 Task: Use Redfin to find ranch-style houses in Scottsdale.
Action: Mouse moved to (279, 196)
Screenshot: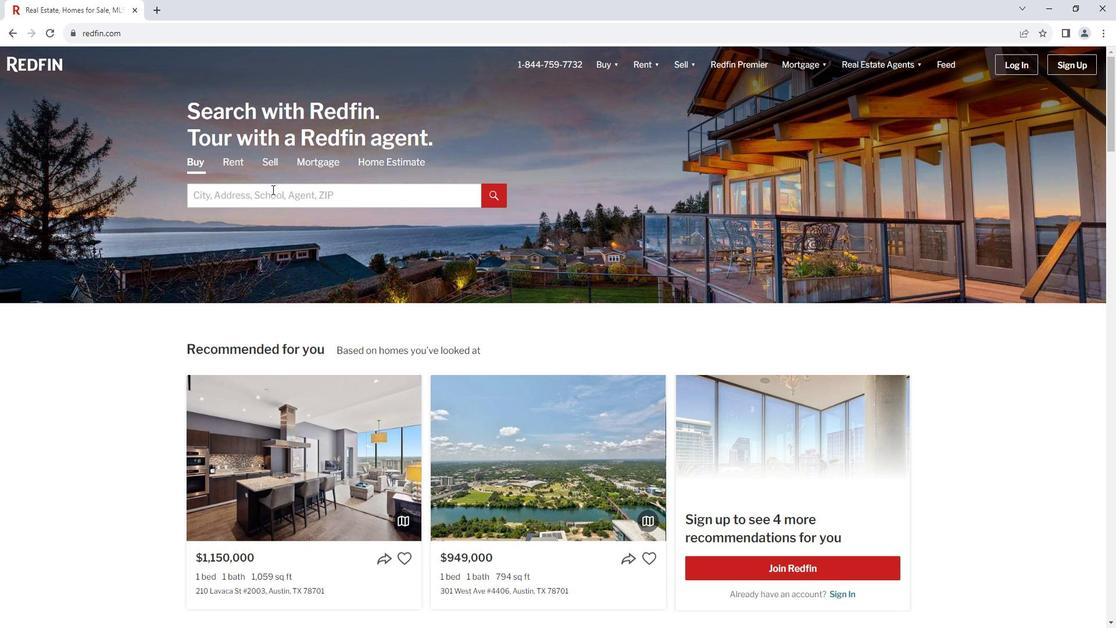 
Action: Mouse pressed left at (279, 196)
Screenshot: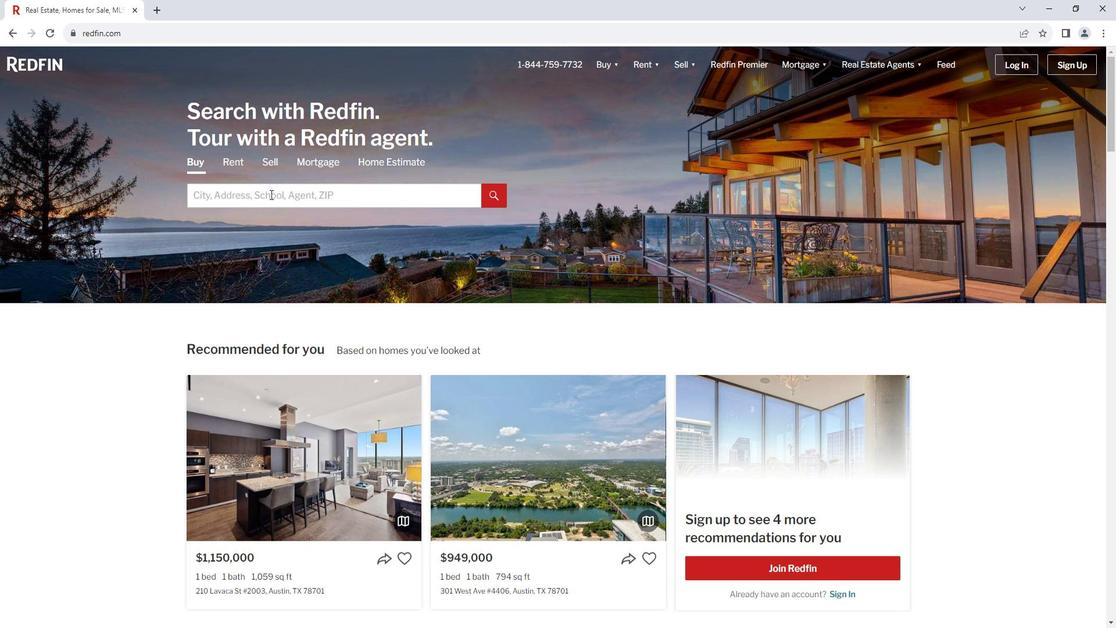 
Action: Key pressed <Key.shift>Scott
Screenshot: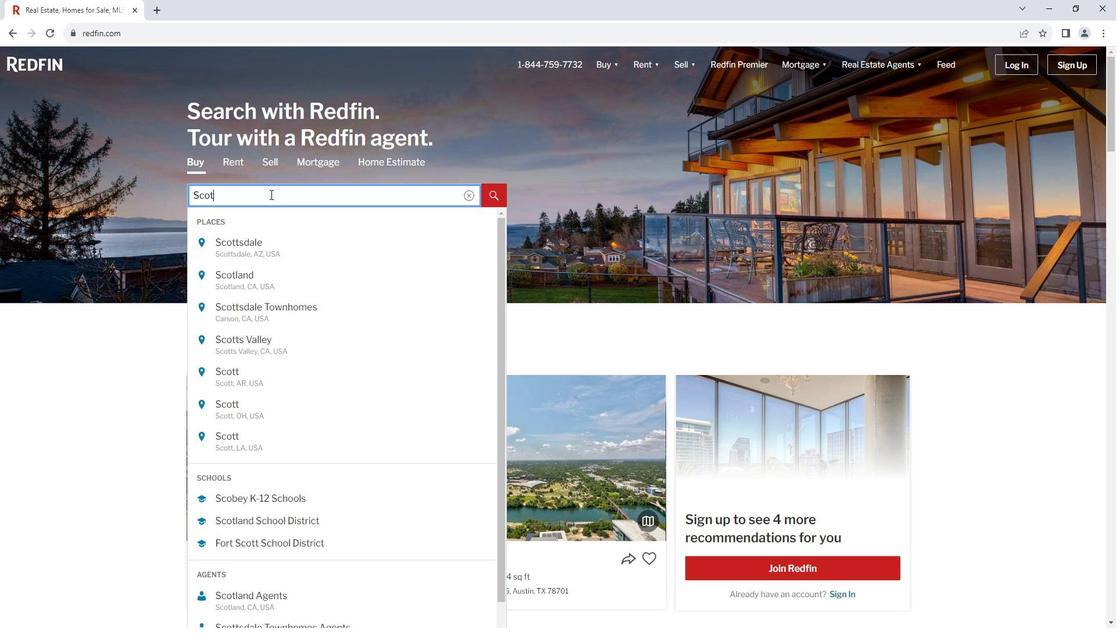 
Action: Mouse moved to (264, 255)
Screenshot: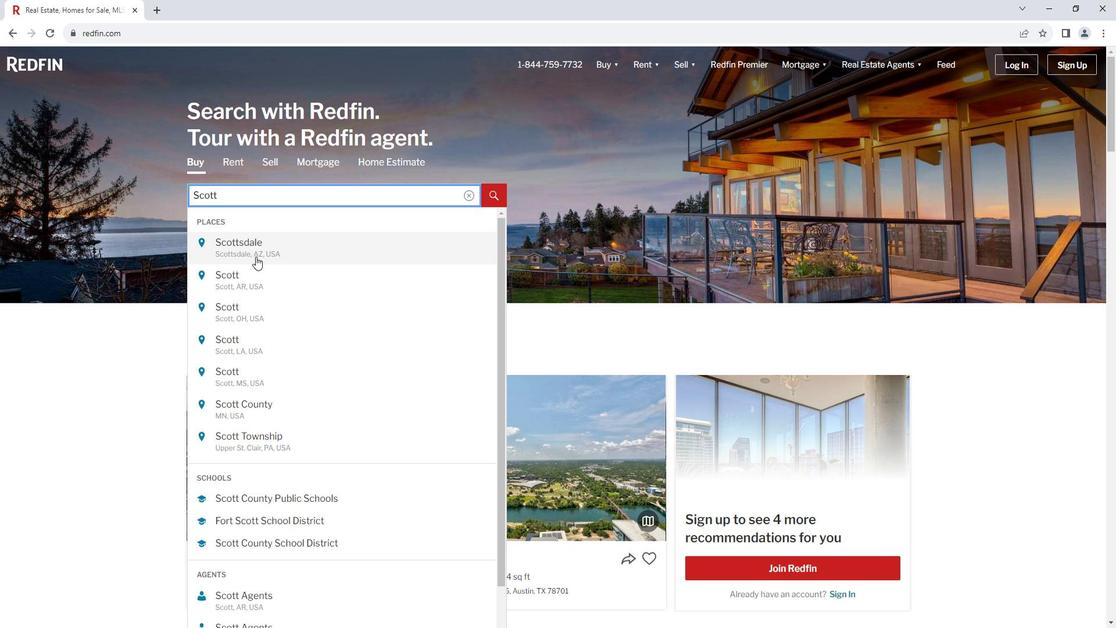 
Action: Mouse pressed left at (264, 255)
Screenshot: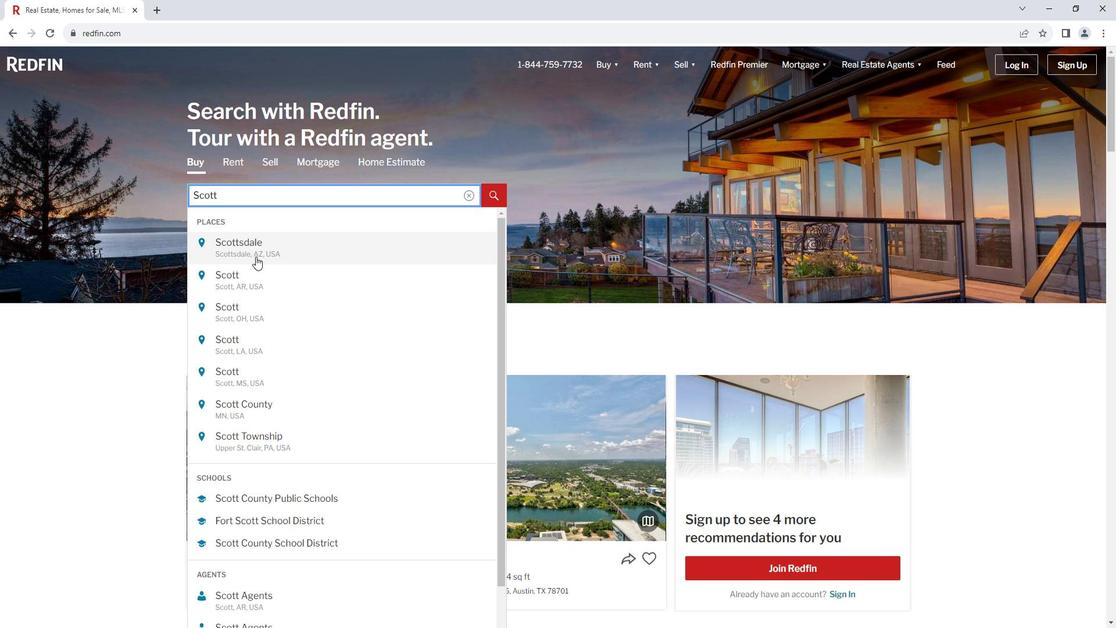 
Action: Mouse moved to (995, 146)
Screenshot: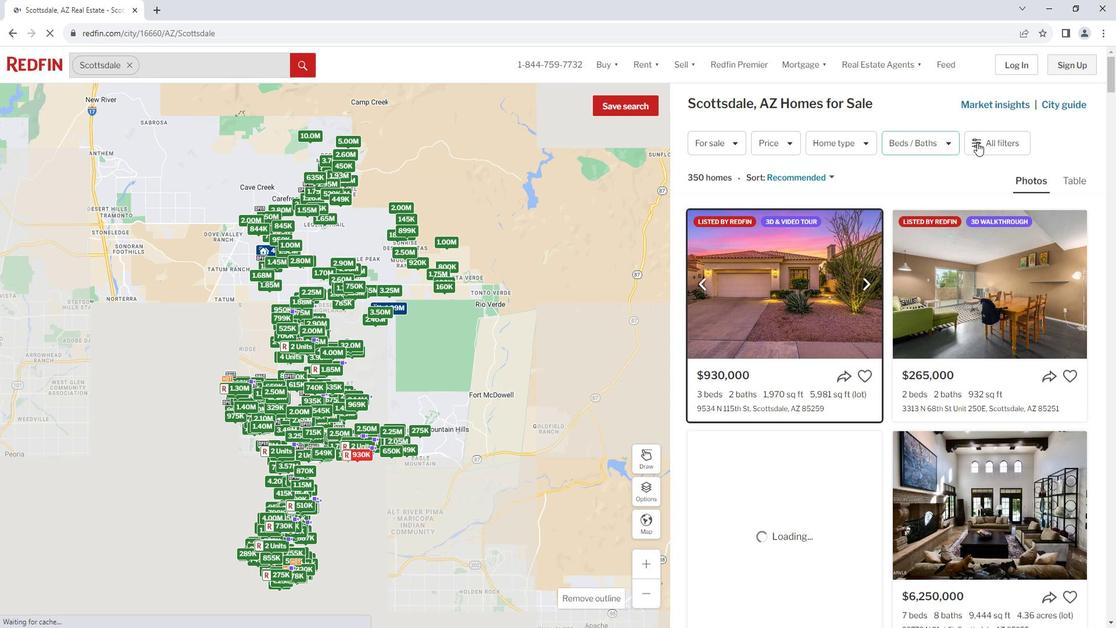 
Action: Mouse pressed left at (995, 146)
Screenshot: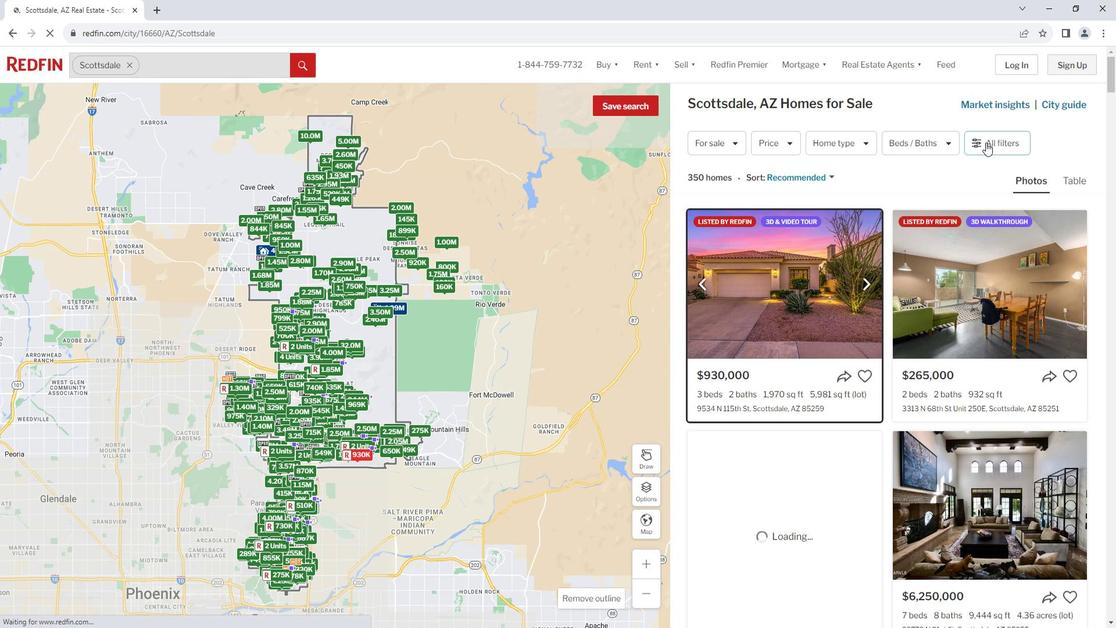 
Action: Mouse moved to (995, 144)
Screenshot: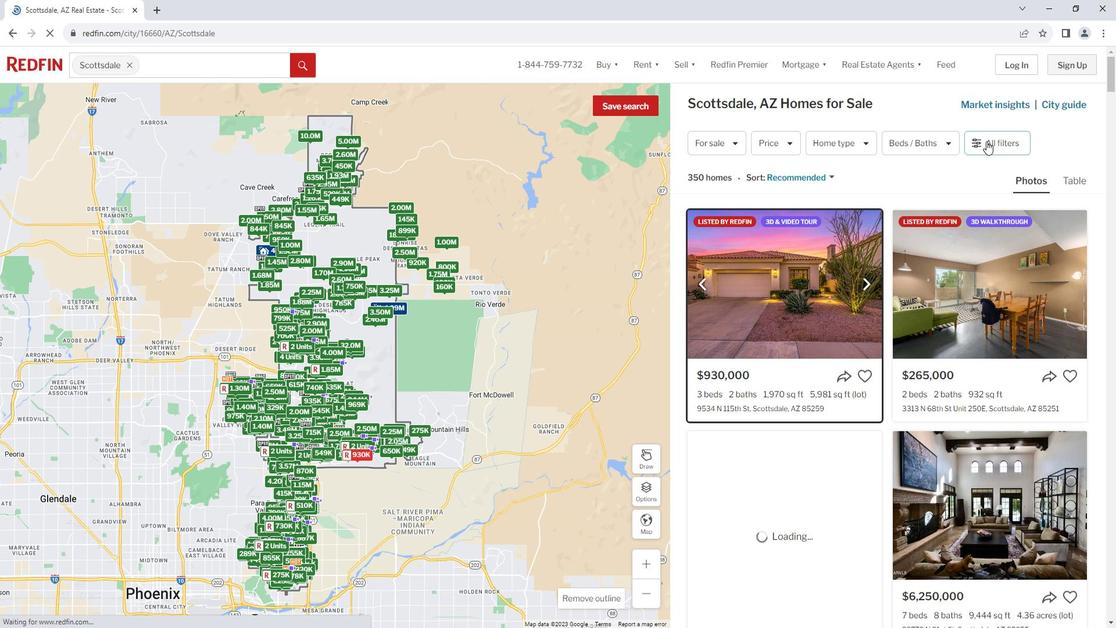 
Action: Mouse pressed left at (995, 144)
Screenshot: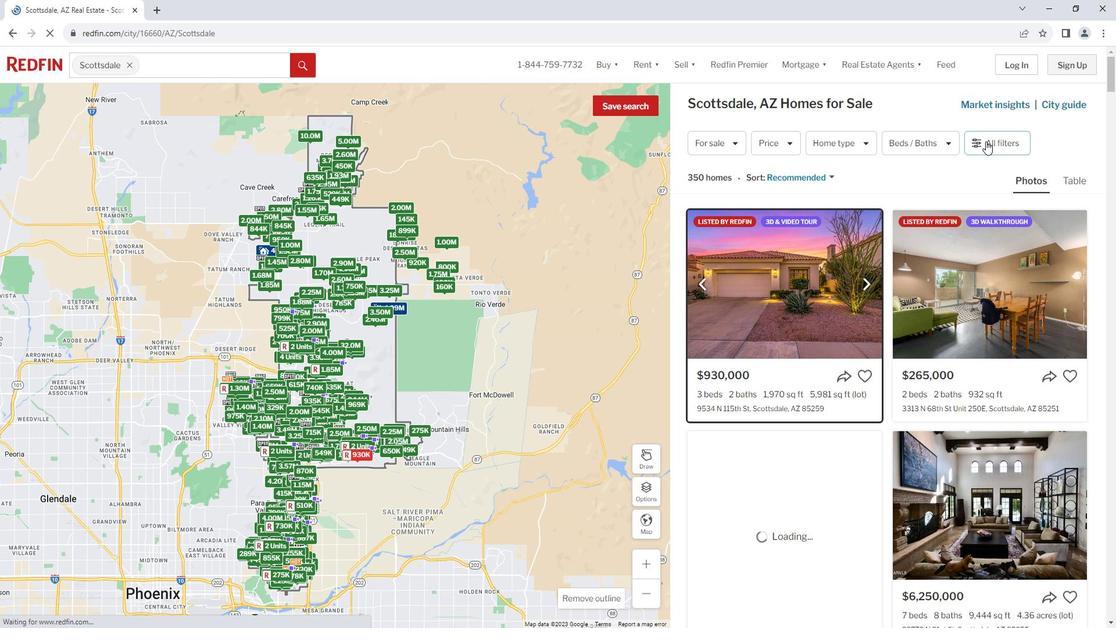 
Action: Mouse moved to (924, 198)
Screenshot: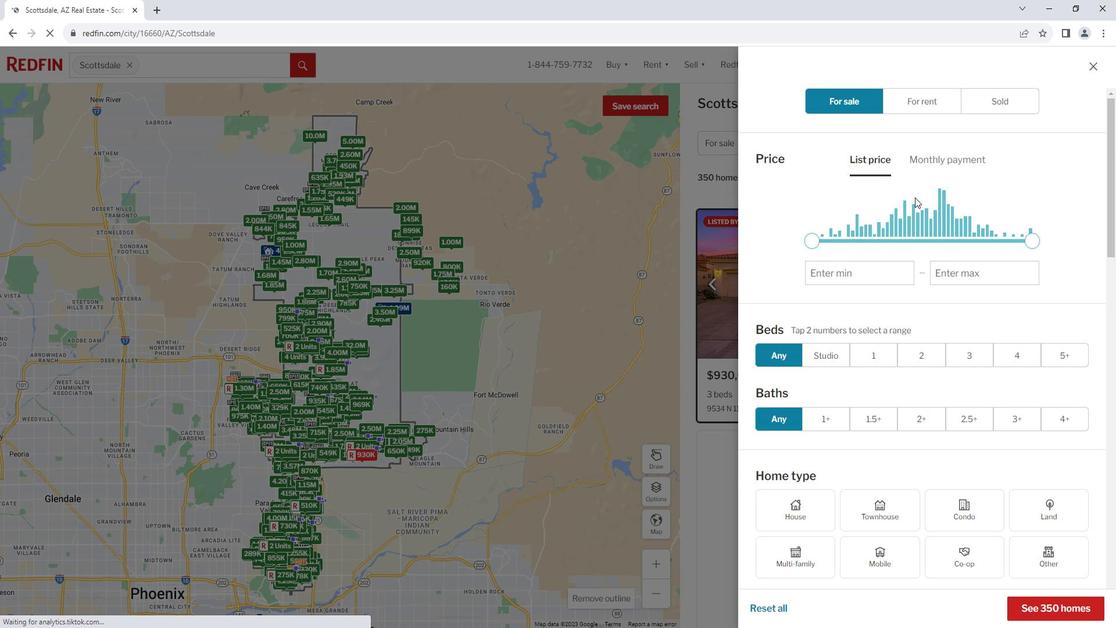 
Action: Mouse scrolled (924, 198) with delta (0, 0)
Screenshot: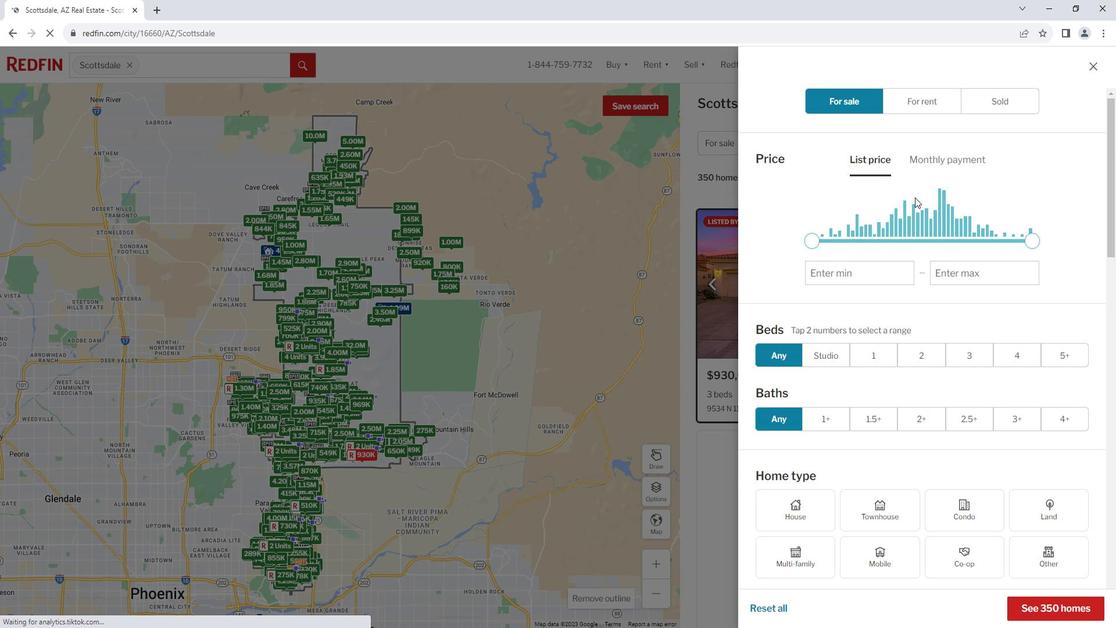 
Action: Mouse scrolled (924, 198) with delta (0, 0)
Screenshot: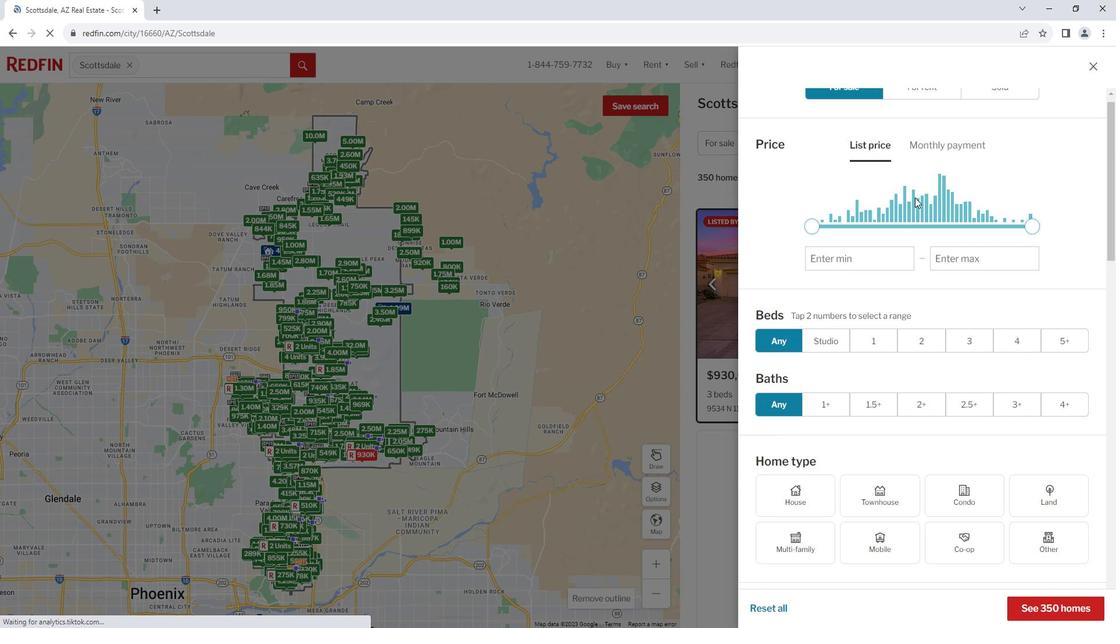 
Action: Mouse scrolled (924, 198) with delta (0, 0)
Screenshot: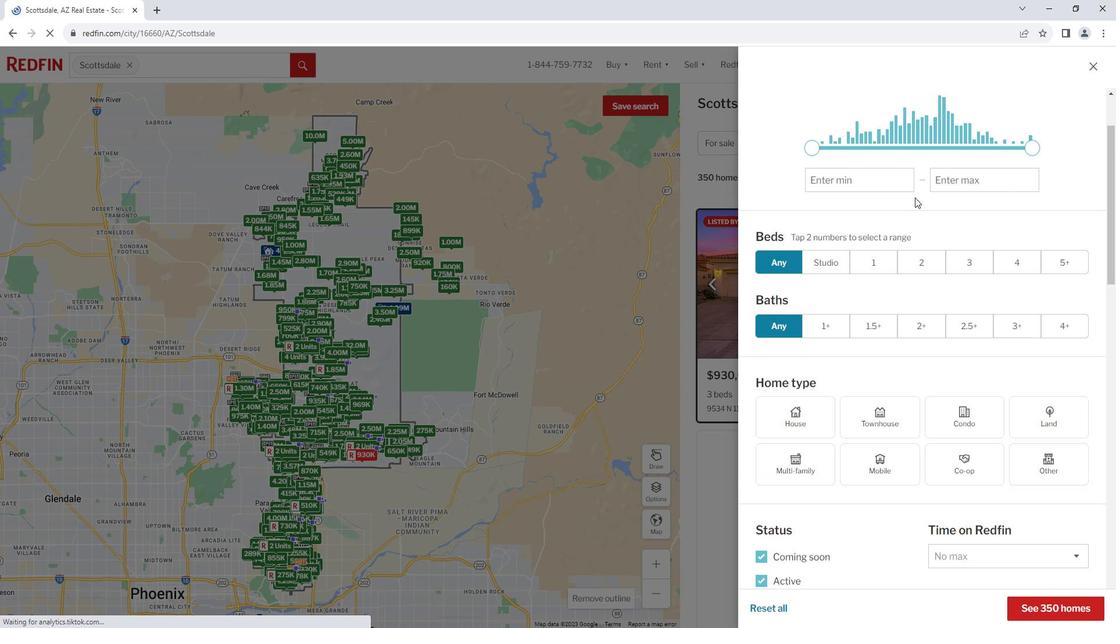 
Action: Mouse moved to (801, 329)
Screenshot: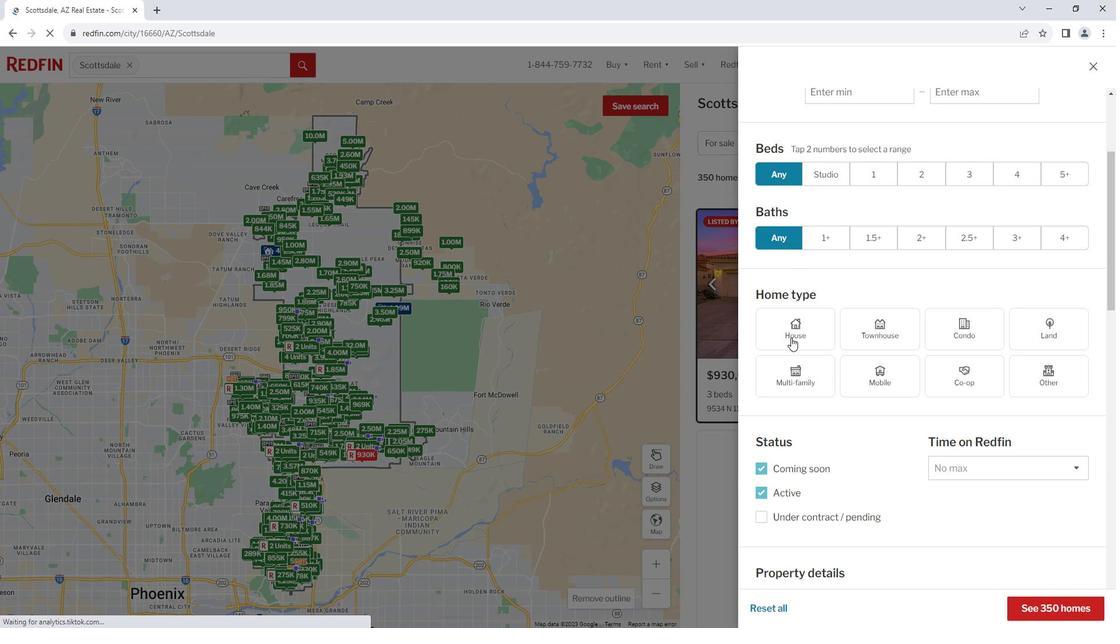 
Action: Mouse pressed left at (801, 329)
Screenshot: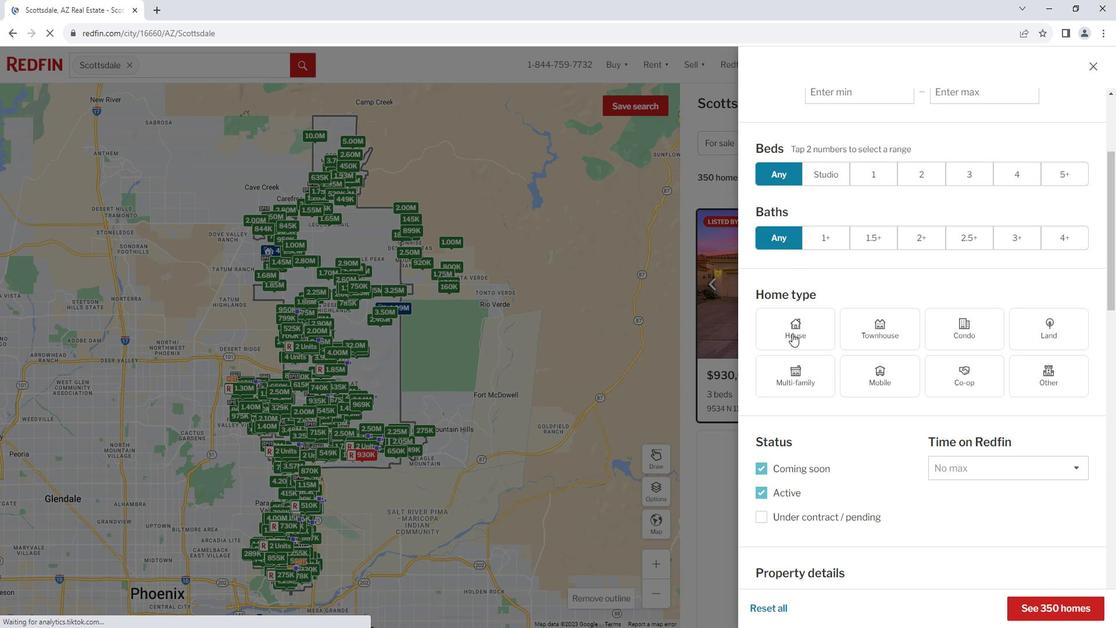 
Action: Mouse moved to (801, 328)
Screenshot: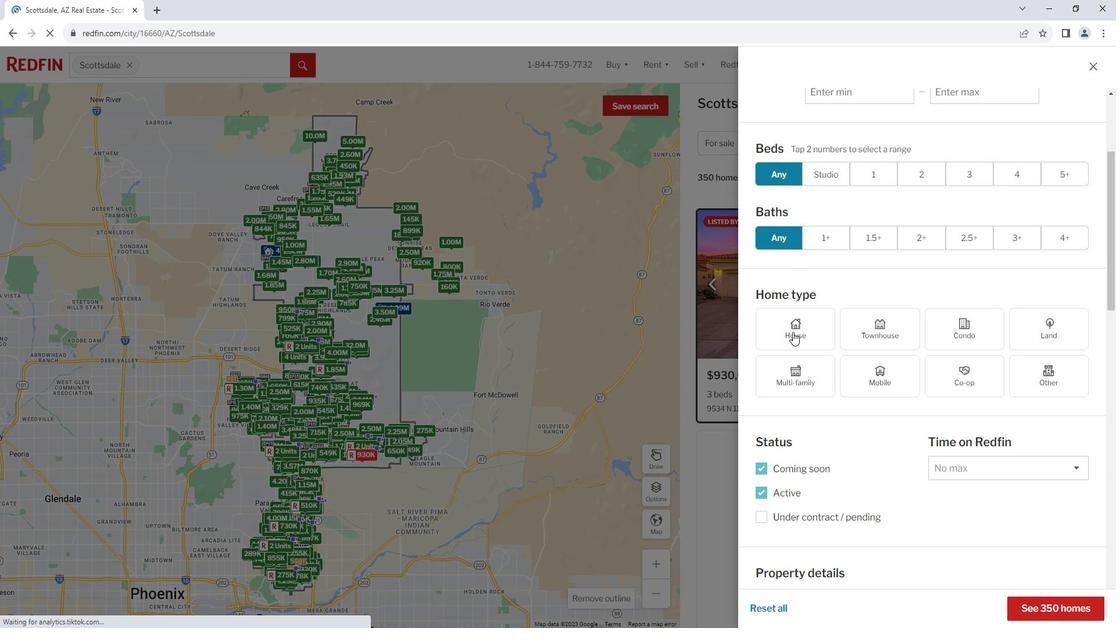 
Action: Mouse scrolled (801, 328) with delta (0, 0)
Screenshot: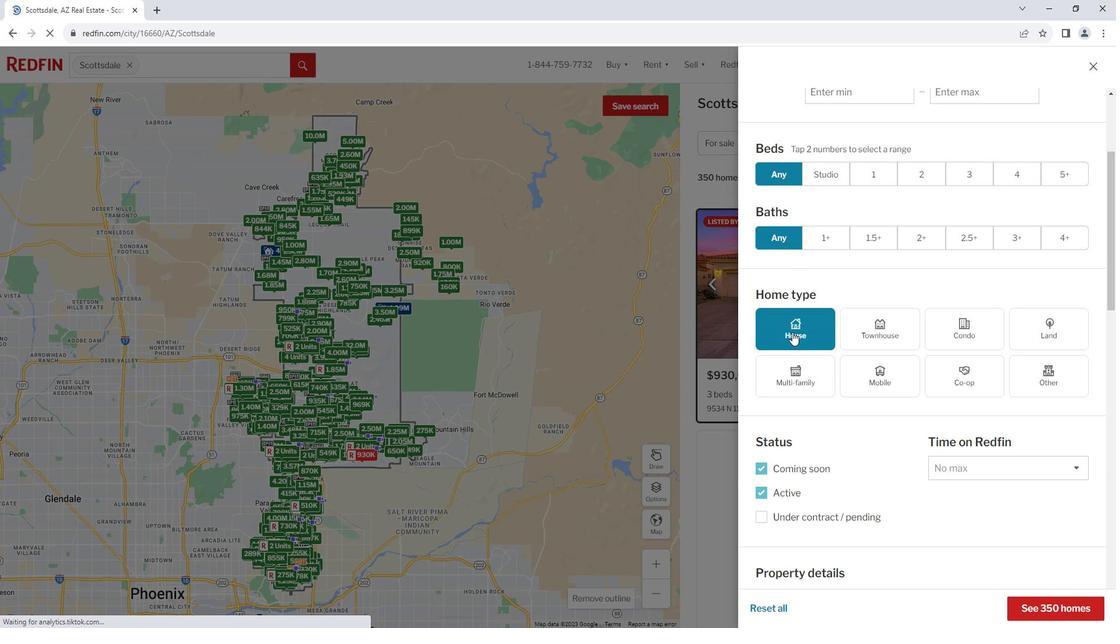 
Action: Mouse scrolled (801, 328) with delta (0, 0)
Screenshot: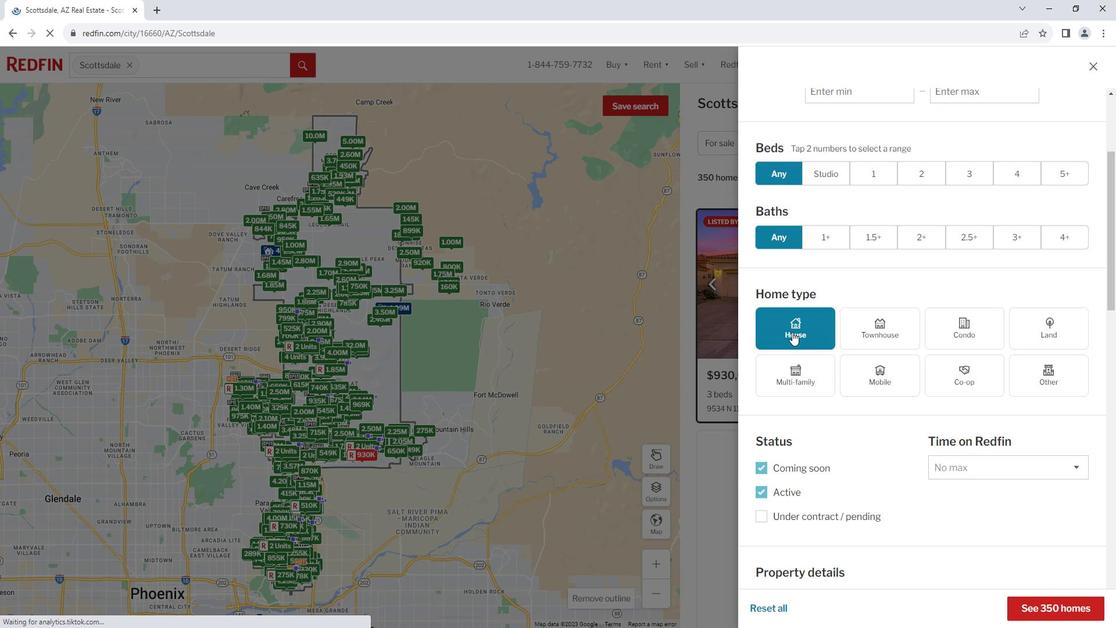 
Action: Mouse scrolled (801, 328) with delta (0, 0)
Screenshot: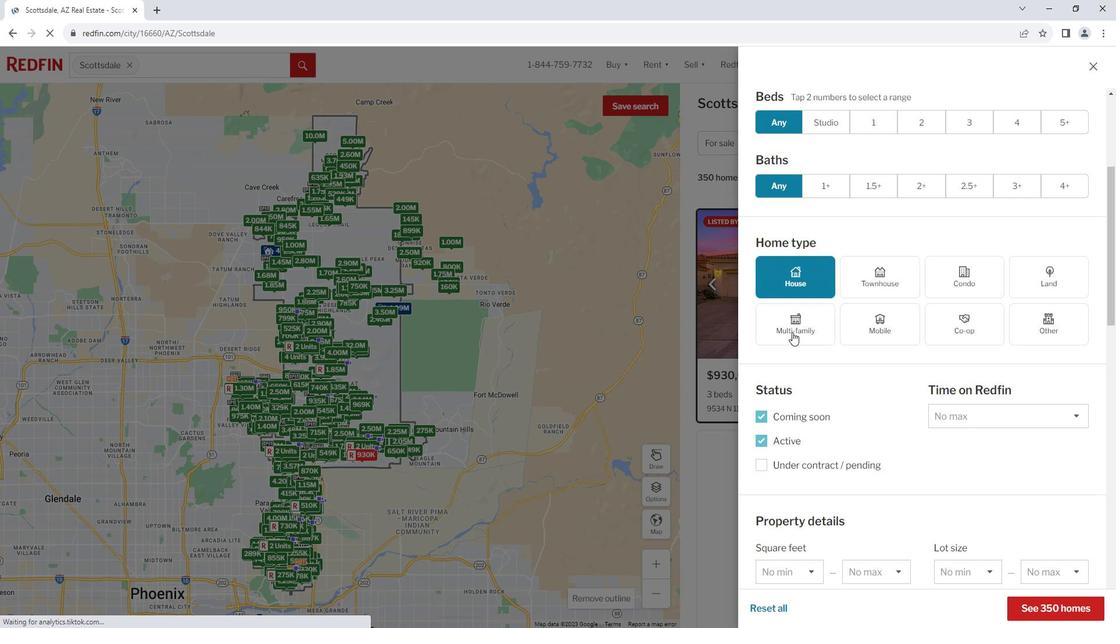 
Action: Mouse scrolled (801, 328) with delta (0, 0)
Screenshot: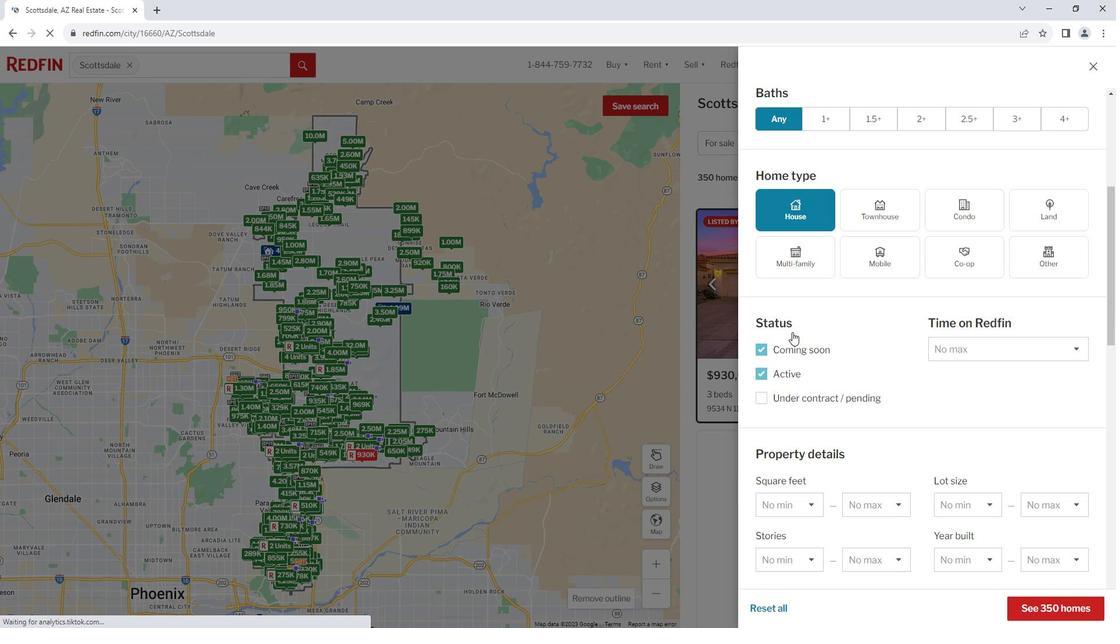 
Action: Mouse scrolled (801, 328) with delta (0, 0)
Screenshot: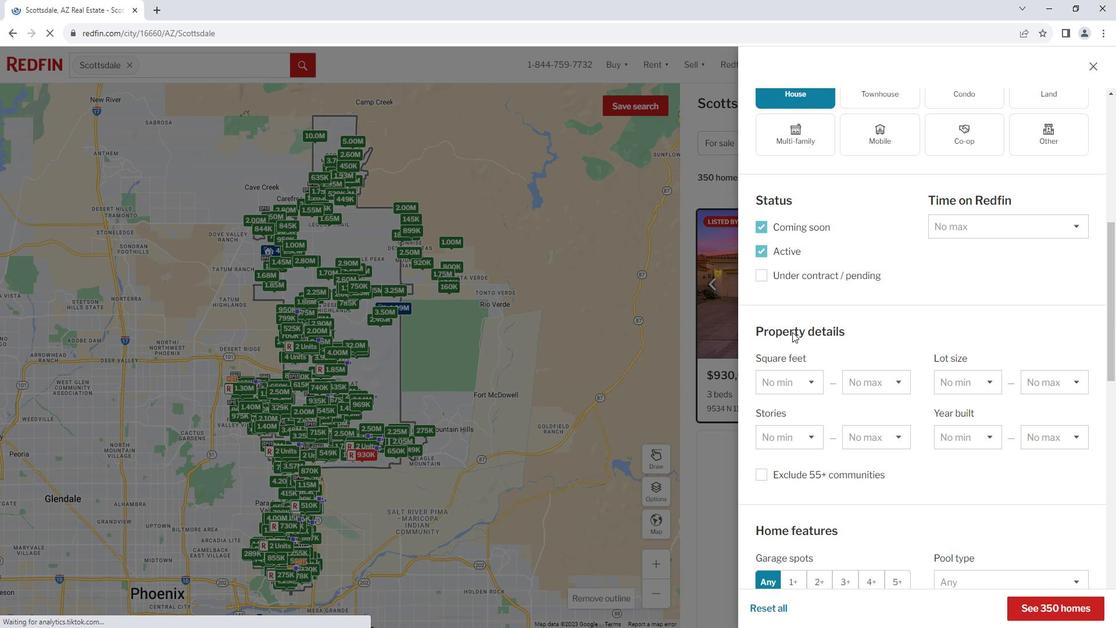 
Action: Mouse moved to (801, 328)
Screenshot: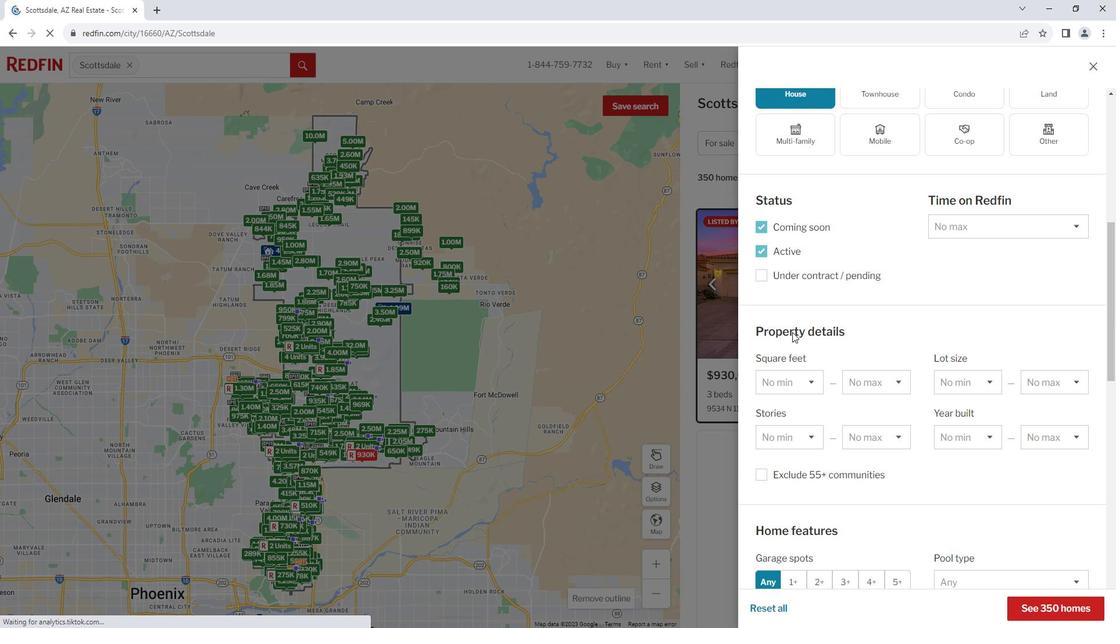 
Action: Mouse scrolled (801, 328) with delta (0, 0)
Screenshot: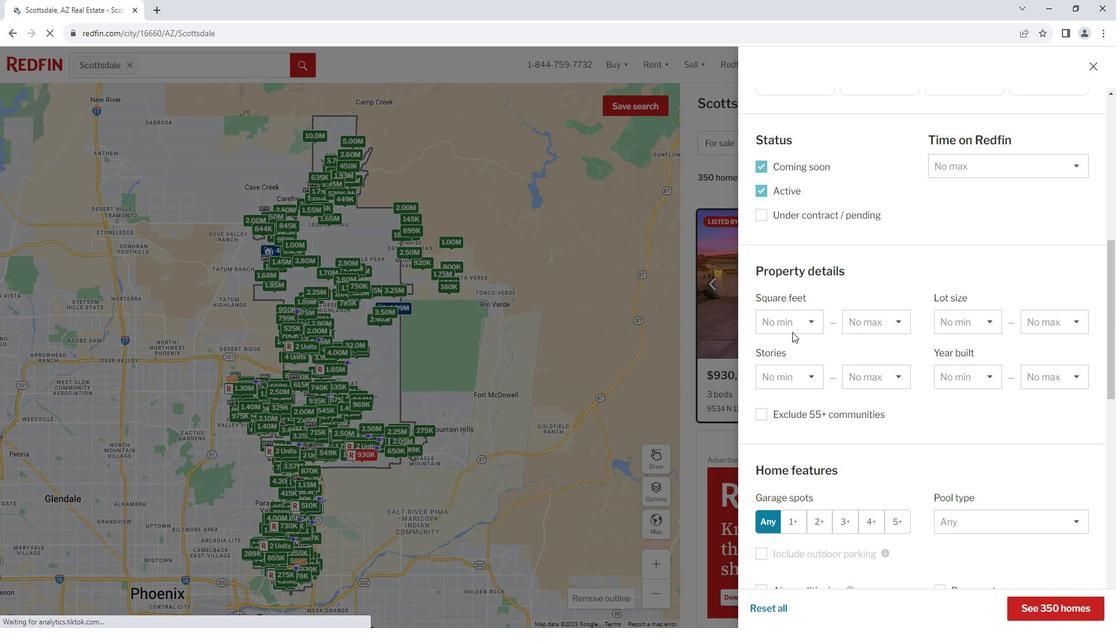
Action: Mouse scrolled (801, 328) with delta (0, 0)
Screenshot: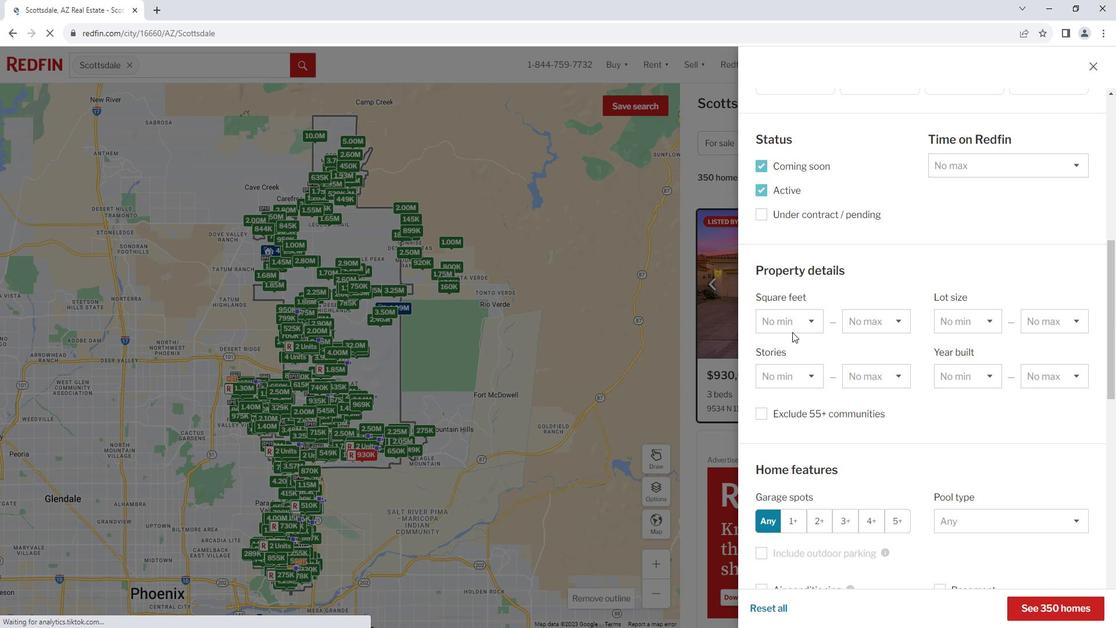 
Action: Mouse scrolled (801, 328) with delta (0, 0)
Screenshot: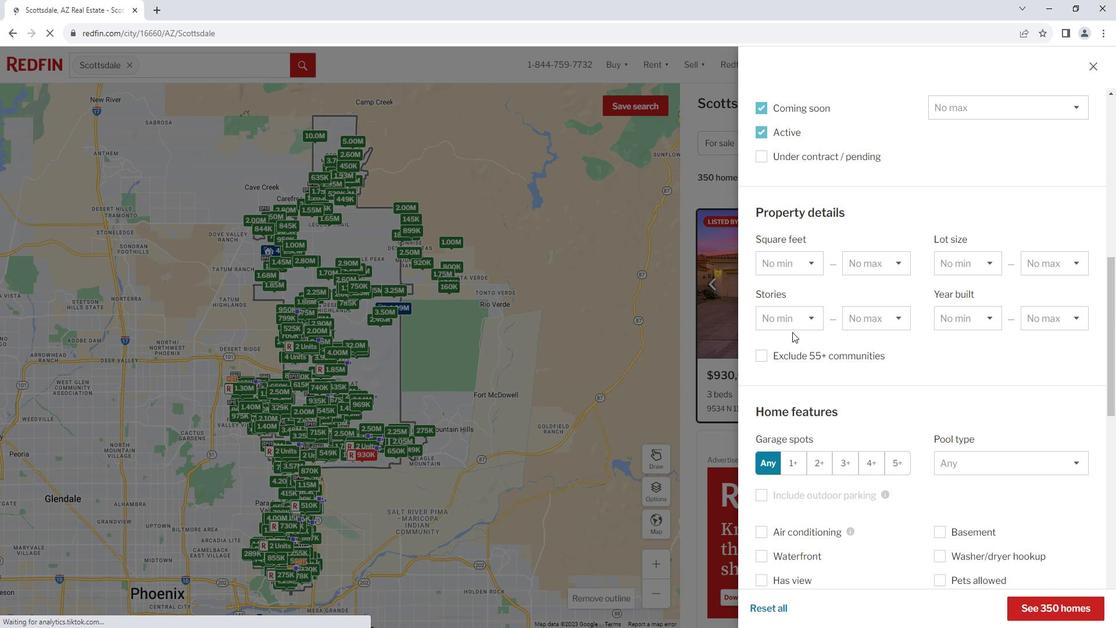 
Action: Mouse moved to (801, 328)
Screenshot: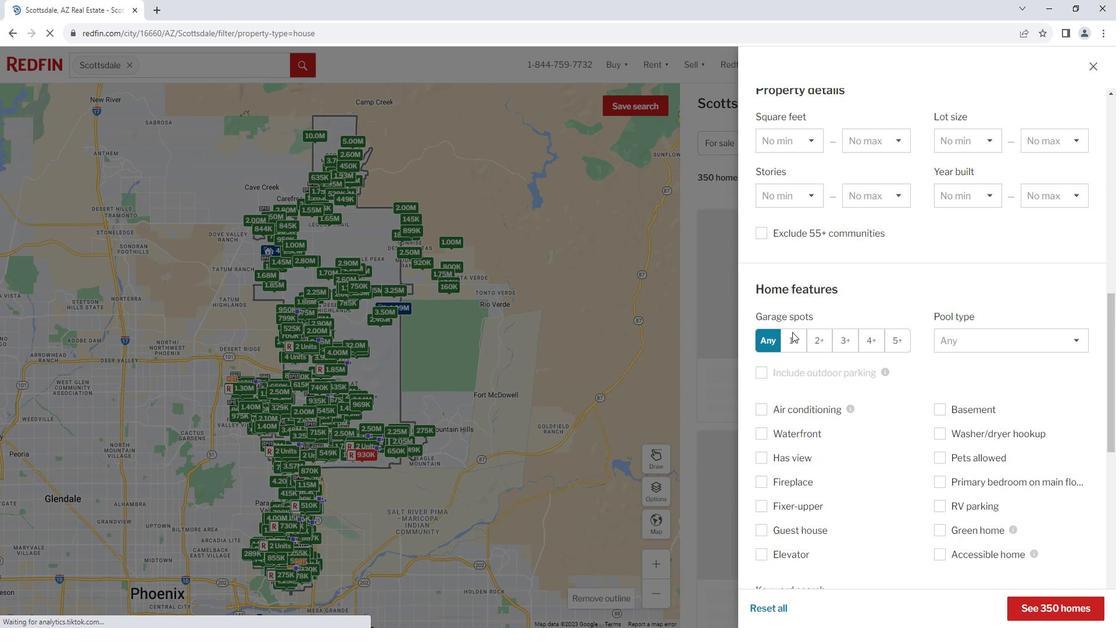 
Action: Mouse scrolled (801, 328) with delta (0, 0)
Screenshot: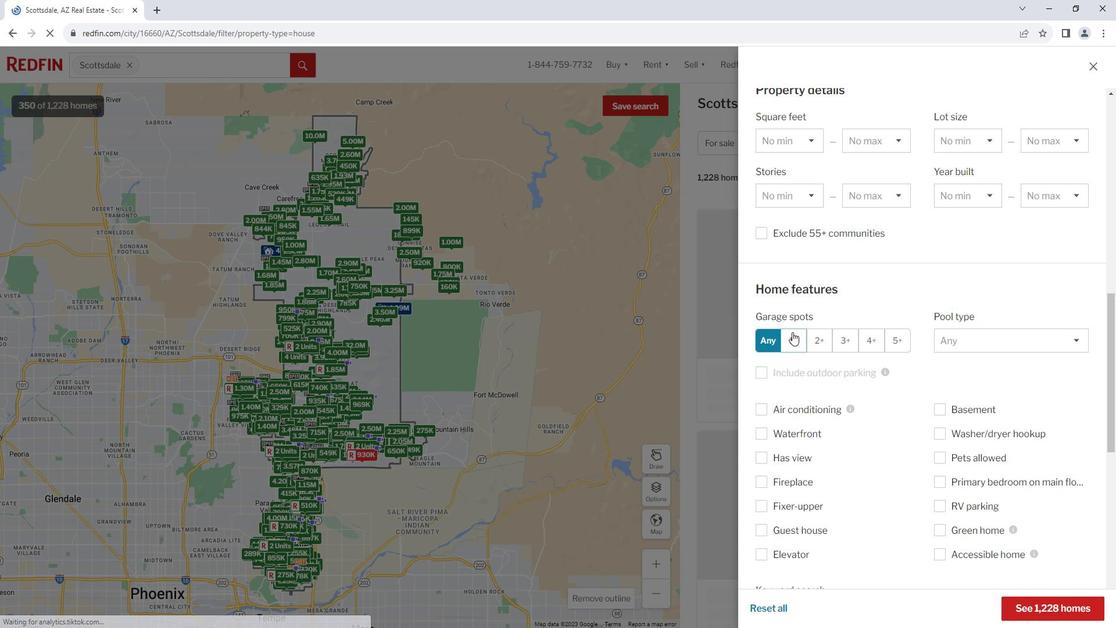
Action: Mouse scrolled (801, 328) with delta (0, 0)
Screenshot: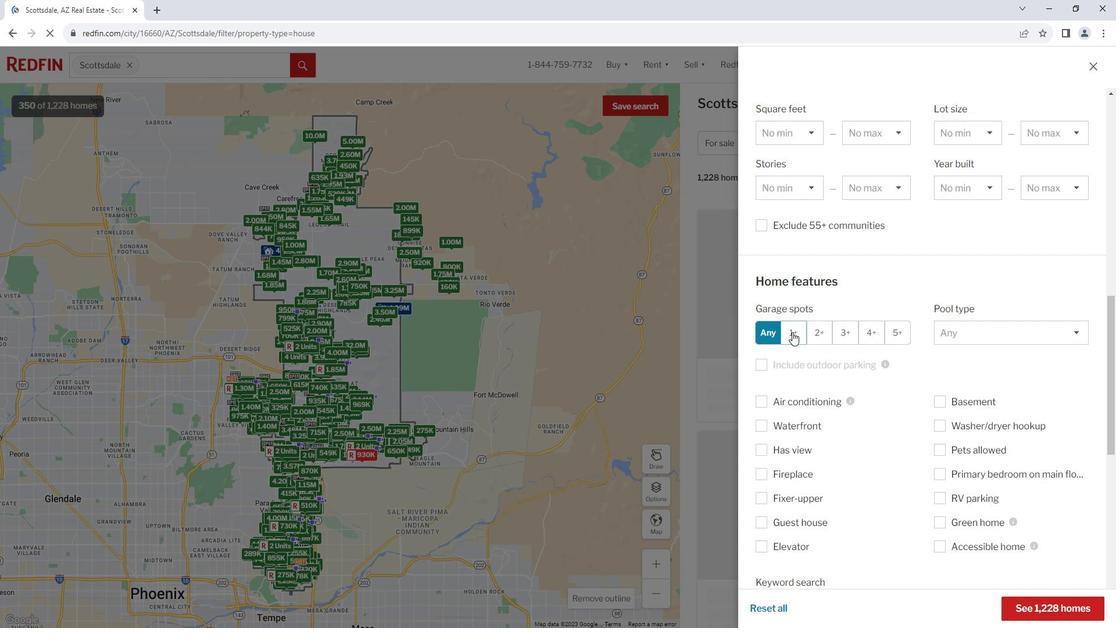
Action: Mouse moved to (802, 328)
Screenshot: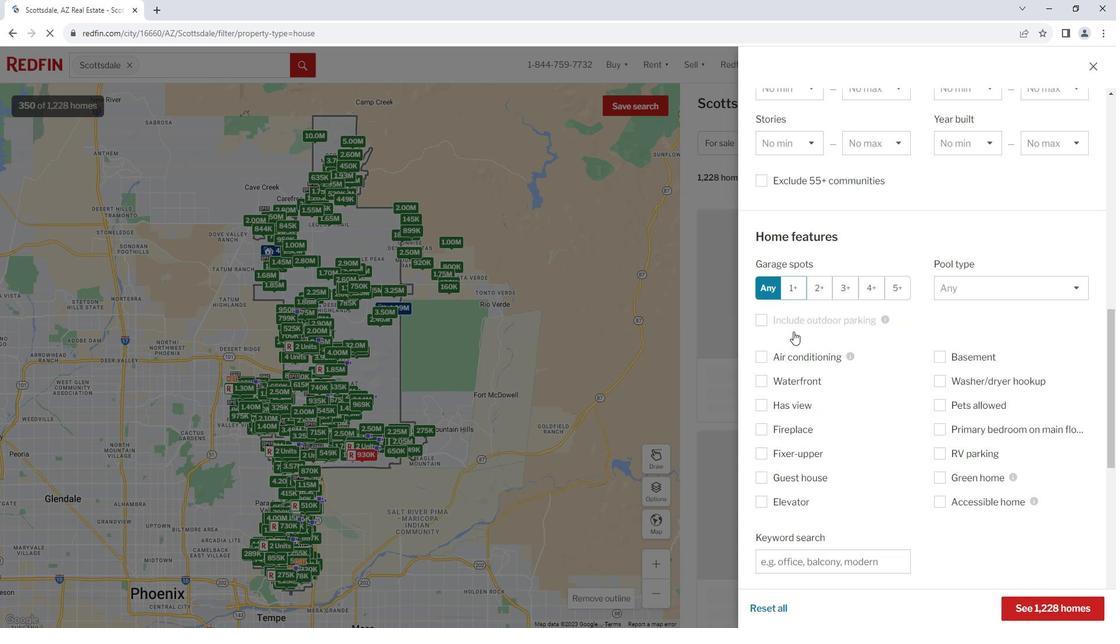 
Action: Mouse scrolled (802, 327) with delta (0, 0)
Screenshot: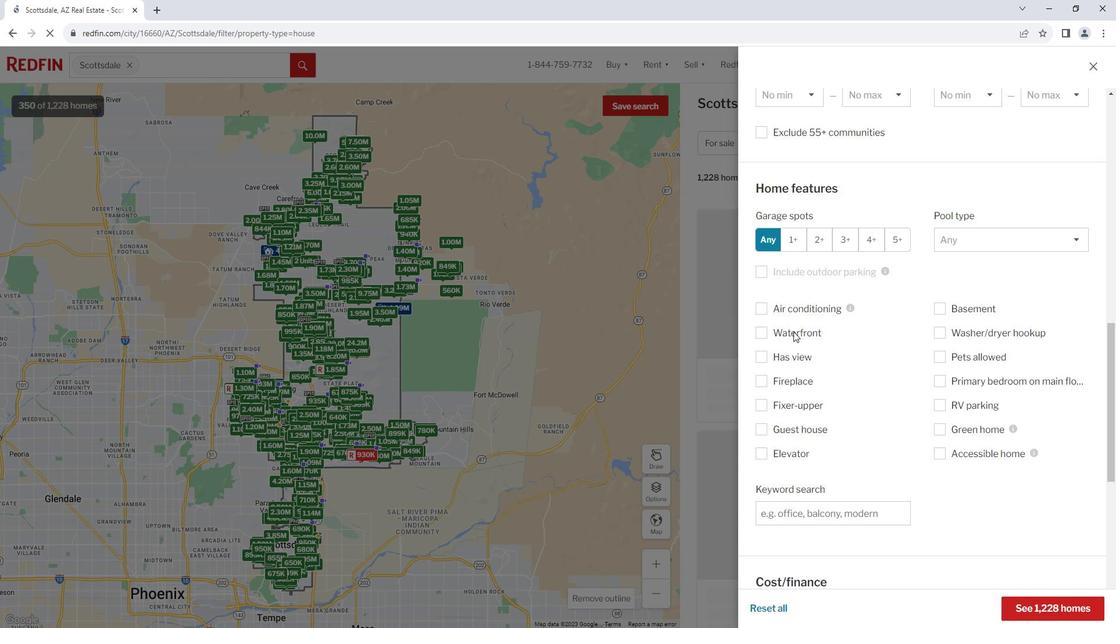 
Action: Mouse moved to (803, 327)
Screenshot: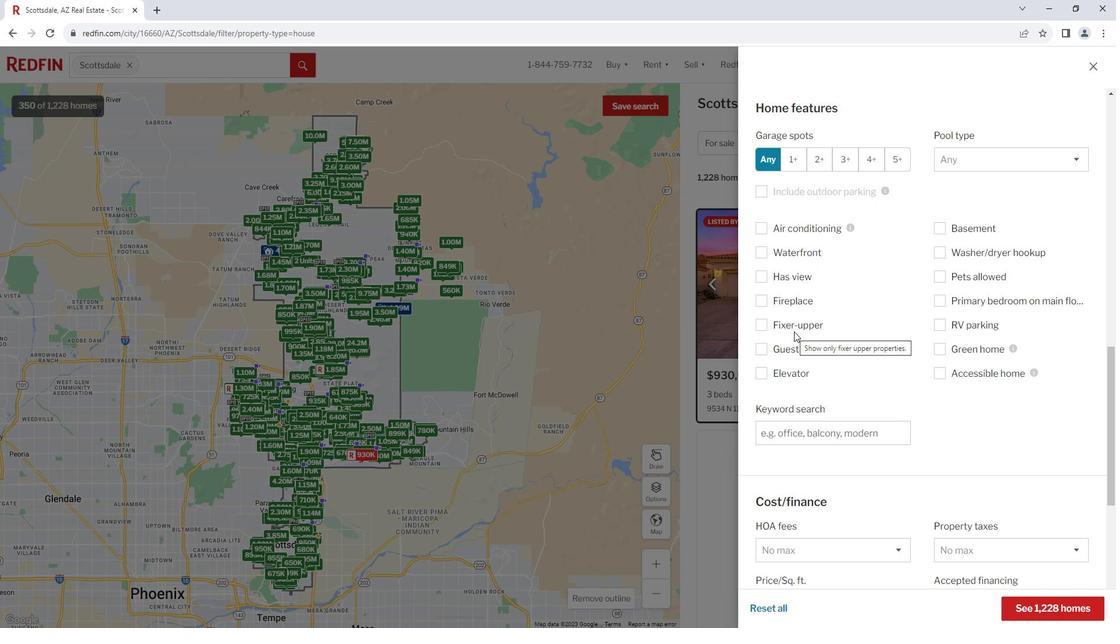 
Action: Mouse scrolled (803, 326) with delta (0, 0)
Screenshot: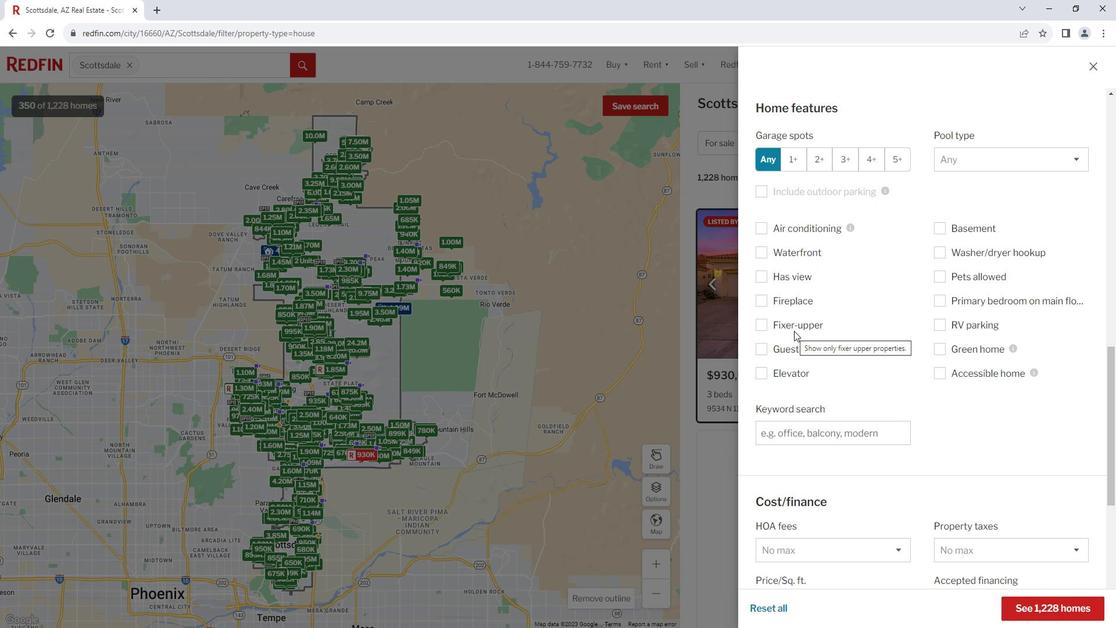 
Action: Mouse moved to (805, 326)
Screenshot: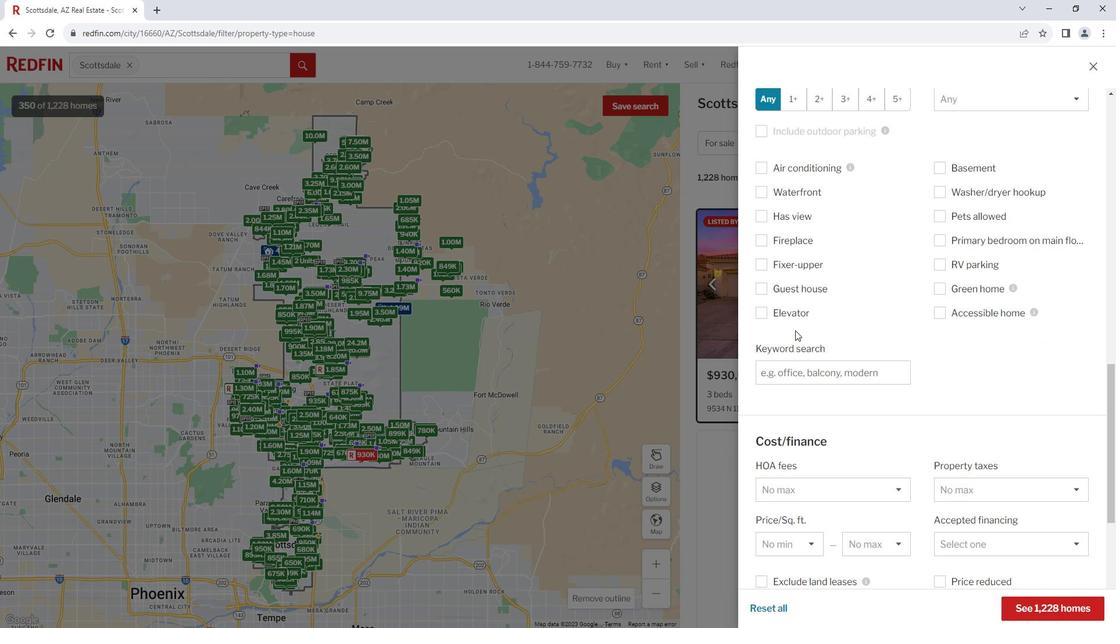 
Action: Mouse scrolled (805, 326) with delta (0, 0)
Screenshot: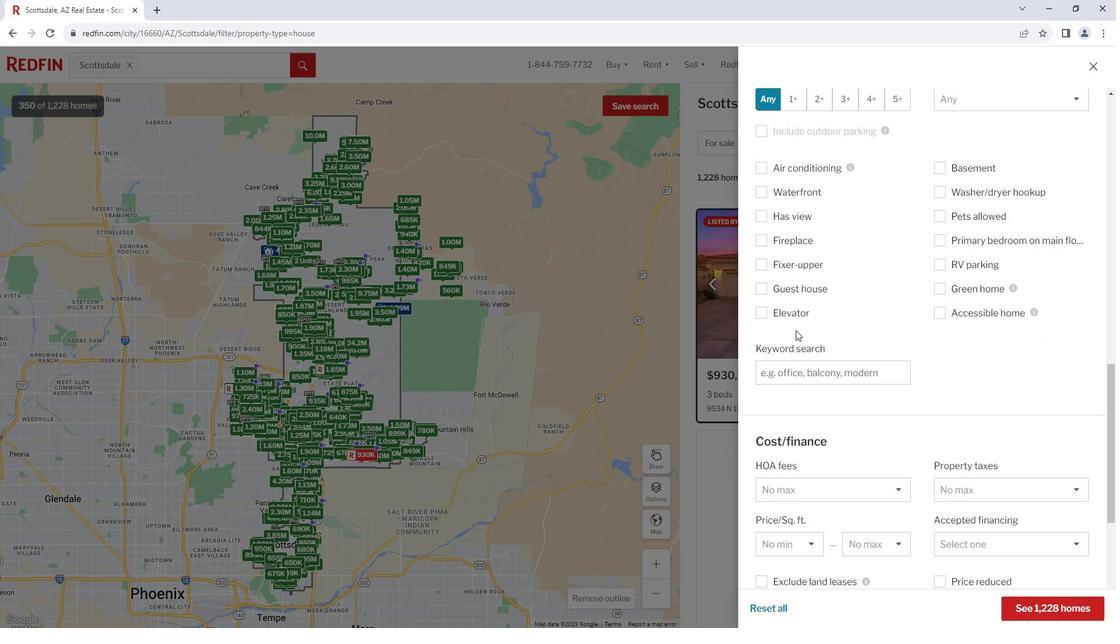 
Action: Mouse moved to (806, 330)
Screenshot: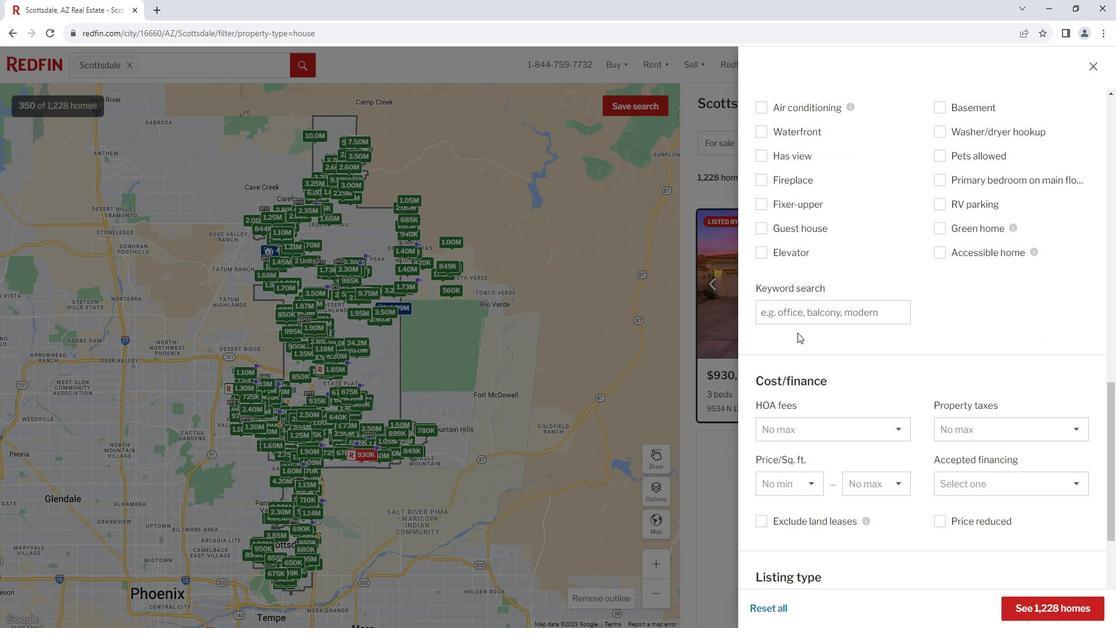
Action: Mouse scrolled (806, 329) with delta (0, 0)
Screenshot: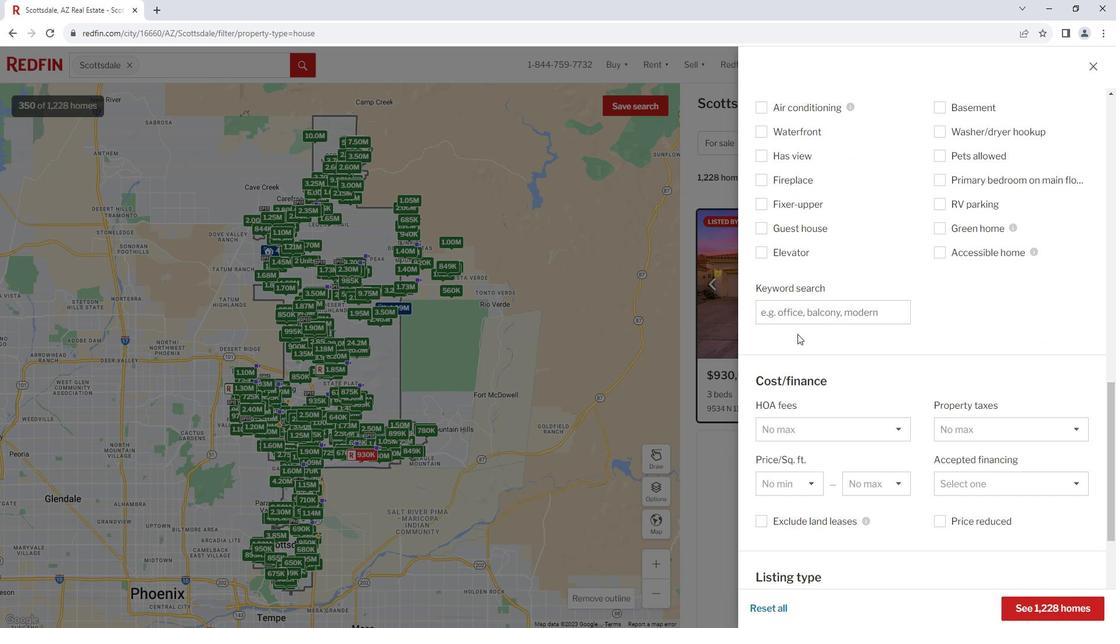 
Action: Mouse moved to (785, 255)
Screenshot: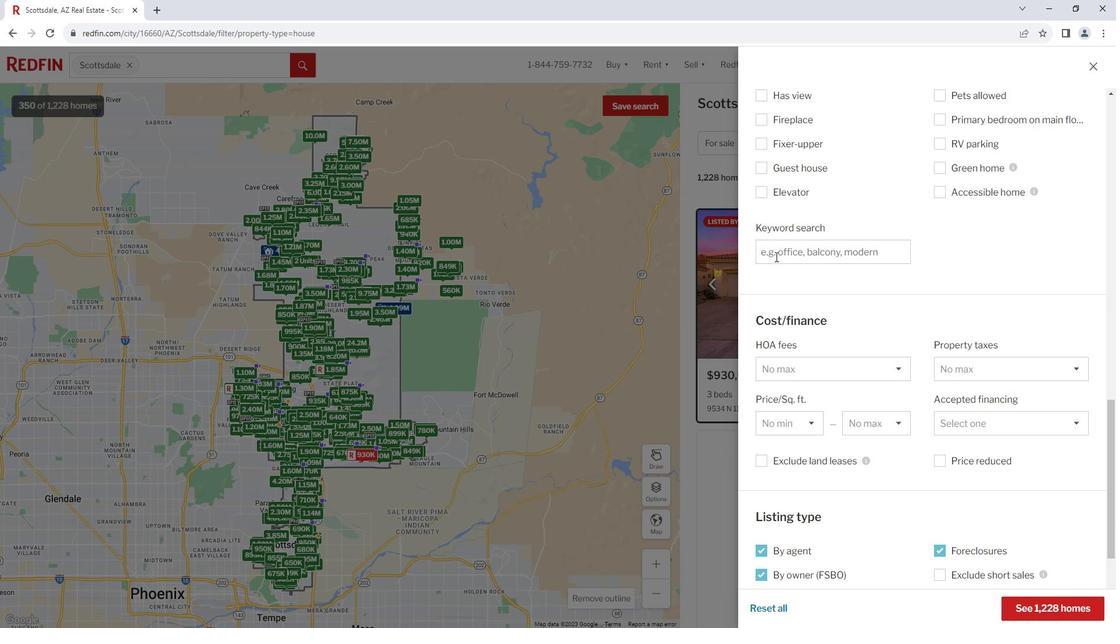 
Action: Mouse pressed left at (785, 255)
Screenshot: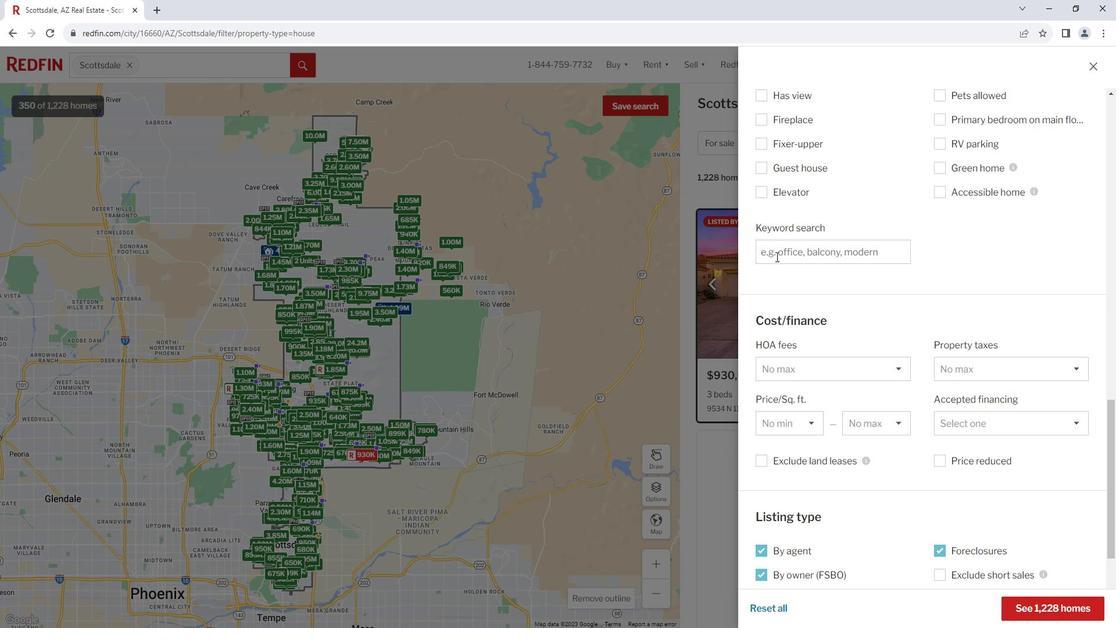 
Action: Key pressed <Key.shift>Ranch-<Key.shift>Style
Screenshot: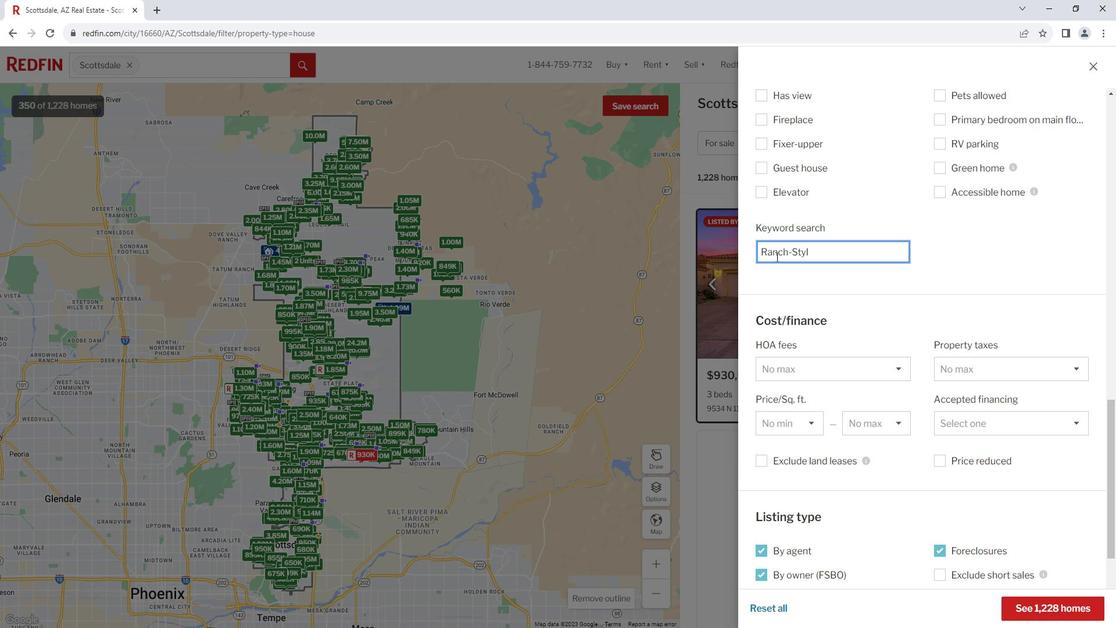 
Action: Mouse moved to (858, 337)
Screenshot: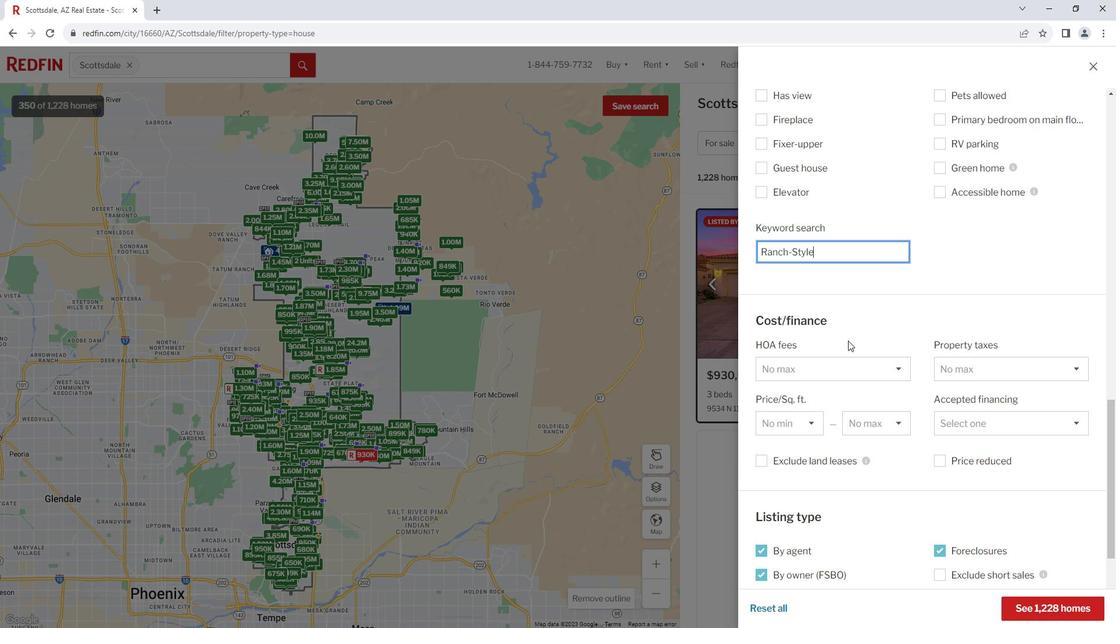 
Action: Mouse scrolled (858, 336) with delta (0, 0)
Screenshot: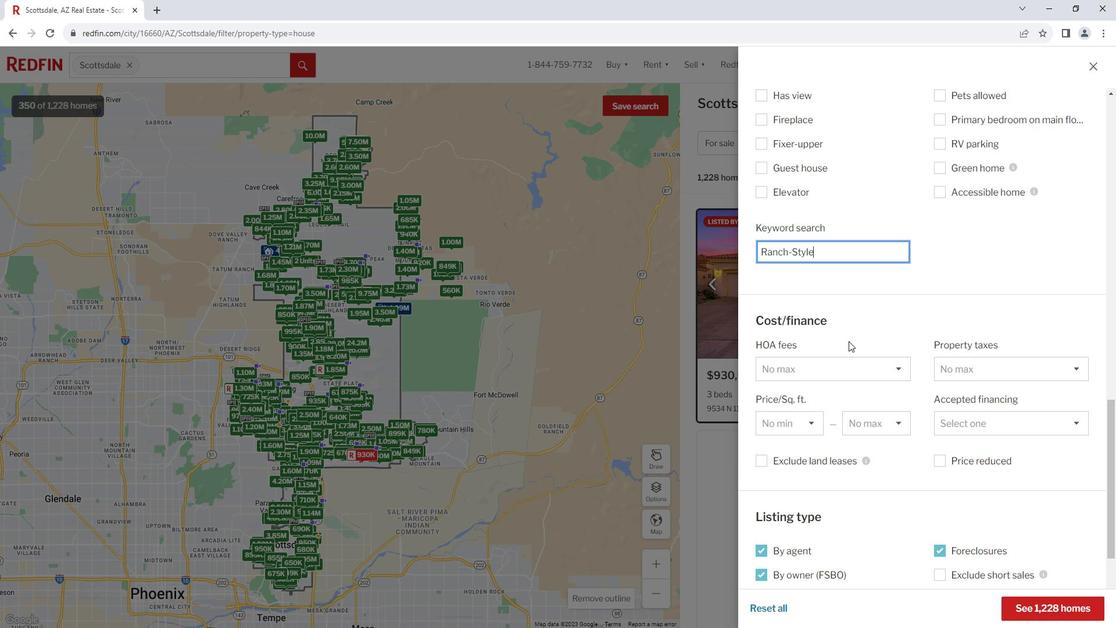 
Action: Mouse scrolled (858, 336) with delta (0, 0)
Screenshot: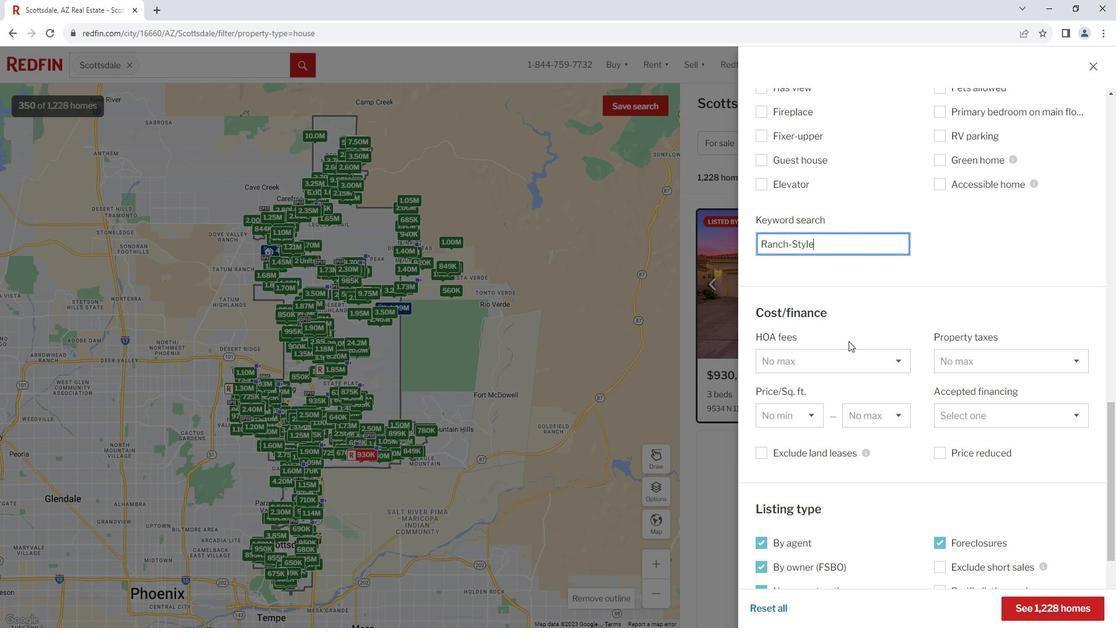 
Action: Mouse scrolled (858, 336) with delta (0, 0)
Screenshot: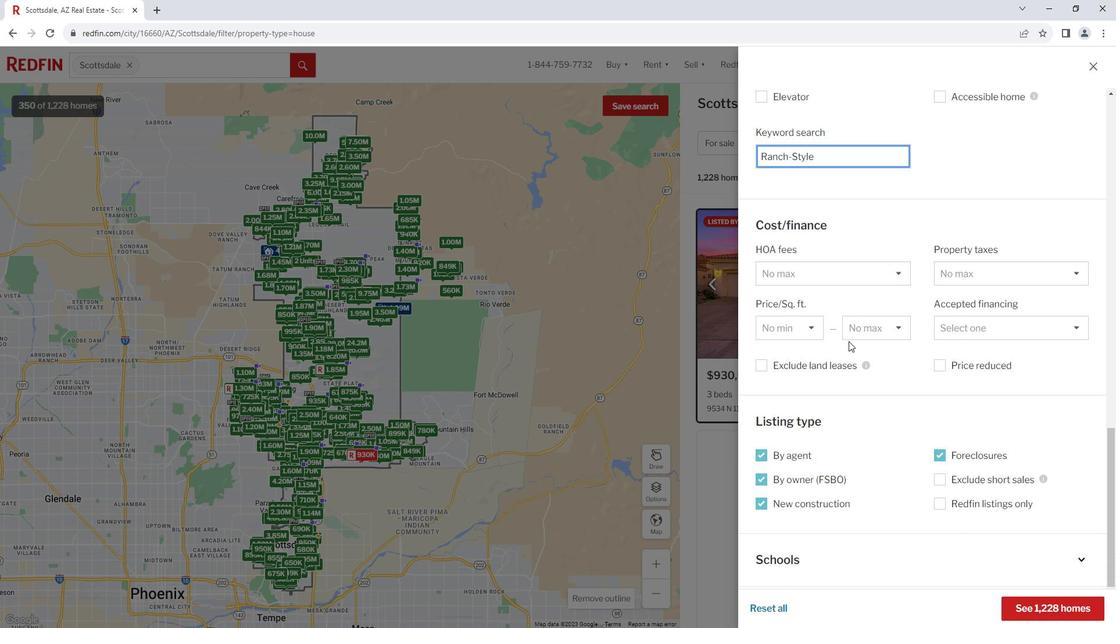 
Action: Mouse scrolled (858, 336) with delta (0, 0)
Screenshot: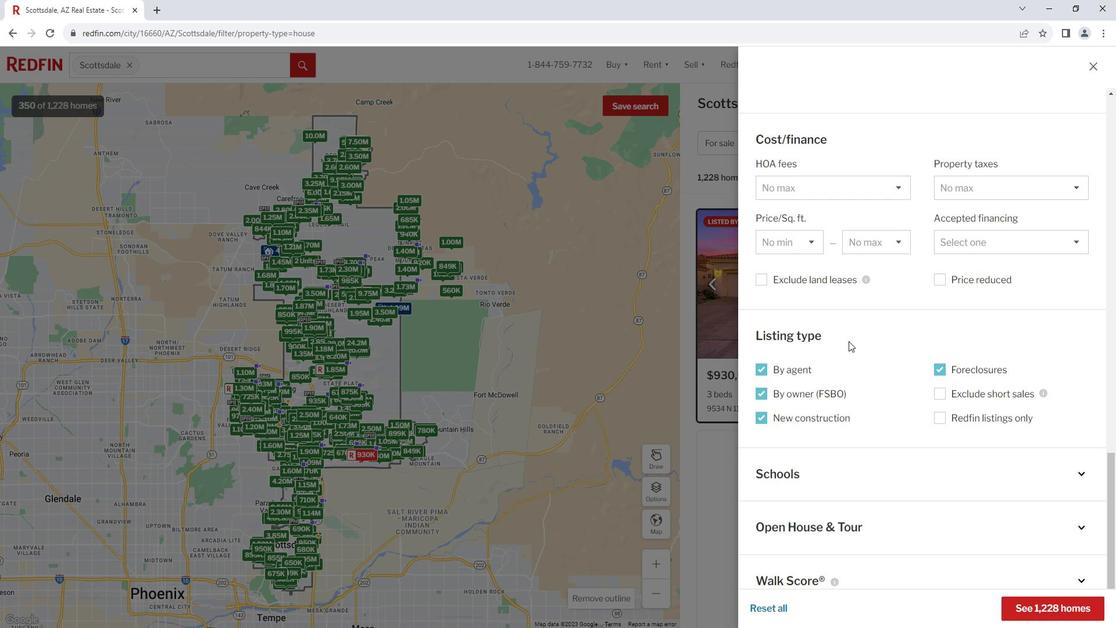 
Action: Mouse scrolled (858, 336) with delta (0, 0)
Screenshot: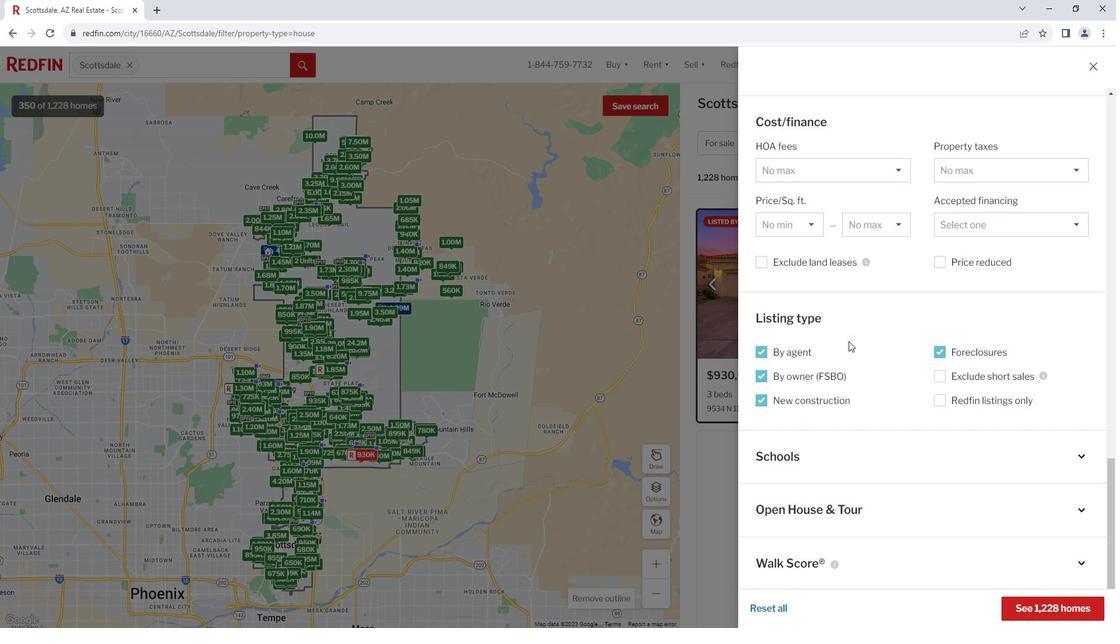 
Action: Mouse scrolled (858, 336) with delta (0, 0)
Screenshot: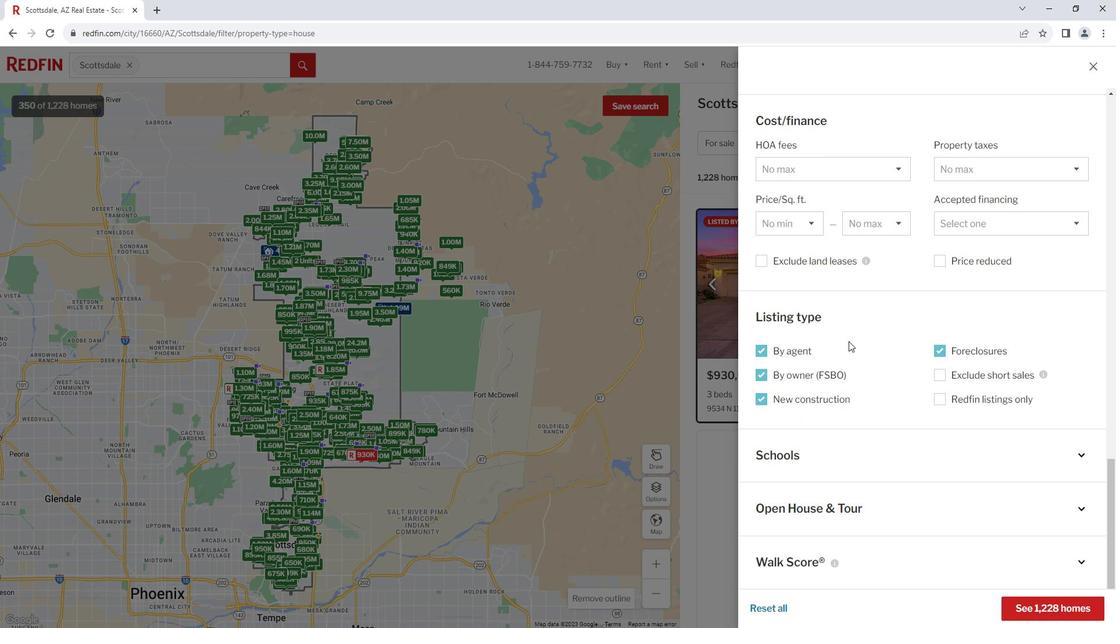 
Action: Mouse scrolled (858, 336) with delta (0, 0)
Screenshot: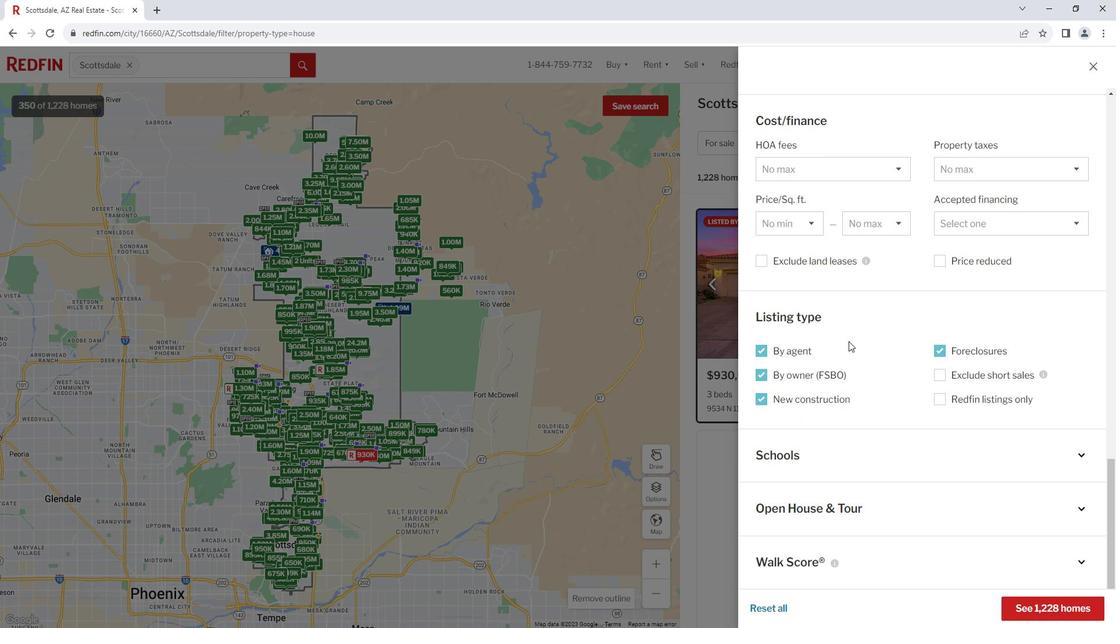 
Action: Mouse moved to (1058, 591)
Screenshot: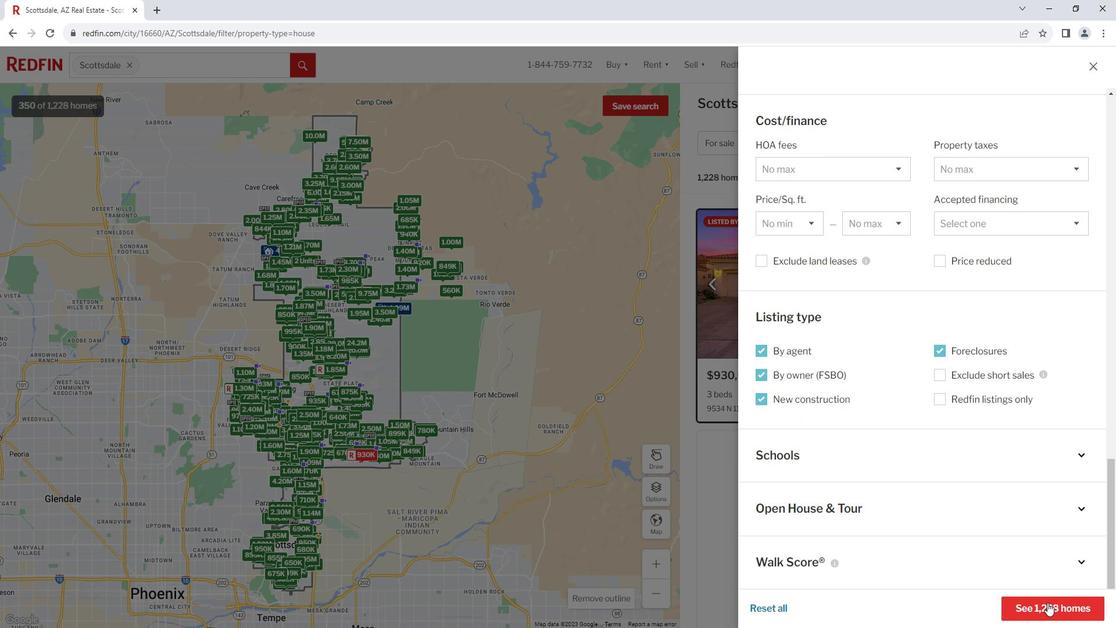 
Action: Mouse pressed left at (1058, 591)
Screenshot: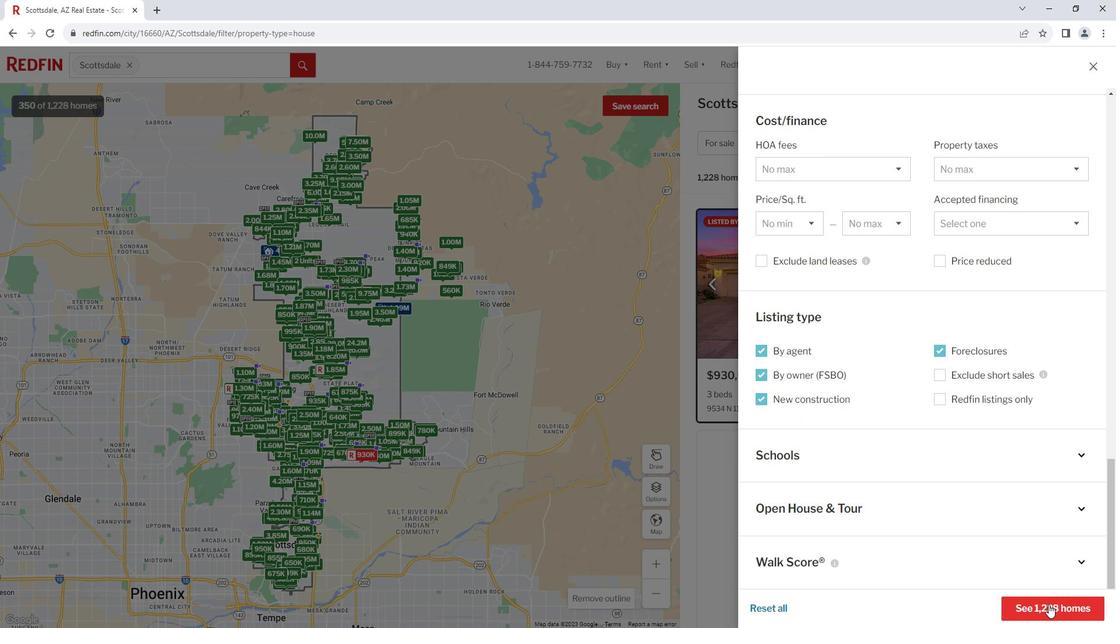 
Action: Mouse moved to (986, 492)
Screenshot: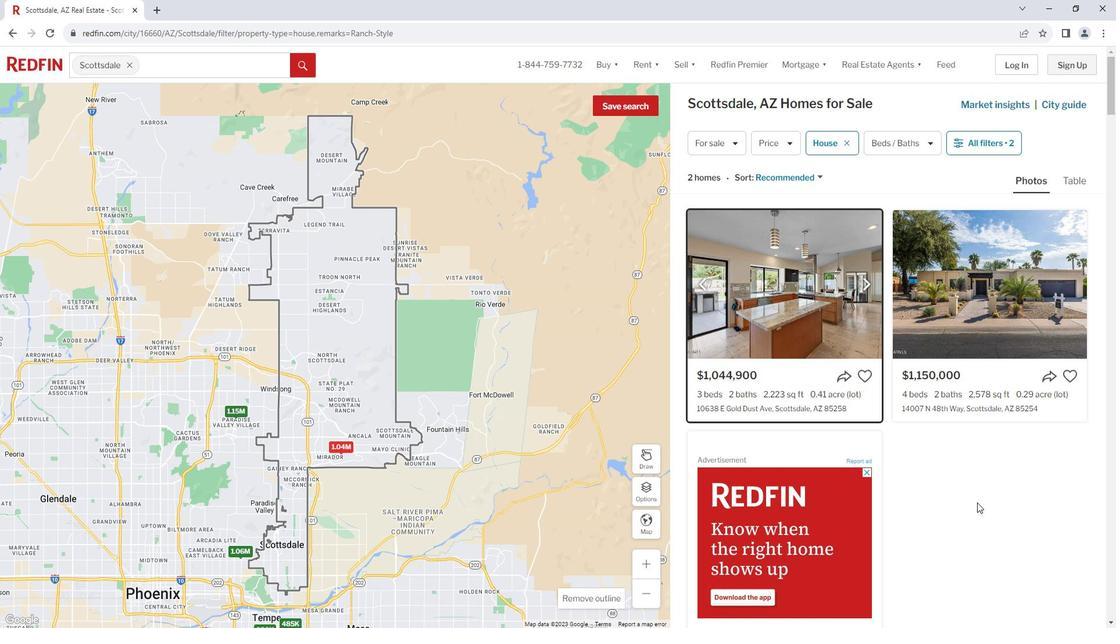 
Action: Mouse scrolled (986, 492) with delta (0, 0)
Screenshot: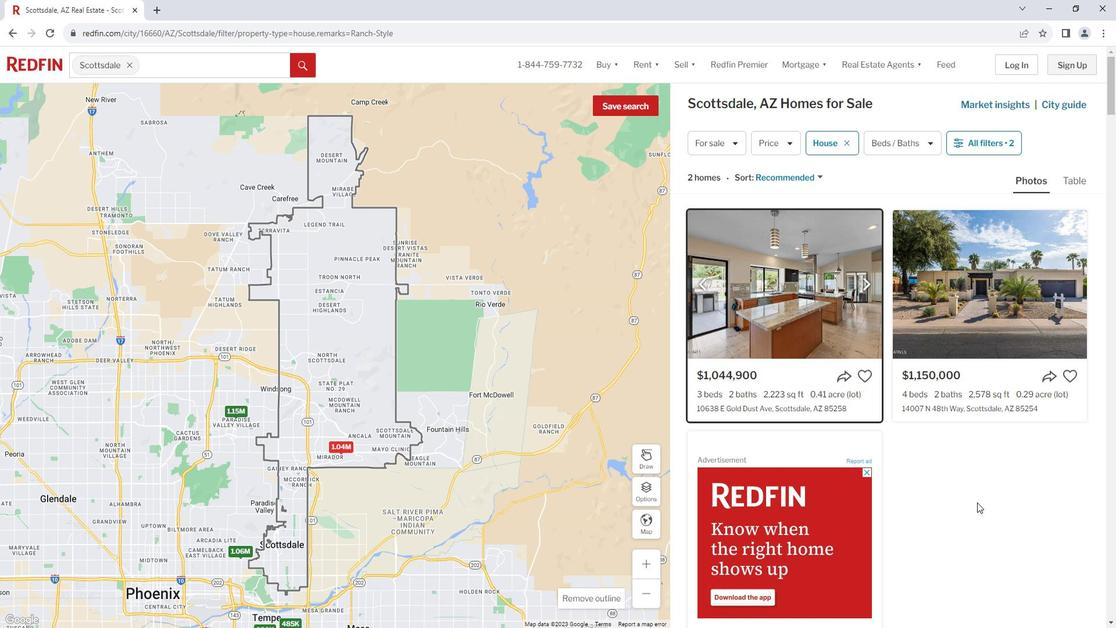 
Action: Mouse moved to (983, 492)
Screenshot: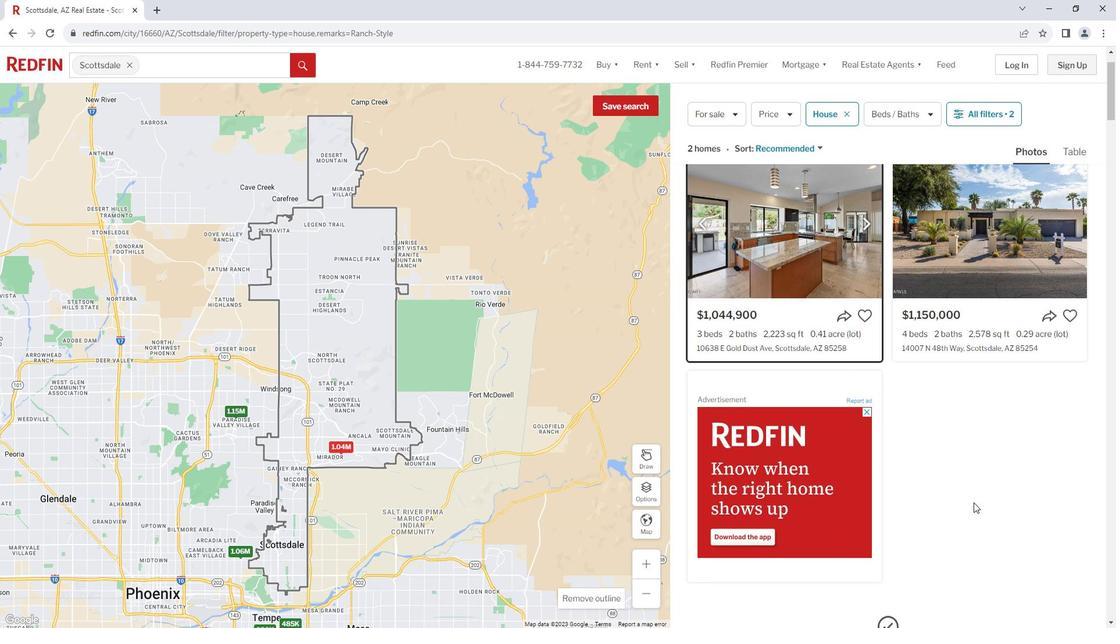 
Action: Mouse scrolled (983, 492) with delta (0, 0)
Screenshot: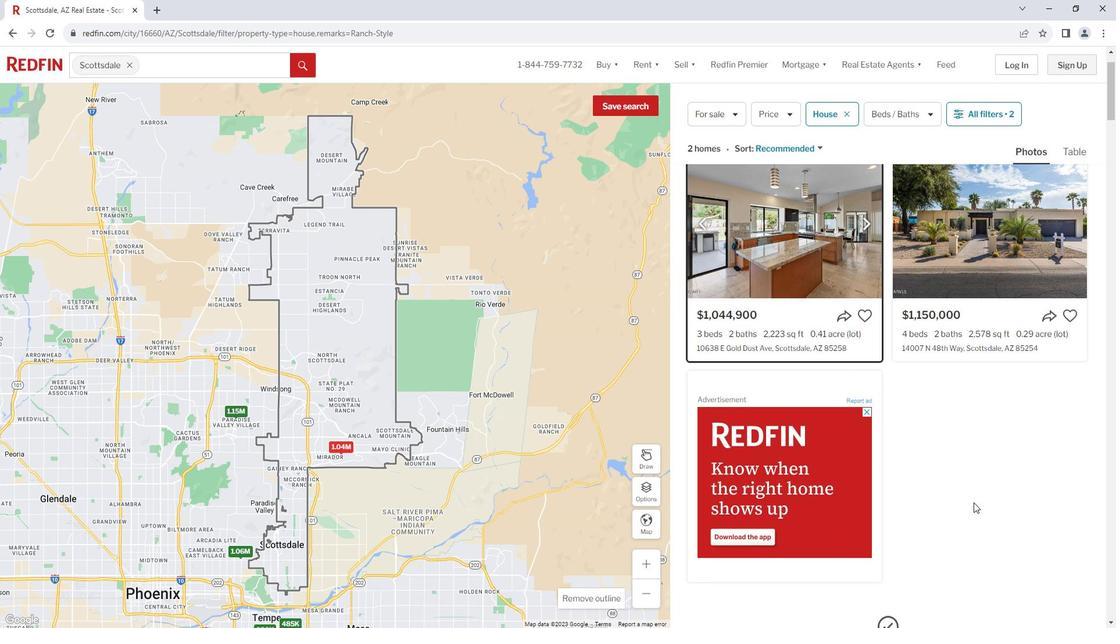 
Action: Mouse scrolled (983, 492) with delta (0, 0)
Screenshot: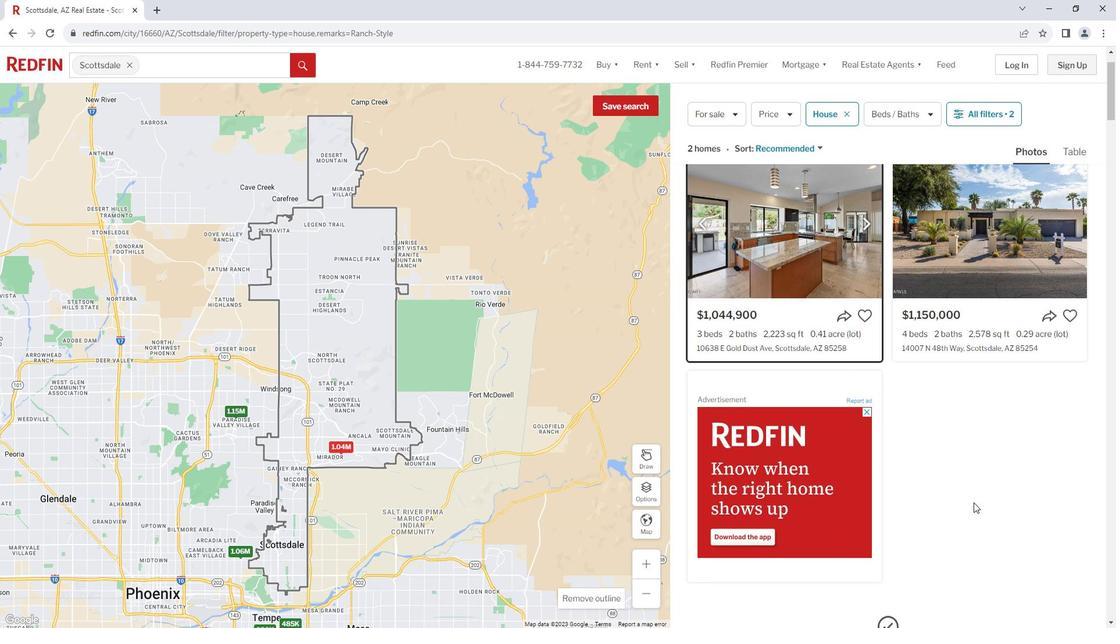 
Action: Mouse scrolled (983, 492) with delta (0, 0)
Screenshot: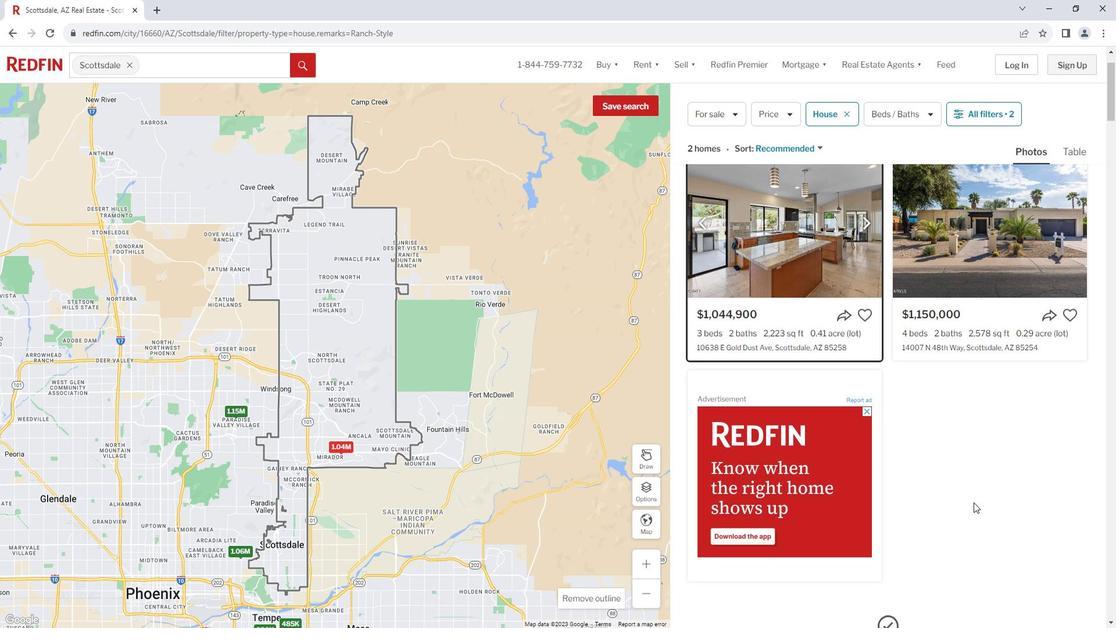 
Action: Mouse scrolled (983, 493) with delta (0, 0)
Screenshot: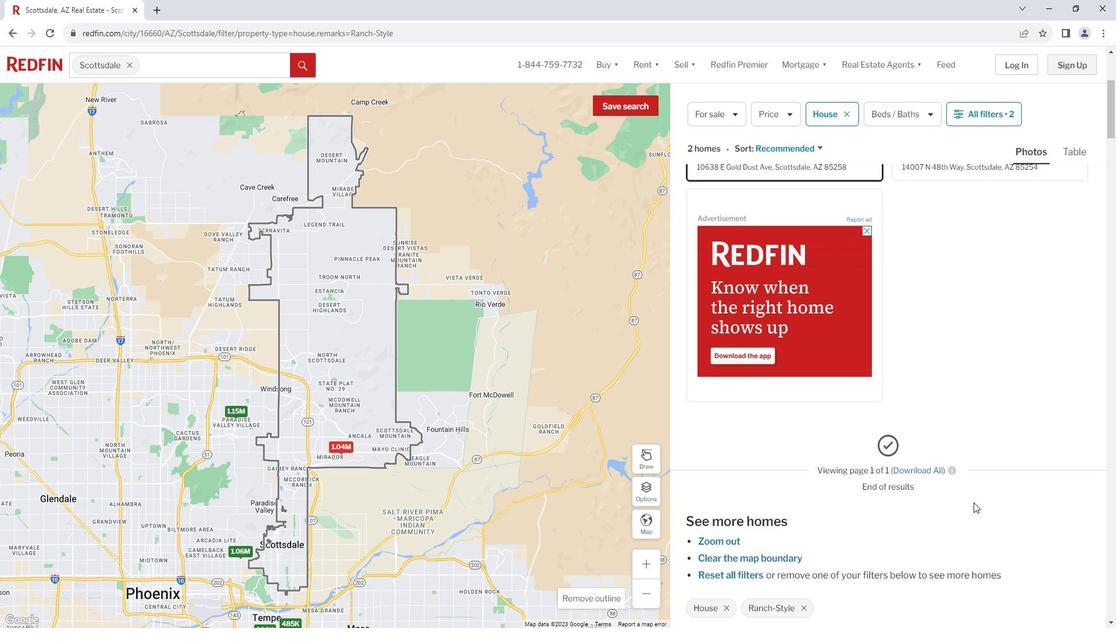 
Action: Mouse scrolled (983, 493) with delta (0, 0)
Screenshot: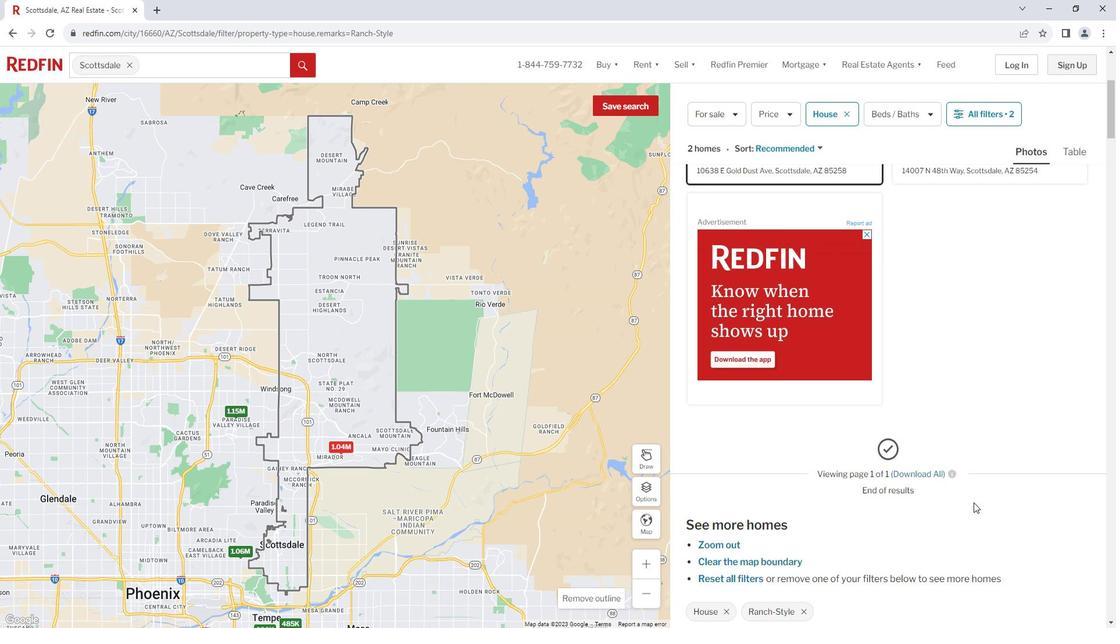 
Action: Mouse scrolled (983, 493) with delta (0, 0)
Screenshot: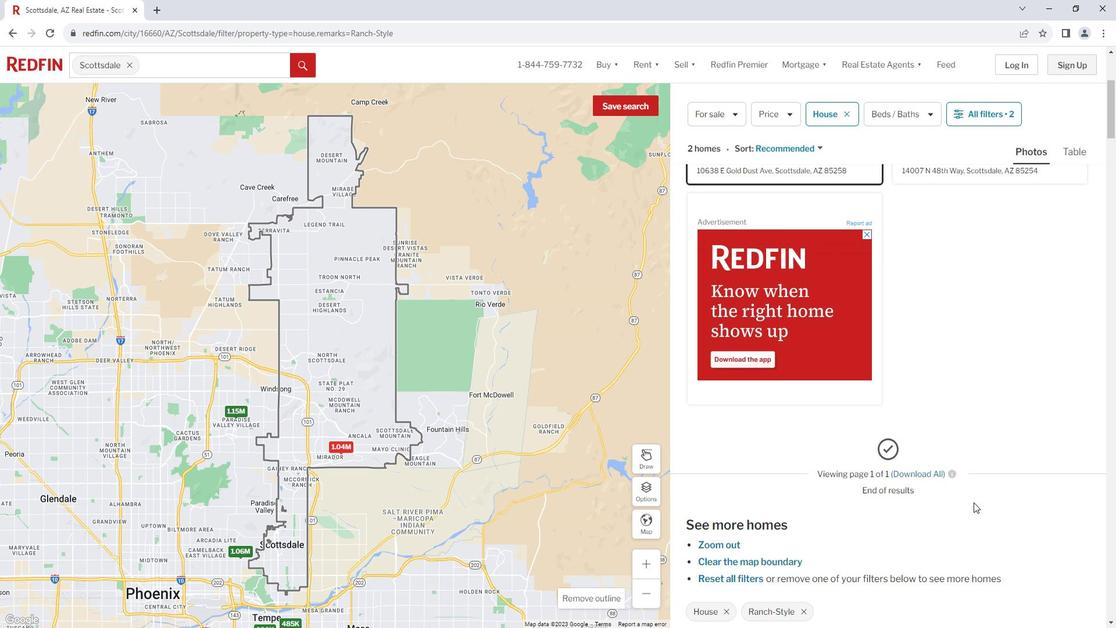 
Action: Mouse moved to (801, 282)
Screenshot: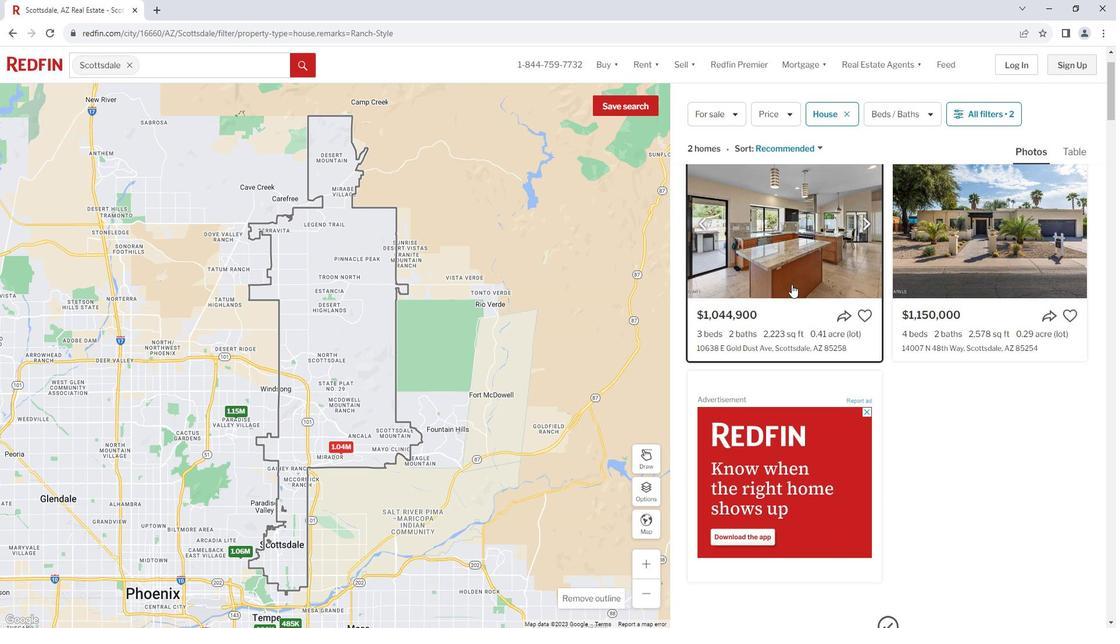 
Action: Mouse pressed left at (801, 282)
Screenshot: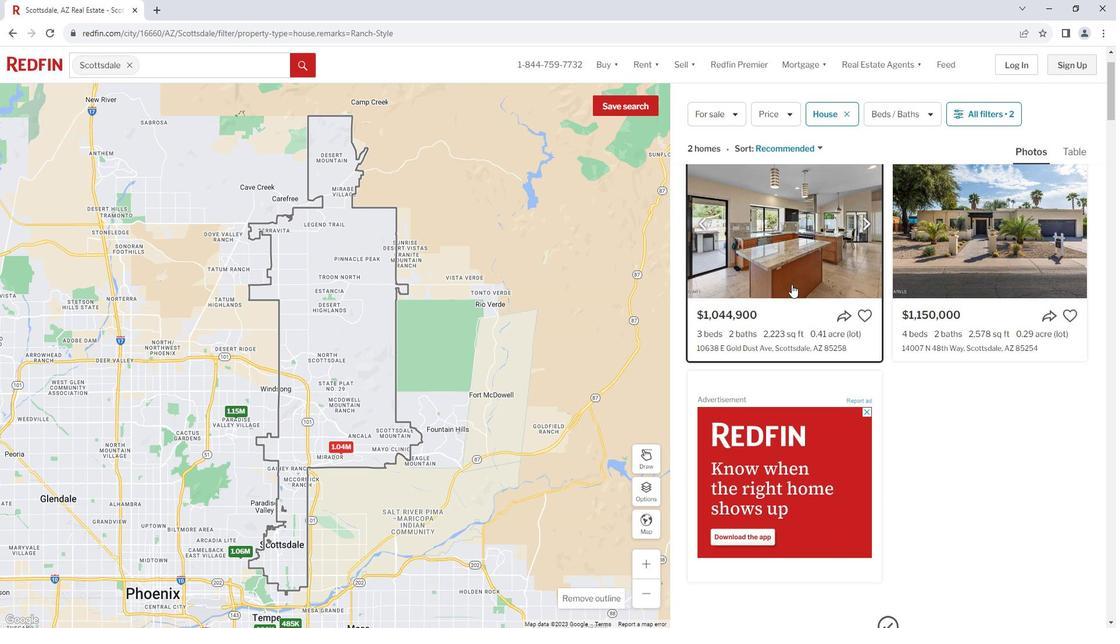 
Action: Mouse moved to (816, 378)
Screenshot: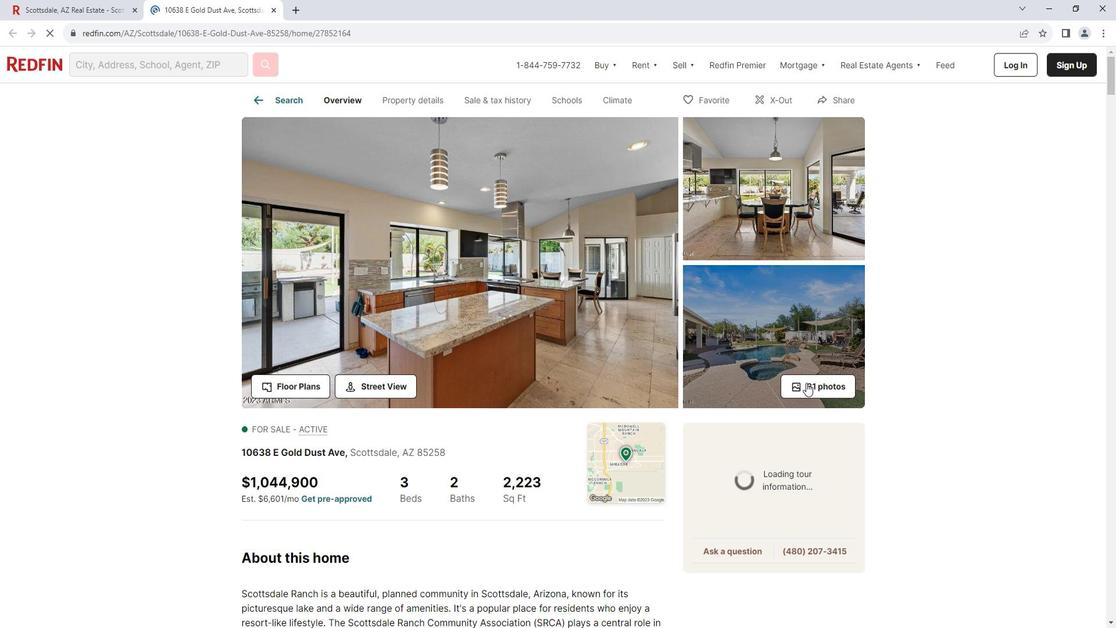 
Action: Mouse pressed left at (816, 378)
Screenshot: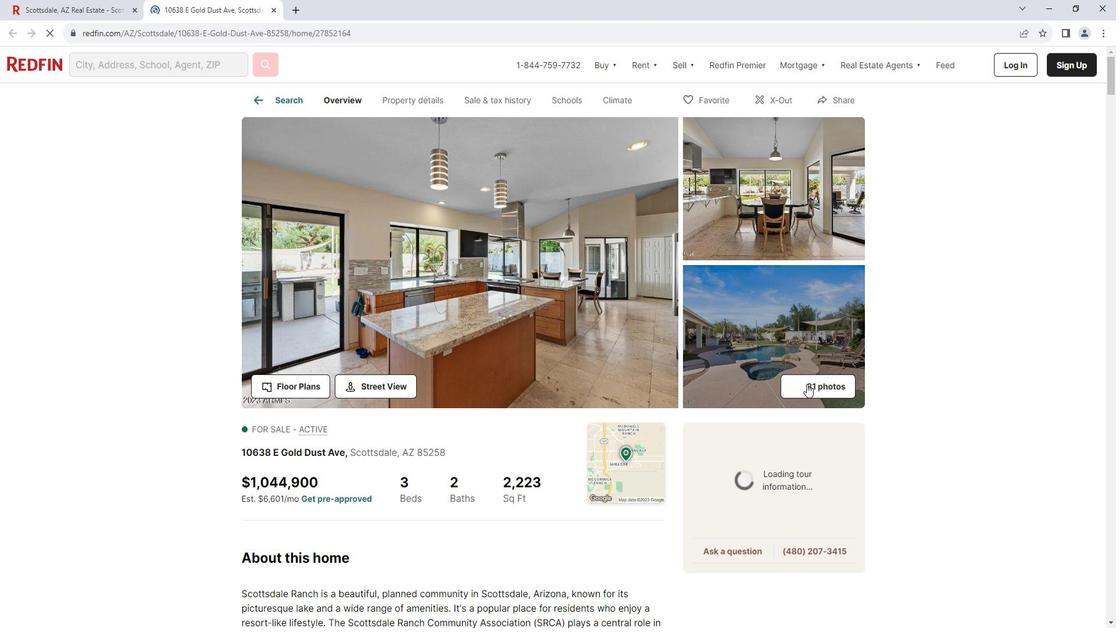 
Action: Mouse moved to (1051, 329)
Screenshot: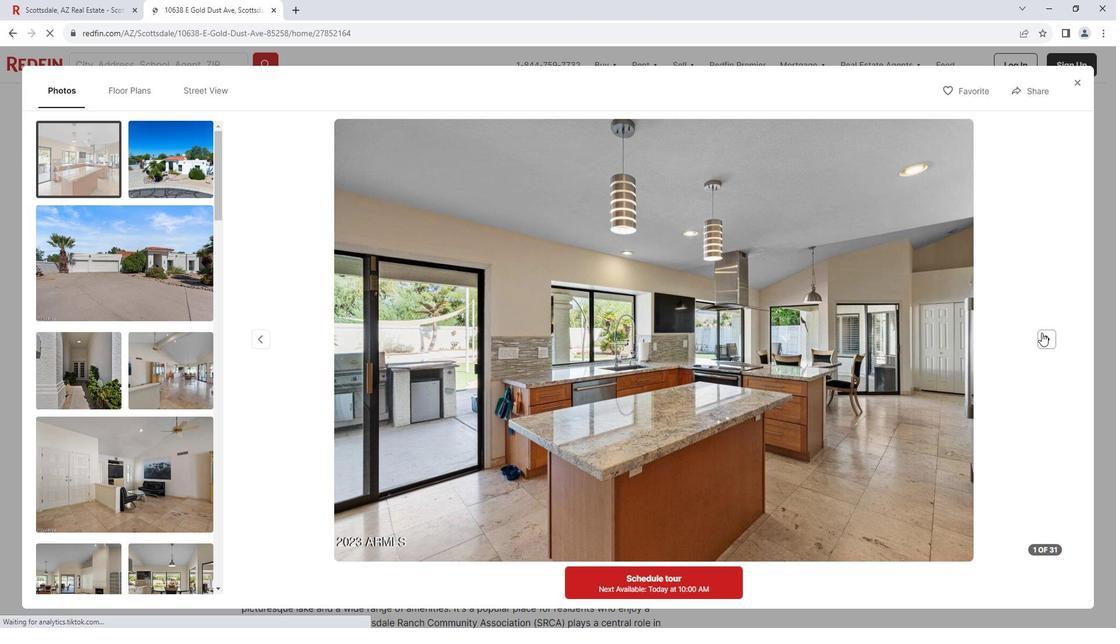 
Action: Mouse pressed left at (1051, 329)
Screenshot: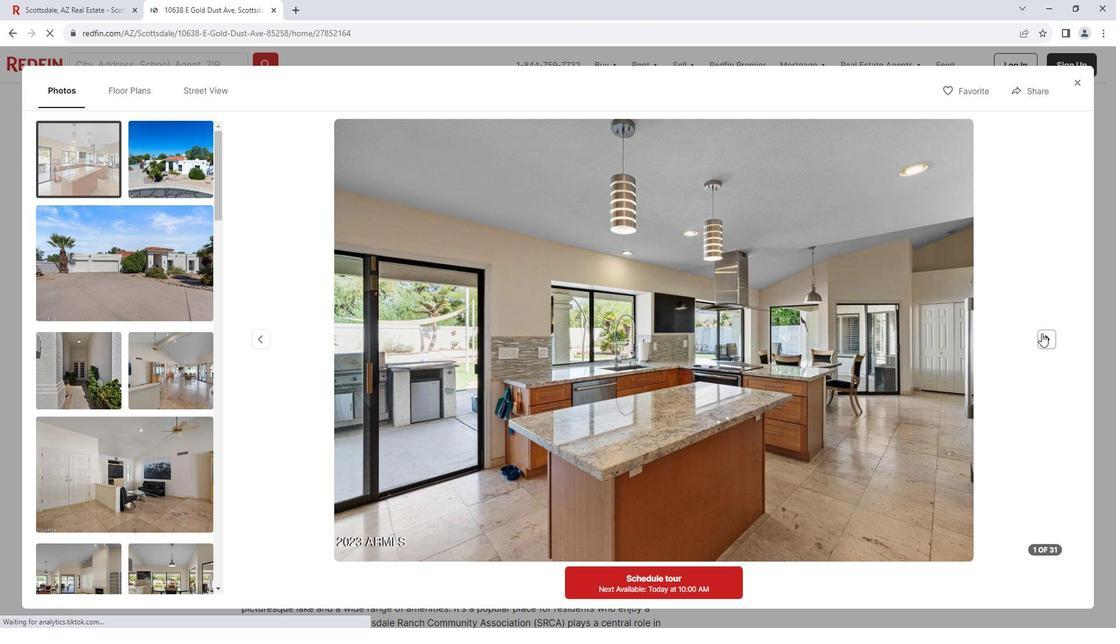 
Action: Mouse moved to (1051, 332)
Screenshot: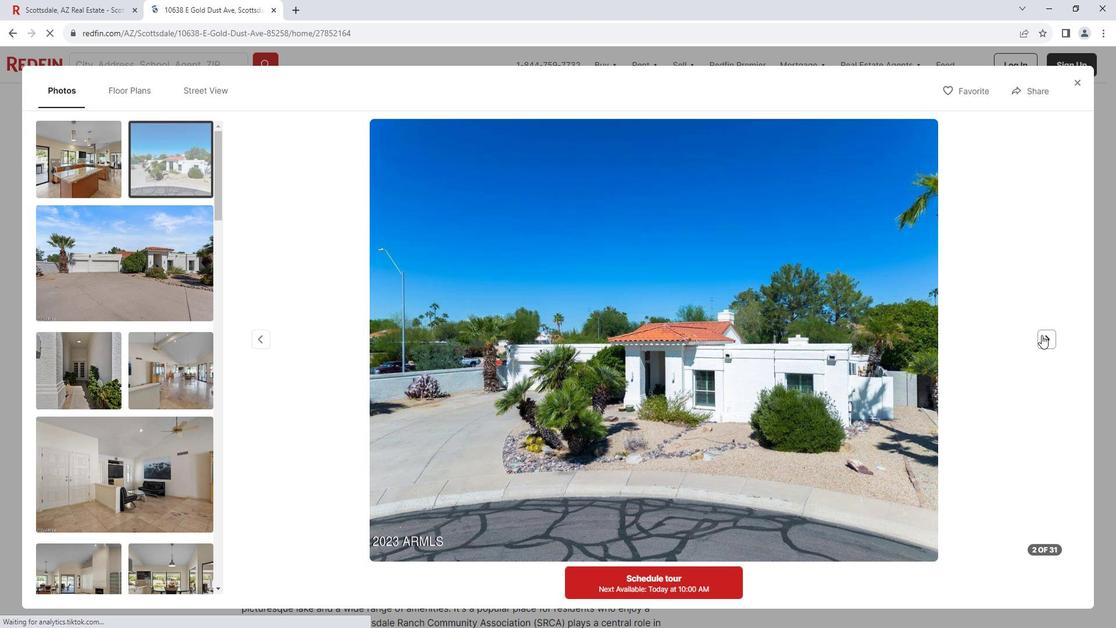 
Action: Mouse pressed left at (1051, 332)
Screenshot: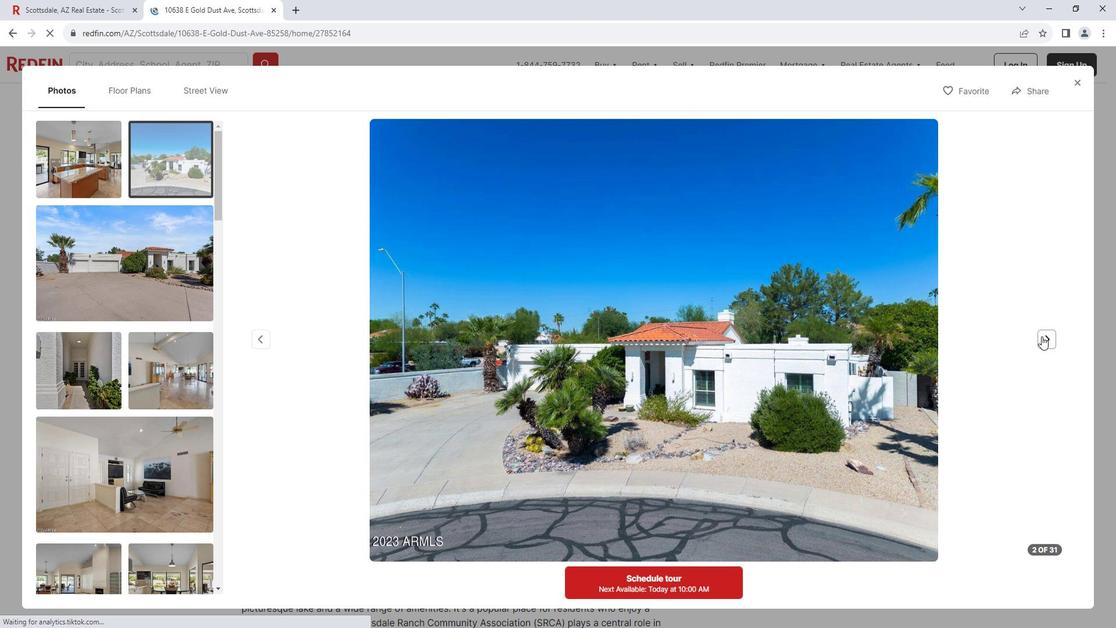 
Action: Mouse pressed left at (1051, 332)
Screenshot: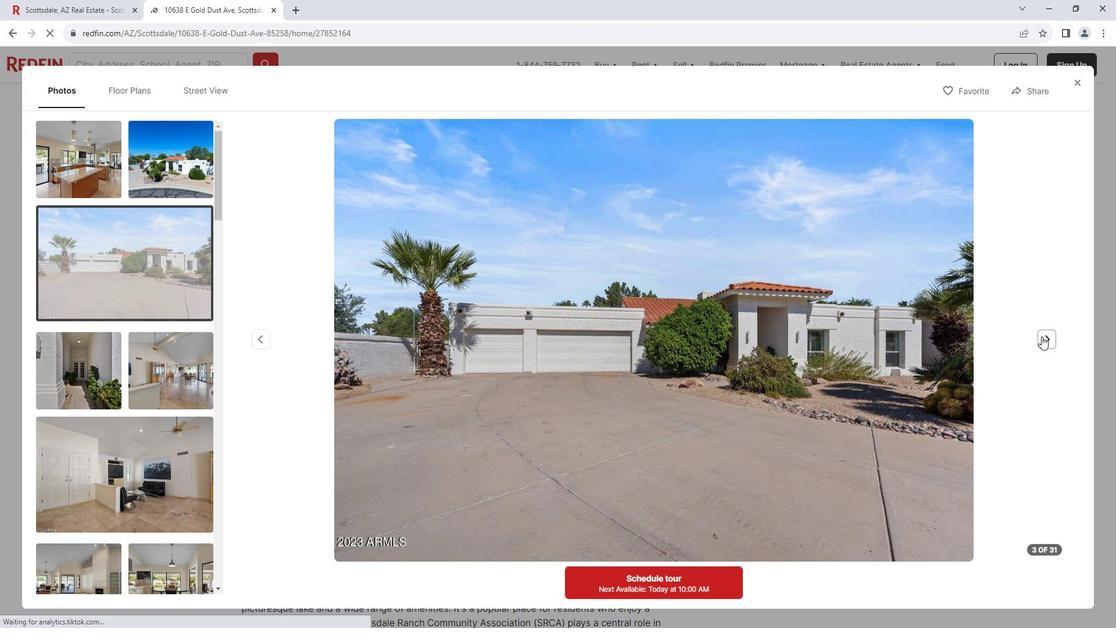 
Action: Mouse moved to (1051, 333)
Screenshot: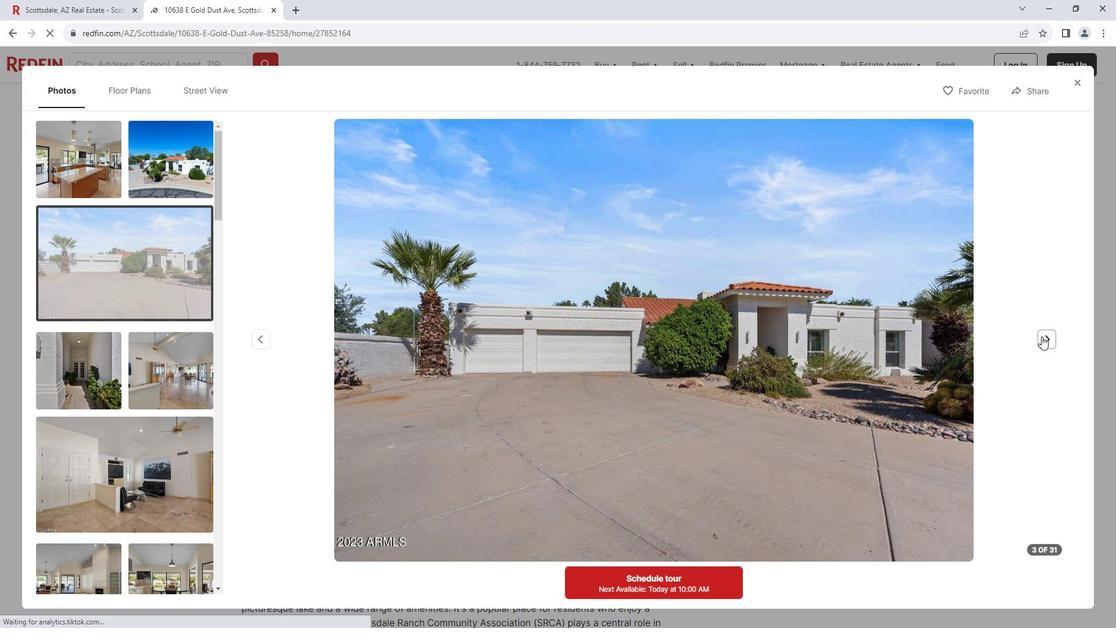 
Action: Mouse pressed left at (1051, 333)
Screenshot: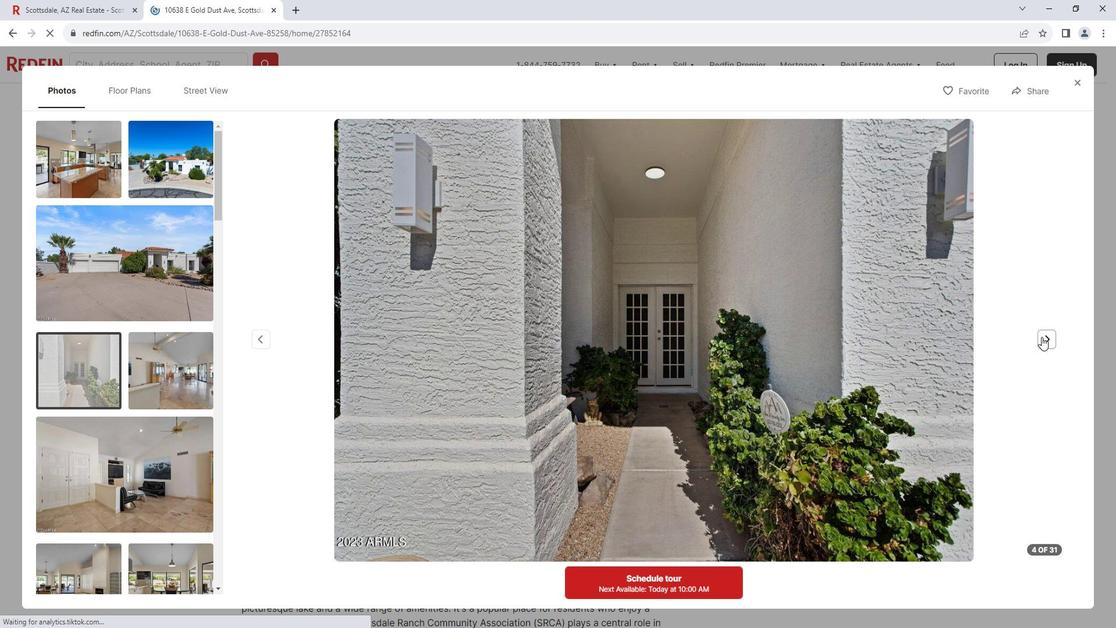 
Action: Mouse pressed left at (1051, 333)
Screenshot: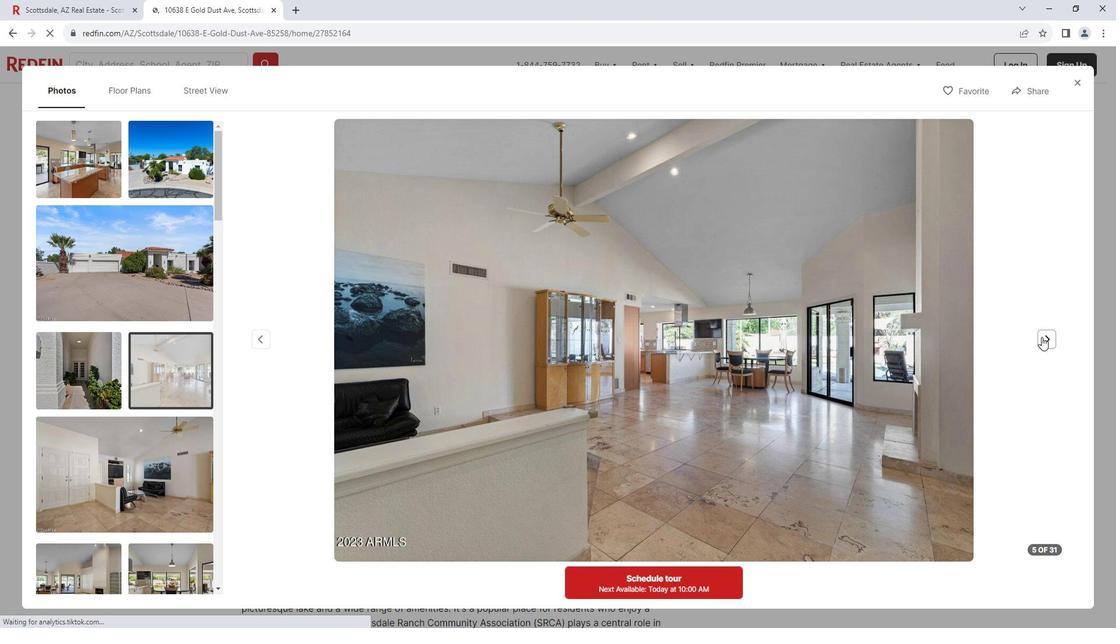 
Action: Mouse pressed left at (1051, 333)
Screenshot: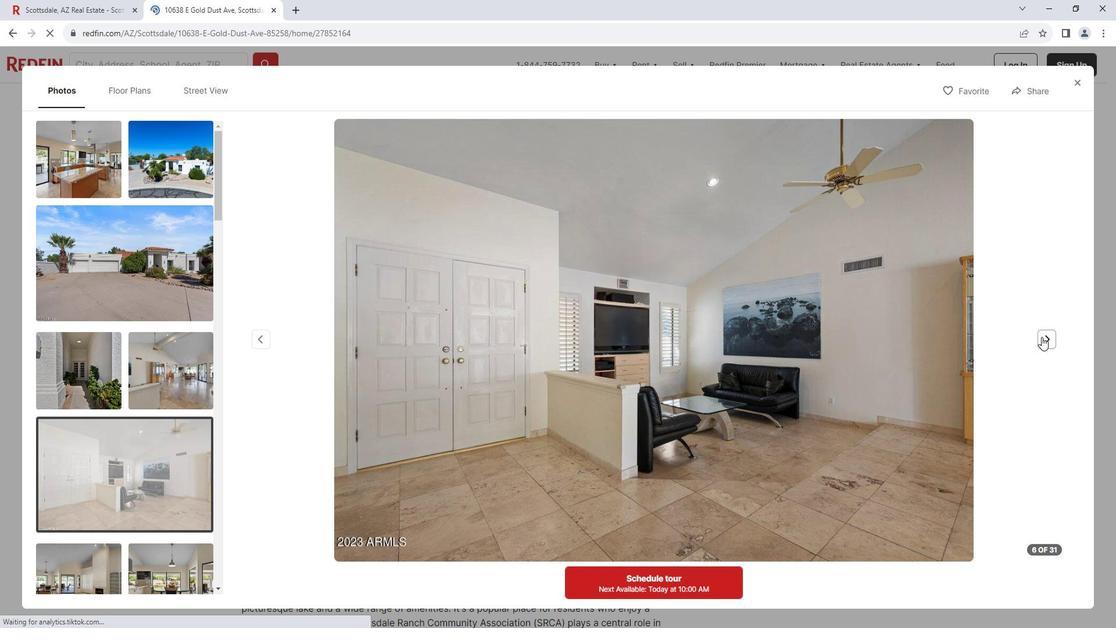 
Action: Mouse moved to (1088, 86)
Screenshot: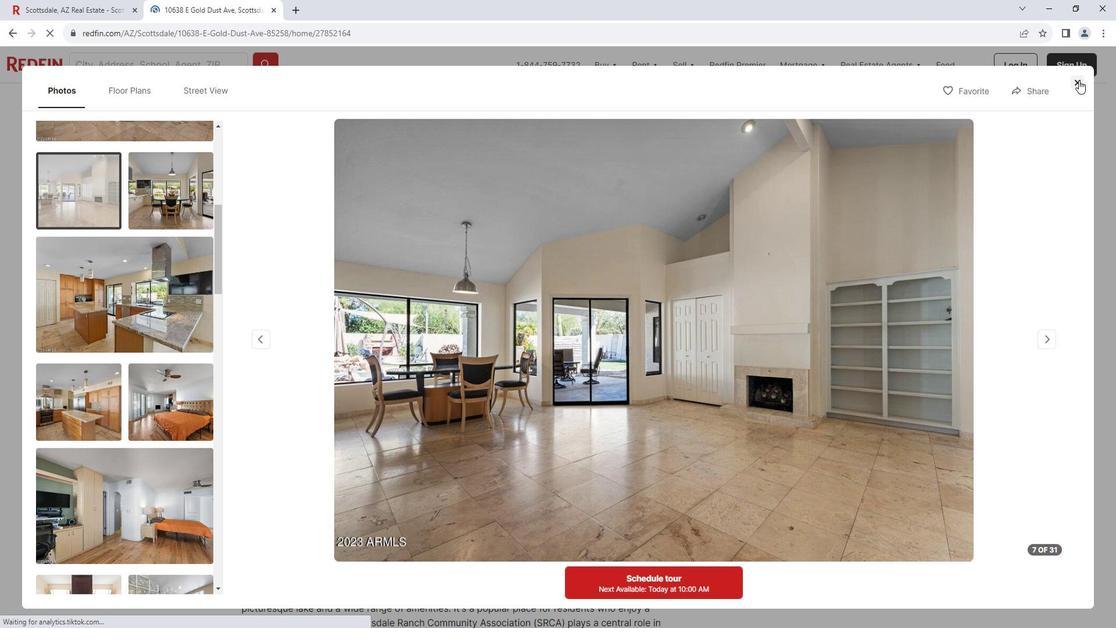 
Action: Mouse pressed left at (1088, 86)
Screenshot: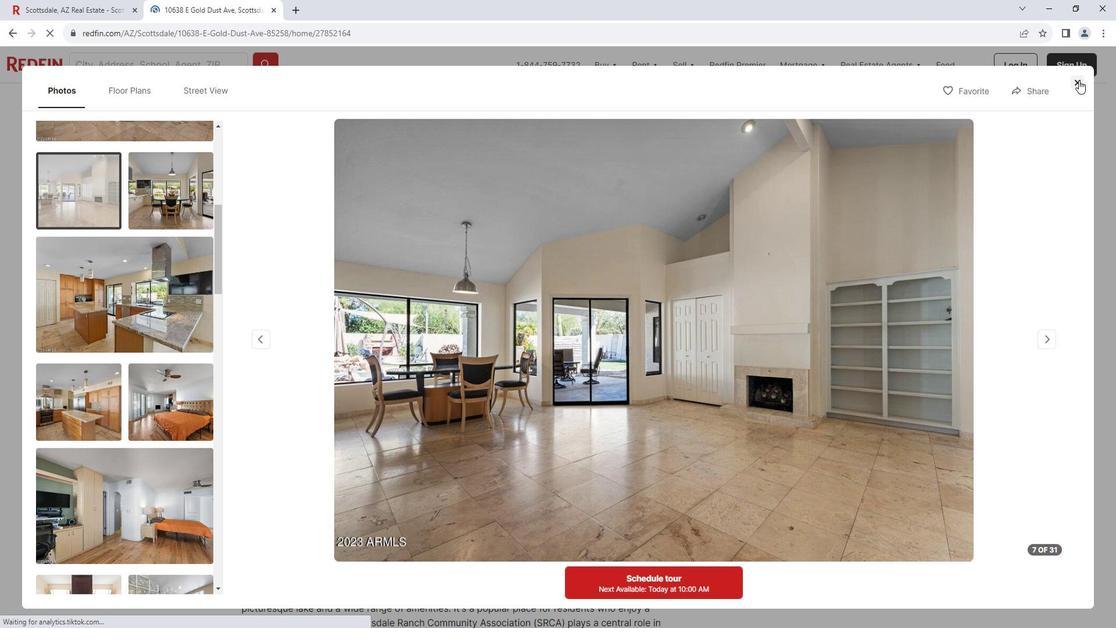 
Action: Mouse moved to (713, 311)
Screenshot: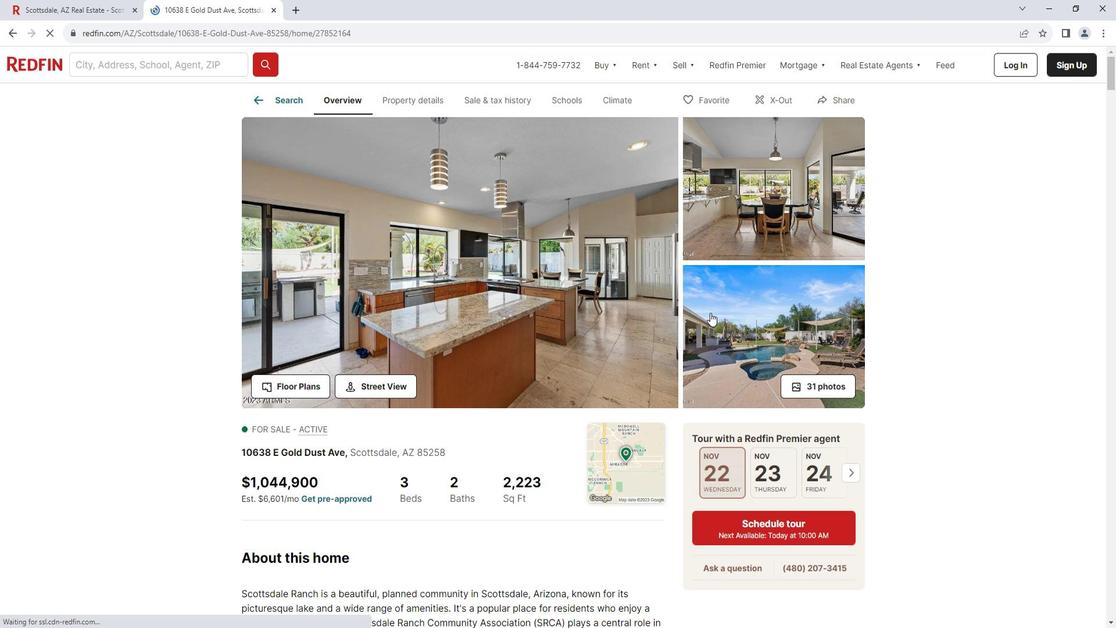 
Action: Mouse scrolled (713, 311) with delta (0, 0)
Screenshot: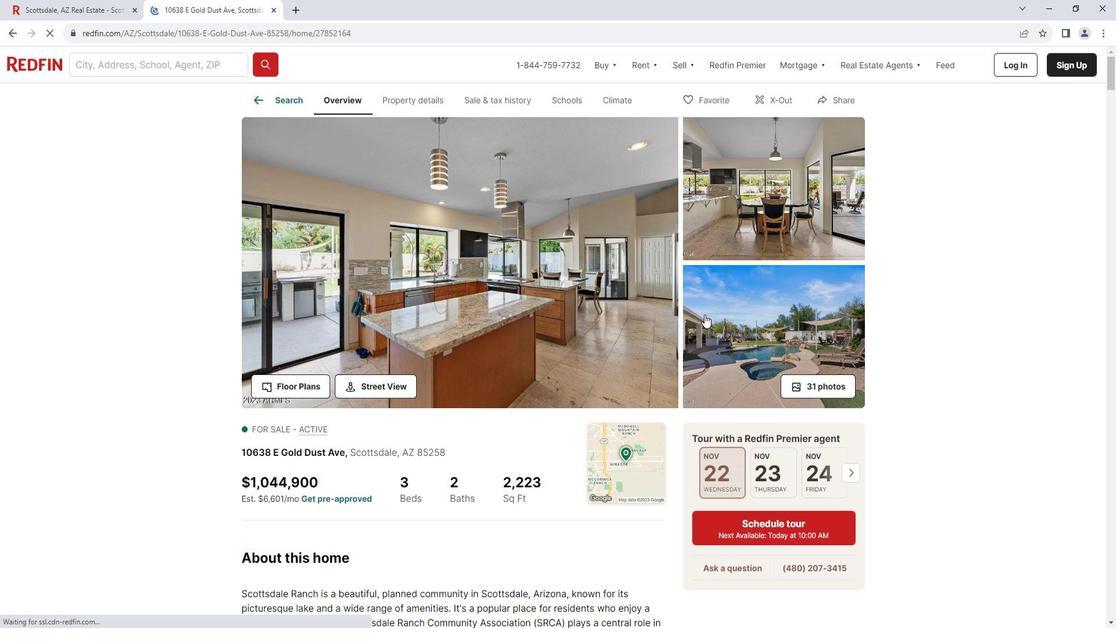 
Action: Mouse scrolled (713, 311) with delta (0, 0)
Screenshot: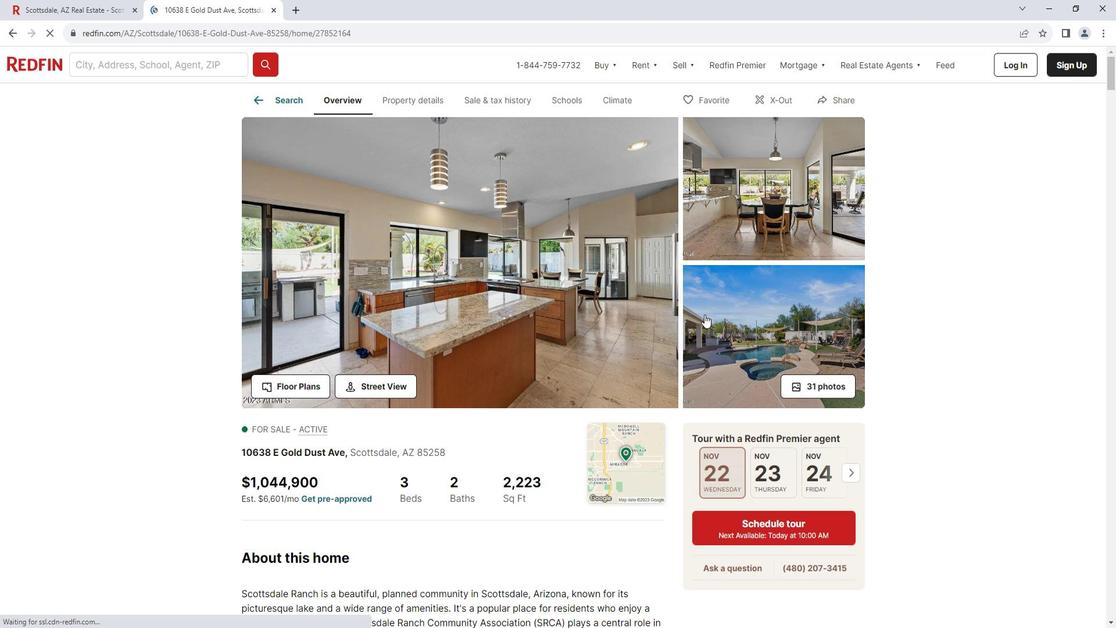 
Action: Mouse scrolled (713, 311) with delta (0, 0)
Screenshot: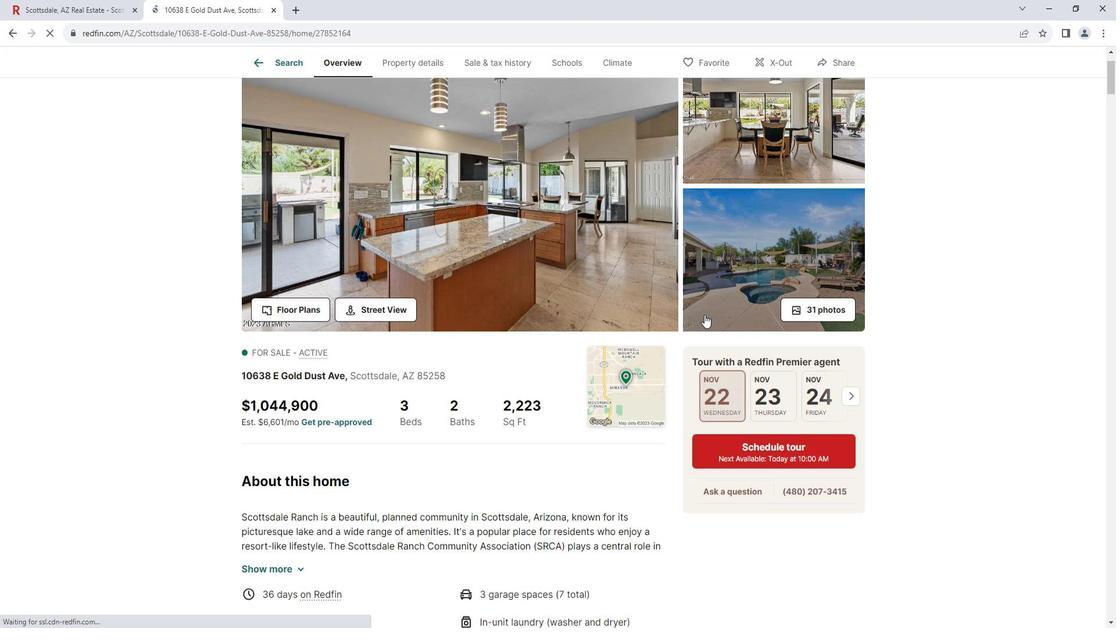 
Action: Mouse moved to (722, 307)
Screenshot: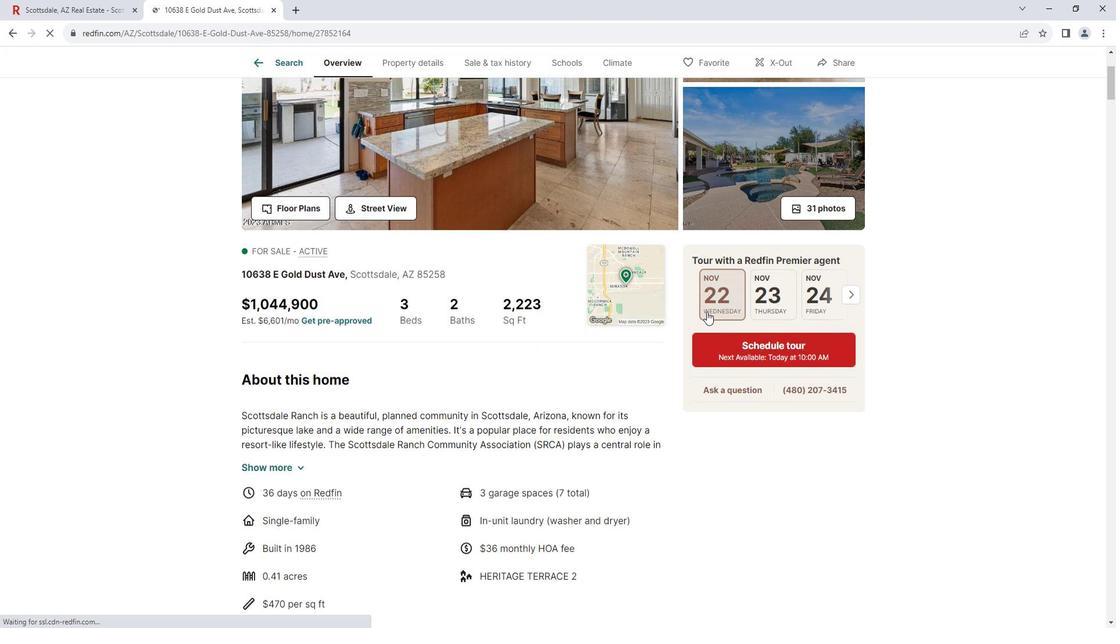 
Action: Mouse scrolled (722, 306) with delta (0, 0)
Screenshot: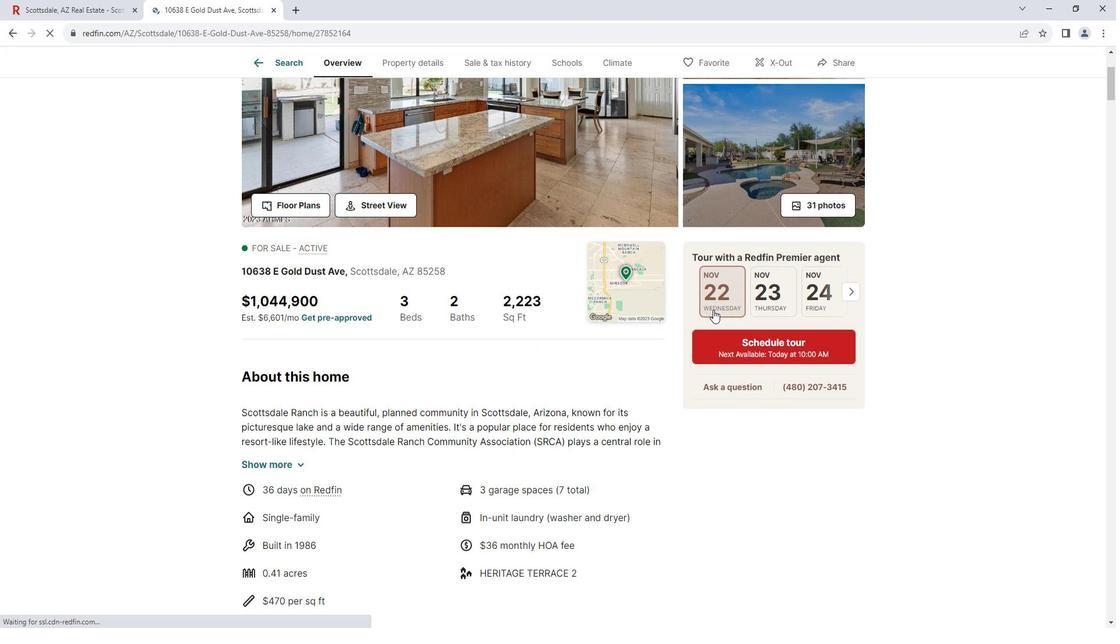 
Action: Mouse scrolled (722, 306) with delta (0, 0)
Screenshot: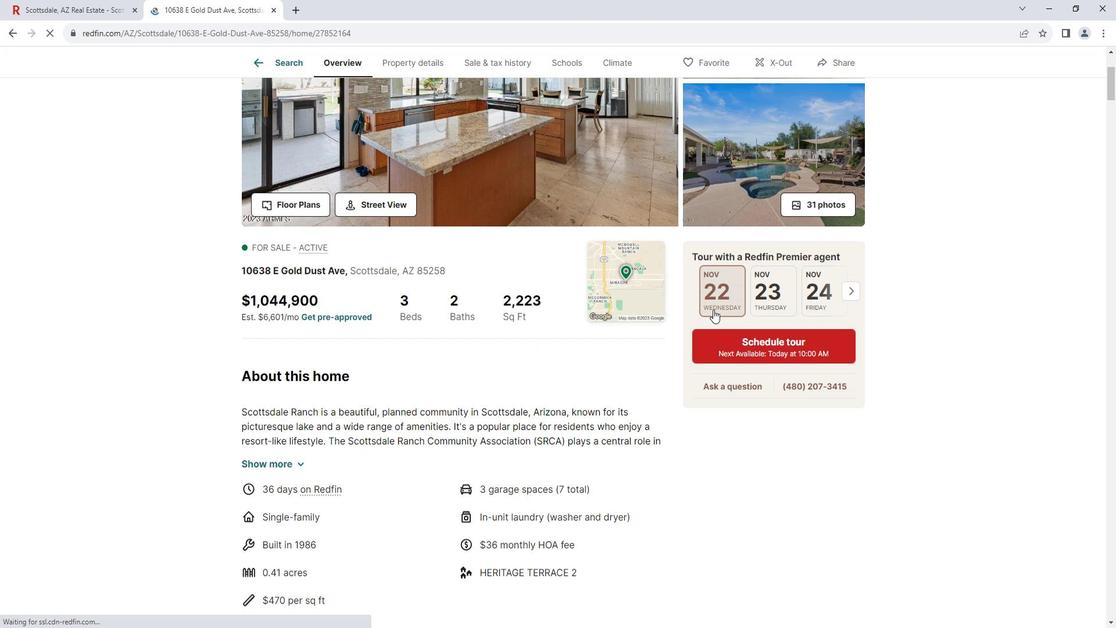 
Action: Mouse moved to (285, 335)
Screenshot: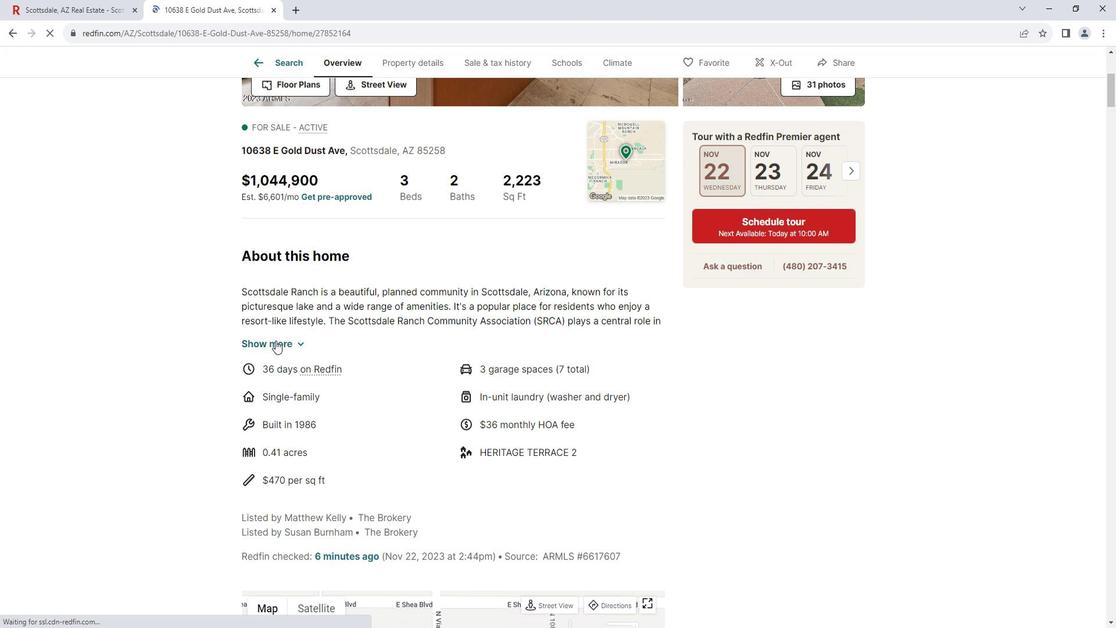 
Action: Mouse pressed left at (285, 335)
Screenshot: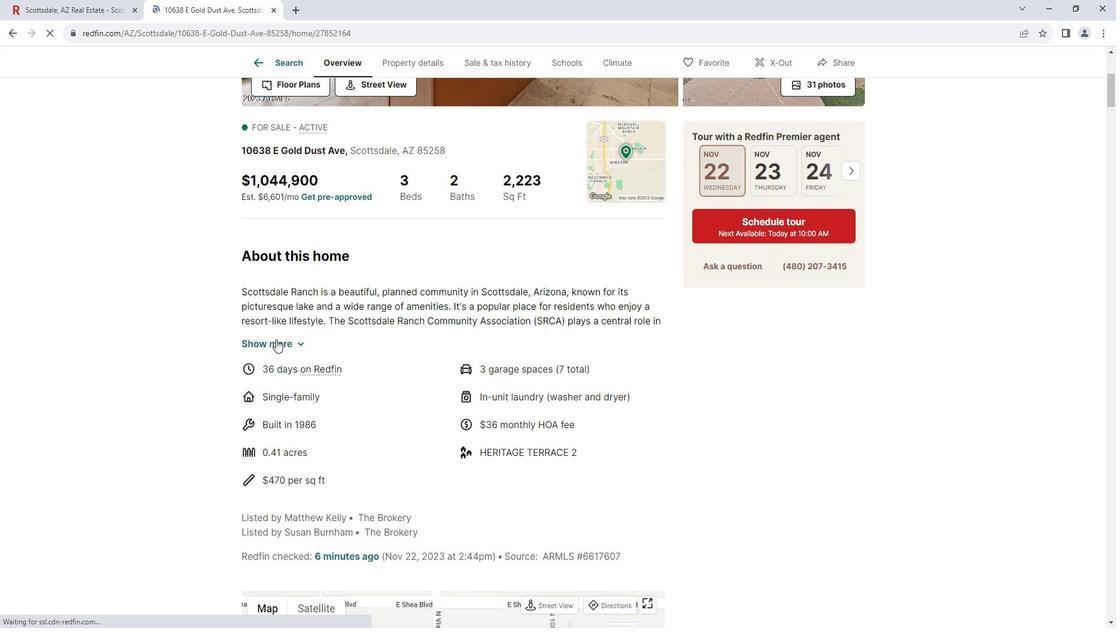 
Action: Mouse moved to (285, 335)
Screenshot: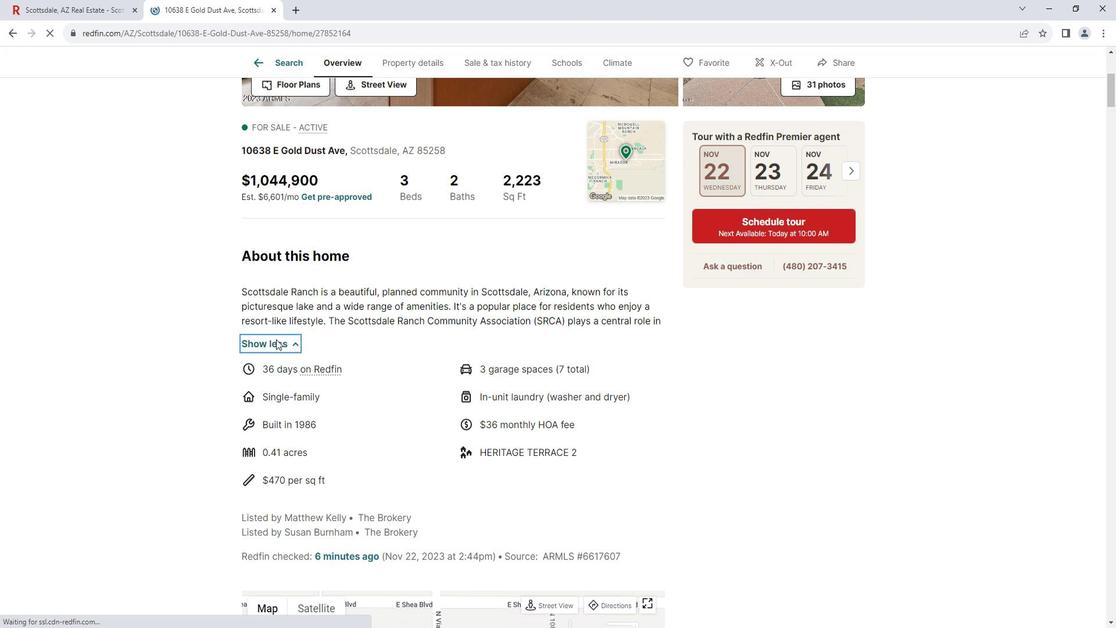 
Action: Mouse scrolled (285, 334) with delta (0, 0)
Screenshot: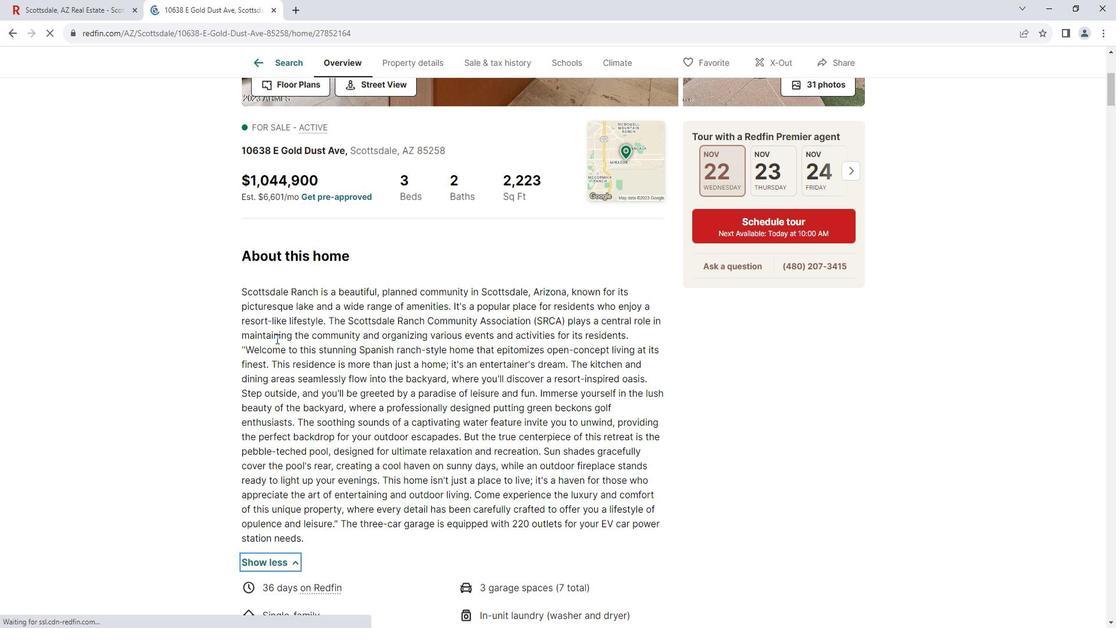 
Action: Mouse moved to (287, 333)
Screenshot: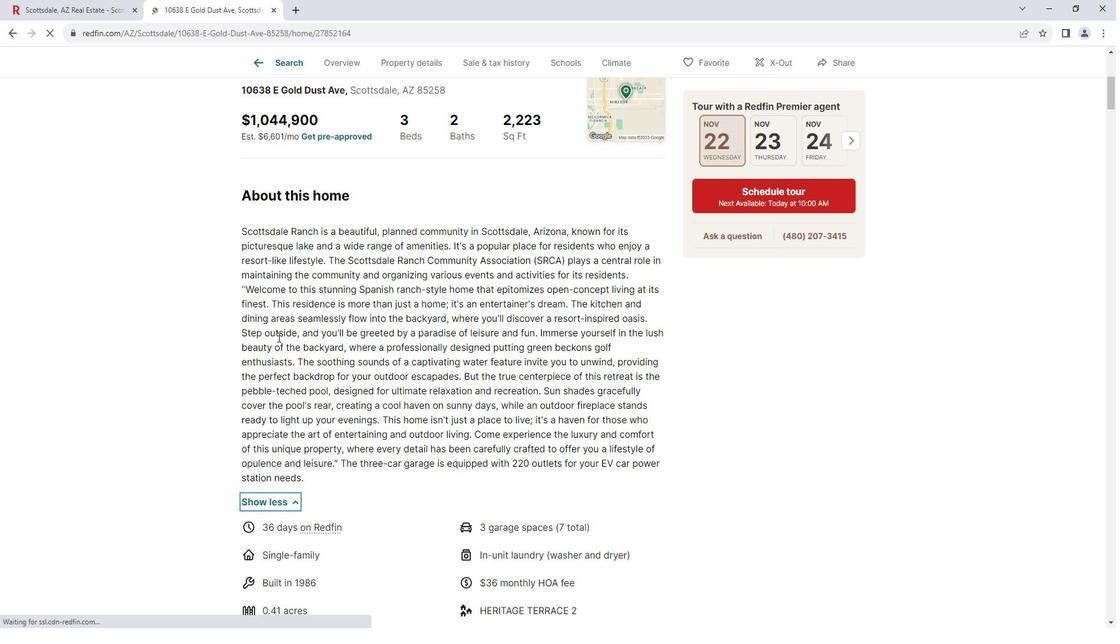 
Action: Mouse scrolled (287, 332) with delta (0, 0)
Screenshot: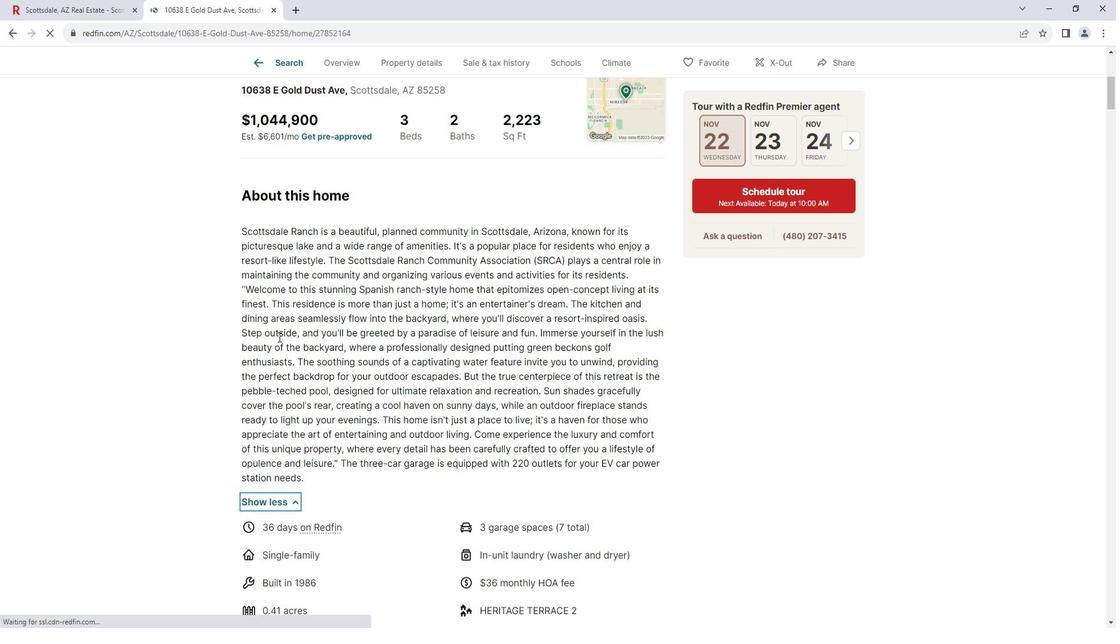 
Action: Mouse moved to (289, 331)
Screenshot: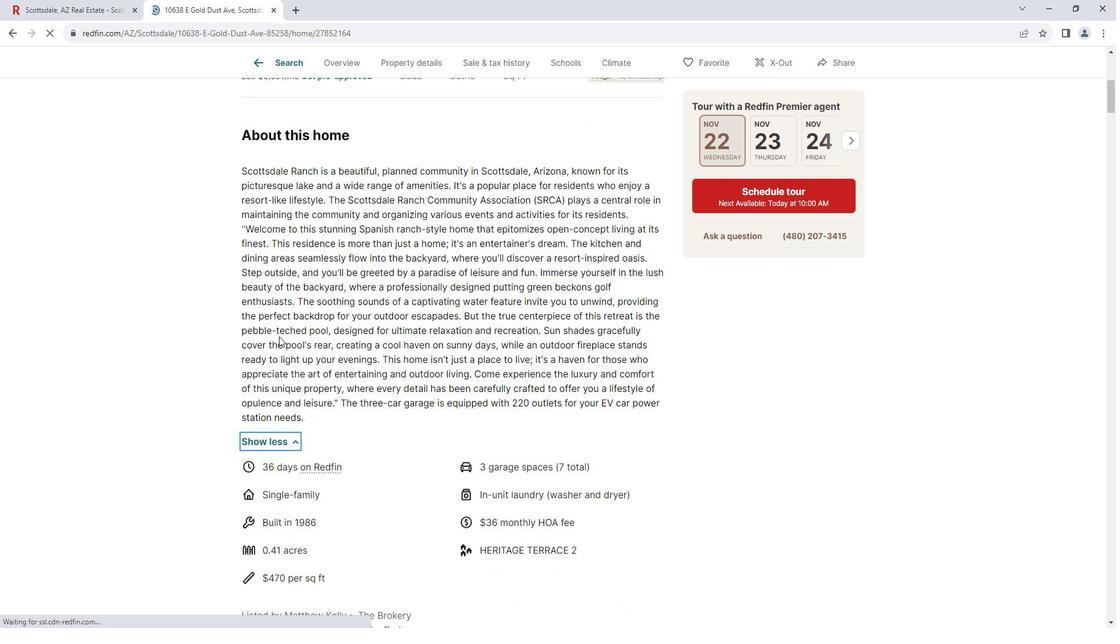 
Action: Mouse scrolled (289, 331) with delta (0, 0)
Screenshot: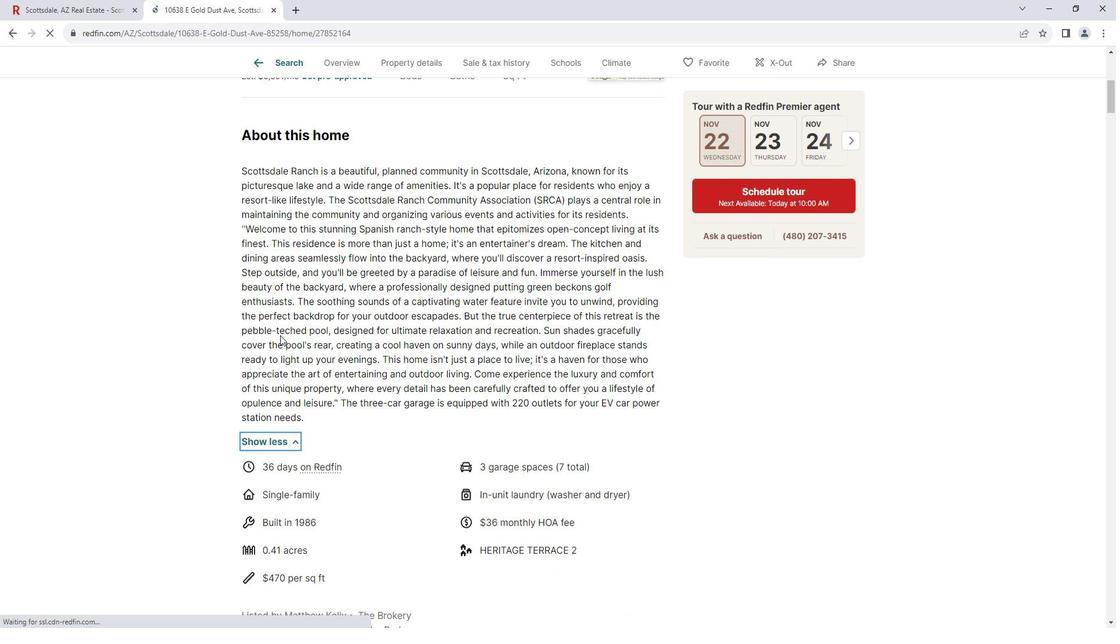 
Action: Mouse scrolled (289, 331) with delta (0, 0)
Screenshot: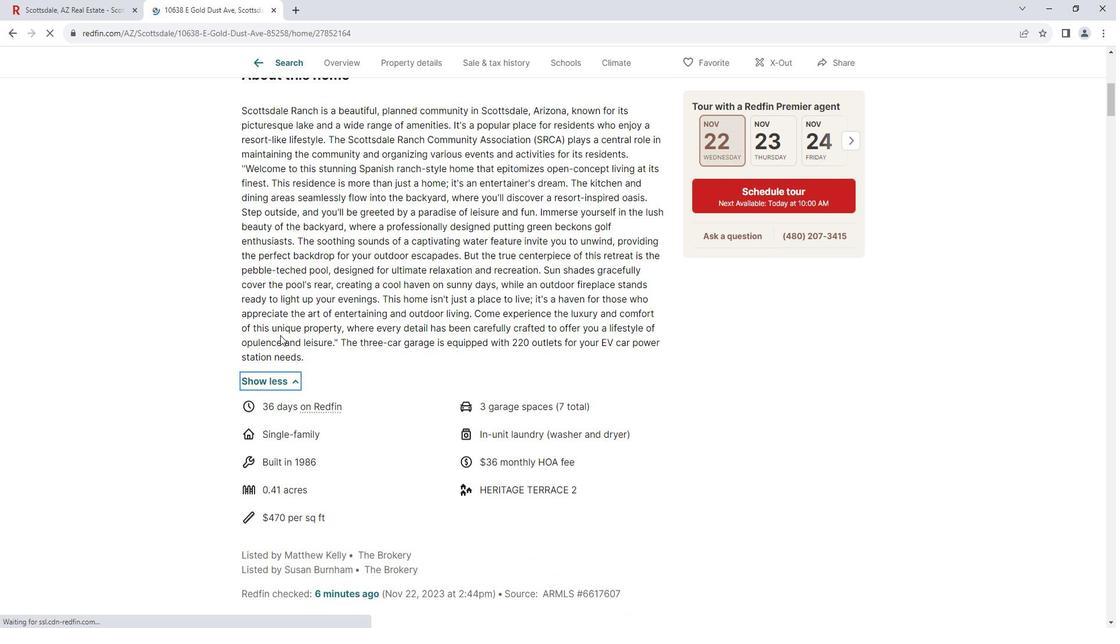 
Action: Mouse moved to (289, 331)
Screenshot: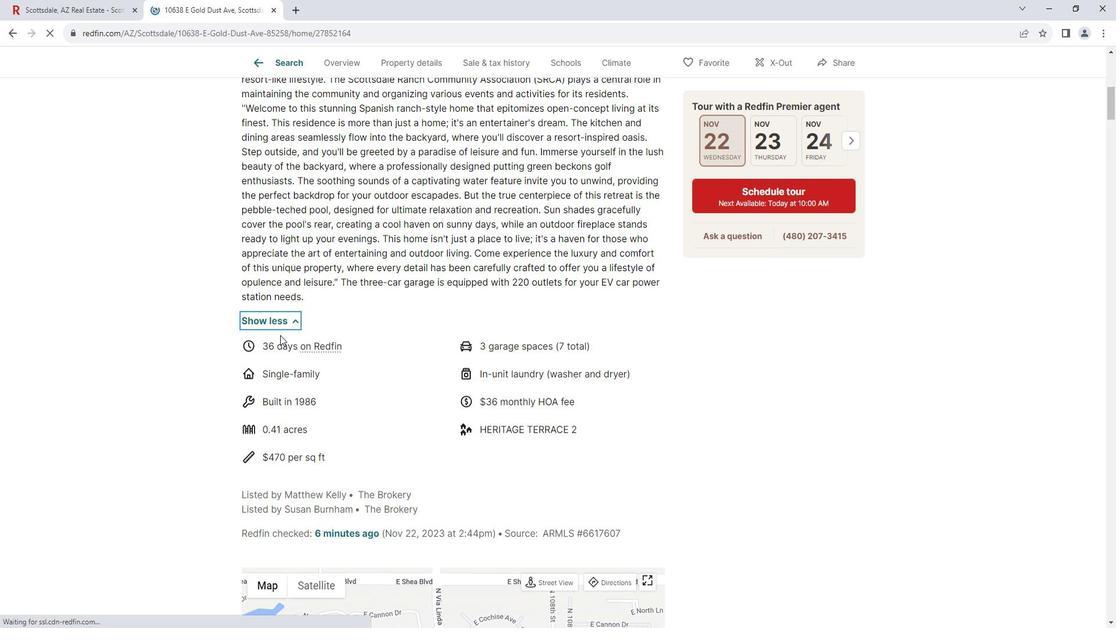 
Action: Mouse scrolled (289, 331) with delta (0, 0)
Screenshot: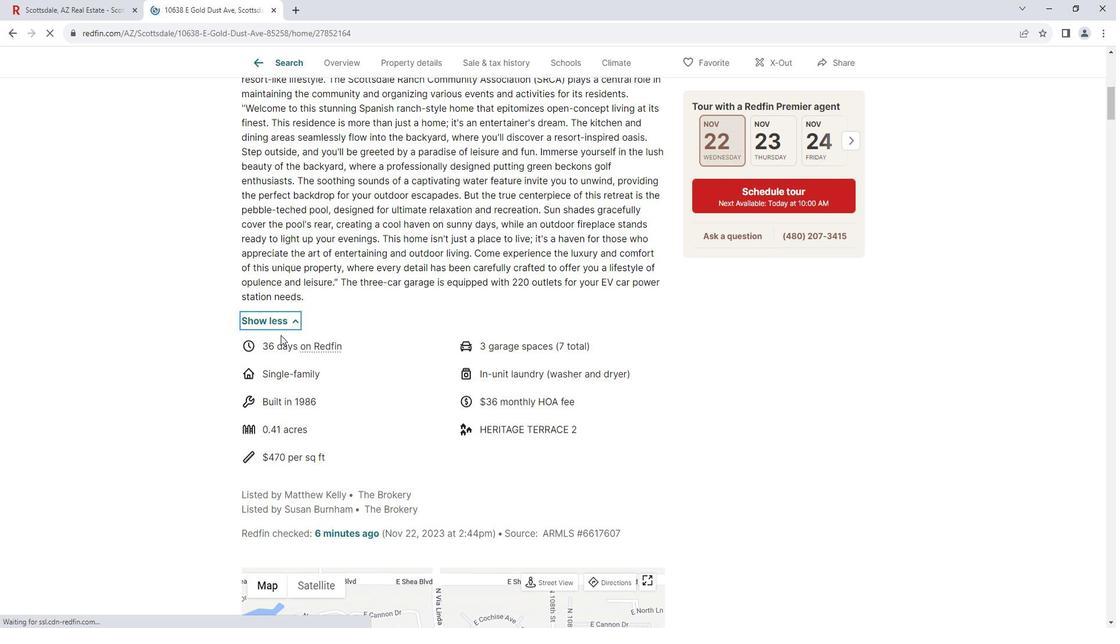 
Action: Mouse scrolled (289, 331) with delta (0, 0)
Screenshot: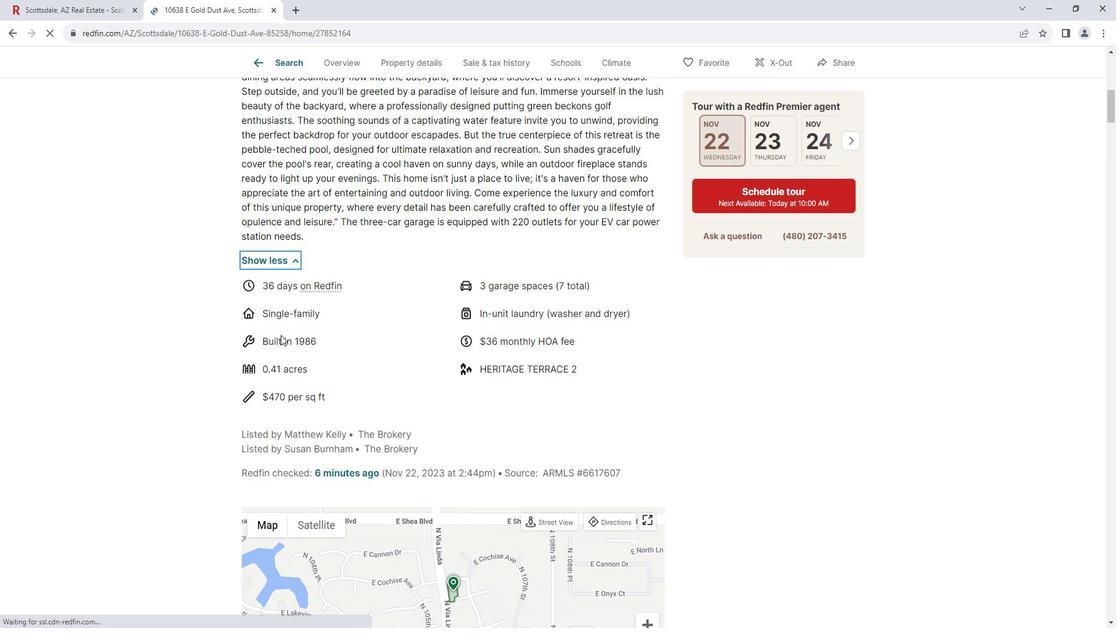 
Action: Mouse moved to (292, 329)
Screenshot: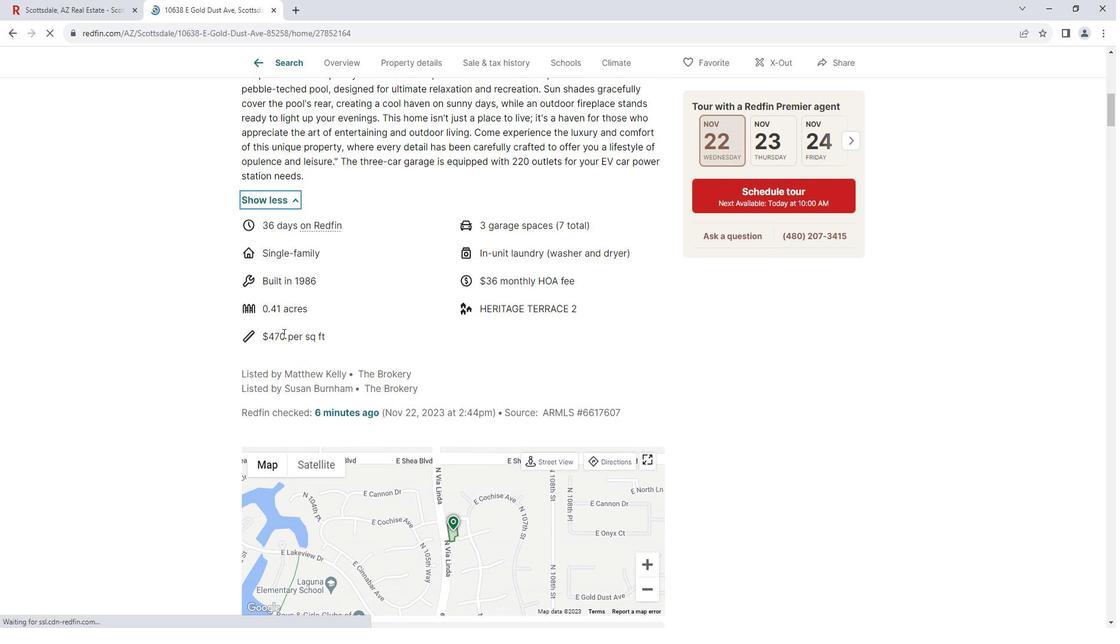 
Action: Mouse scrolled (292, 328) with delta (0, 0)
Screenshot: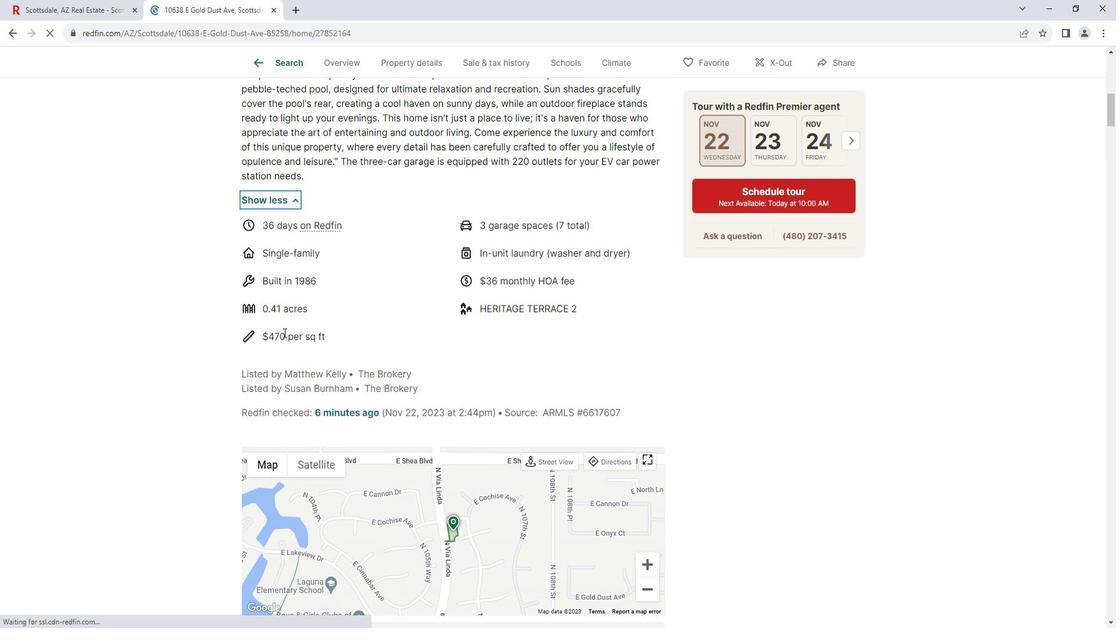 
Action: Mouse scrolled (292, 328) with delta (0, 0)
Screenshot: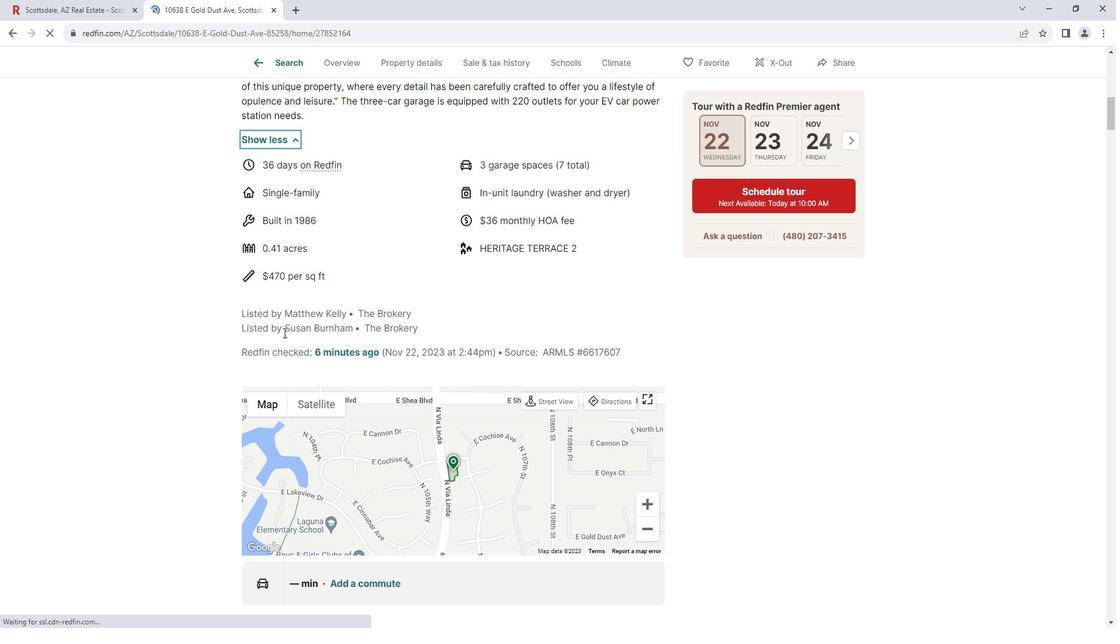 
Action: Mouse scrolled (292, 328) with delta (0, 0)
Screenshot: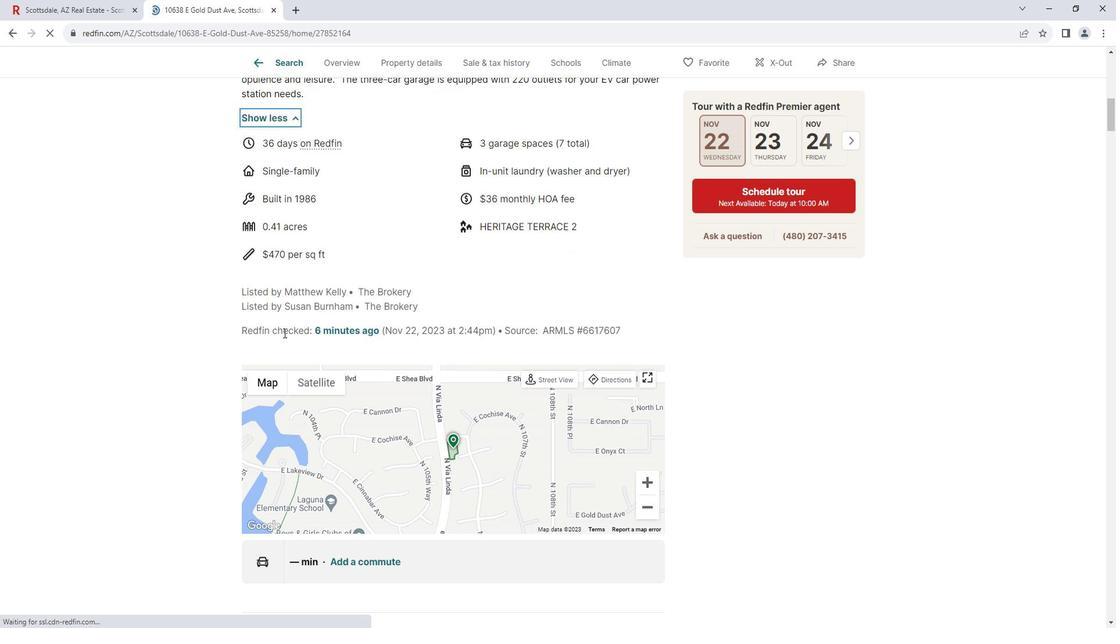 
Action: Mouse moved to (292, 329)
Screenshot: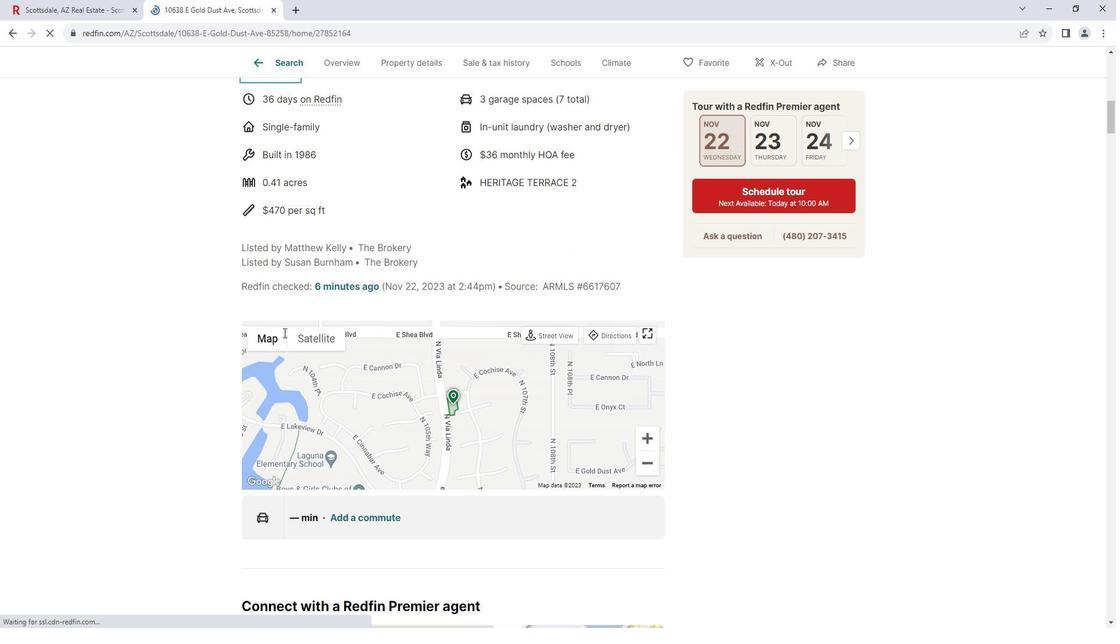 
Action: Mouse scrolled (292, 328) with delta (0, 0)
Screenshot: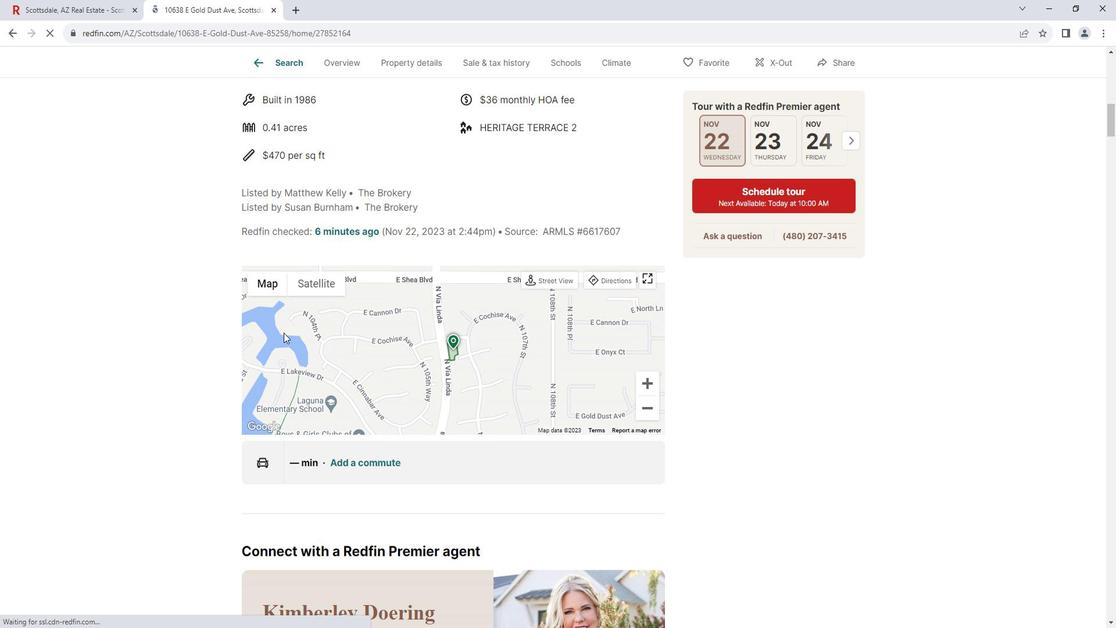 
Action: Mouse scrolled (292, 328) with delta (0, 0)
Screenshot: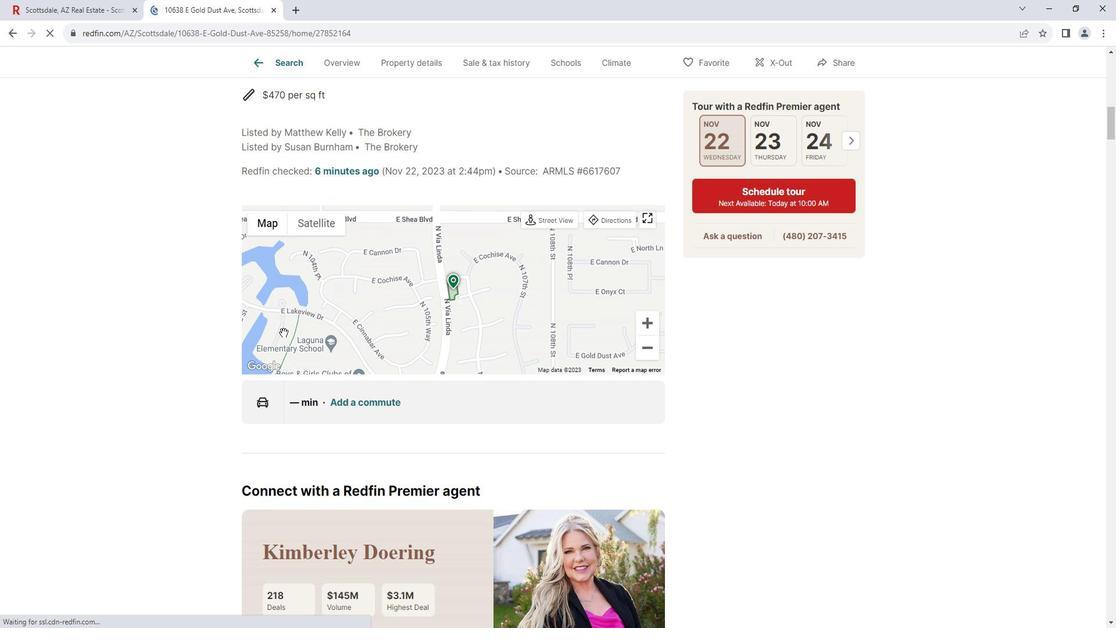 
Action: Mouse scrolled (292, 328) with delta (0, 0)
Screenshot: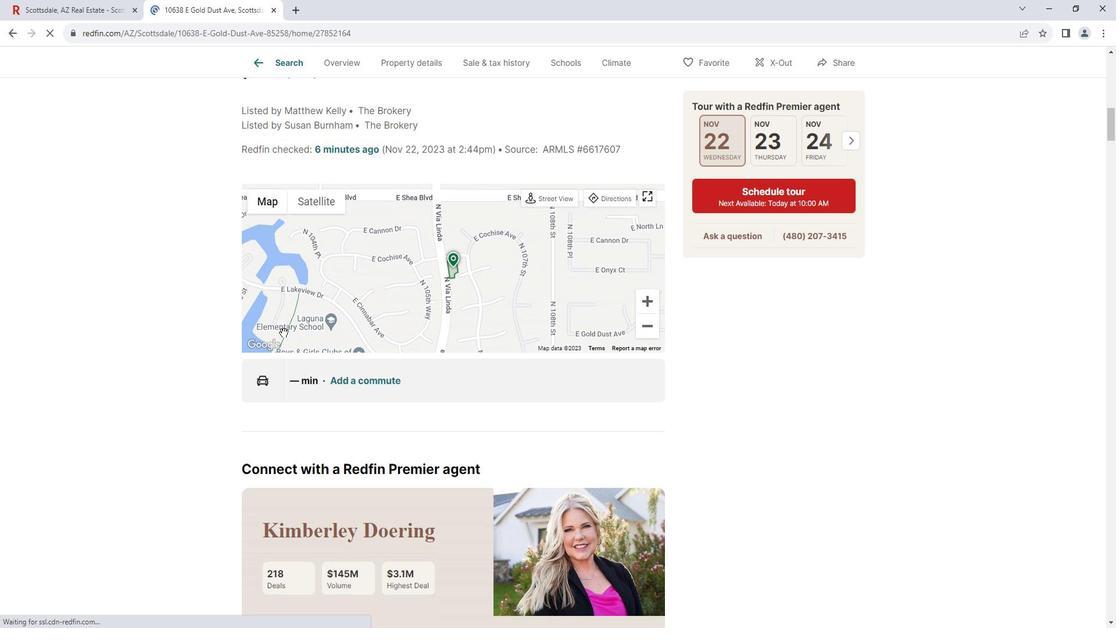 
Action: Mouse scrolled (292, 328) with delta (0, 0)
Screenshot: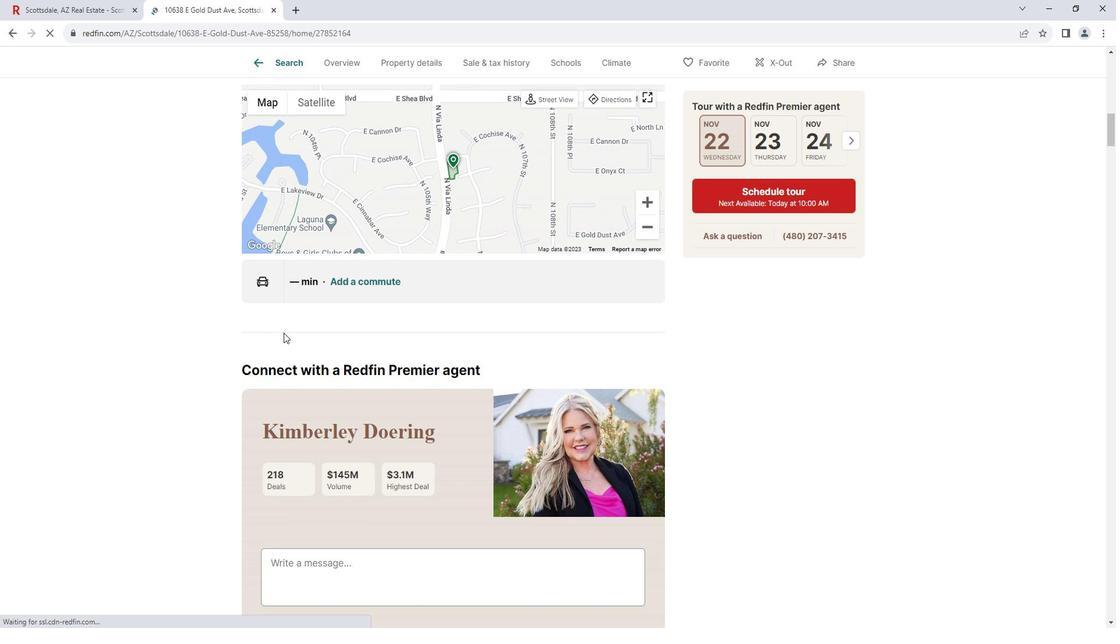 
Action: Mouse moved to (292, 331)
Screenshot: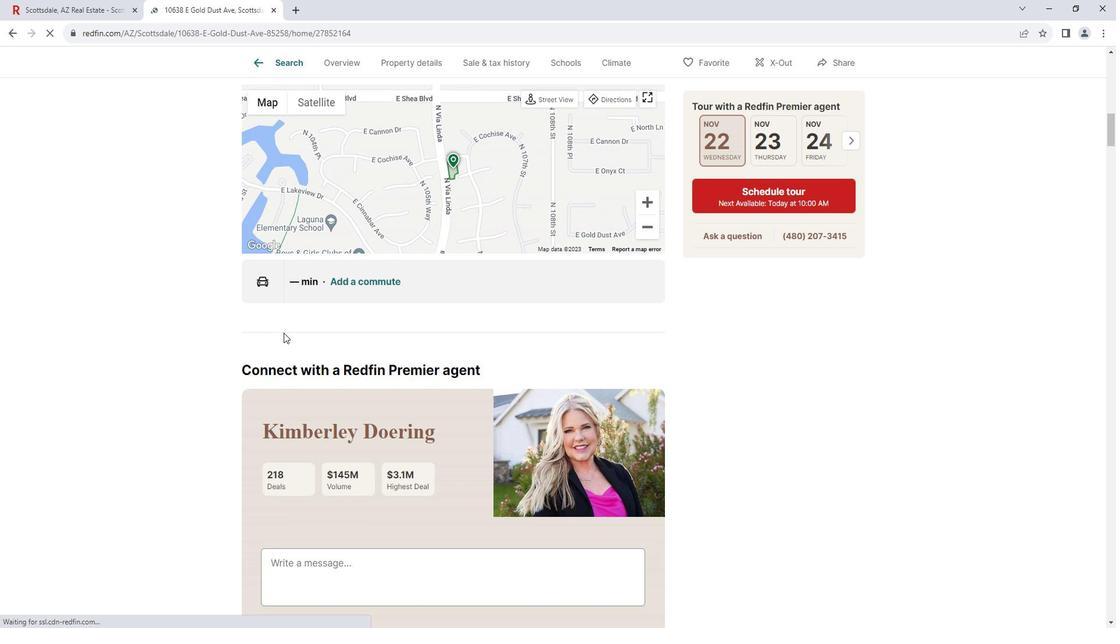 
Action: Mouse scrolled (292, 330) with delta (0, 0)
Screenshot: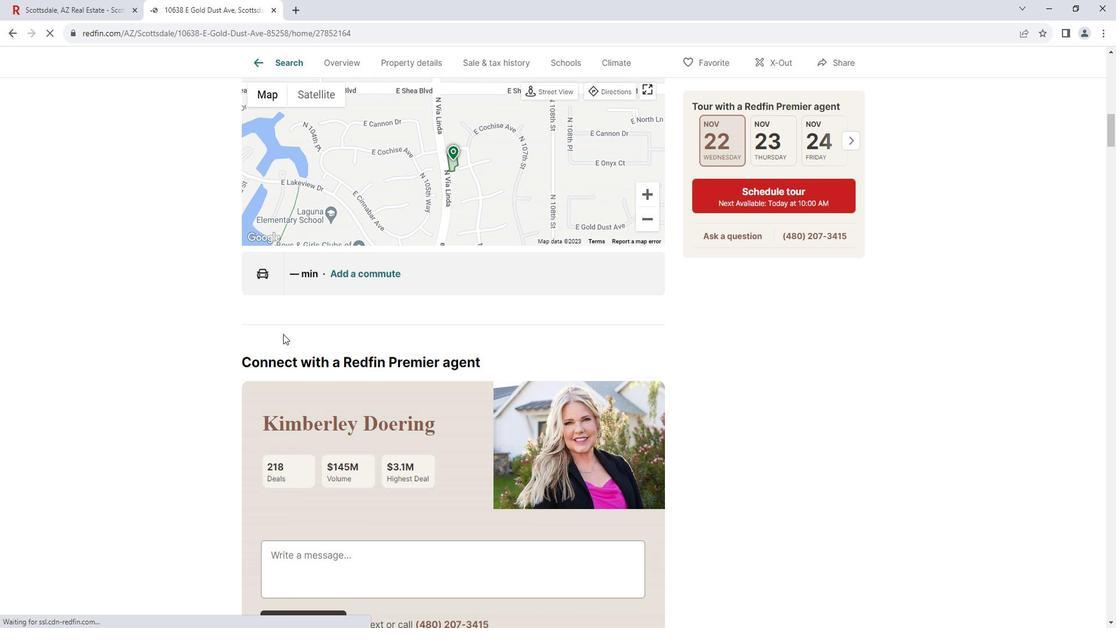 
Action: Mouse moved to (292, 331)
Screenshot: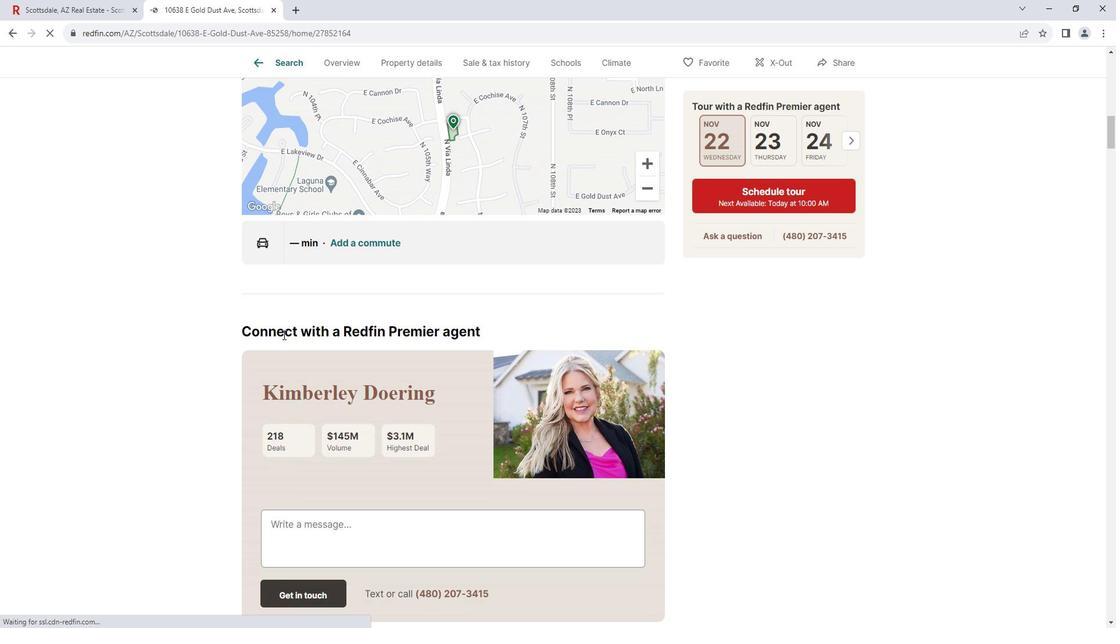 
Action: Mouse scrolled (292, 330) with delta (0, 0)
Screenshot: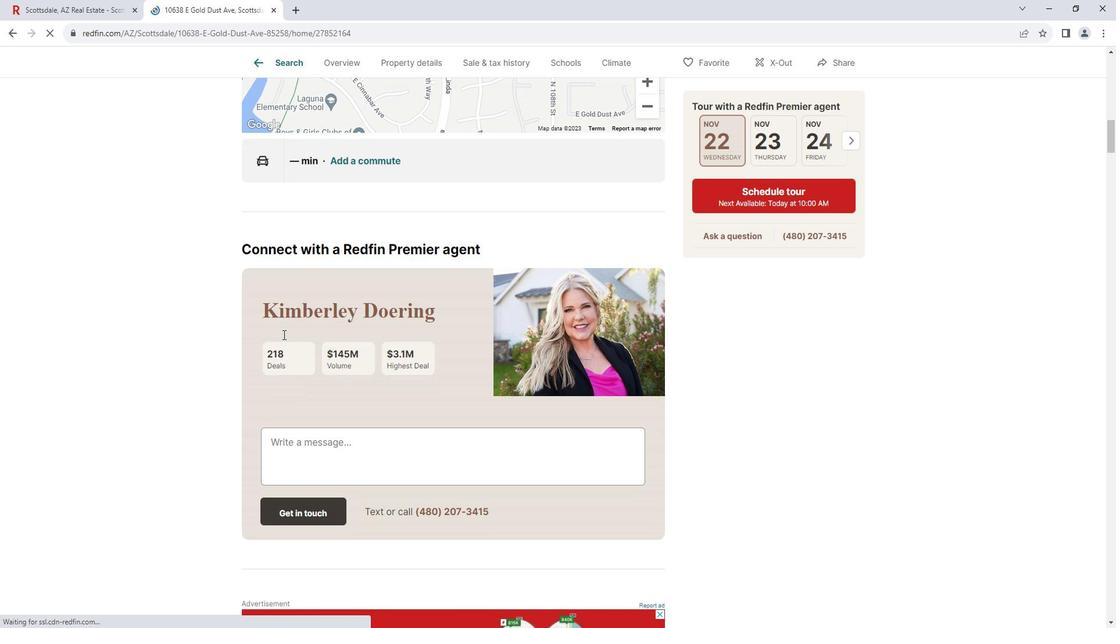 
Action: Mouse scrolled (292, 330) with delta (0, 0)
Screenshot: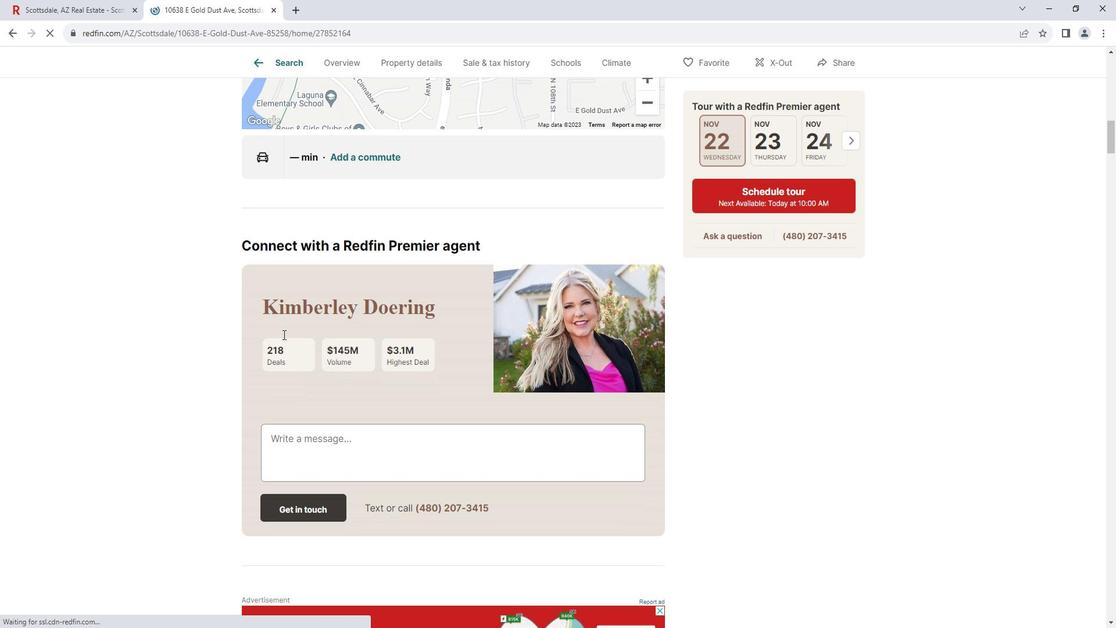 
Action: Mouse scrolled (292, 330) with delta (0, 0)
Screenshot: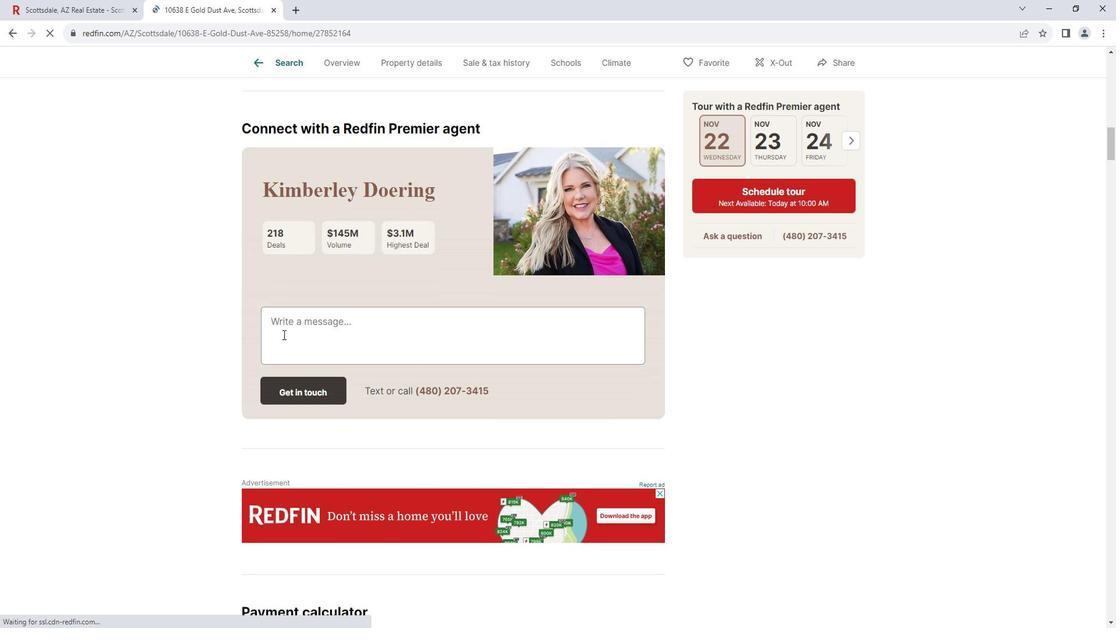 
Action: Mouse scrolled (292, 330) with delta (0, 0)
Screenshot: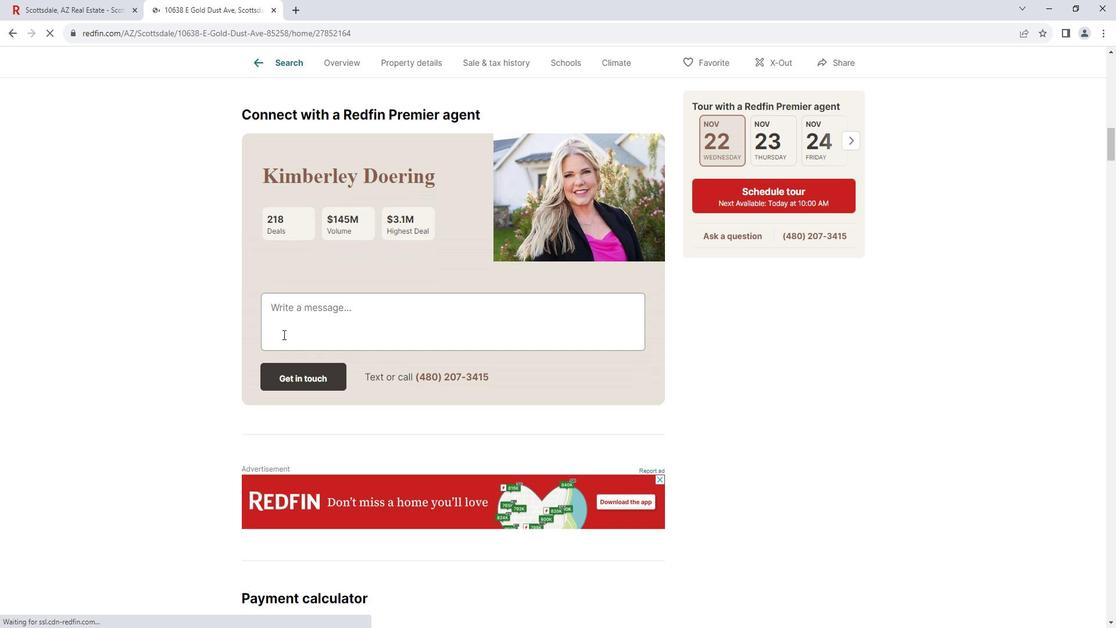 
Action: Mouse scrolled (292, 330) with delta (0, 0)
Screenshot: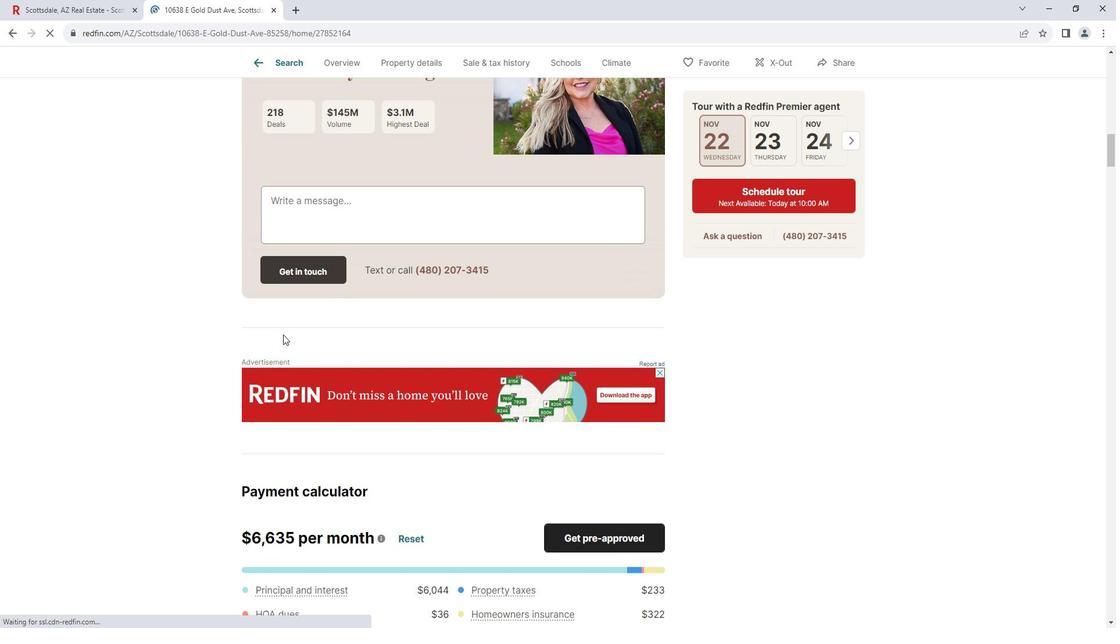 
Action: Mouse scrolled (292, 330) with delta (0, 0)
Screenshot: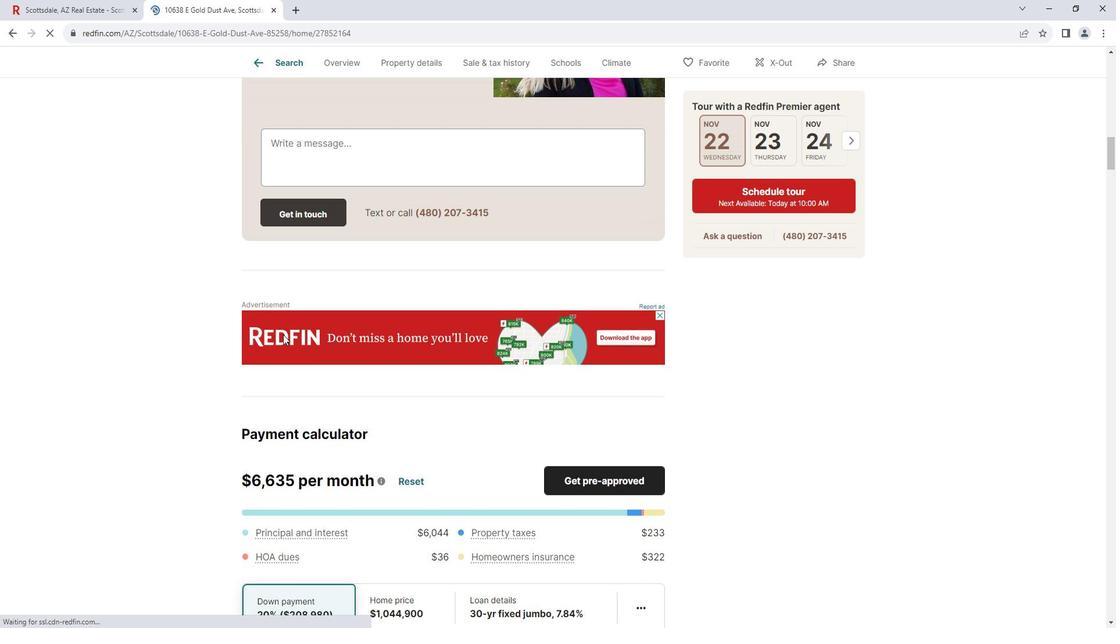 
Action: Mouse scrolled (292, 330) with delta (0, 0)
Screenshot: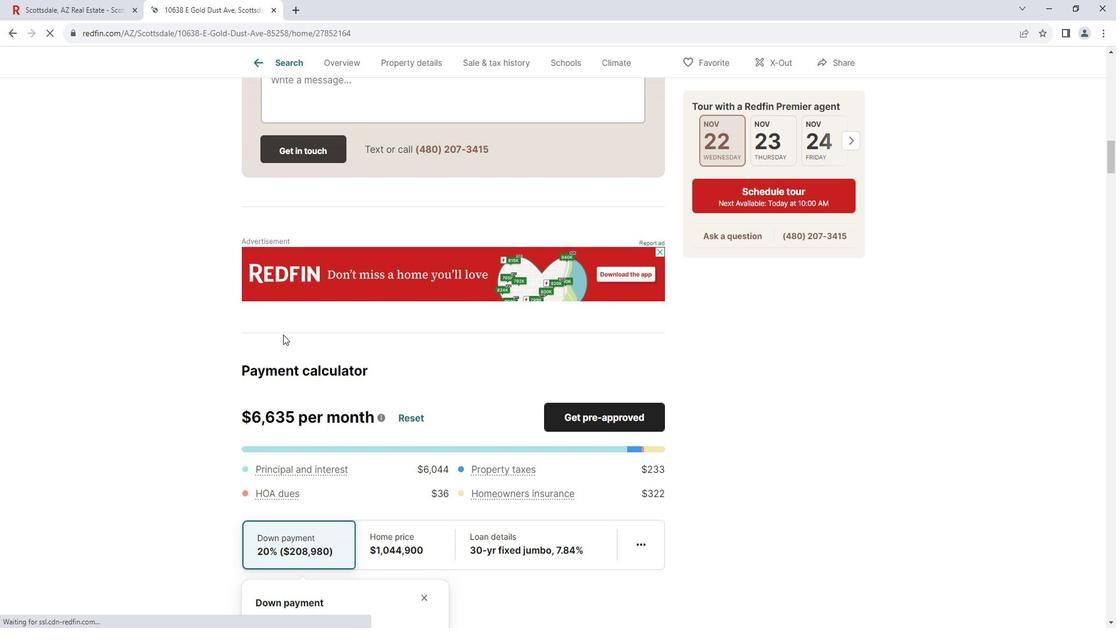 
Action: Mouse scrolled (292, 330) with delta (0, 0)
Screenshot: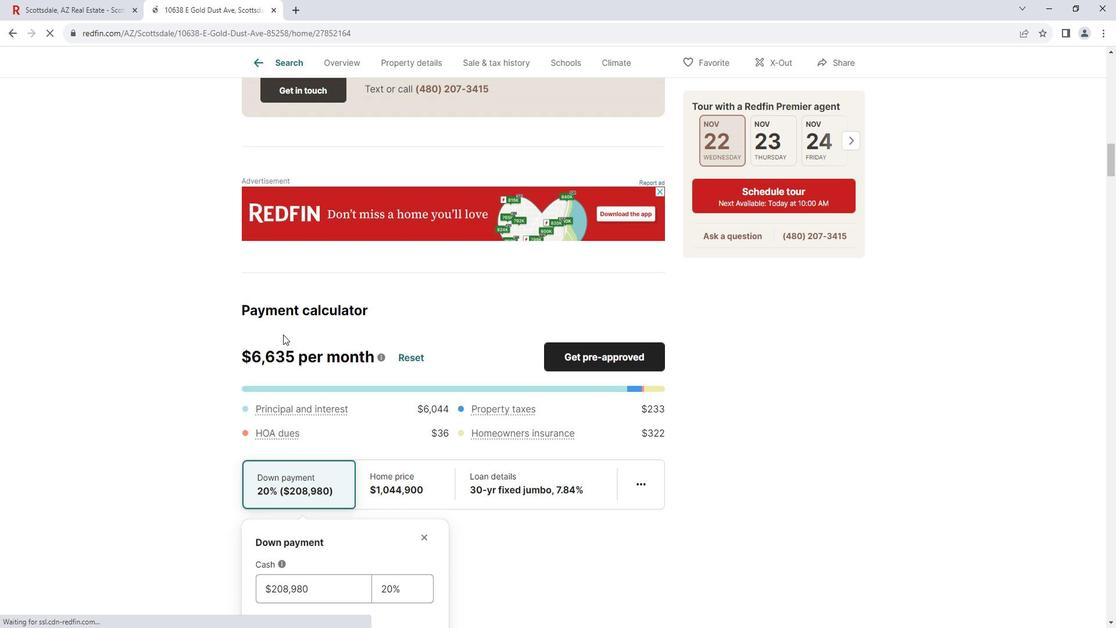 
Action: Mouse scrolled (292, 330) with delta (0, 0)
Screenshot: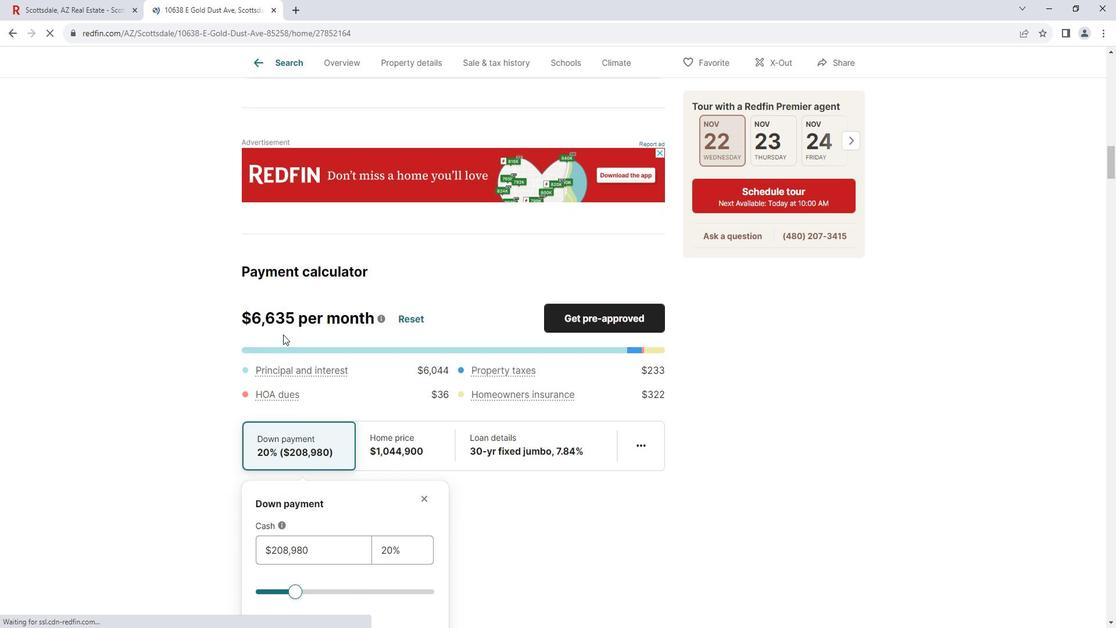 
Action: Mouse scrolled (292, 330) with delta (0, 0)
Screenshot: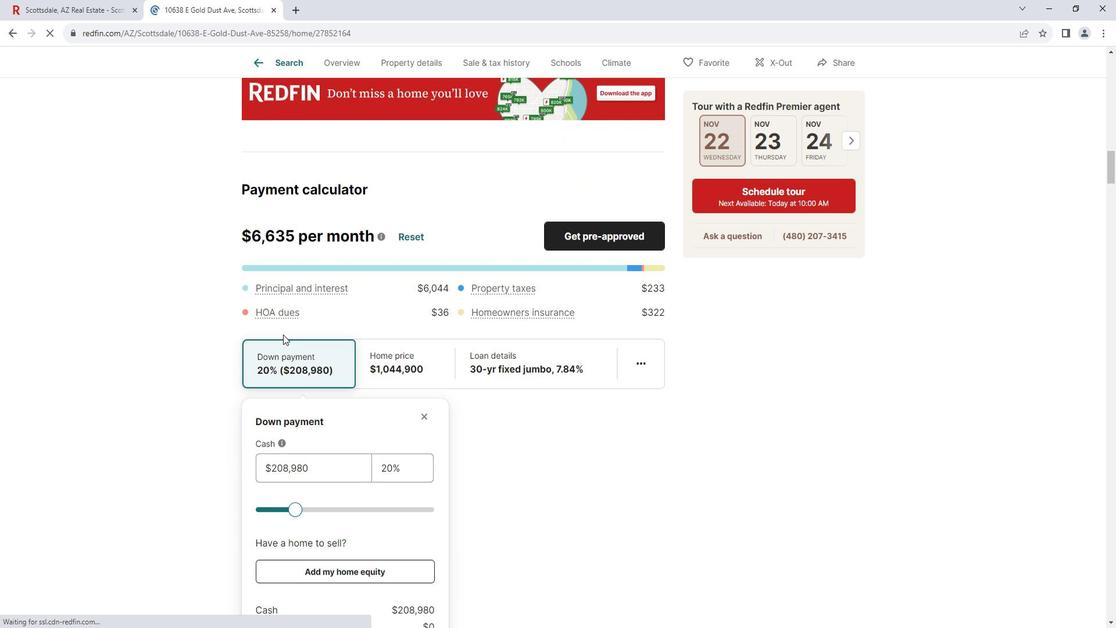 
Action: Mouse scrolled (292, 330) with delta (0, 0)
Screenshot: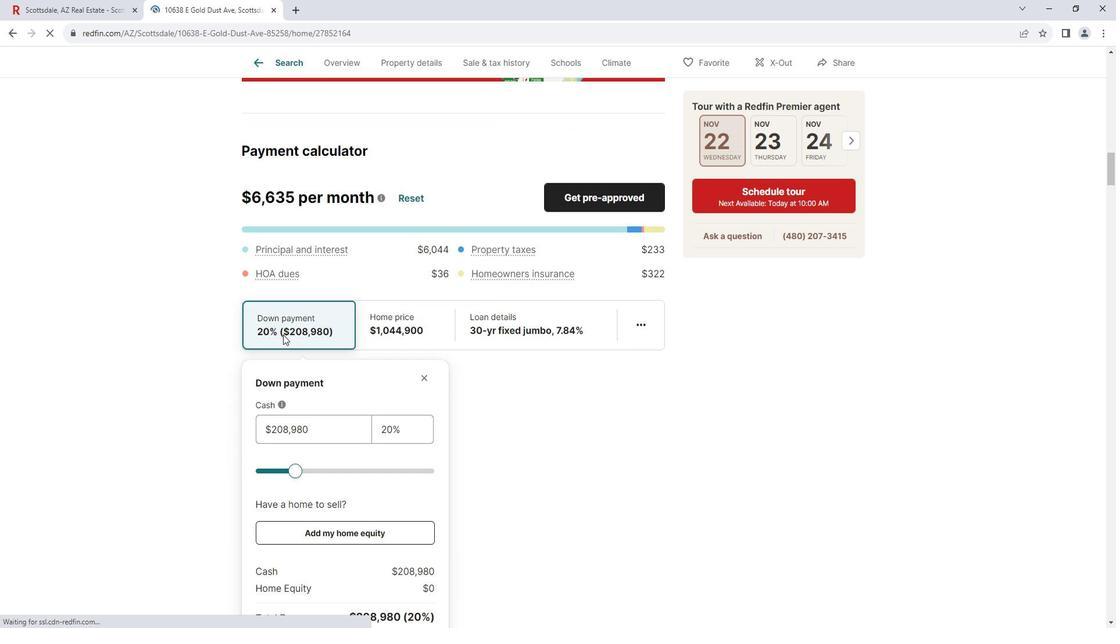 
Action: Mouse scrolled (292, 330) with delta (0, 0)
Screenshot: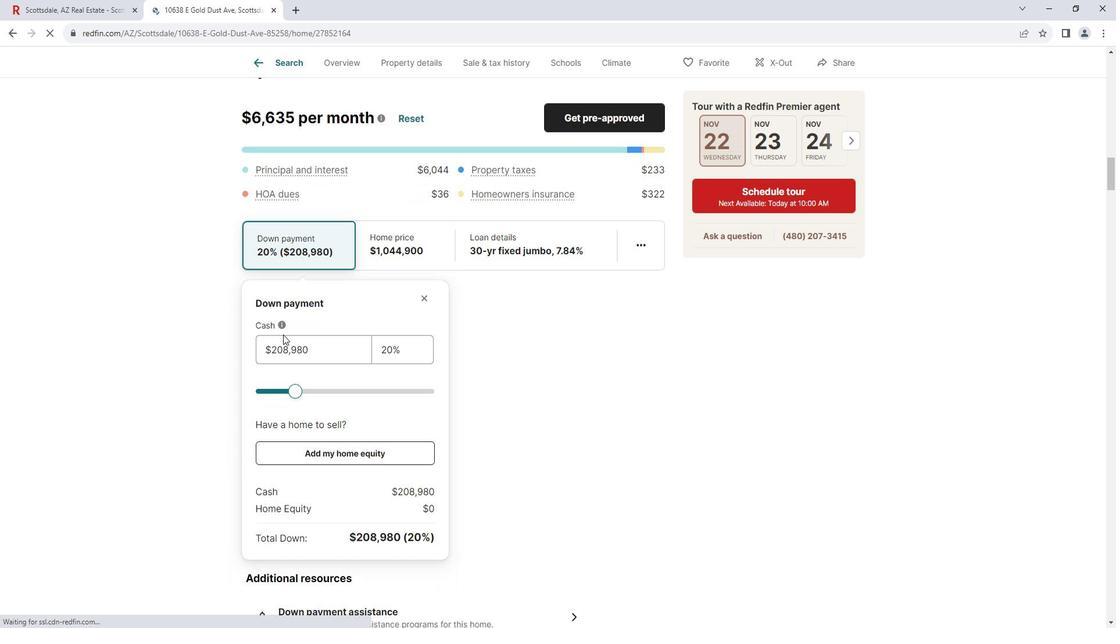 
Action: Mouse moved to (404, 193)
Screenshot: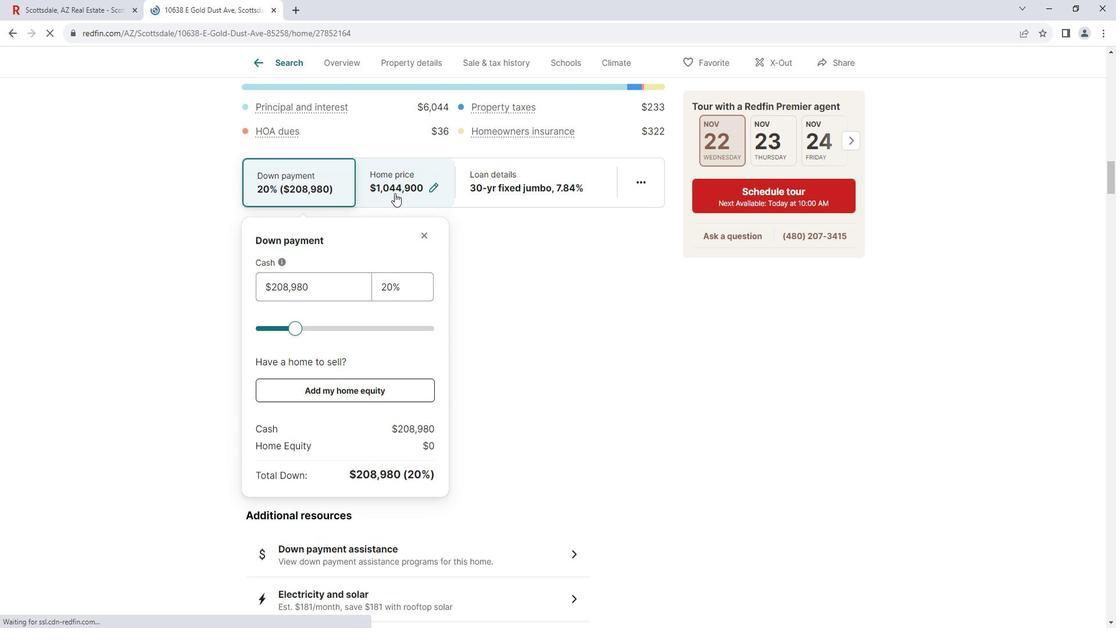 
Action: Mouse pressed left at (404, 193)
Screenshot: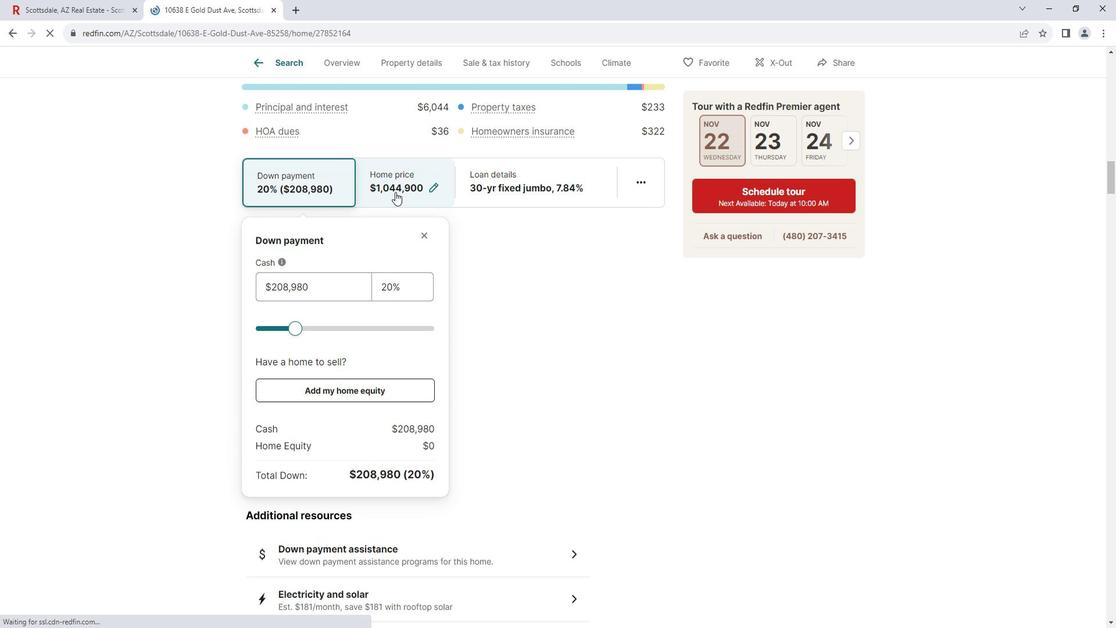
Action: Mouse moved to (516, 192)
Screenshot: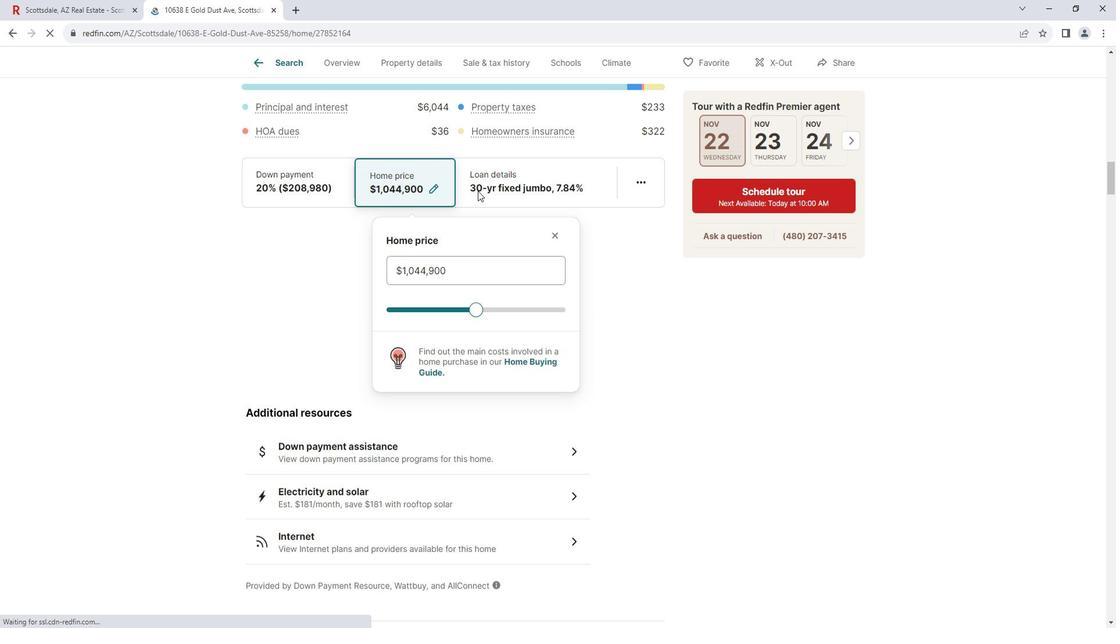 
Action: Mouse pressed left at (516, 192)
Screenshot: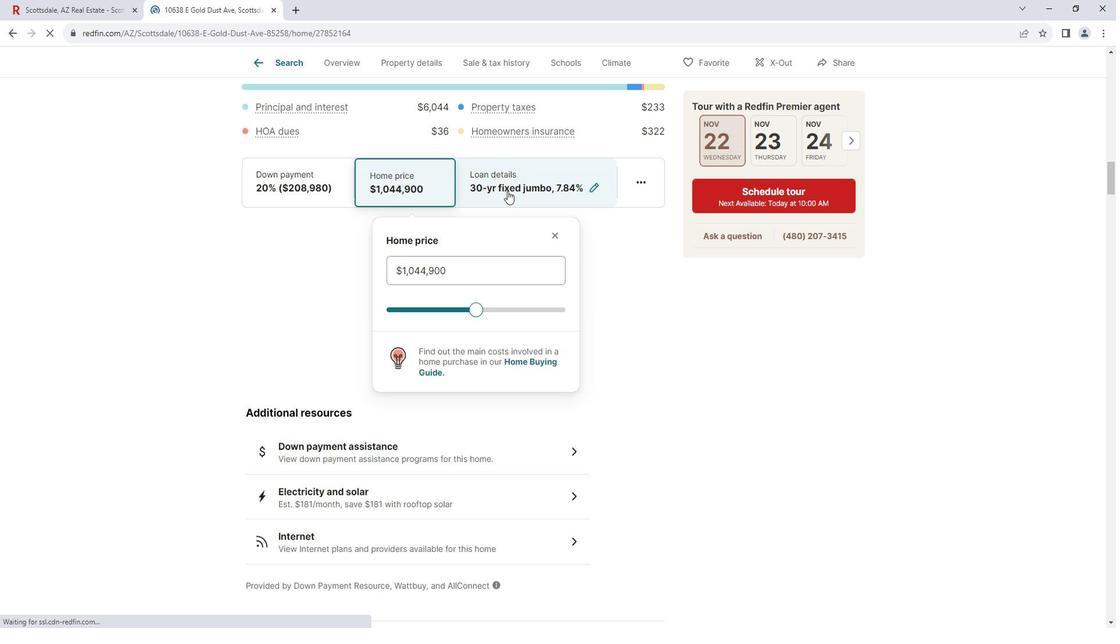 
Action: Mouse moved to (645, 182)
Screenshot: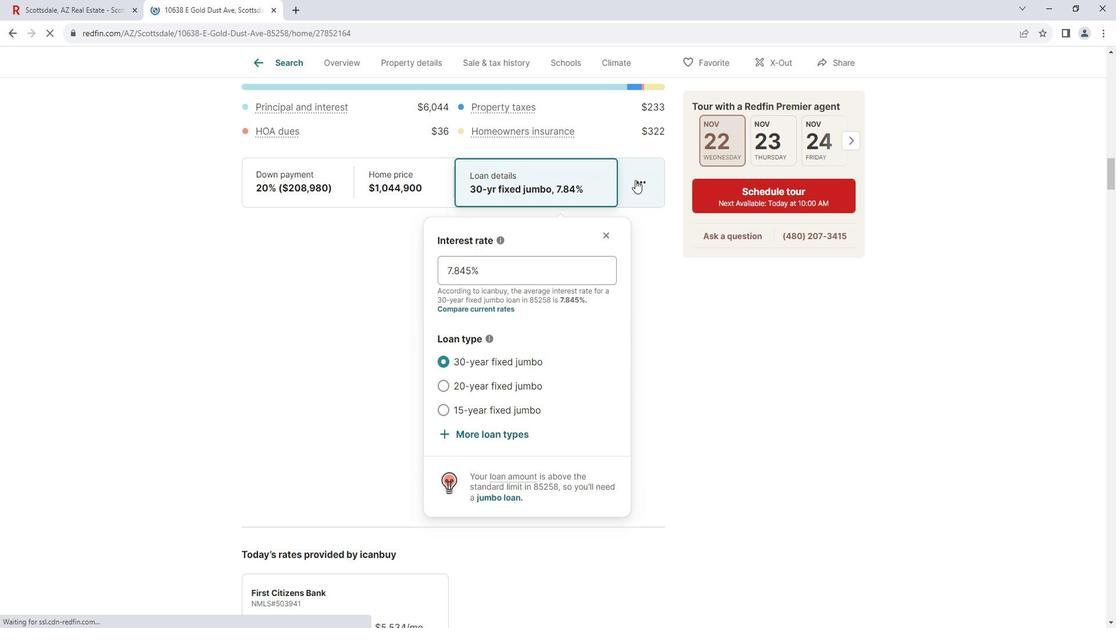 
Action: Mouse pressed left at (645, 182)
Screenshot: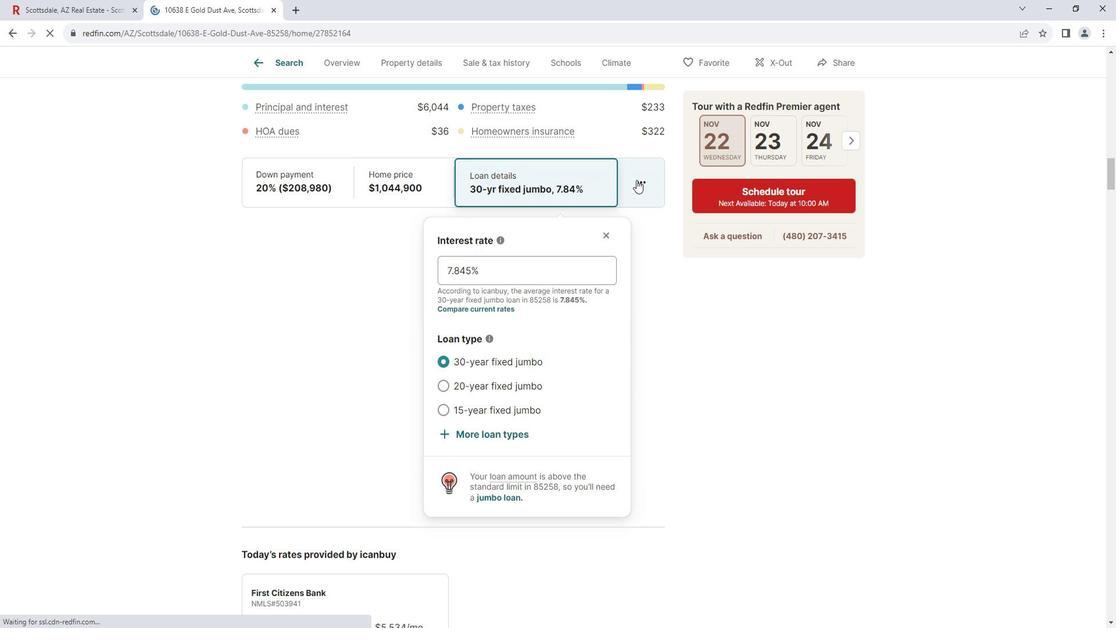 
Action: Mouse moved to (577, 276)
Screenshot: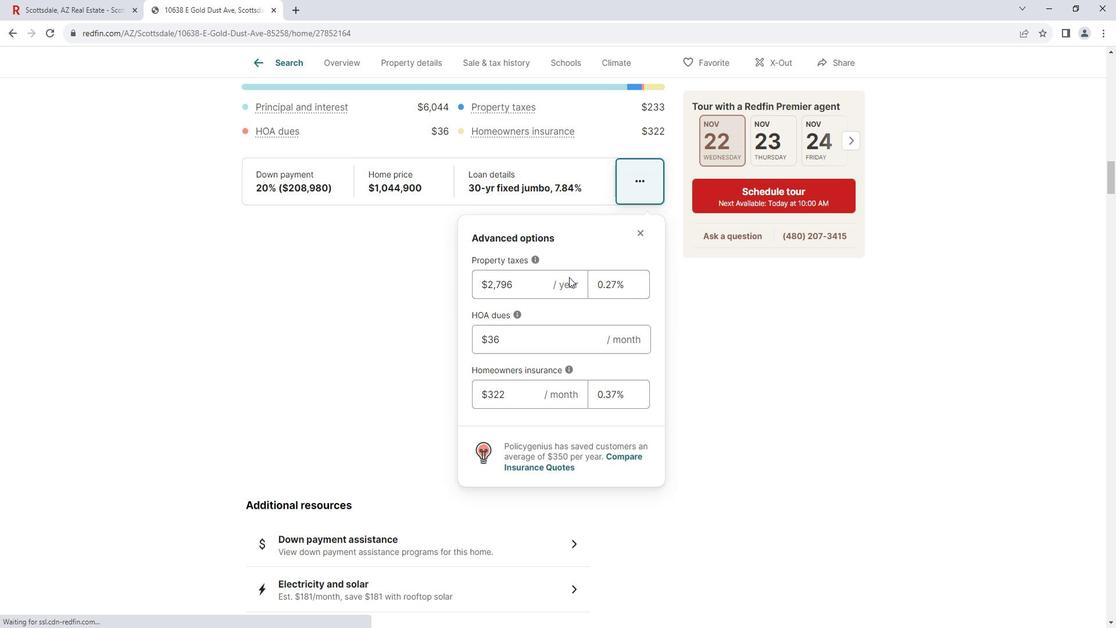 
Action: Mouse scrolled (577, 275) with delta (0, 0)
Screenshot: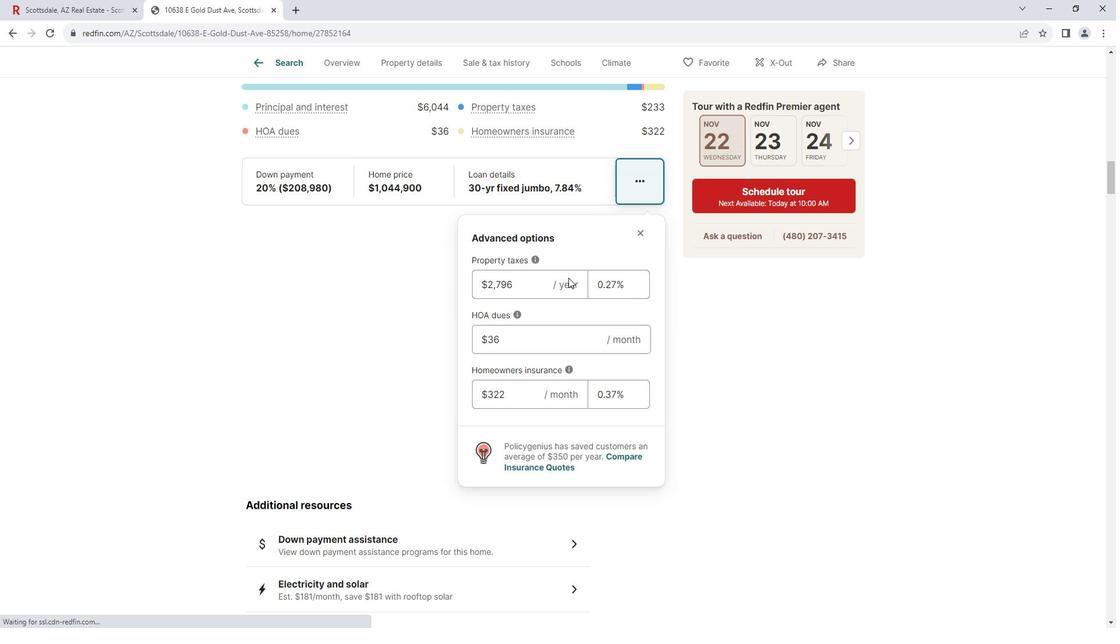 
Action: Mouse moved to (577, 276)
Screenshot: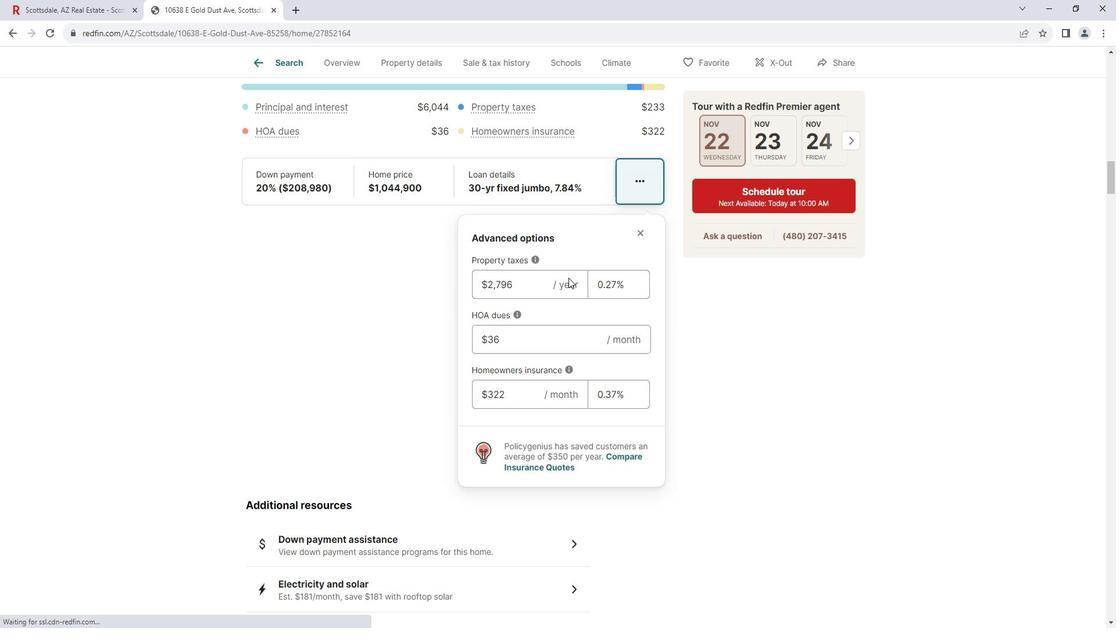 
Action: Mouse scrolled (577, 275) with delta (0, 0)
Screenshot: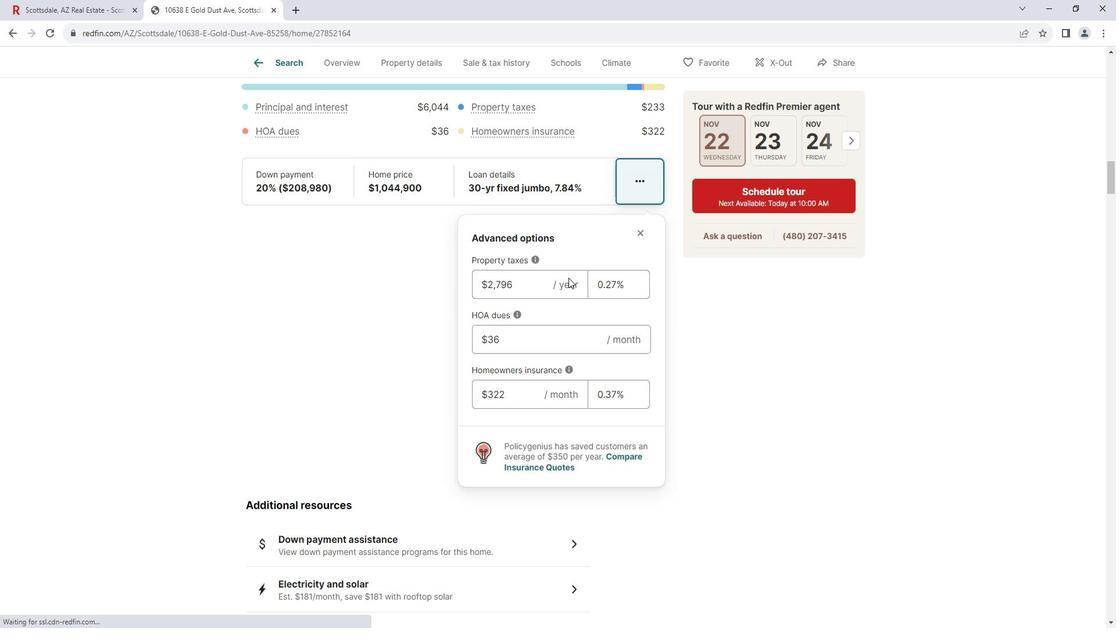 
Action: Mouse scrolled (577, 275) with delta (0, 0)
Screenshot: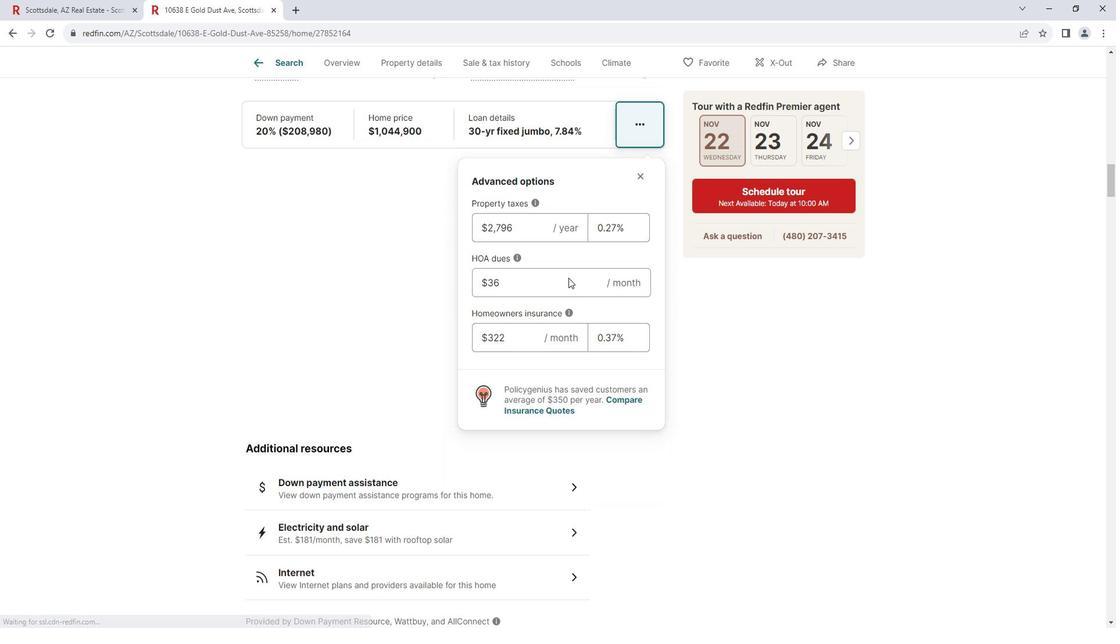 
Action: Mouse moved to (577, 276)
Screenshot: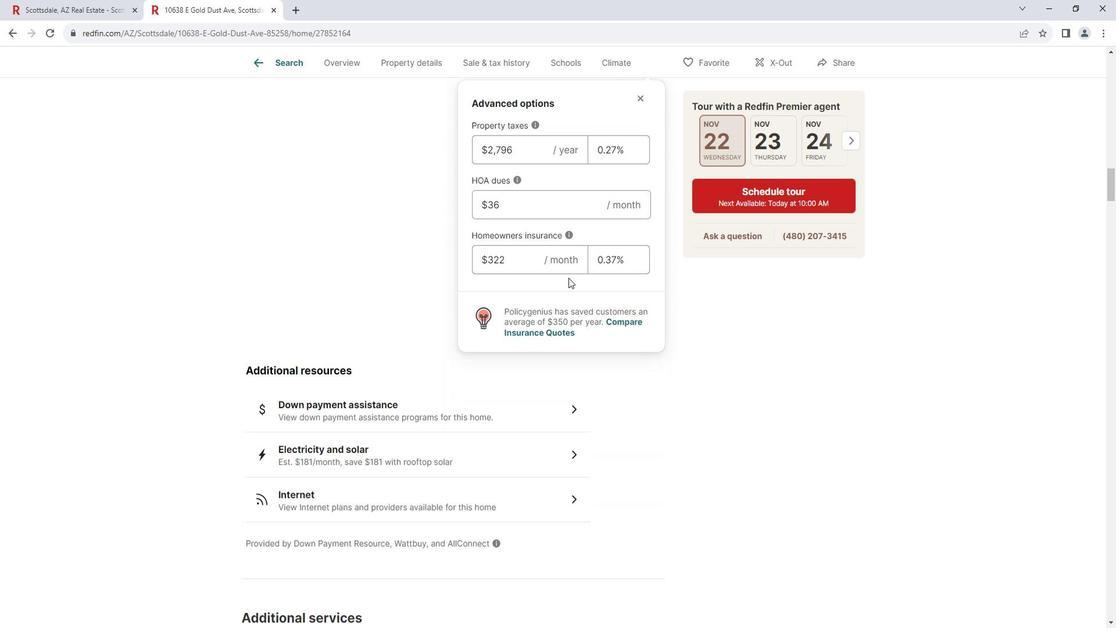 
Action: Mouse scrolled (577, 276) with delta (0, 0)
Screenshot: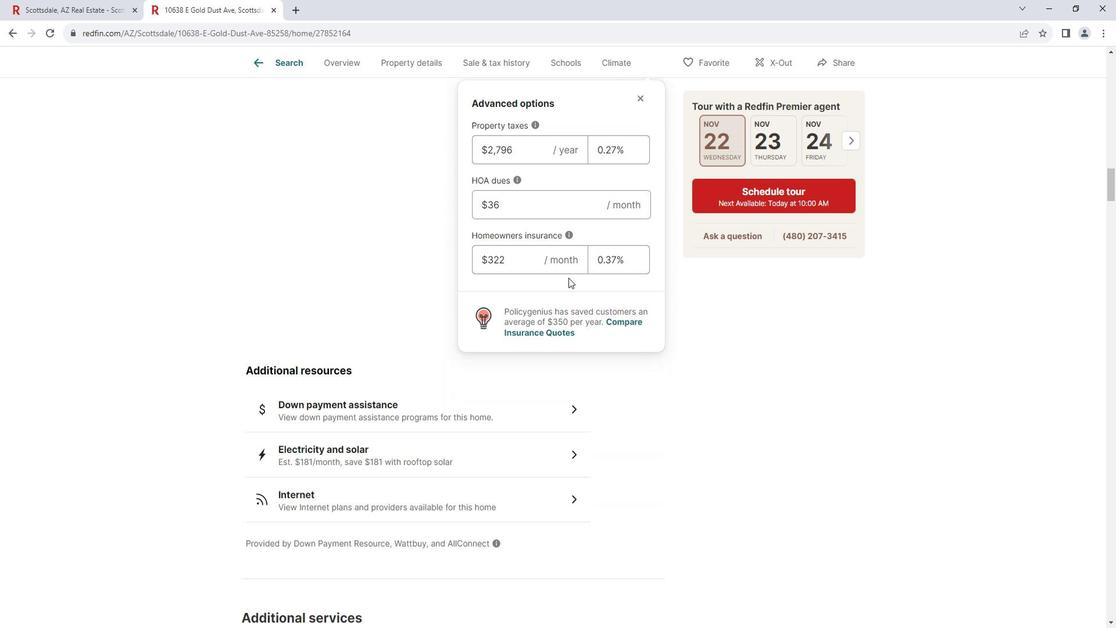 
Action: Mouse moved to (399, 300)
Screenshot: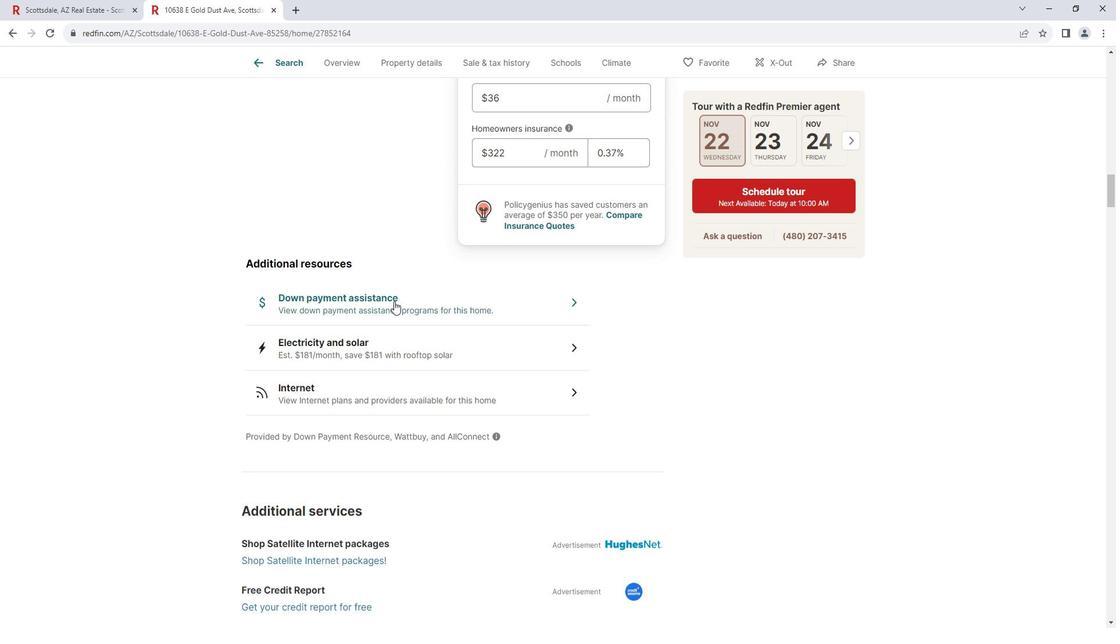 
Action: Mouse pressed left at (399, 300)
Screenshot: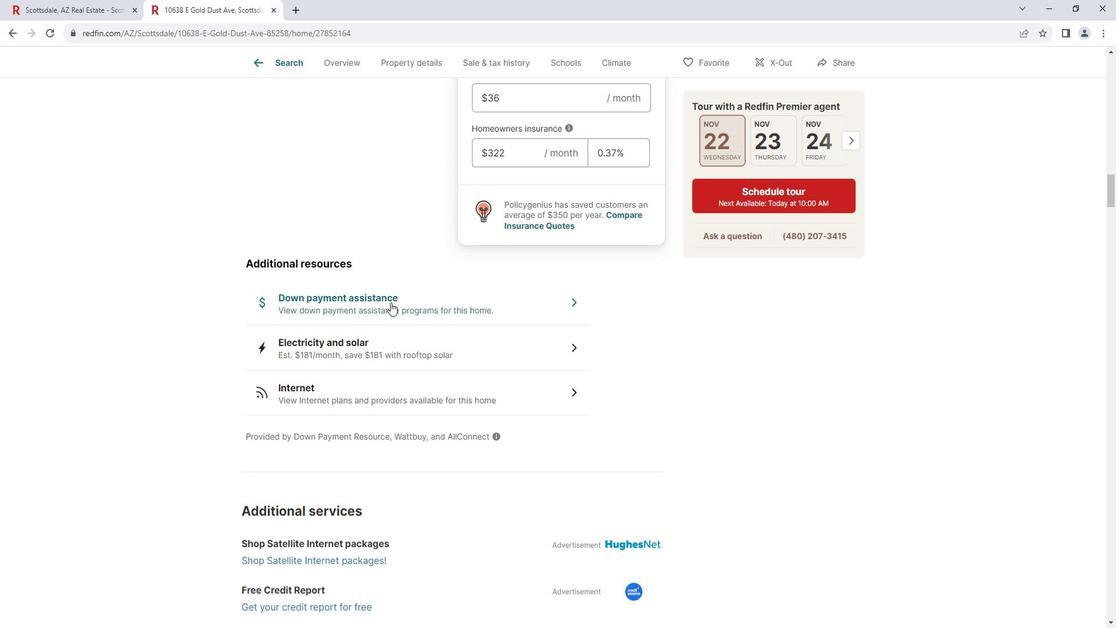 
Action: Mouse moved to (771, 239)
Screenshot: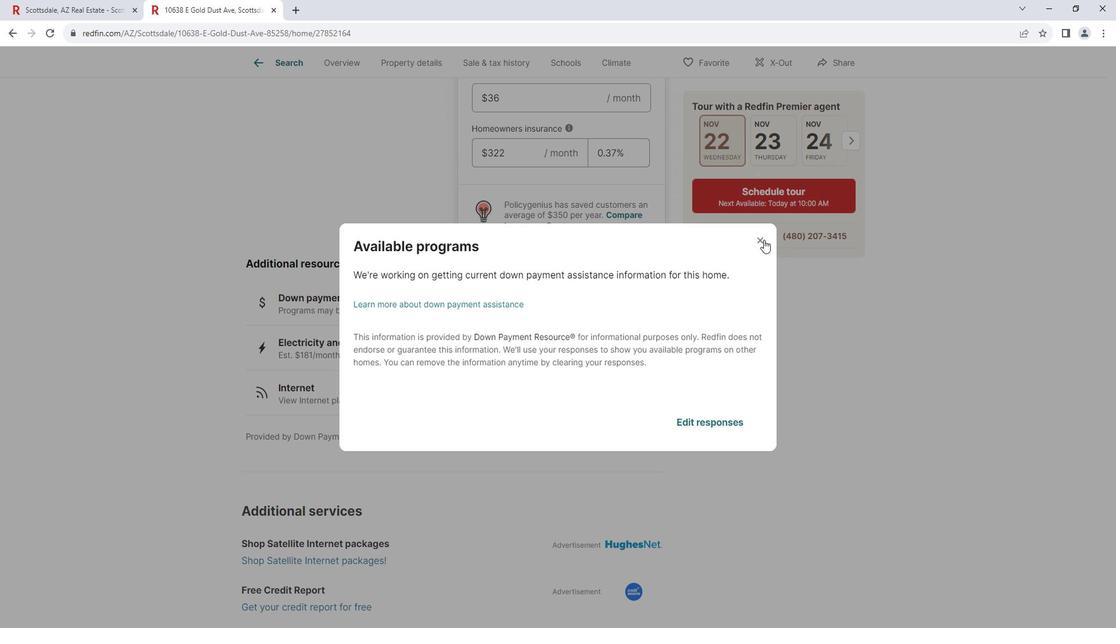 
Action: Mouse pressed left at (771, 239)
Screenshot: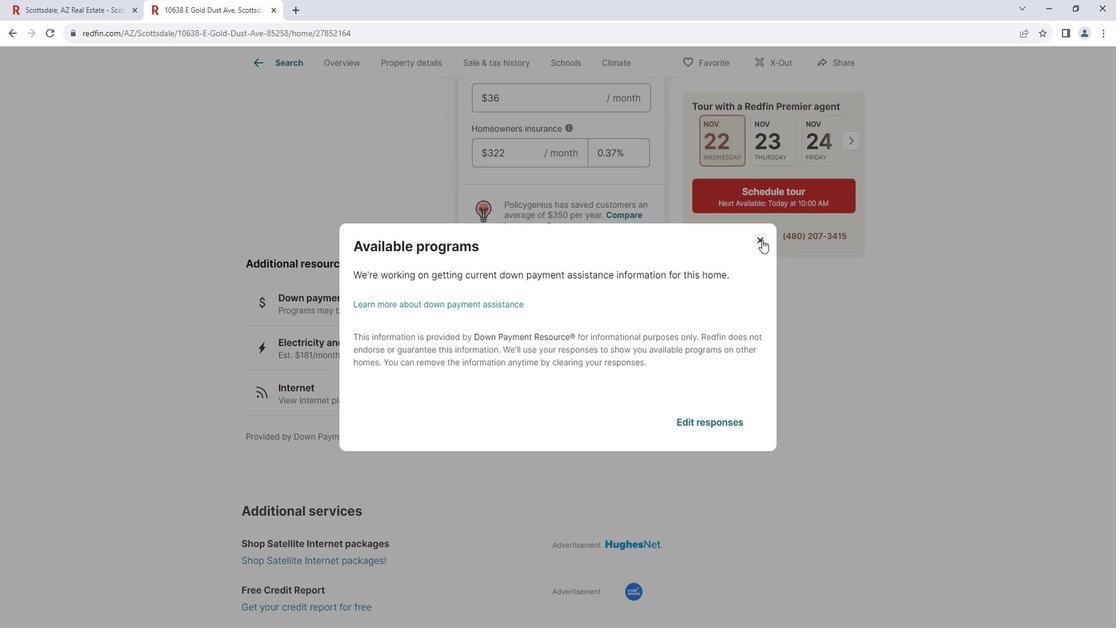 
Action: Mouse moved to (404, 347)
Screenshot: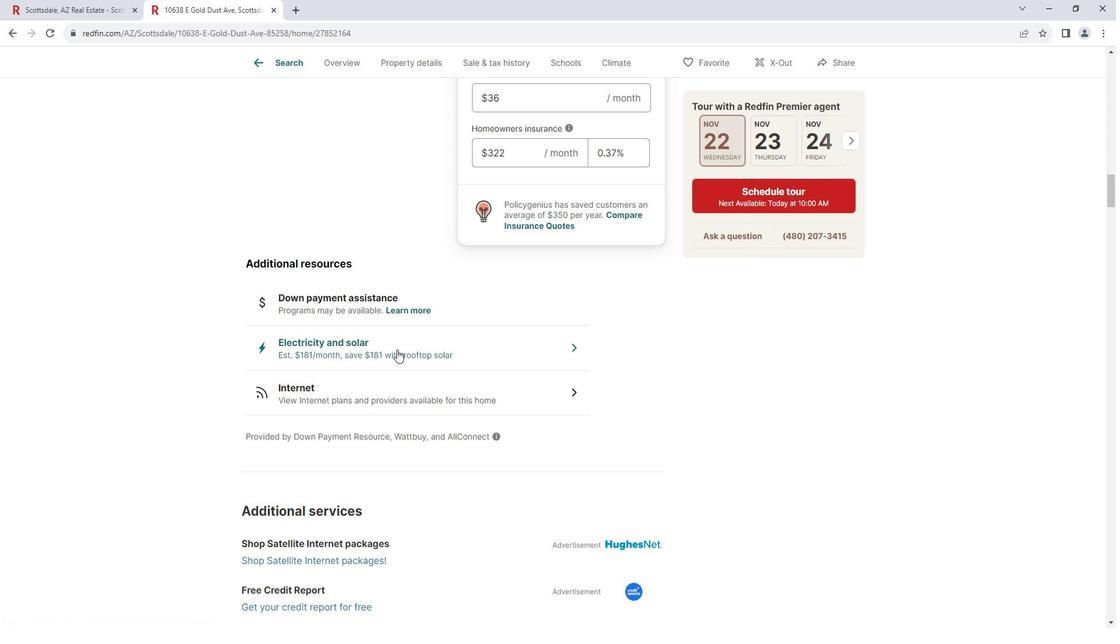 
Action: Mouse pressed left at (404, 347)
Screenshot: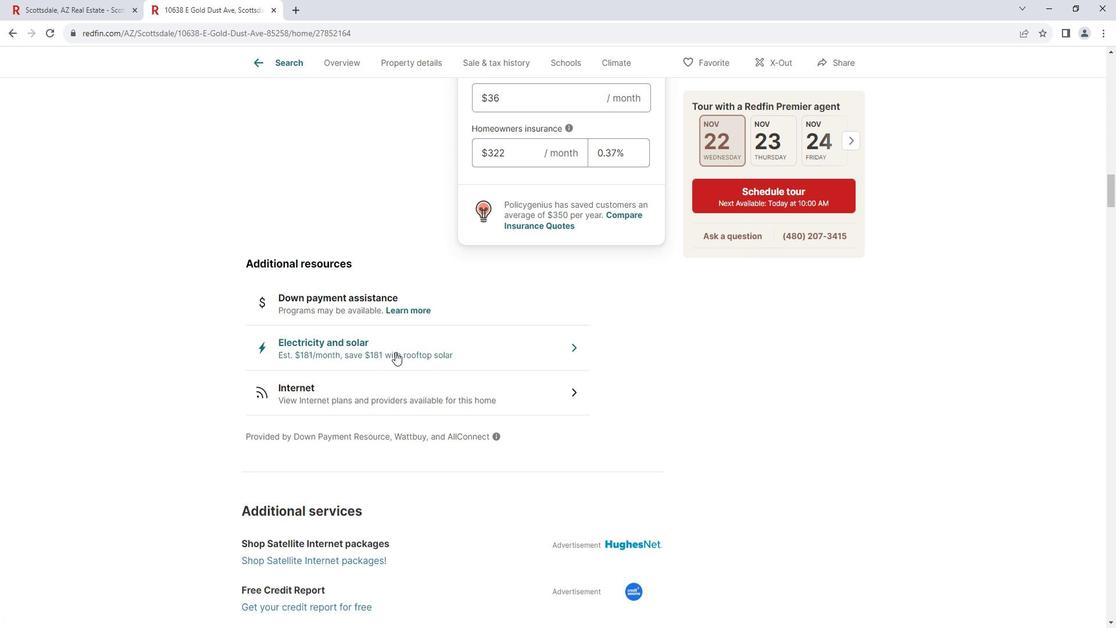 
Action: Mouse moved to (483, 331)
Screenshot: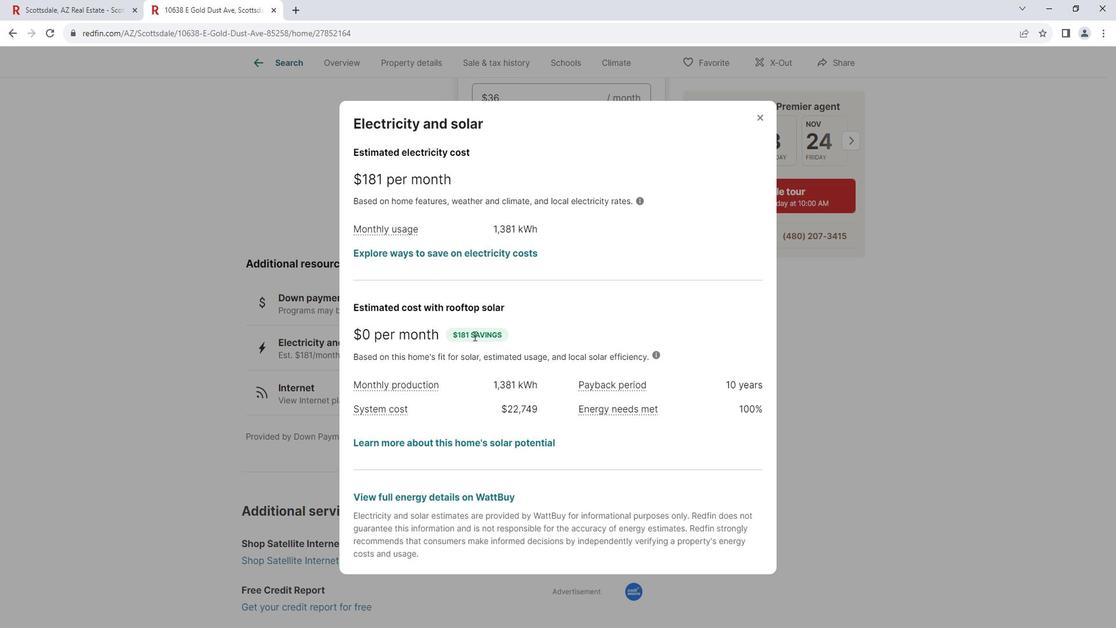 
Action: Mouse scrolled (483, 331) with delta (0, 0)
Screenshot: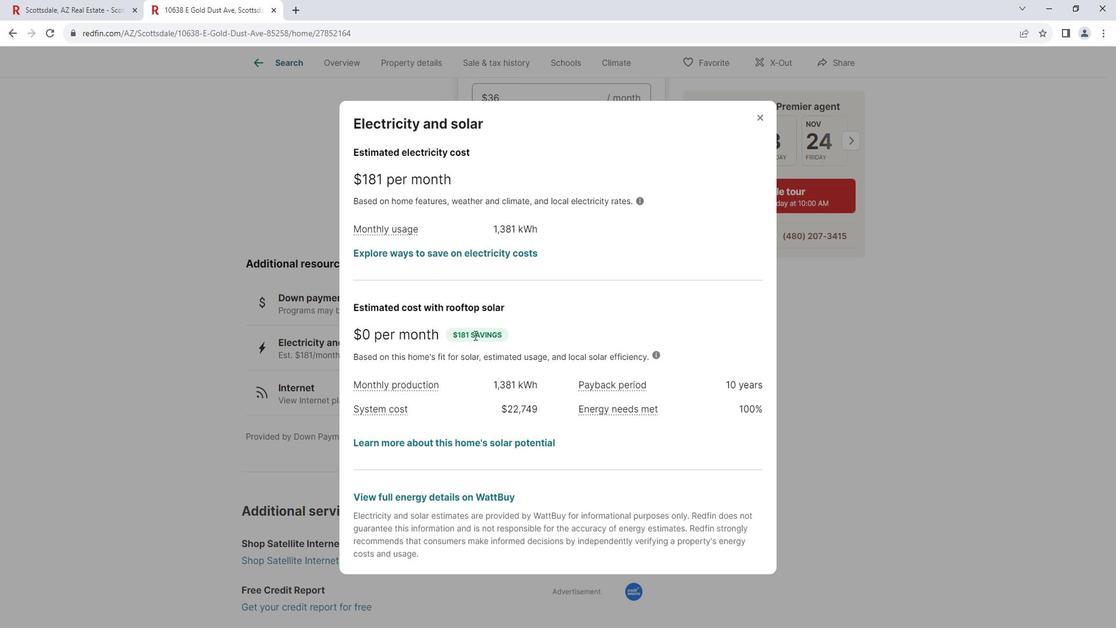 
Action: Mouse scrolled (483, 331) with delta (0, 0)
Screenshot: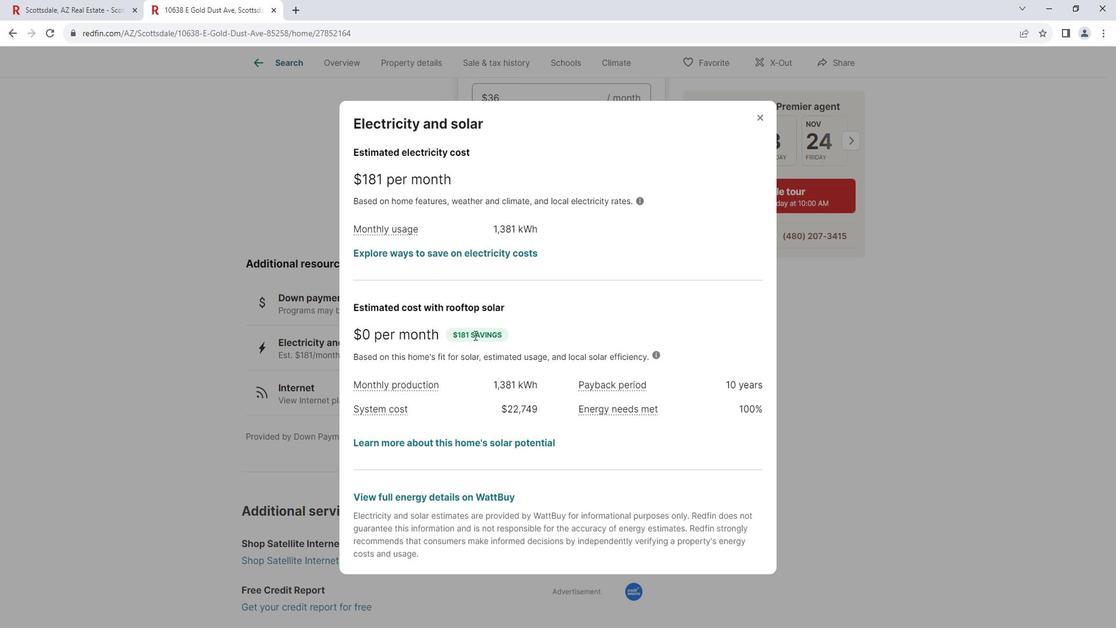 
Action: Mouse scrolled (483, 331) with delta (0, 0)
Screenshot: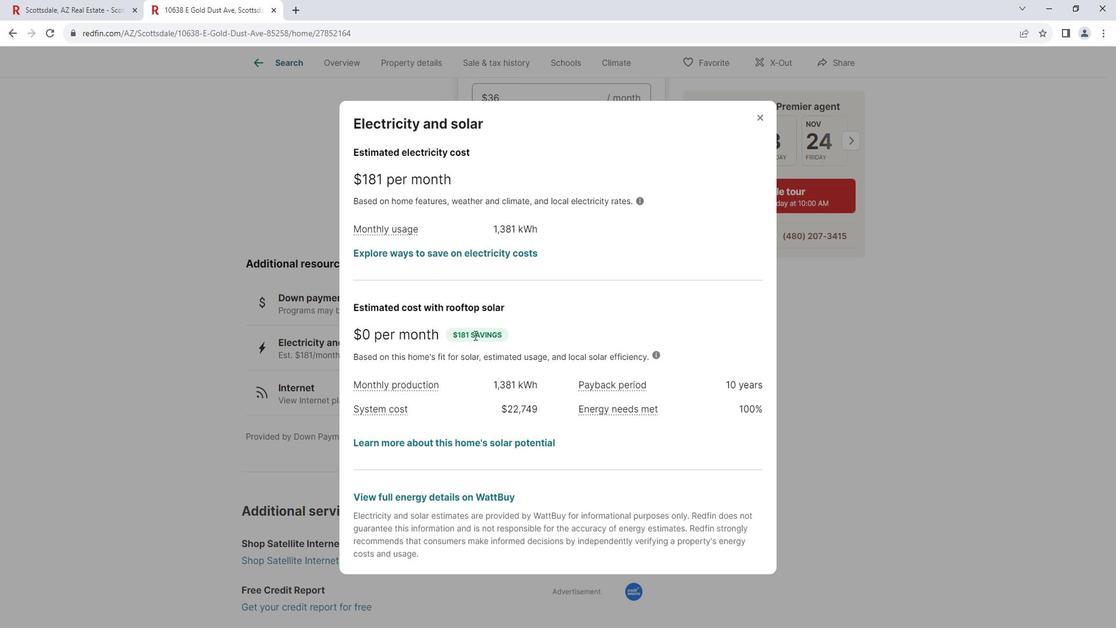 
Action: Mouse moved to (769, 121)
Screenshot: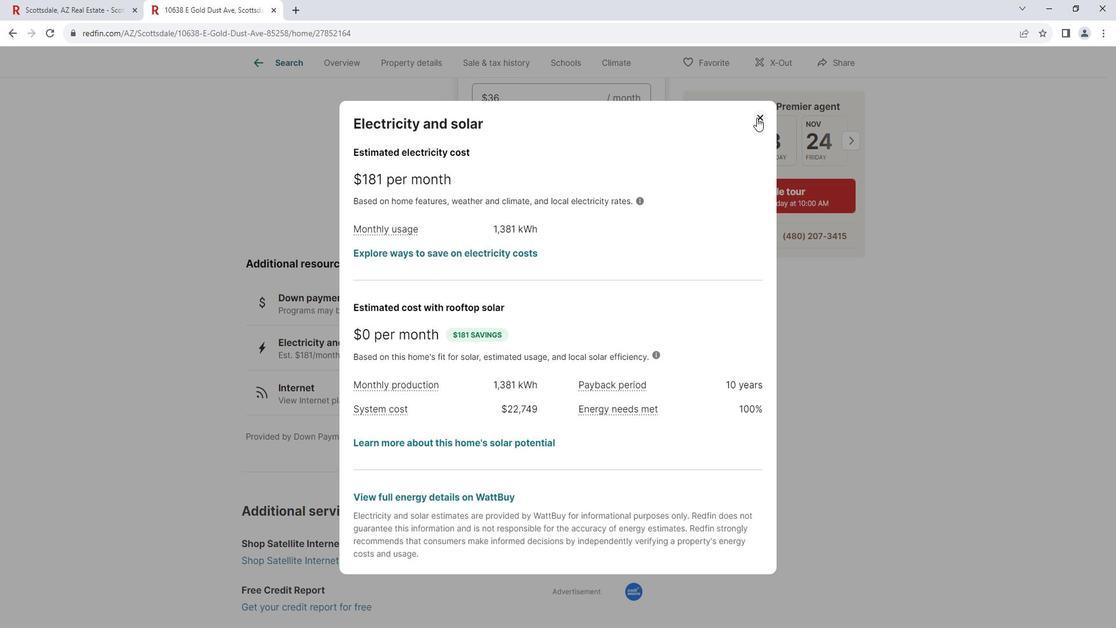 
Action: Mouse pressed left at (769, 121)
Screenshot: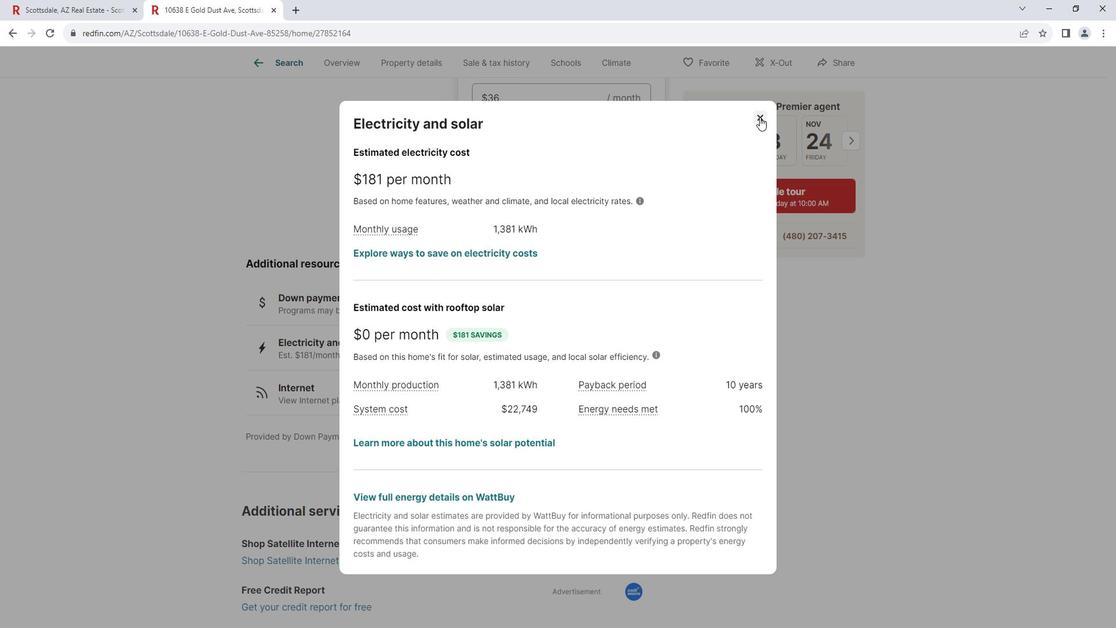 
Action: Mouse moved to (568, 324)
Screenshot: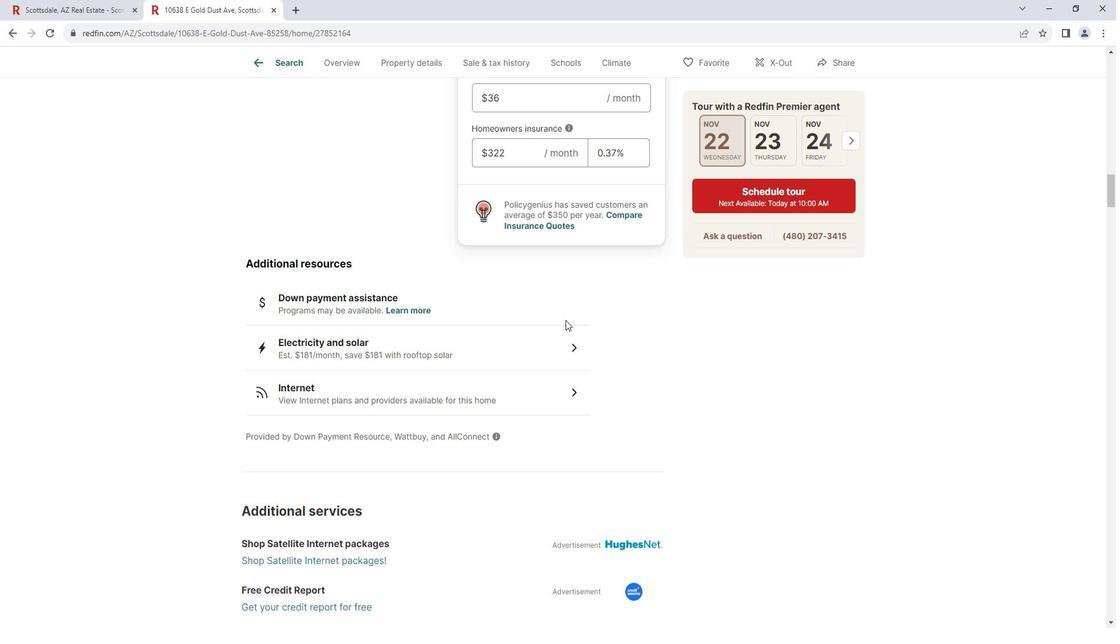 
Action: Mouse scrolled (568, 323) with delta (0, 0)
Screenshot: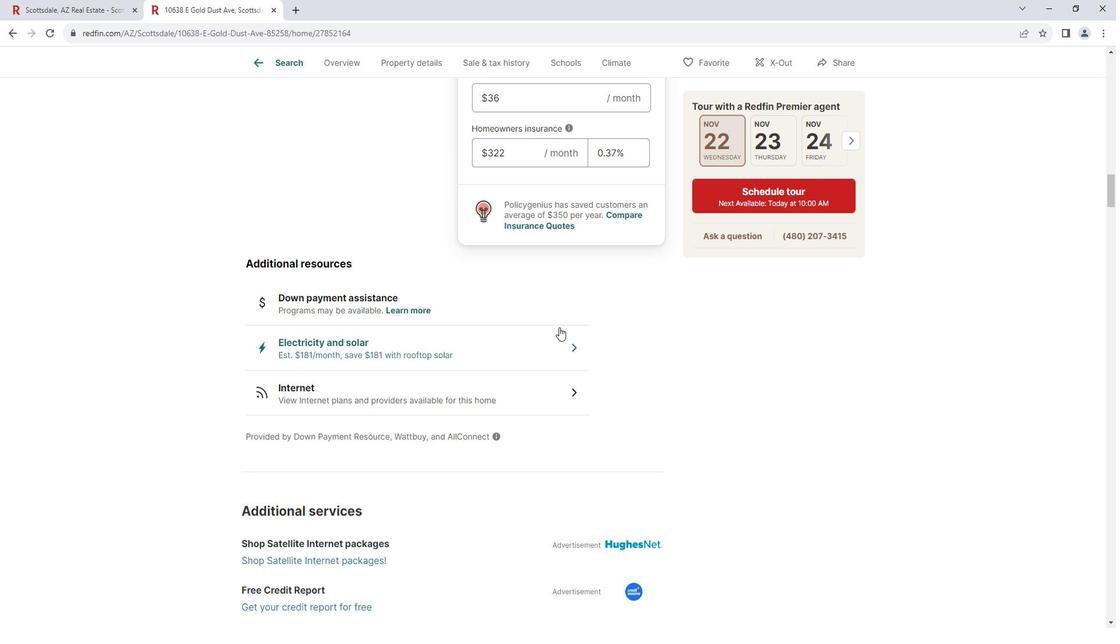
Action: Mouse scrolled (568, 323) with delta (0, 0)
Screenshot: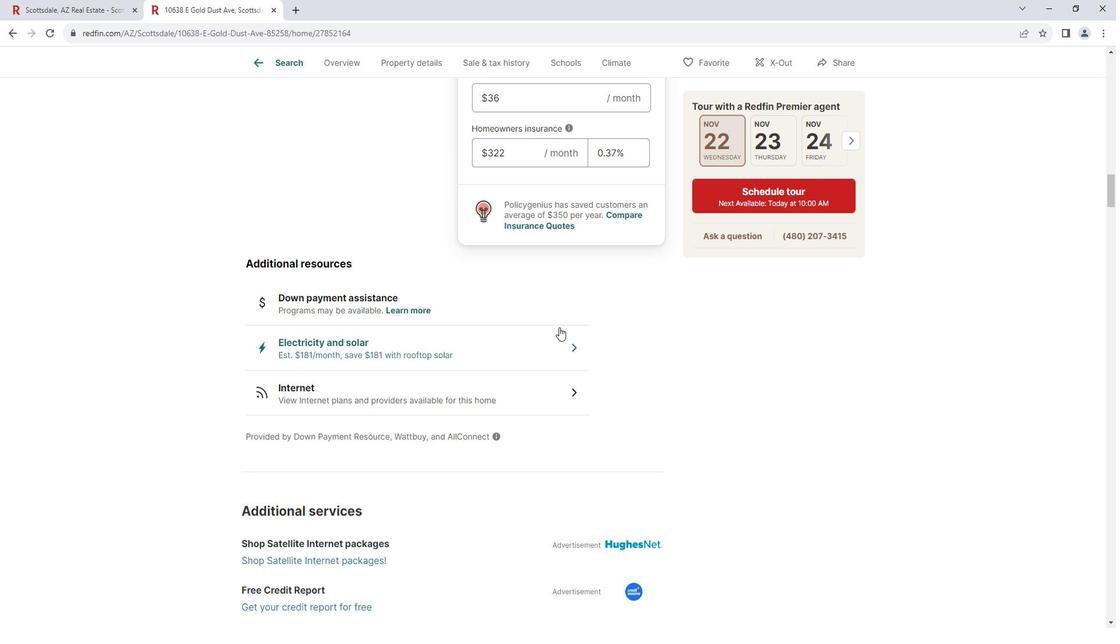 
Action: Mouse scrolled (568, 323) with delta (0, 0)
Screenshot: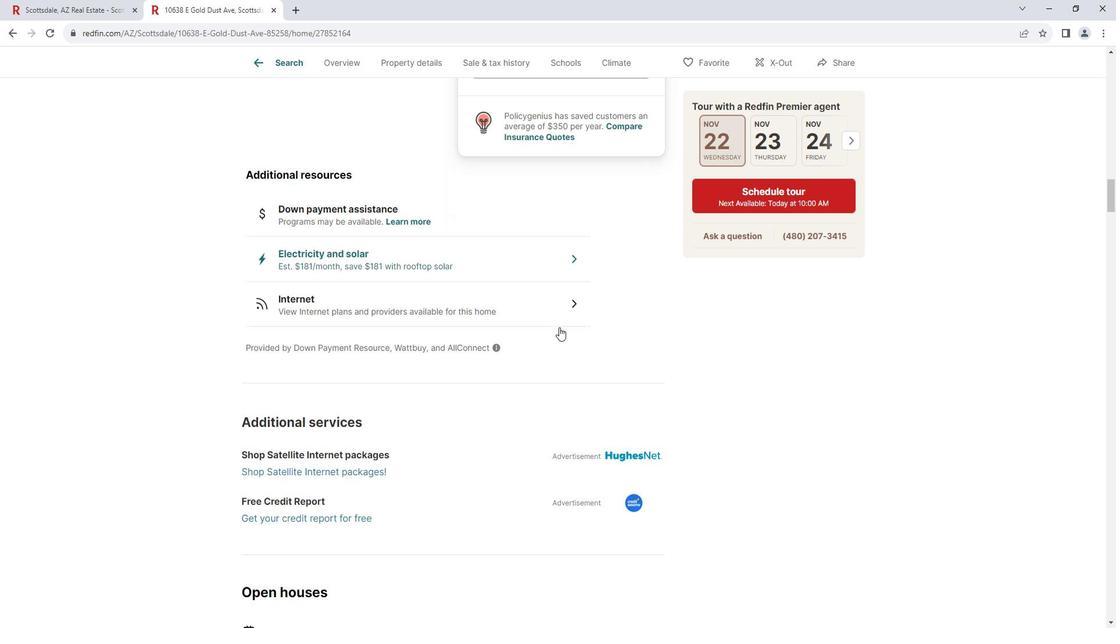 
Action: Mouse moved to (567, 325)
Screenshot: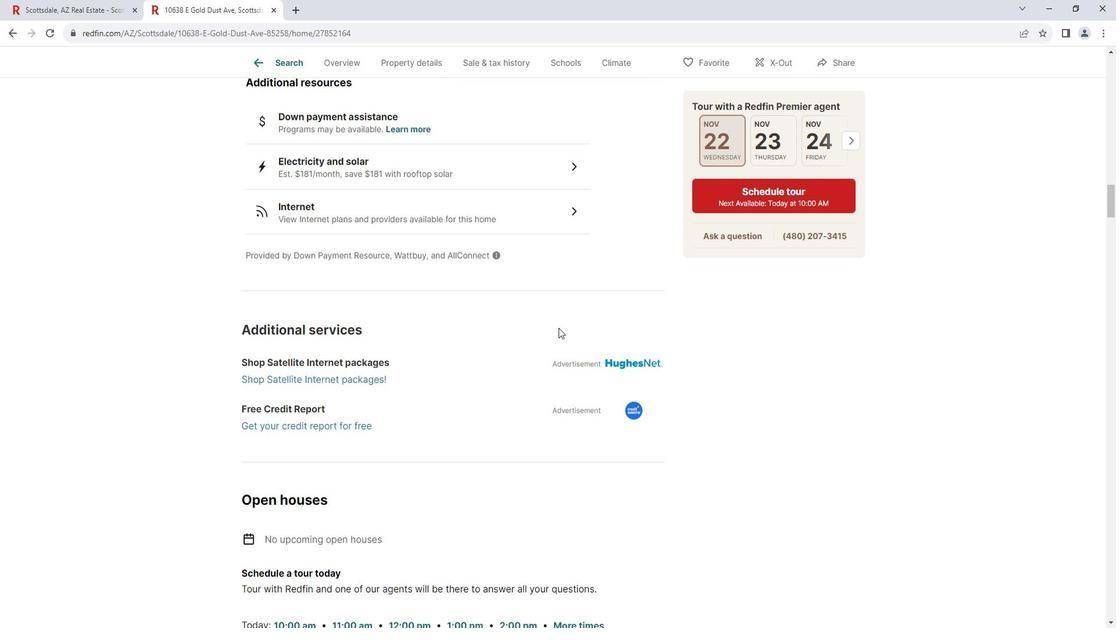 
Action: Mouse scrolled (567, 324) with delta (0, 0)
Screenshot: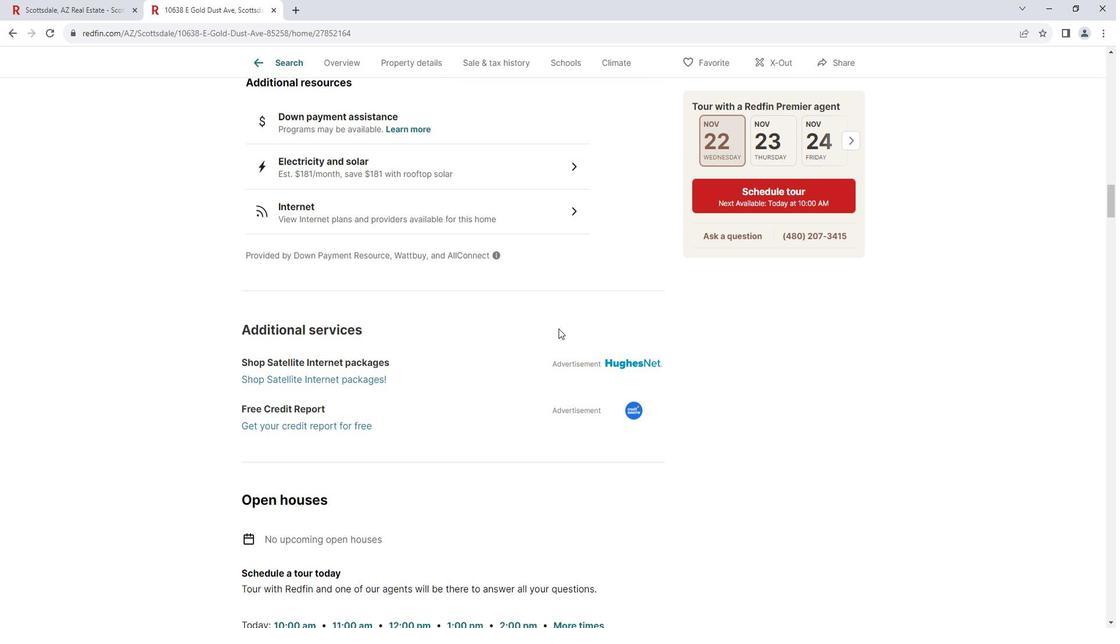 
Action: Mouse moved to (567, 325)
Screenshot: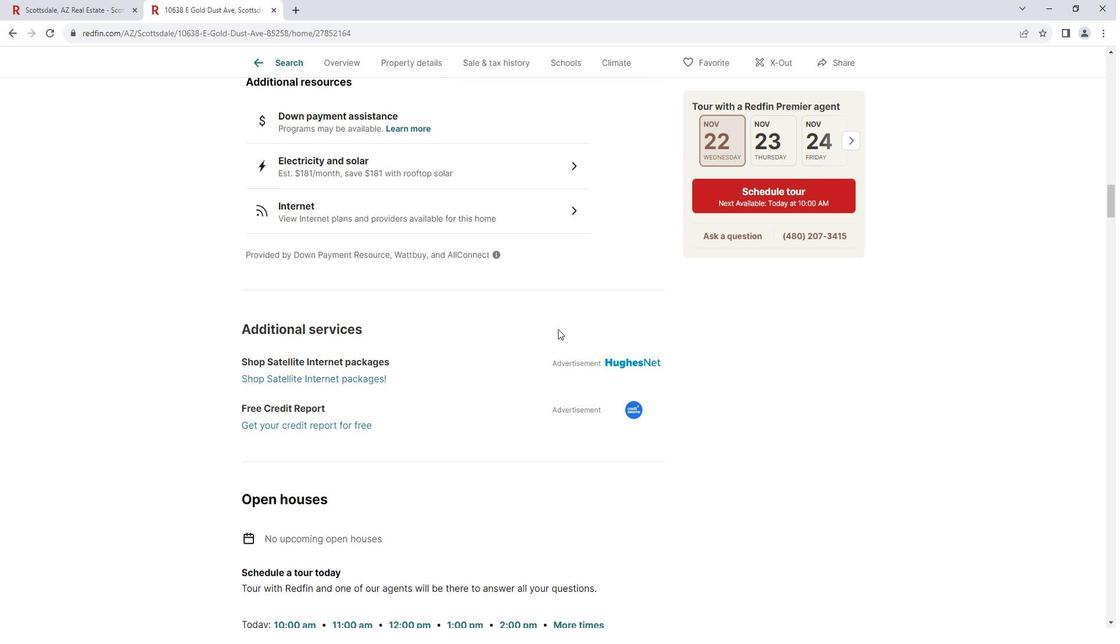 
Action: Mouse scrolled (567, 325) with delta (0, 0)
Screenshot: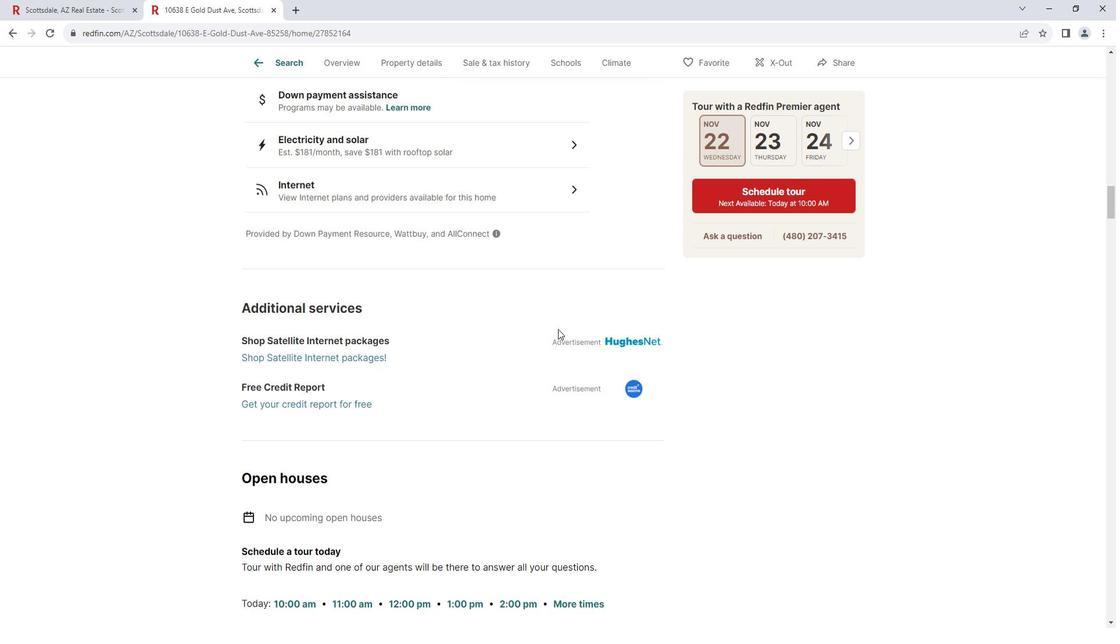 
Action: Mouse moved to (566, 326)
Screenshot: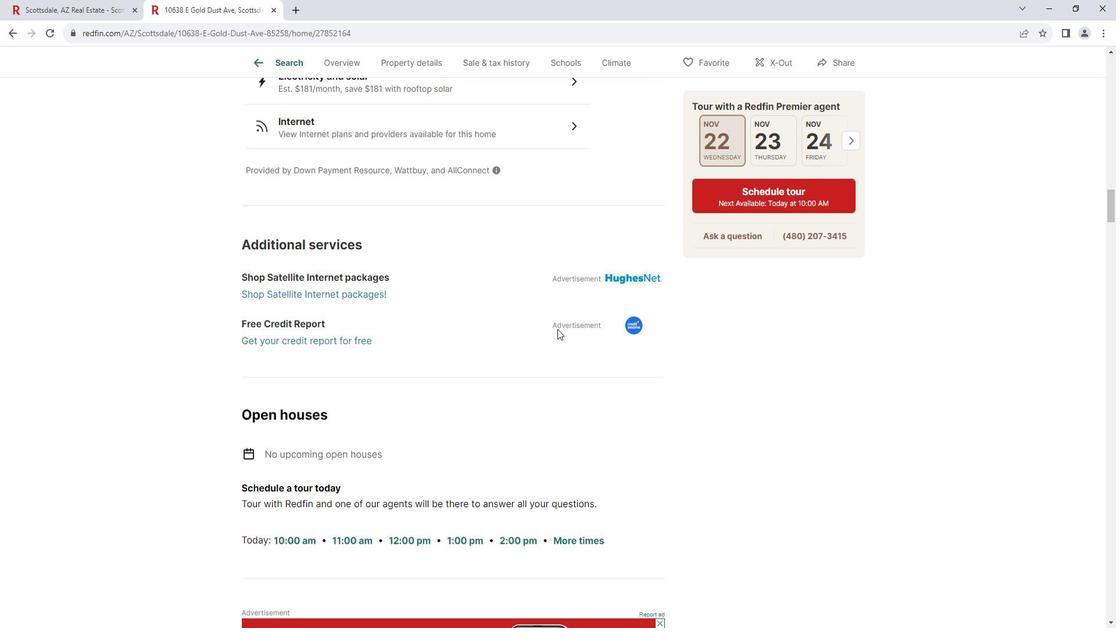 
Action: Mouse scrolled (566, 325) with delta (0, 0)
Screenshot: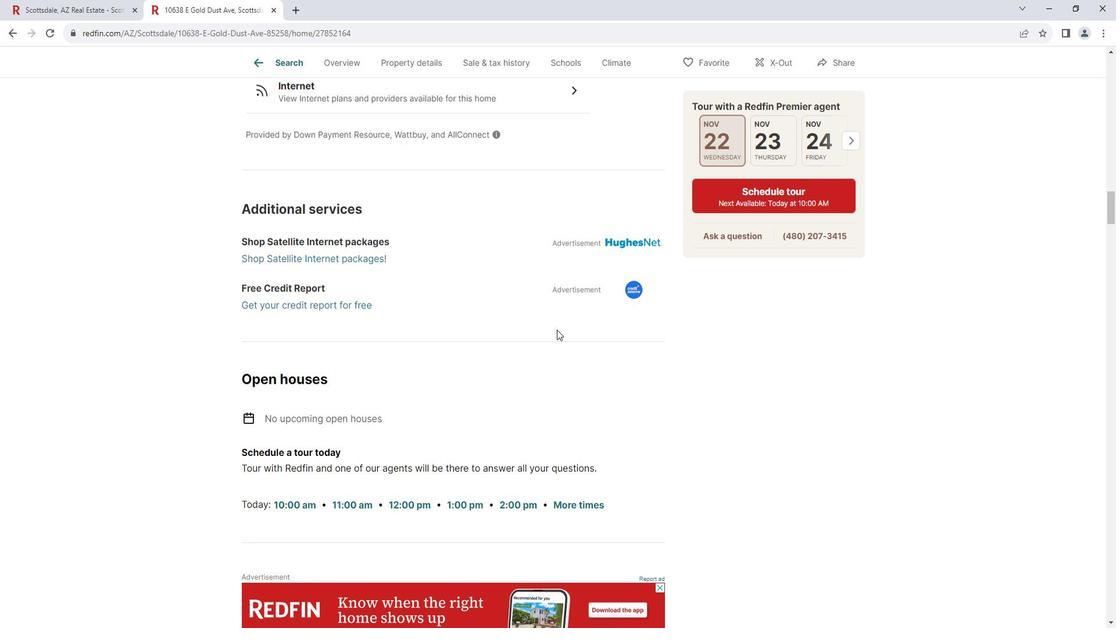 
Action: Mouse scrolled (566, 325) with delta (0, 0)
Screenshot: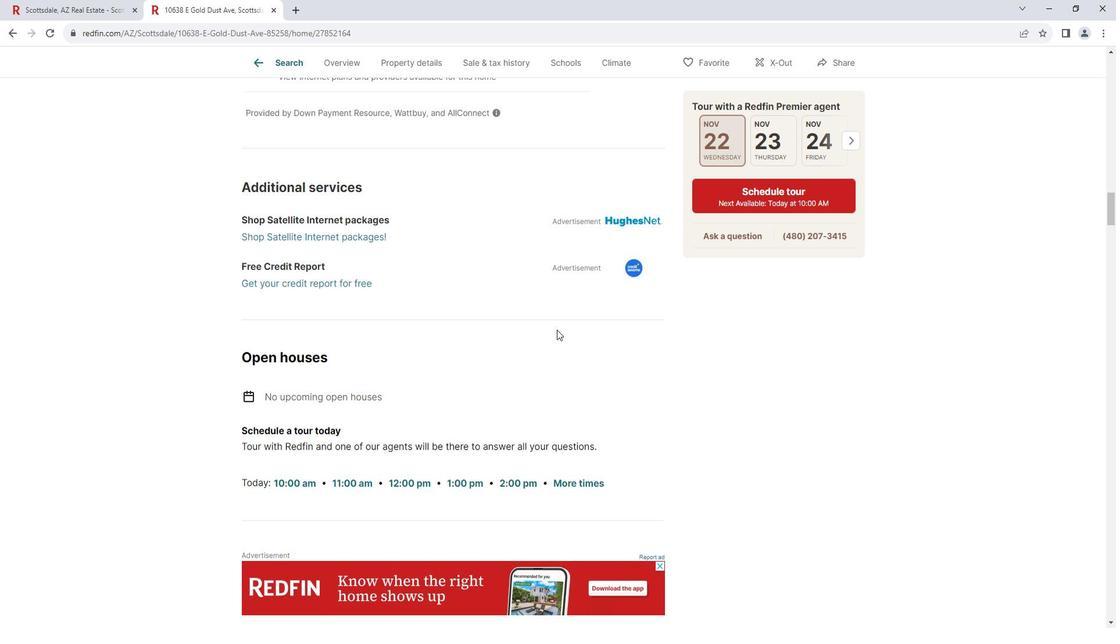 
Action: Mouse scrolled (566, 325) with delta (0, 0)
Screenshot: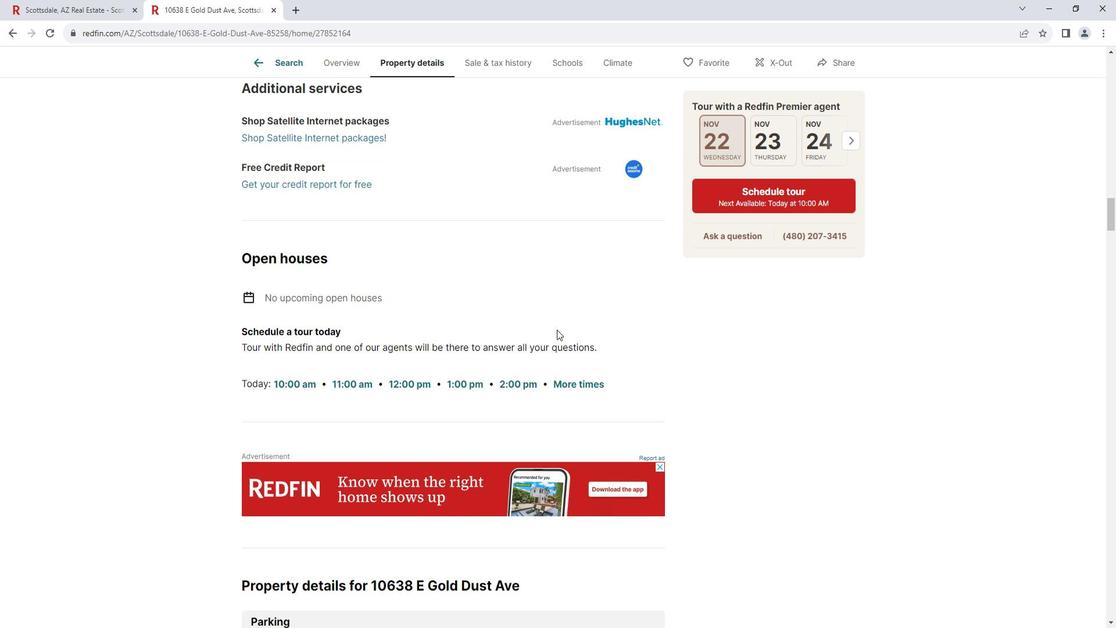
Action: Mouse scrolled (566, 325) with delta (0, 0)
Screenshot: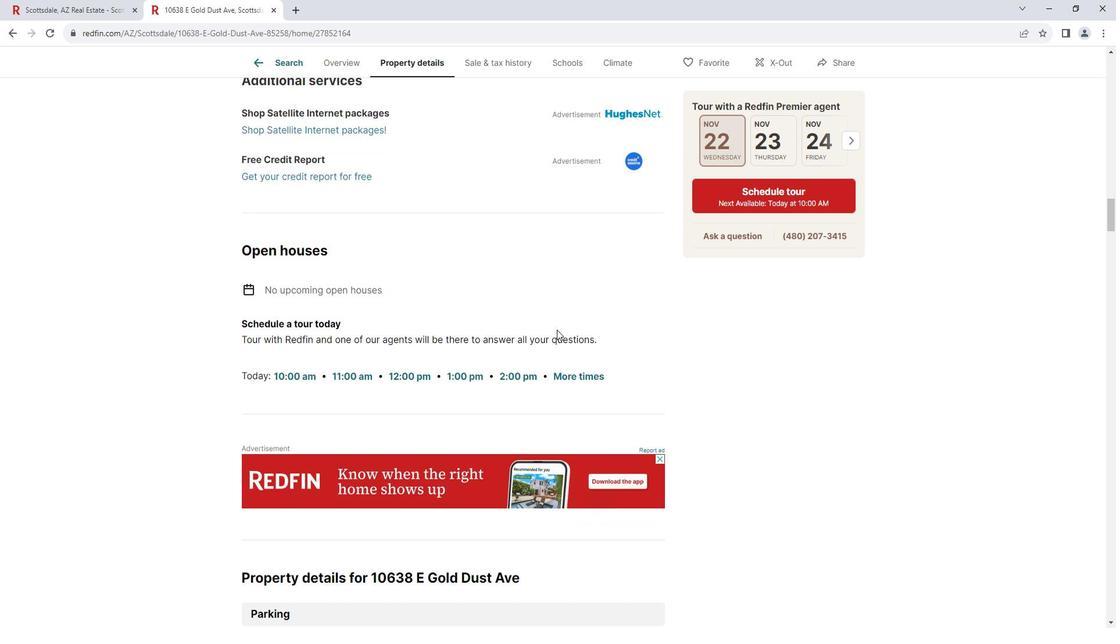 
Action: Mouse scrolled (566, 325) with delta (0, 0)
Screenshot: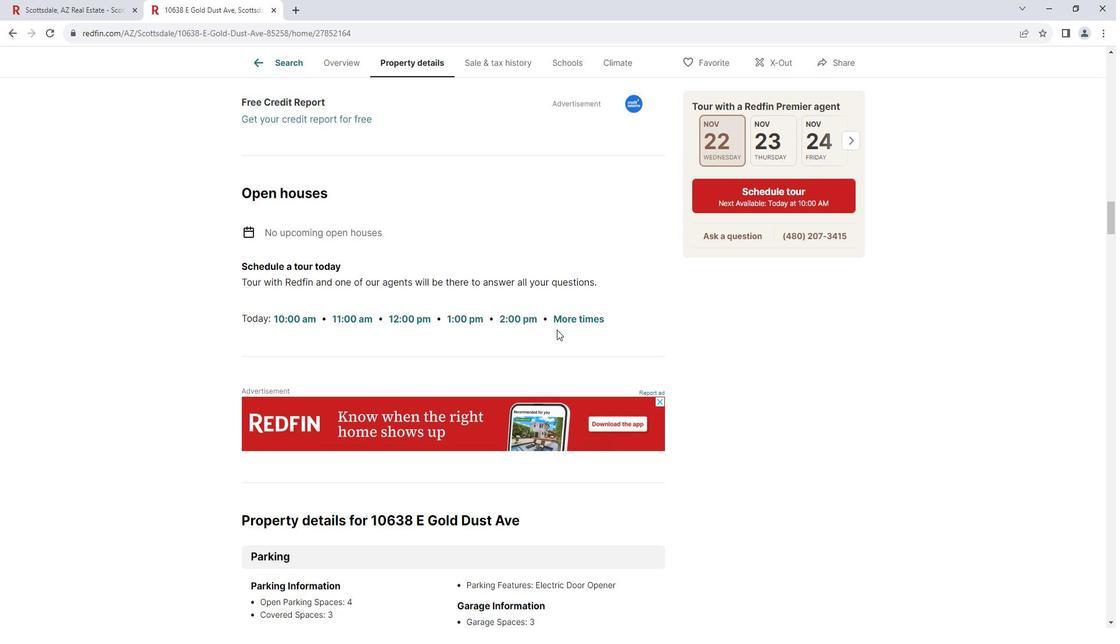 
Action: Mouse moved to (564, 326)
Screenshot: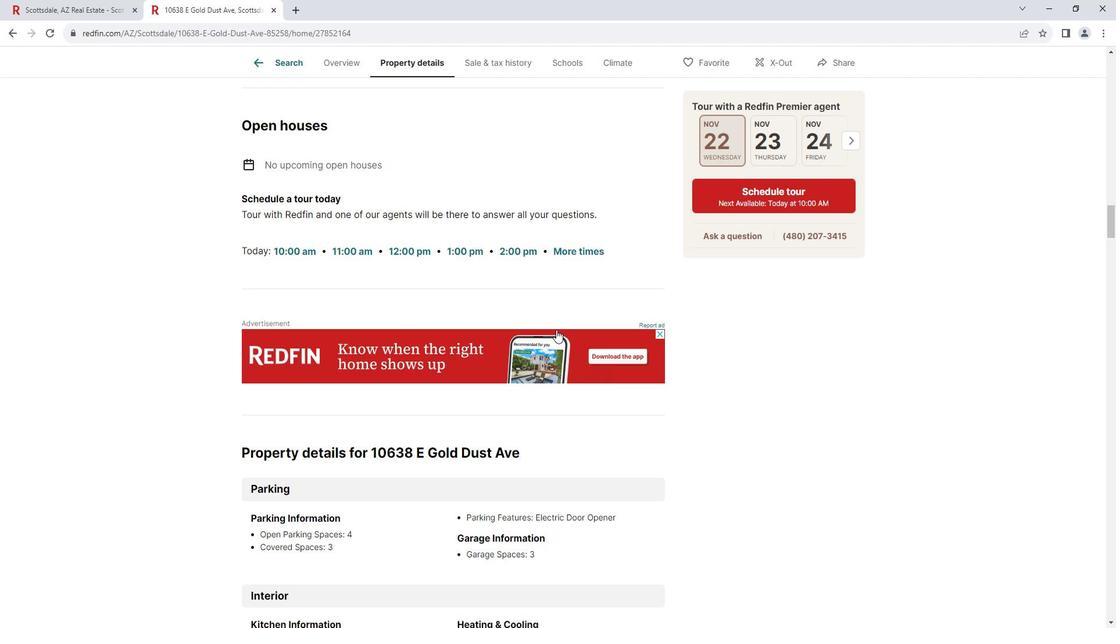 
Action: Mouse scrolled (564, 325) with delta (0, 0)
Screenshot: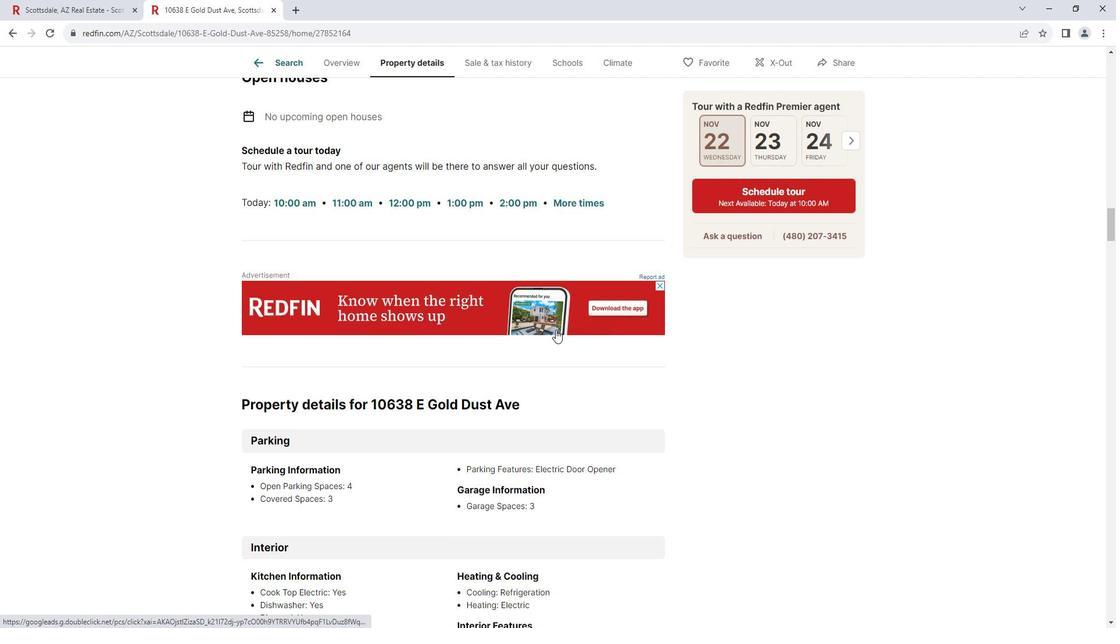 
Action: Mouse scrolled (564, 325) with delta (0, 0)
Screenshot: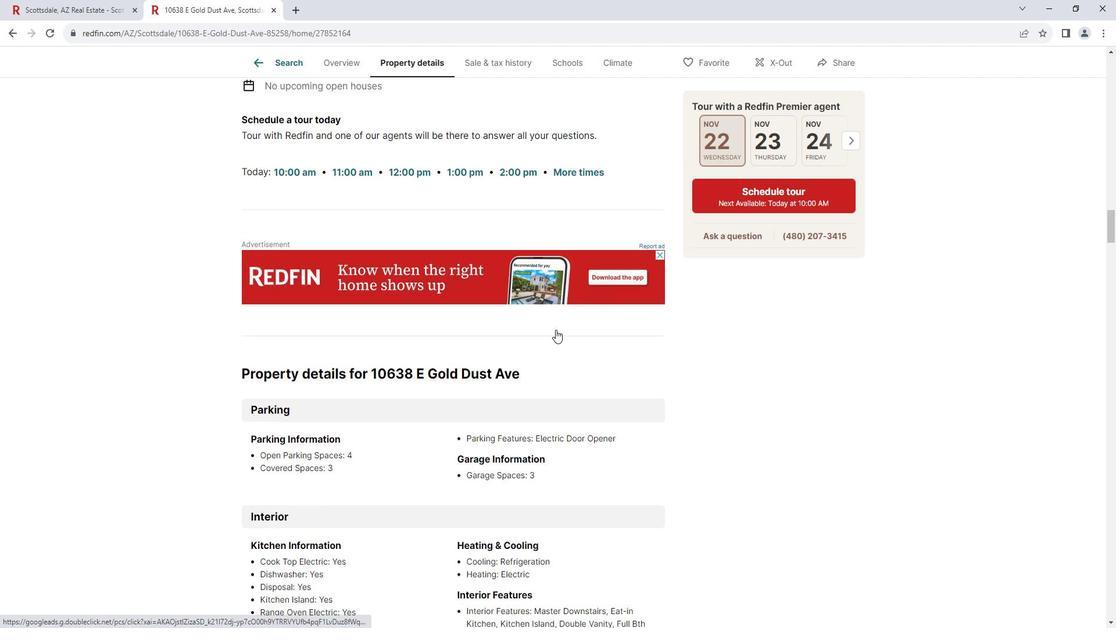 
Action: Mouse scrolled (564, 325) with delta (0, 0)
Screenshot: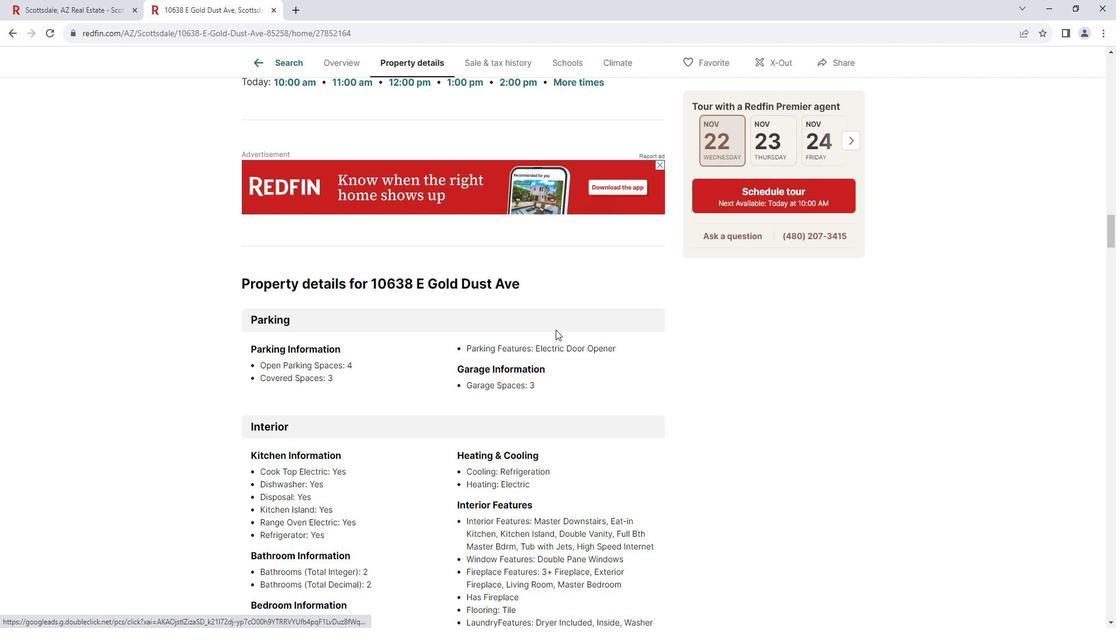 
Action: Mouse scrolled (564, 325) with delta (0, 0)
Screenshot: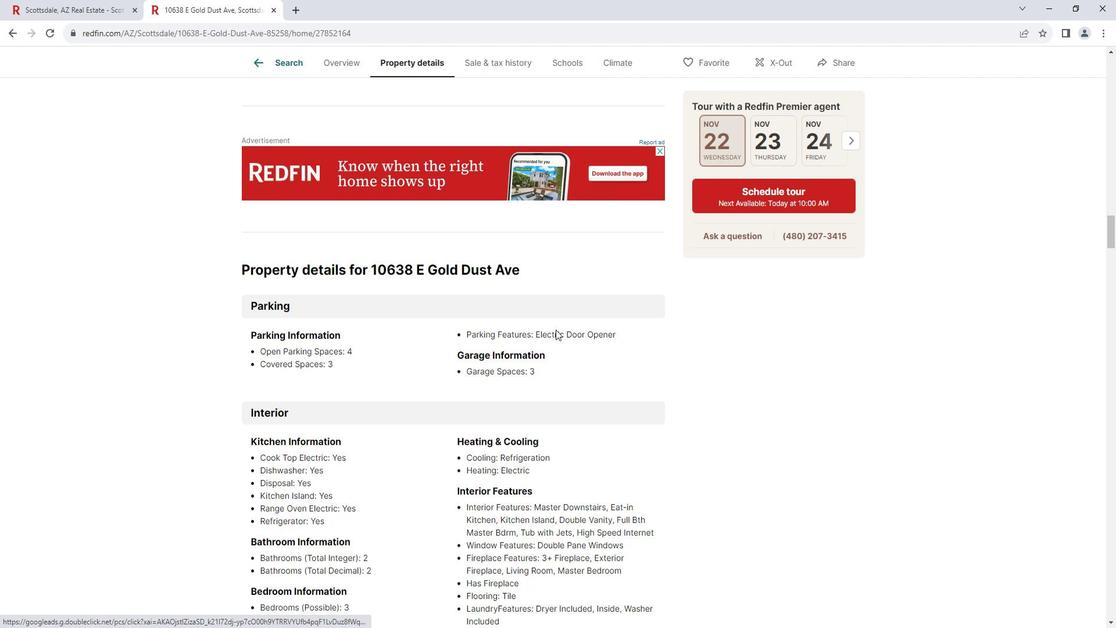 
Action: Mouse scrolled (564, 325) with delta (0, 0)
Screenshot: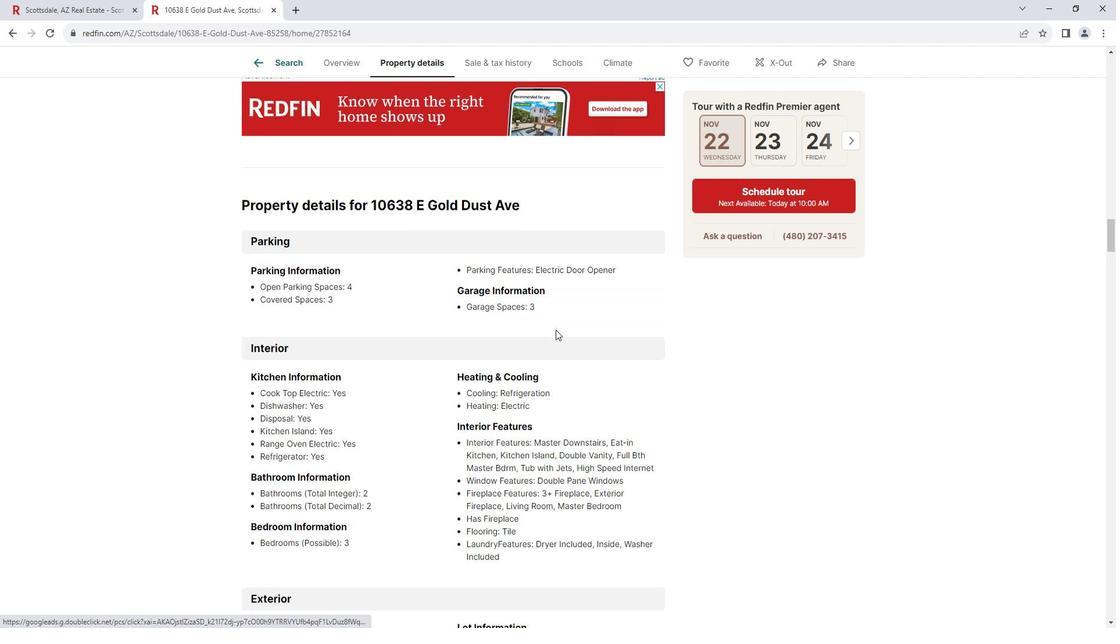 
Action: Mouse scrolled (564, 325) with delta (0, 0)
Screenshot: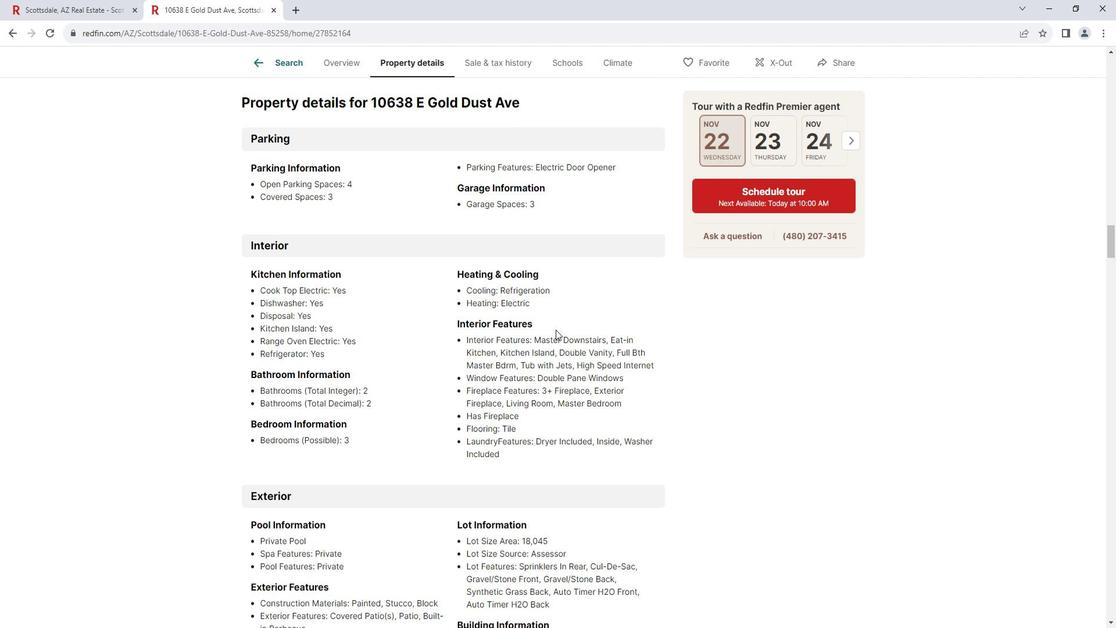 
Action: Mouse moved to (564, 326)
Screenshot: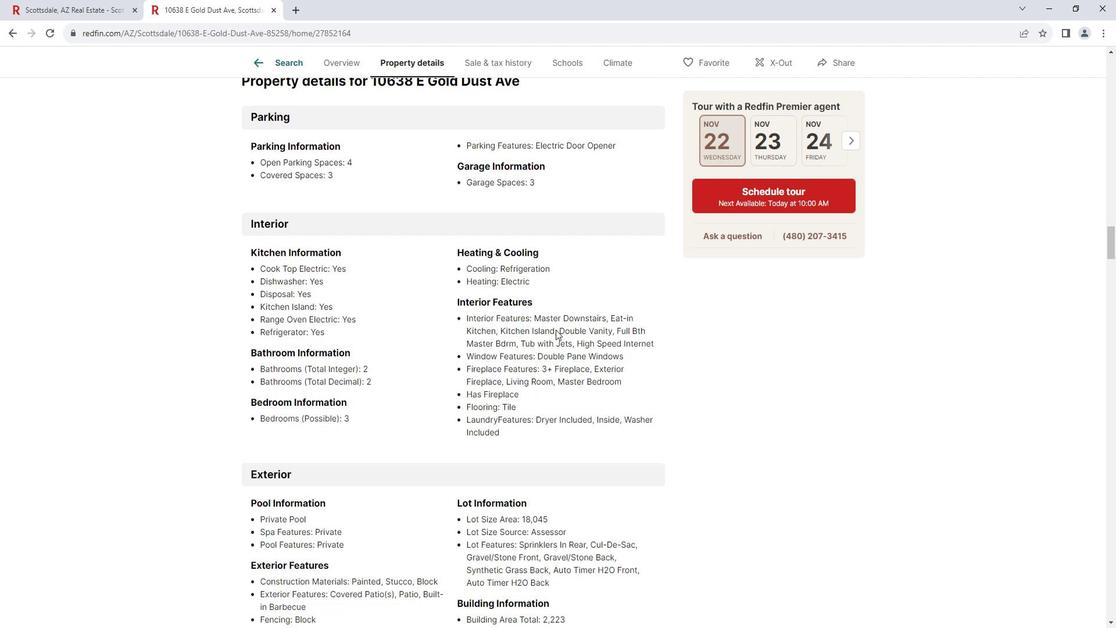 
Action: Mouse scrolled (564, 326) with delta (0, 0)
Screenshot: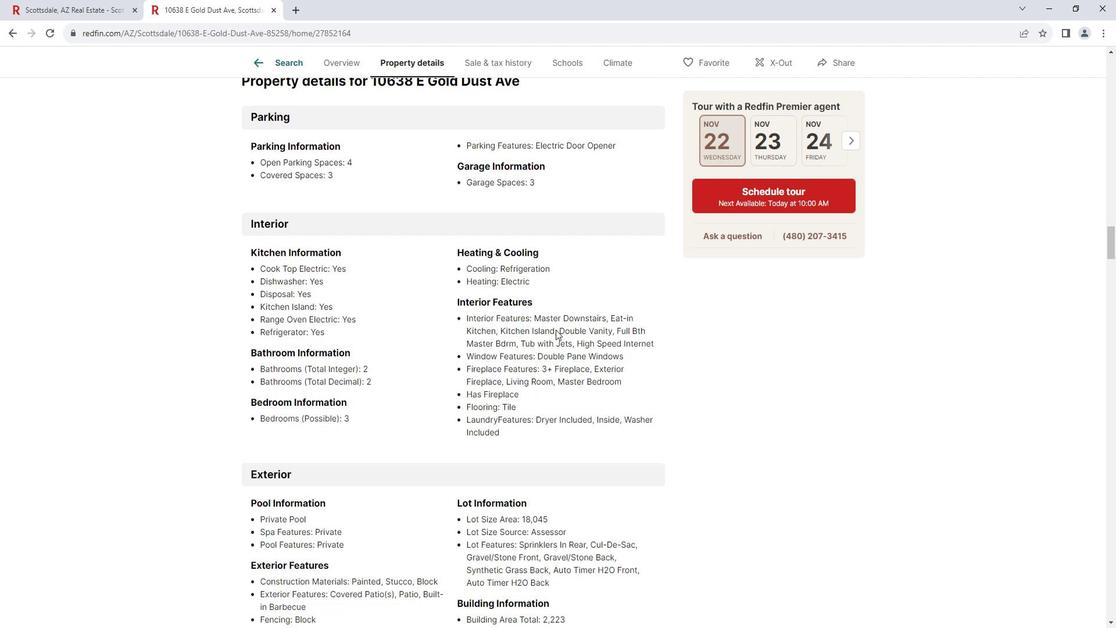 
Action: Mouse moved to (563, 329)
Screenshot: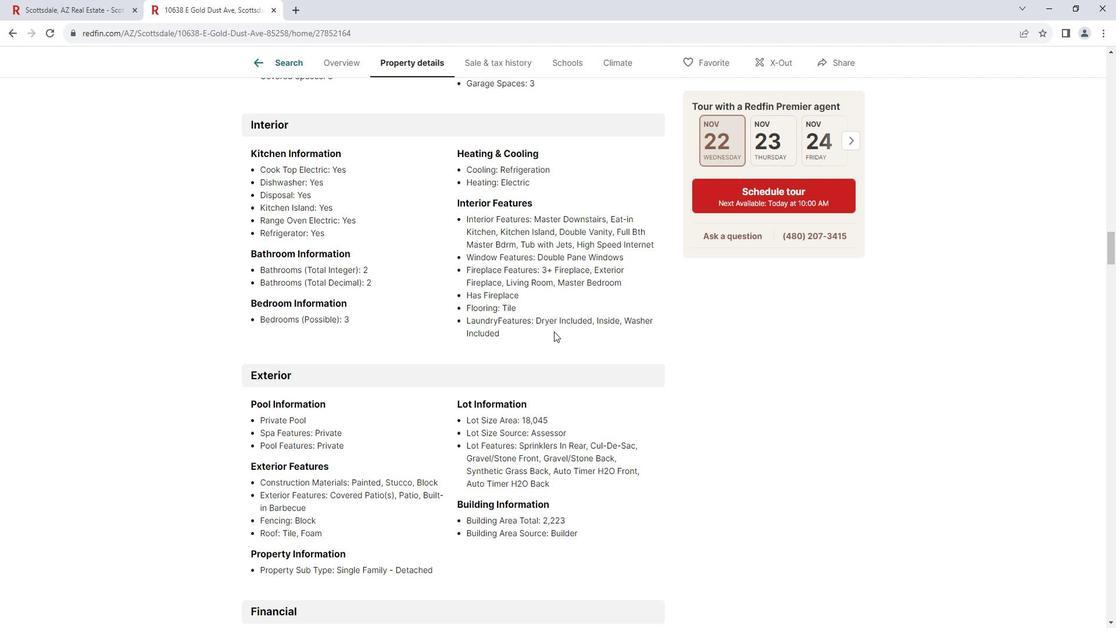 
Action: Mouse scrolled (563, 328) with delta (0, 0)
Screenshot: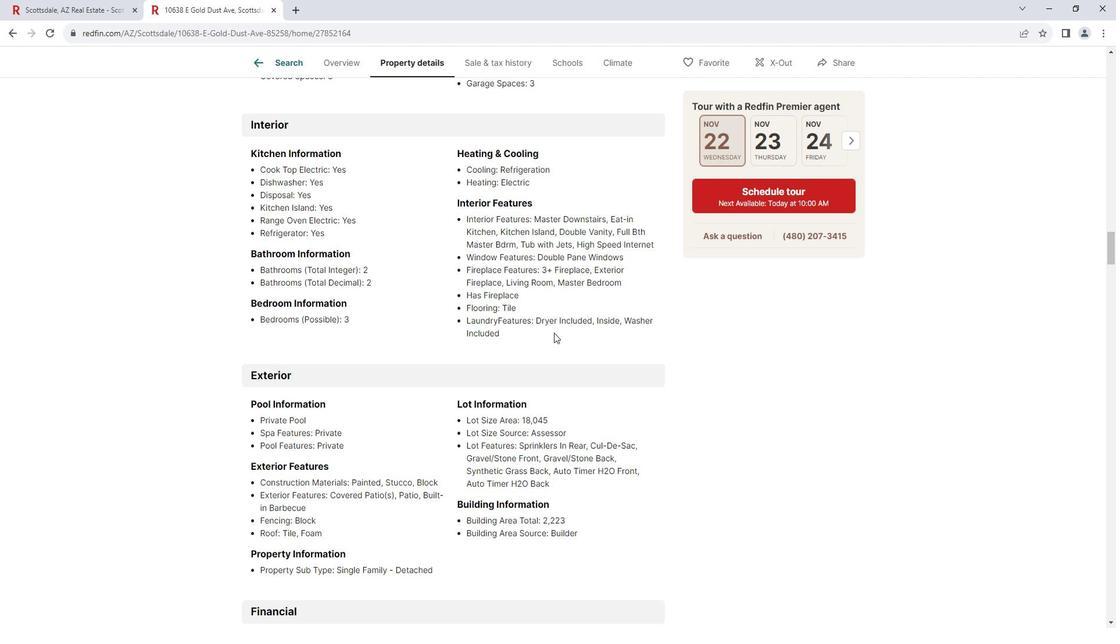 
Action: Mouse moved to (562, 329)
Screenshot: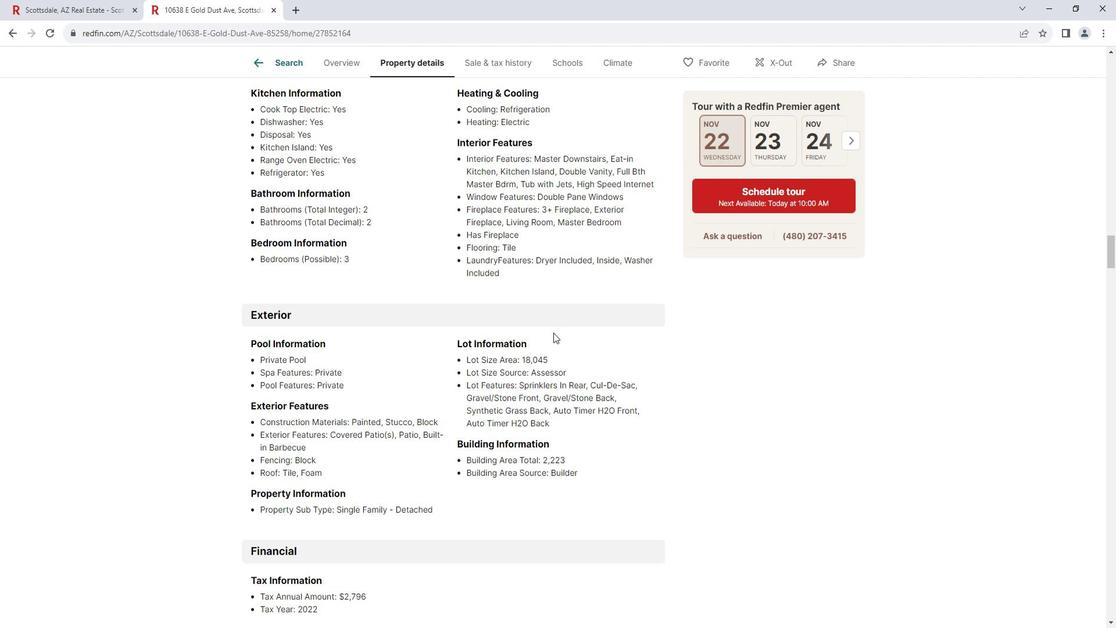
Action: Mouse scrolled (562, 329) with delta (0, 0)
Screenshot: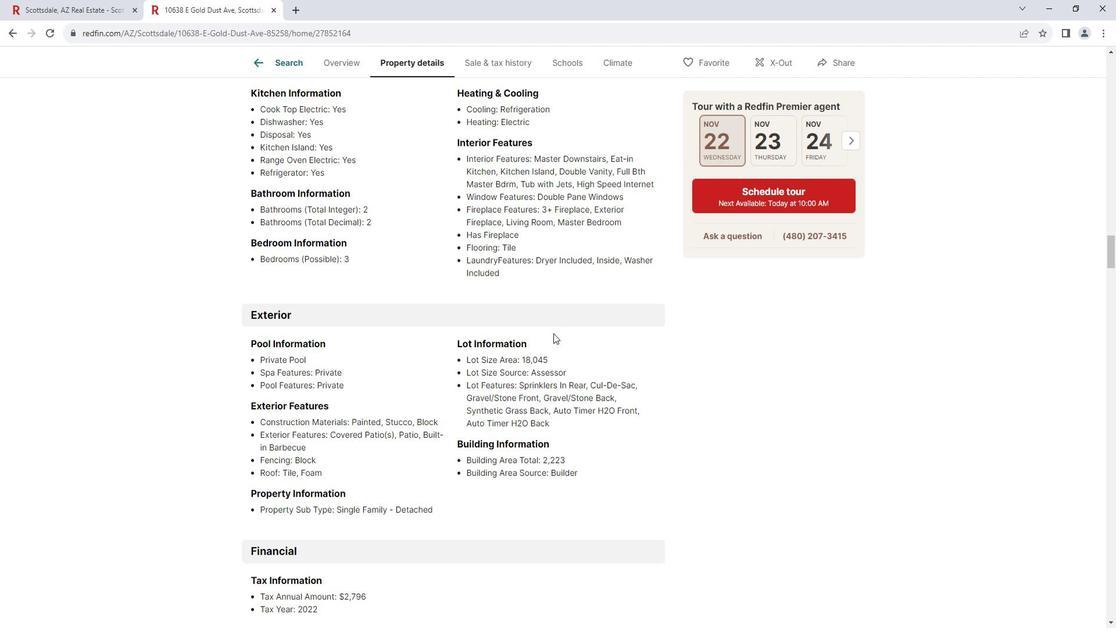 
Action: Mouse scrolled (562, 329) with delta (0, 0)
Screenshot: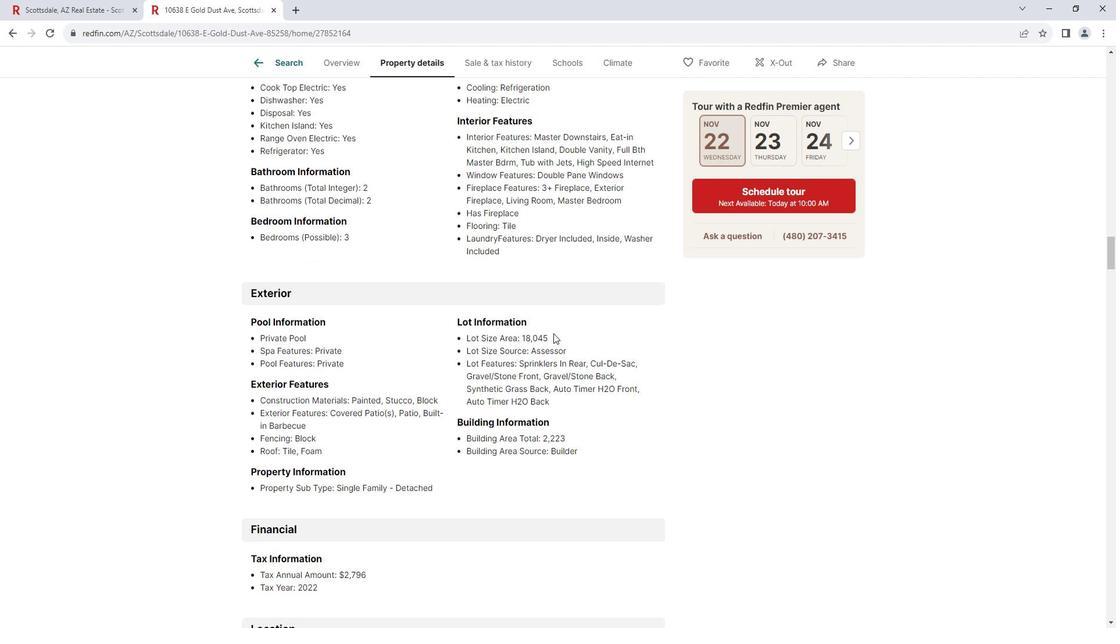 
Action: Mouse scrolled (562, 329) with delta (0, 0)
Screenshot: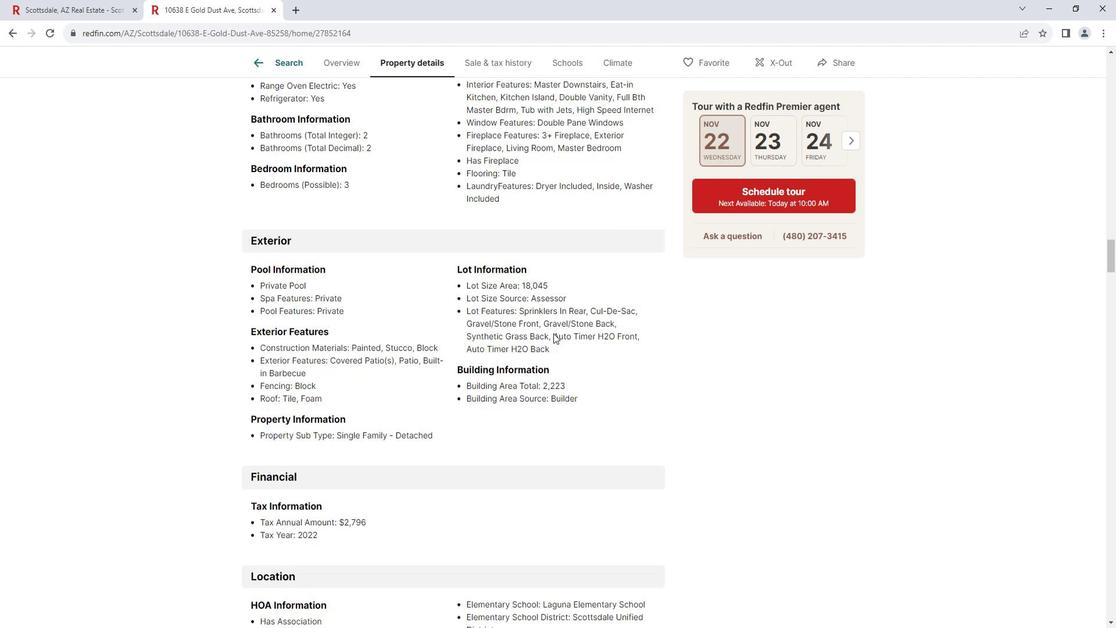 
Action: Mouse moved to (562, 332)
Screenshot: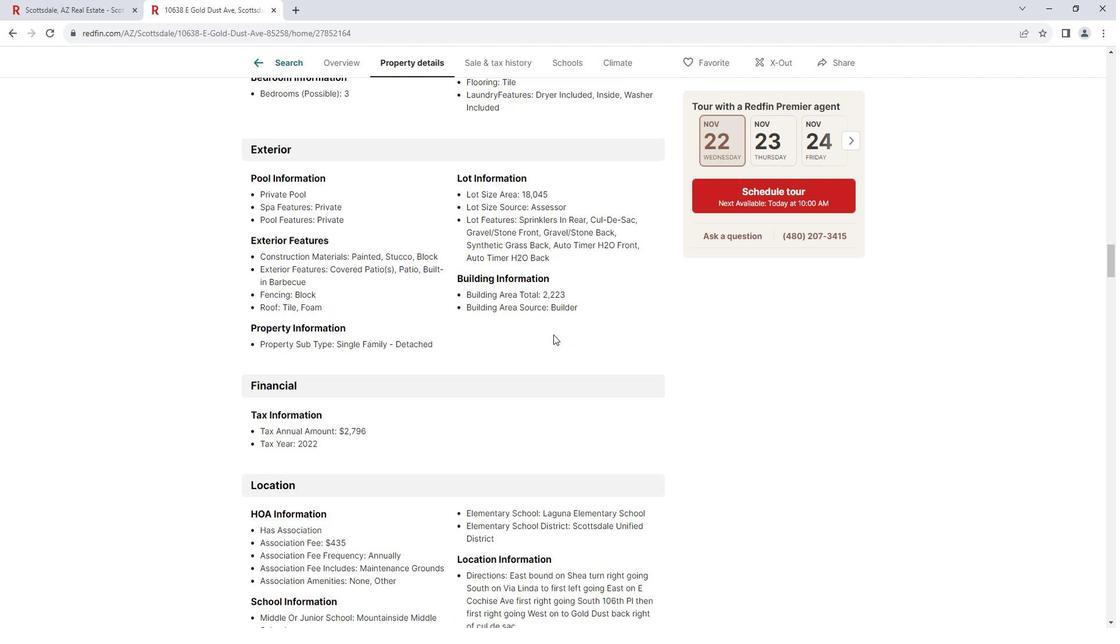 
Action: Mouse scrolled (562, 331) with delta (0, 0)
Screenshot: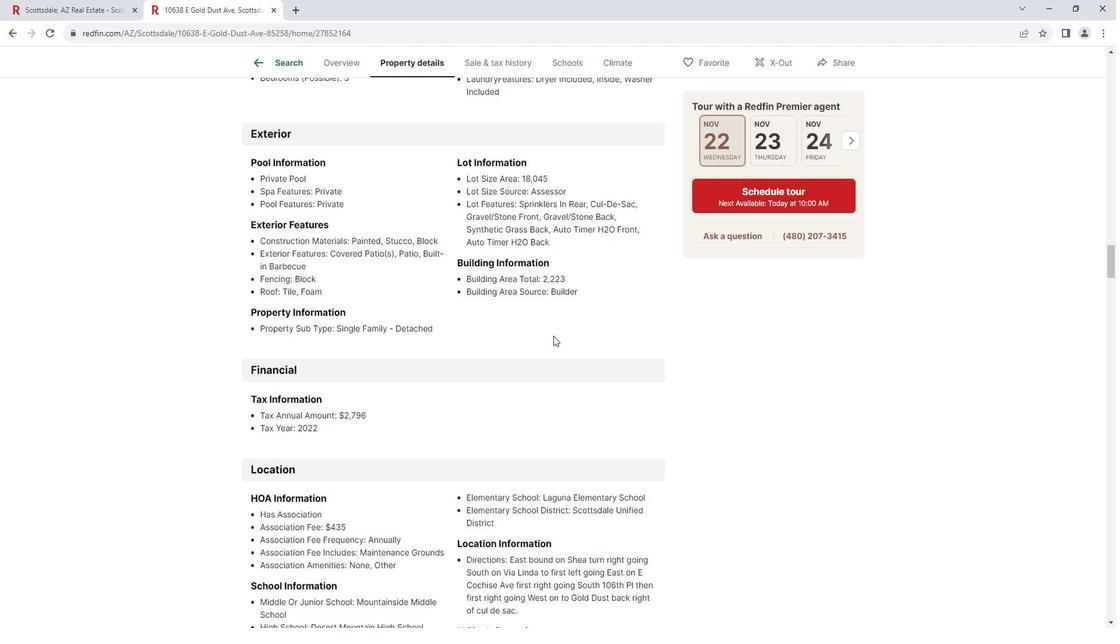 
Action: Mouse scrolled (562, 331) with delta (0, 0)
Screenshot: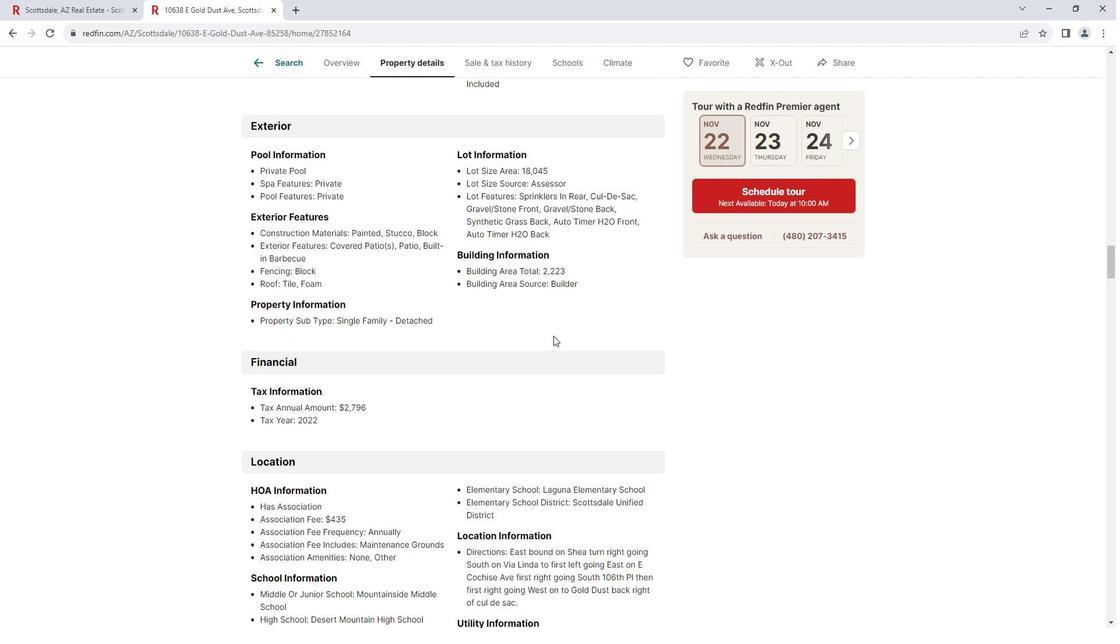 
Action: Mouse scrolled (562, 331) with delta (0, 0)
Screenshot: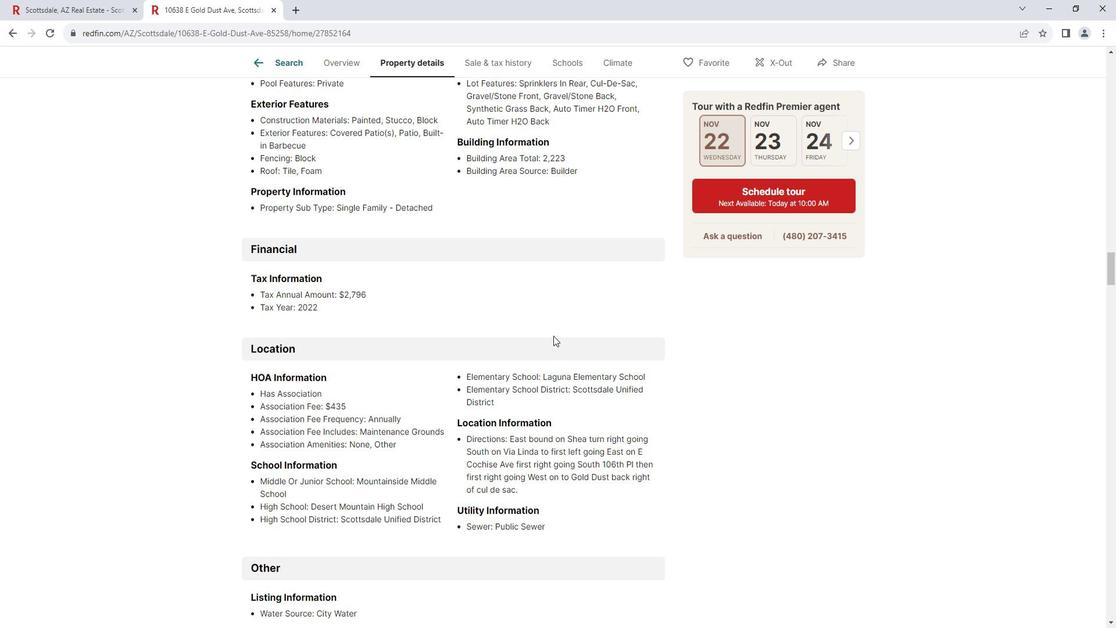 
Action: Mouse scrolled (562, 331) with delta (0, 0)
Screenshot: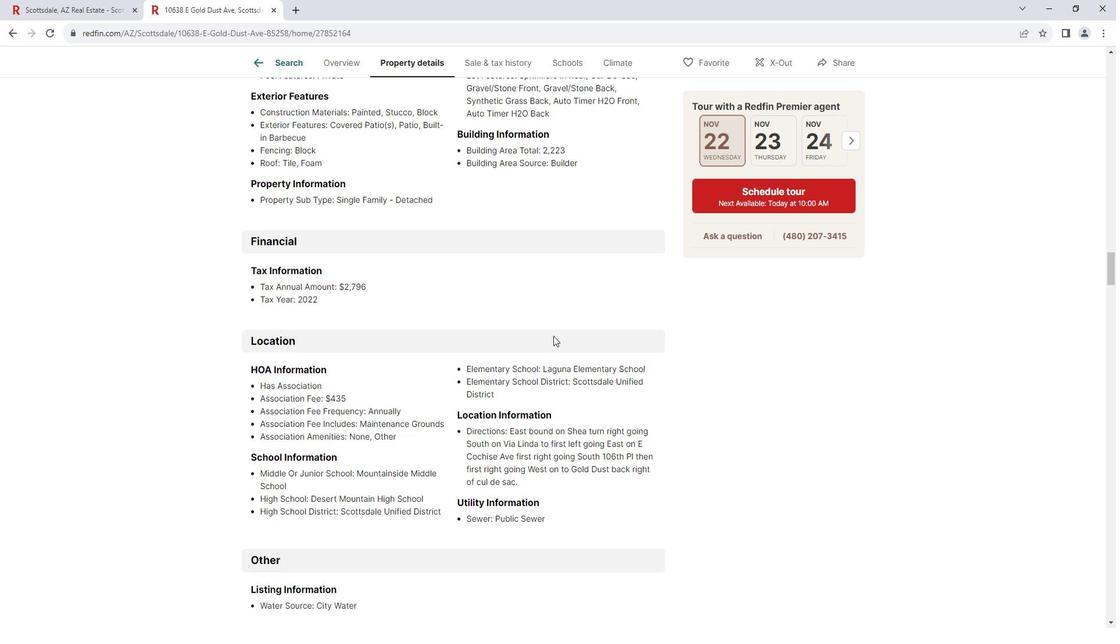 
Action: Mouse moved to (562, 332)
Screenshot: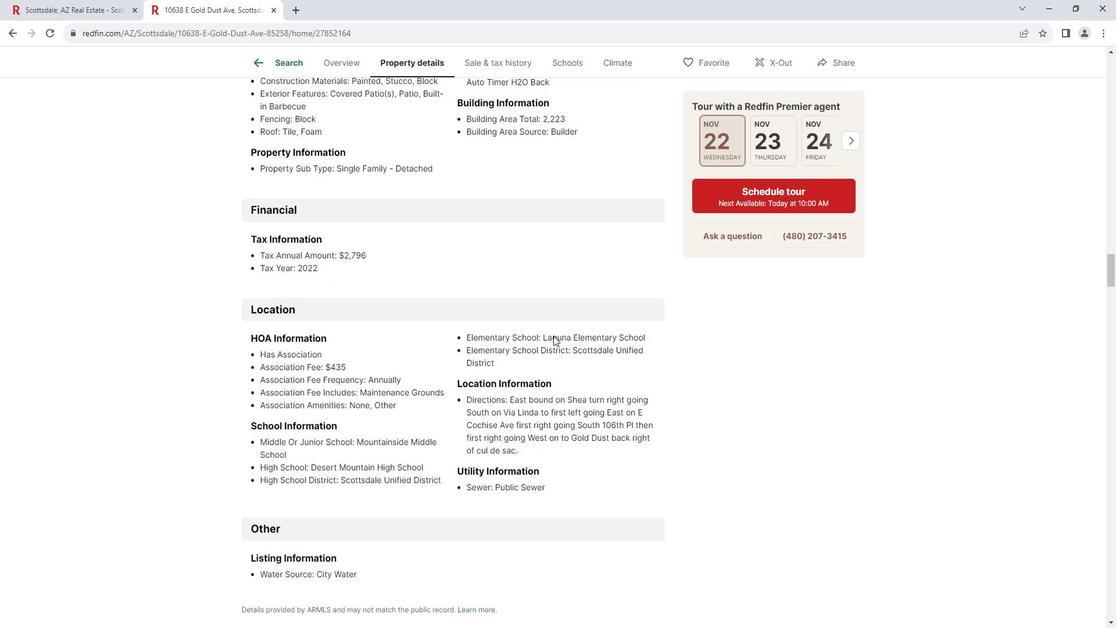 
Action: Mouse scrolled (562, 332) with delta (0, 0)
Screenshot: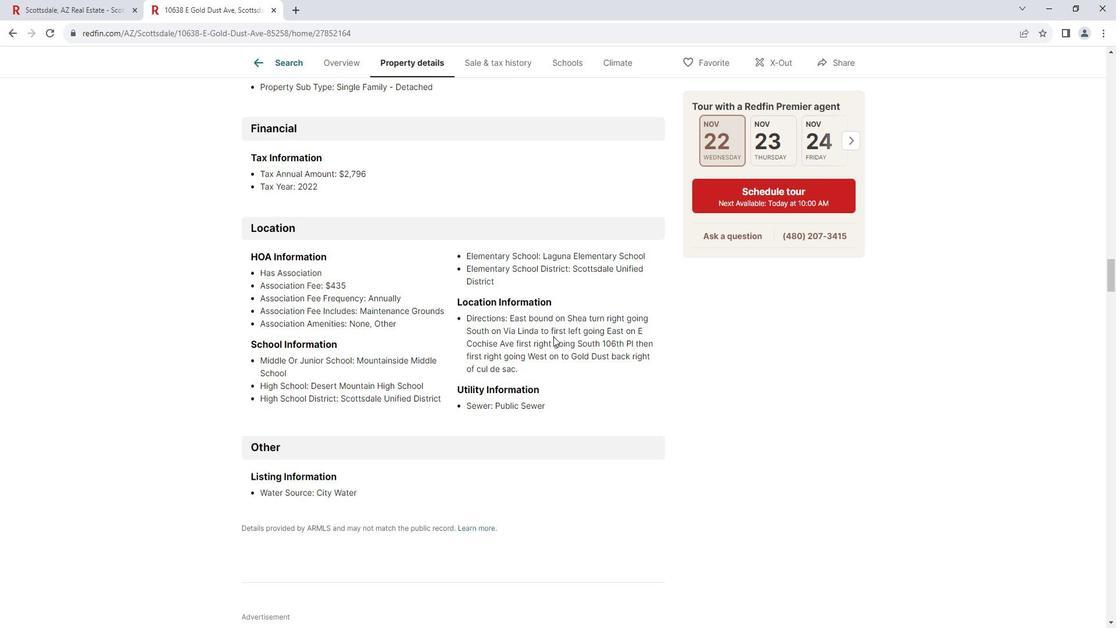 
Action: Mouse scrolled (562, 332) with delta (0, 0)
Screenshot: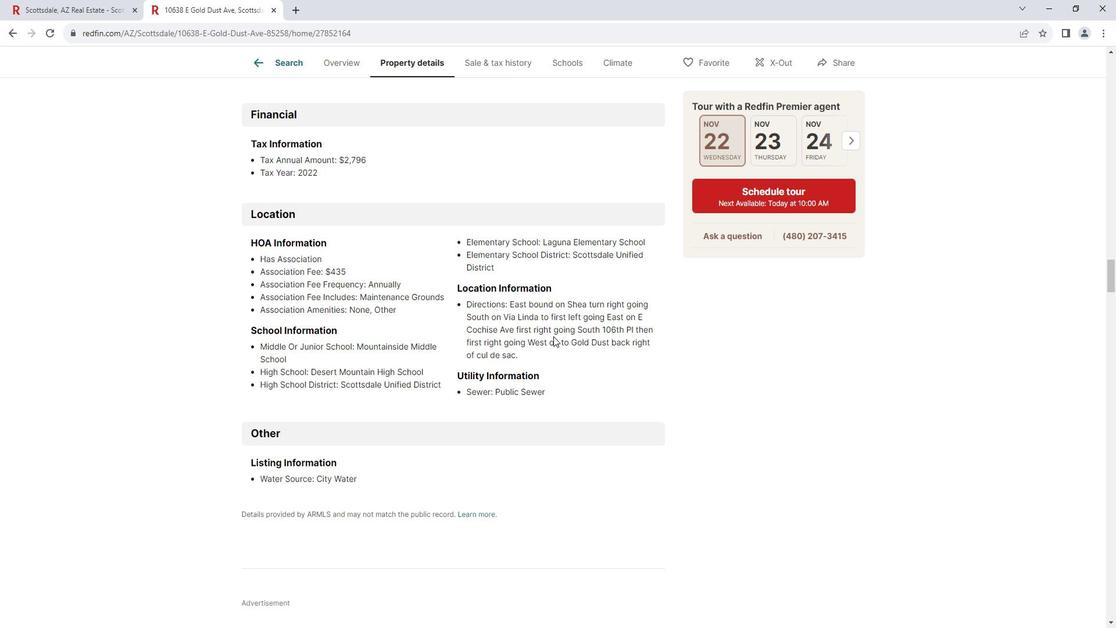 
Action: Mouse scrolled (562, 332) with delta (0, 0)
Screenshot: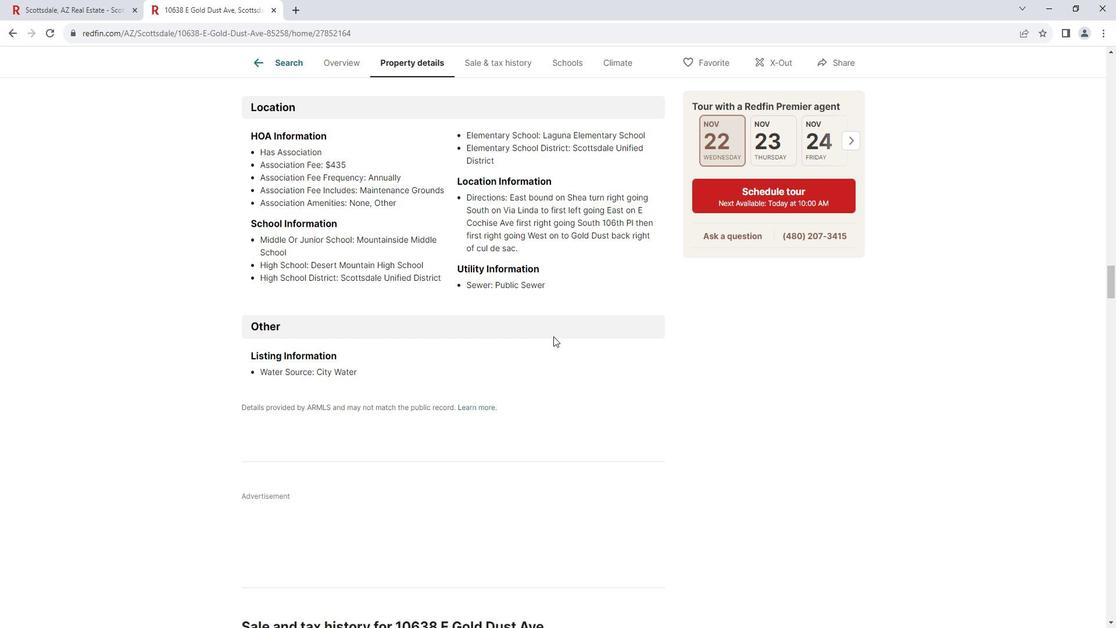 
Action: Mouse scrolled (562, 332) with delta (0, 0)
Screenshot: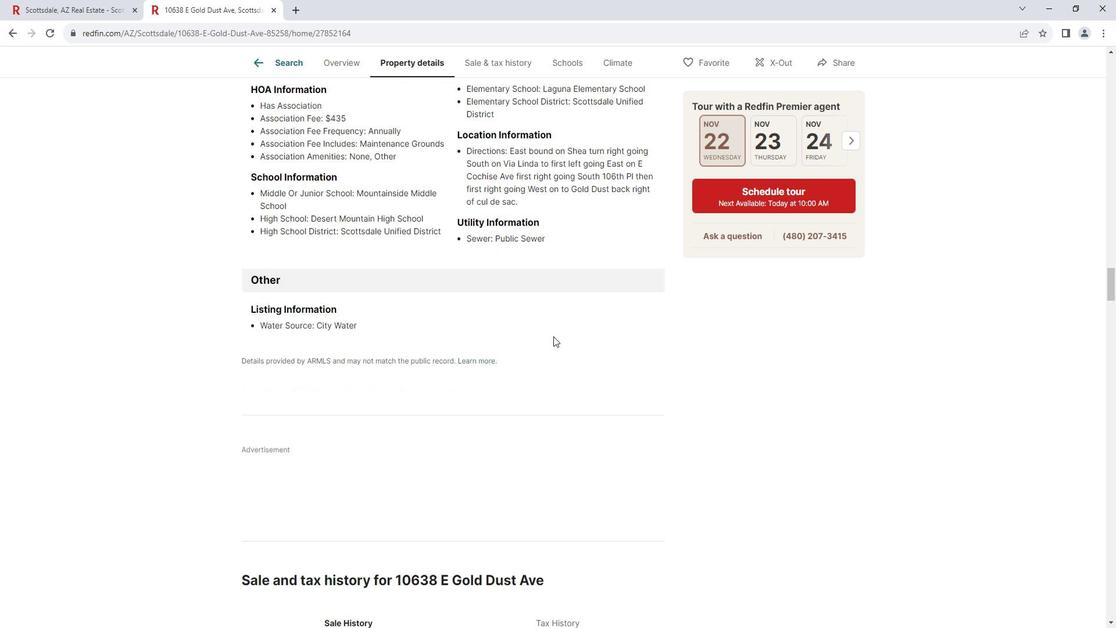 
Action: Mouse moved to (563, 333)
Screenshot: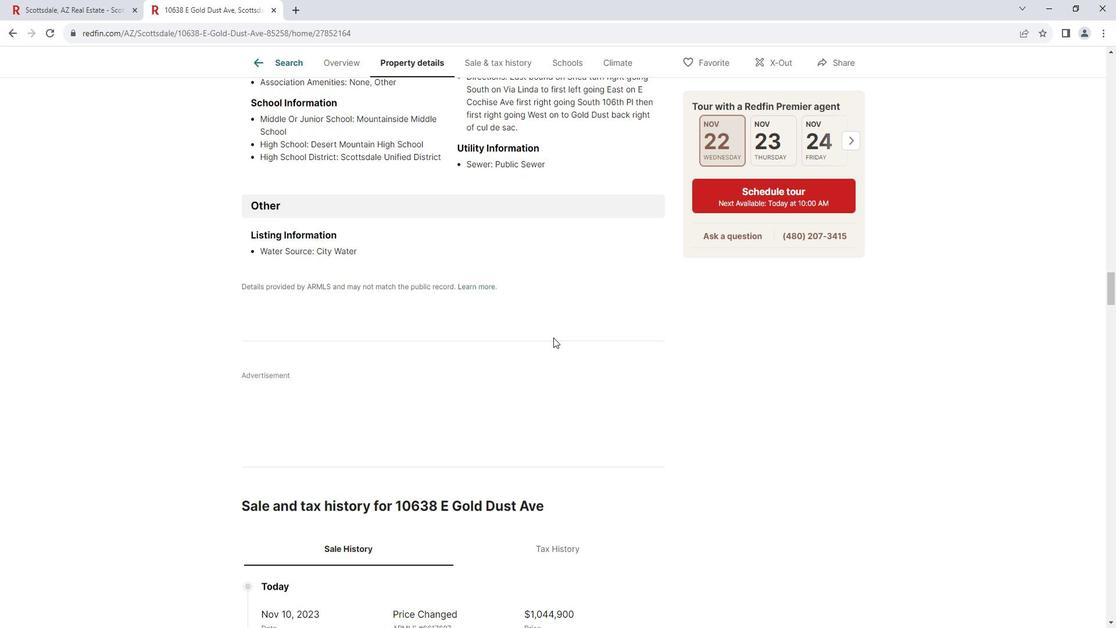 
Action: Mouse scrolled (563, 333) with delta (0, 0)
Screenshot: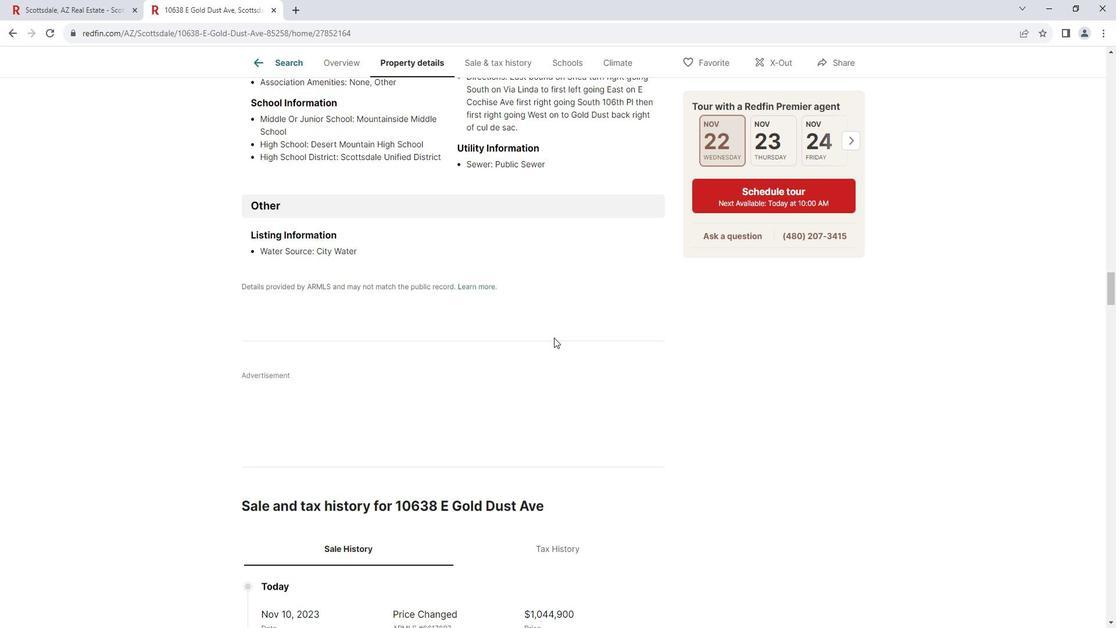 
Action: Mouse scrolled (563, 333) with delta (0, 0)
Screenshot: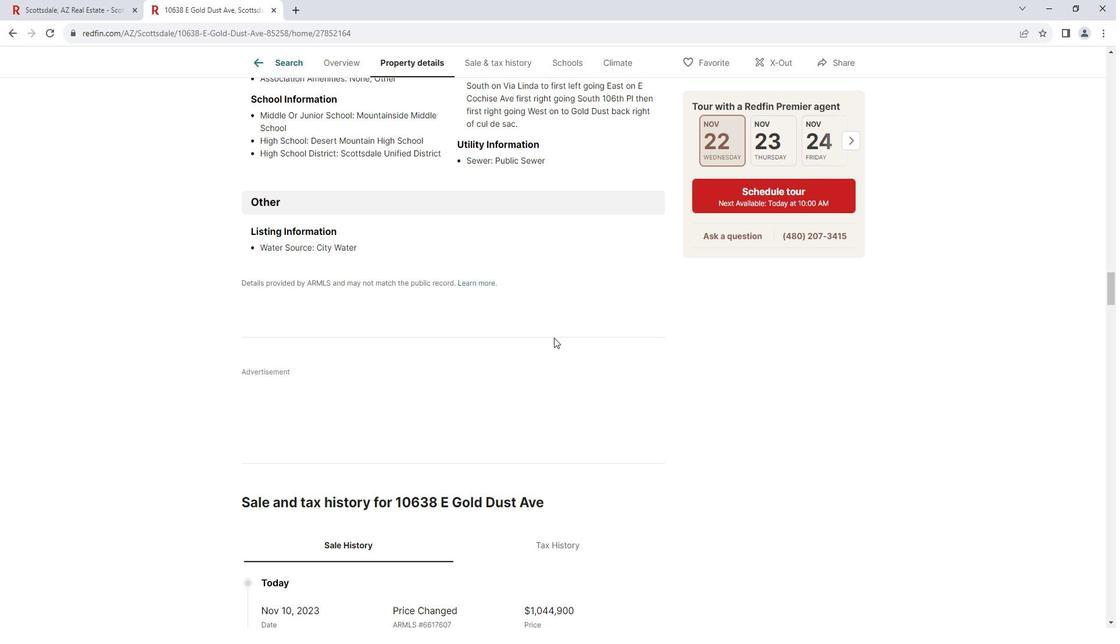 
Action: Mouse moved to (563, 334)
Screenshot: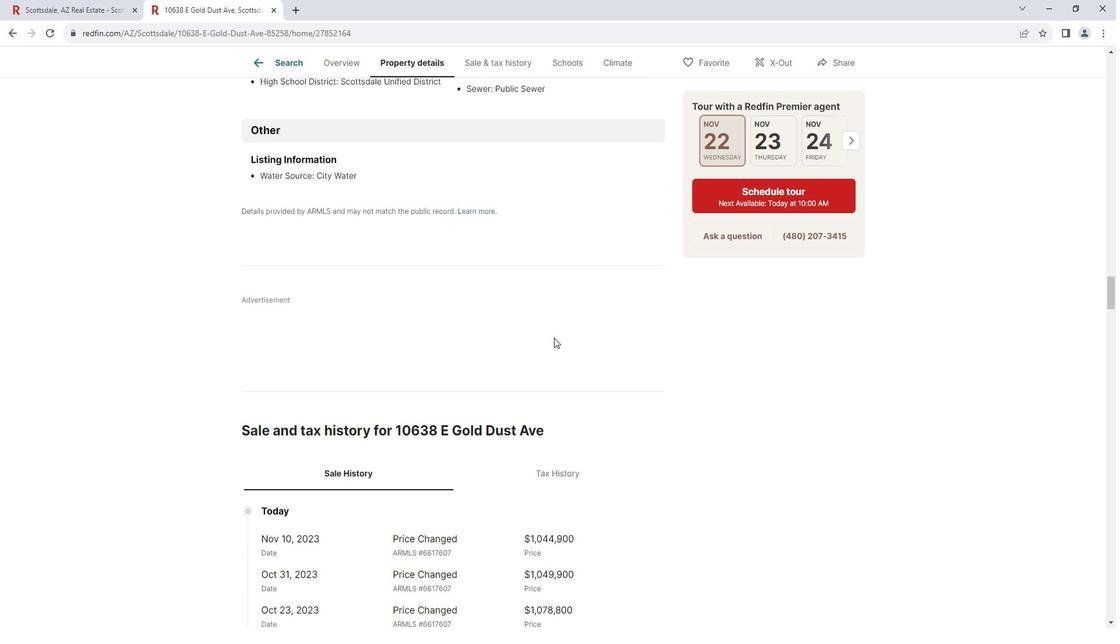 
Action: Mouse scrolled (563, 333) with delta (0, 0)
Screenshot: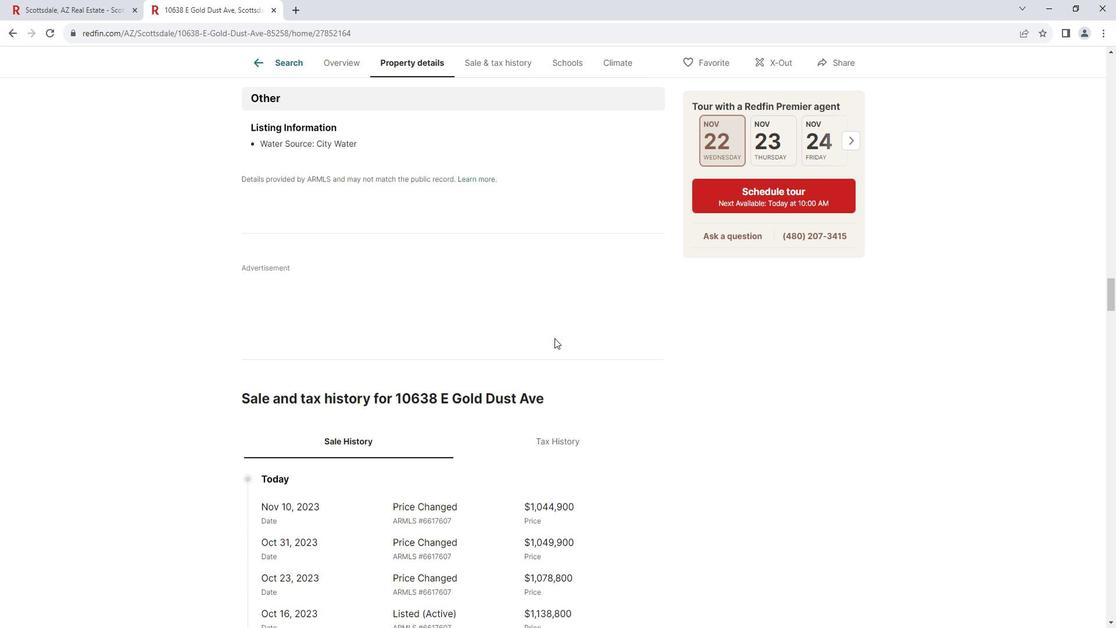 
Action: Mouse scrolled (563, 333) with delta (0, 0)
Screenshot: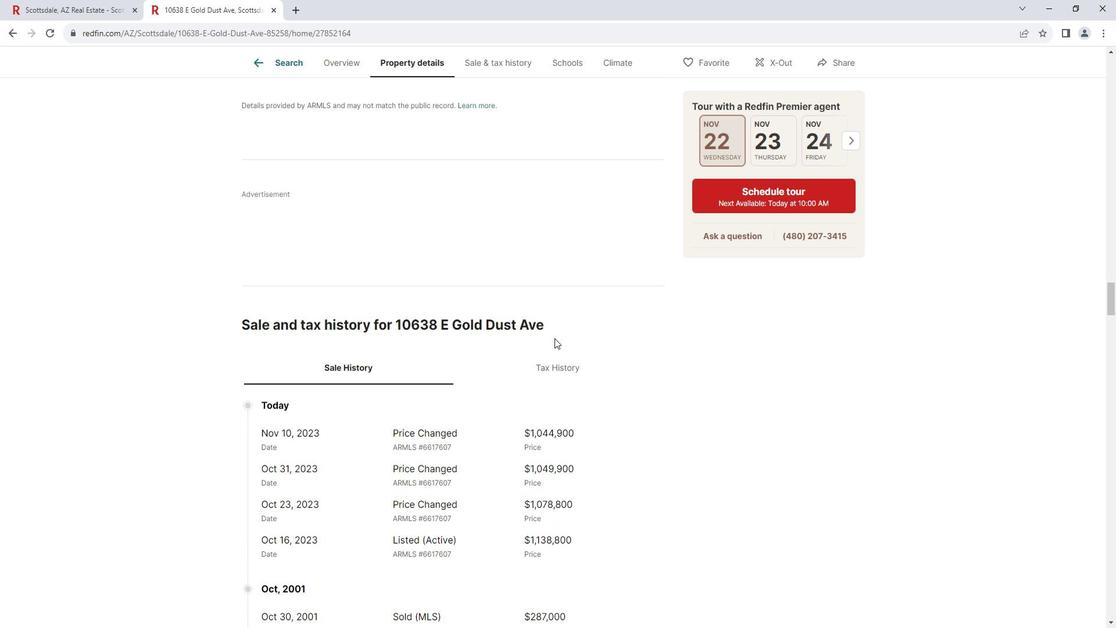 
Action: Mouse scrolled (563, 333) with delta (0, 0)
Screenshot: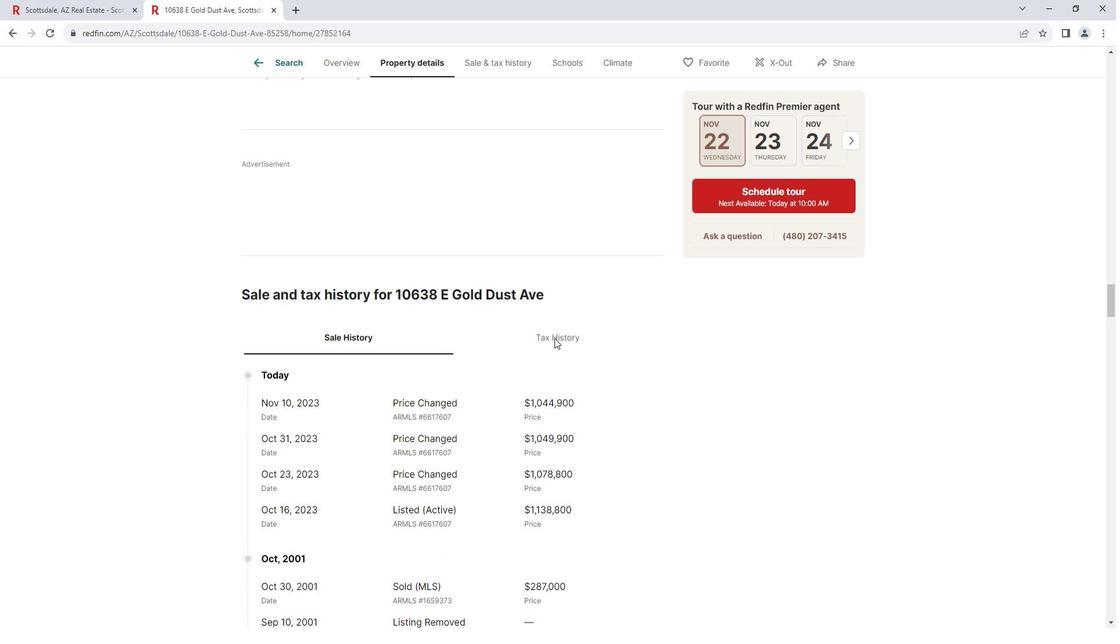 
Action: Mouse moved to (564, 334)
Screenshot: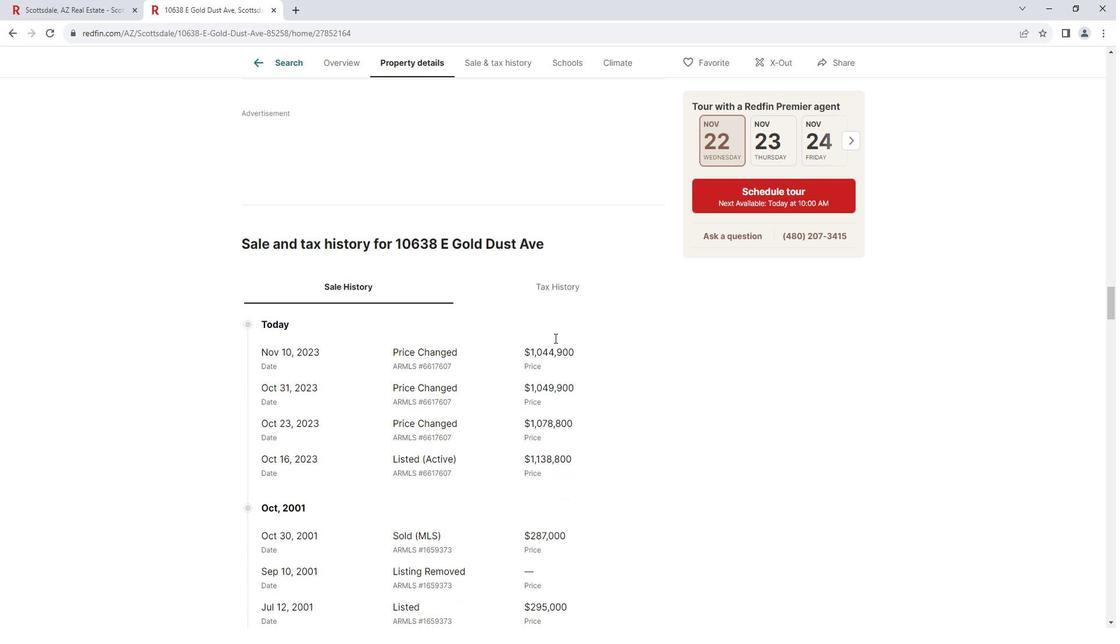 
Action: Mouse scrolled (564, 333) with delta (0, 0)
Screenshot: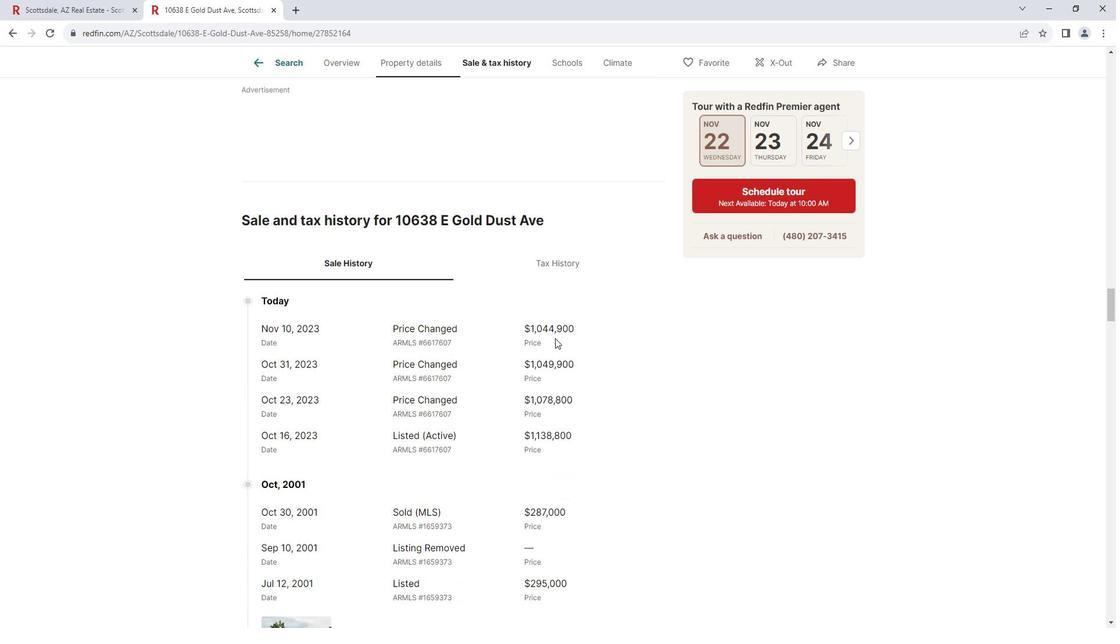
Action: Mouse moved to (564, 335)
Screenshot: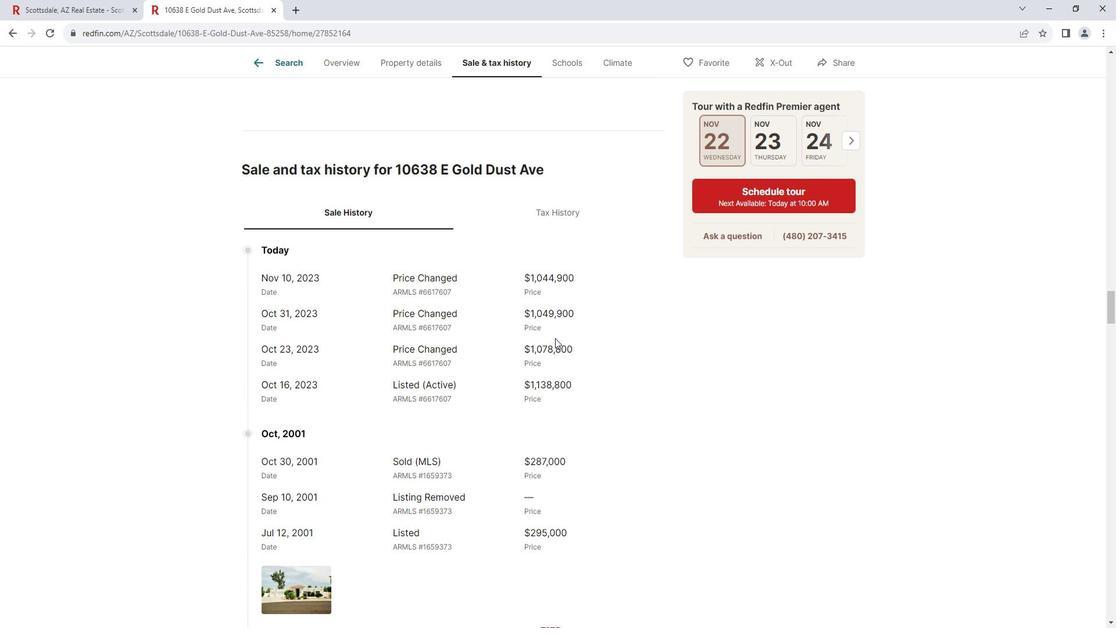 
Action: Mouse scrolled (564, 334) with delta (0, 0)
Screenshot: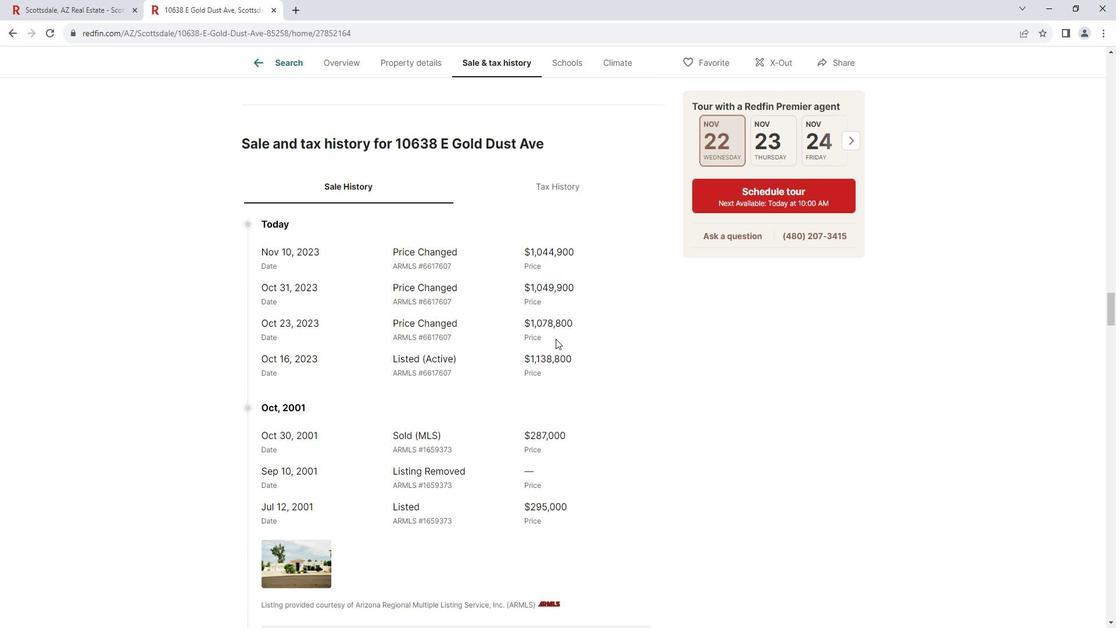 
Action: Mouse moved to (570, 126)
Screenshot: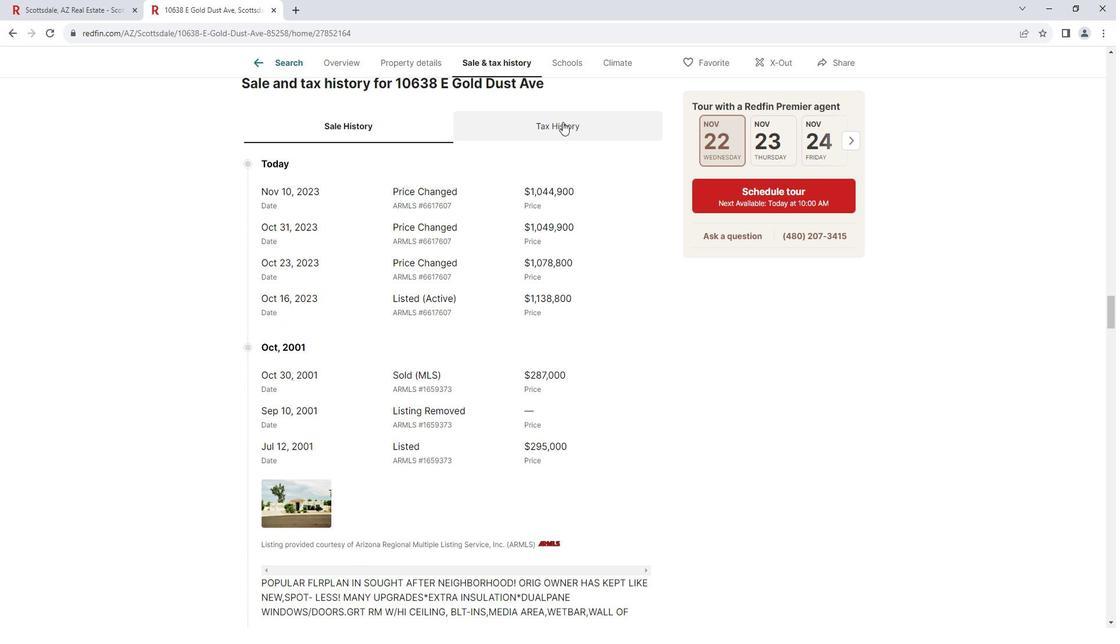 
Action: Mouse pressed left at (570, 126)
Screenshot: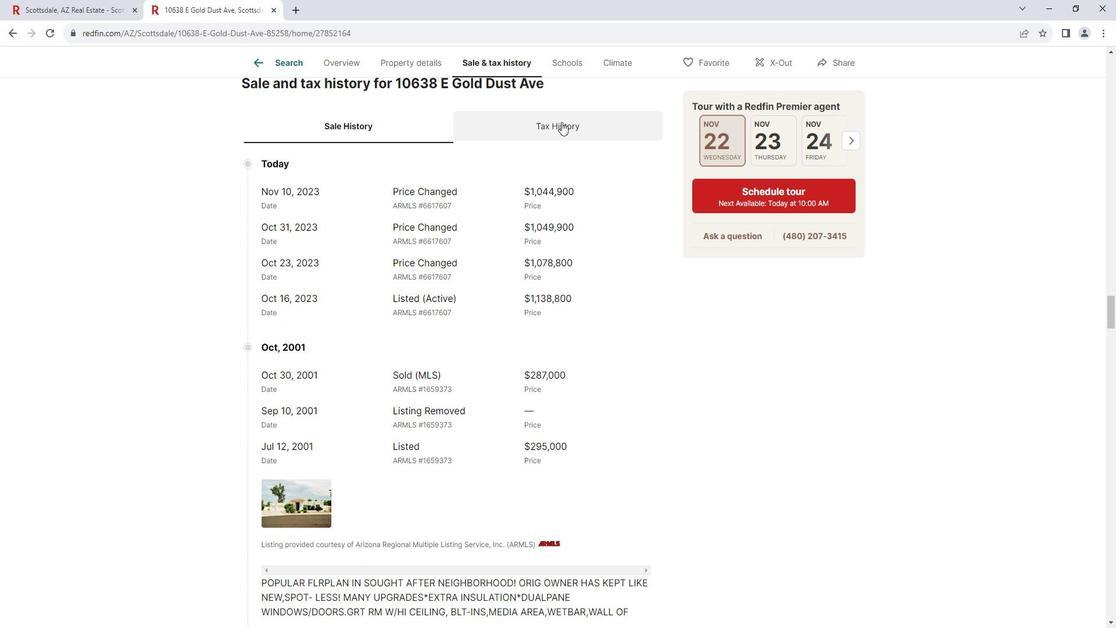 
Action: Mouse moved to (543, 226)
Screenshot: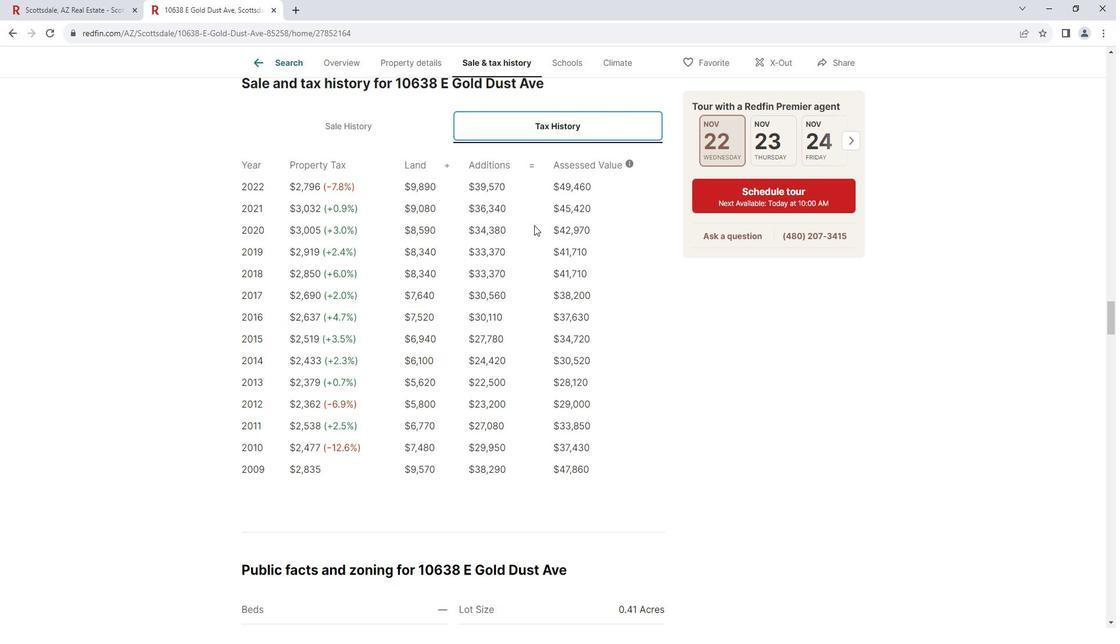 
Action: Mouse scrolled (543, 225) with delta (0, 0)
Screenshot: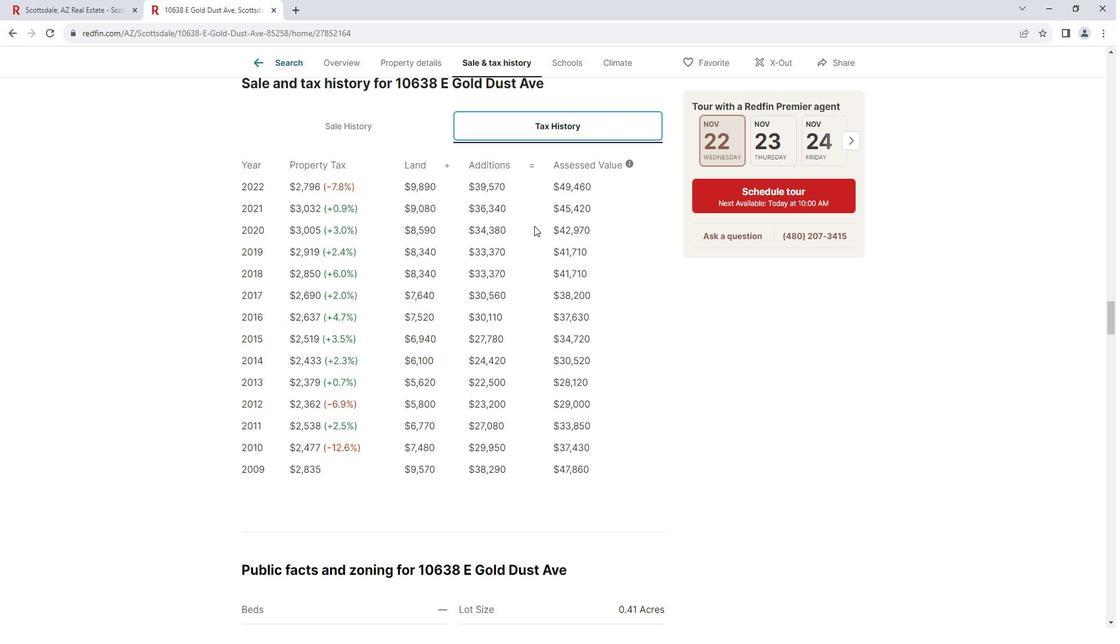 
Action: Mouse scrolled (543, 225) with delta (0, 0)
Screenshot: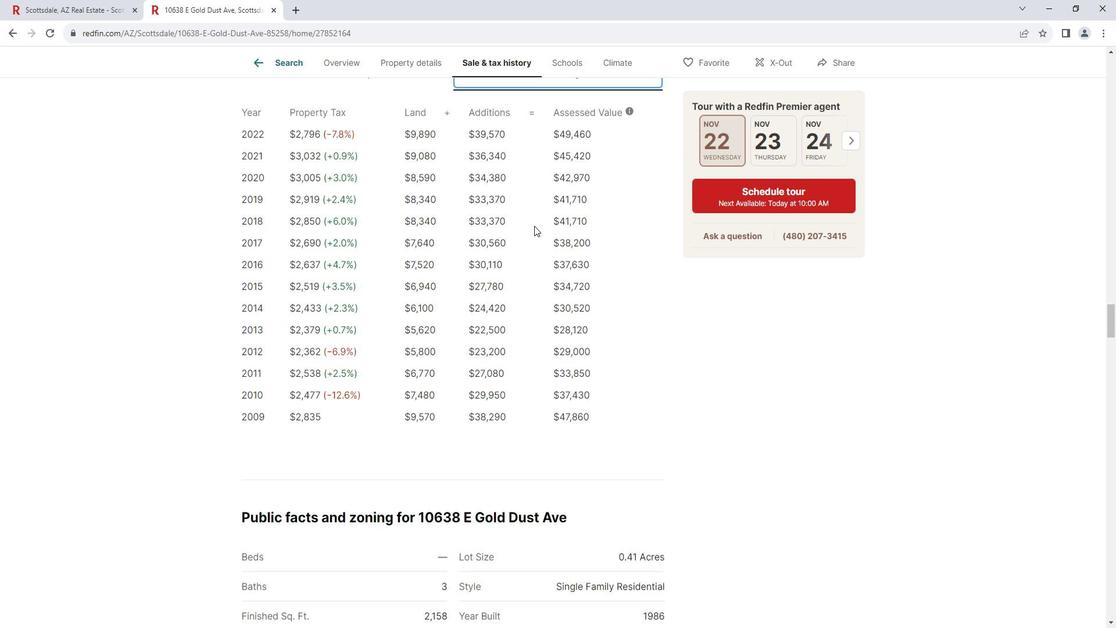 
Action: Mouse moved to (543, 226)
Screenshot: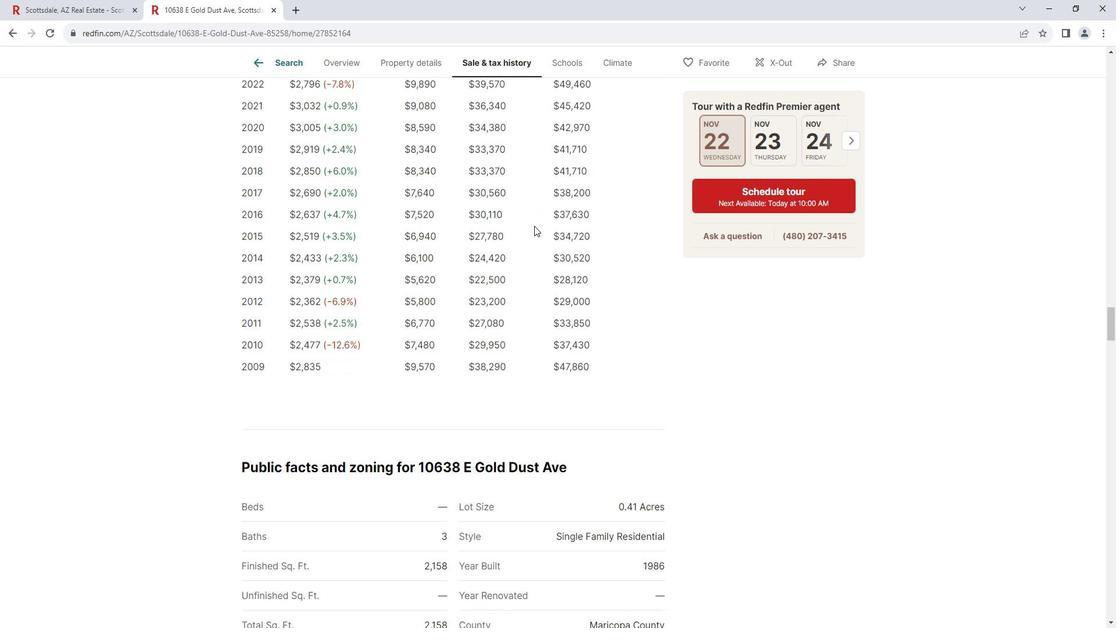 
Action: Mouse scrolled (543, 226) with delta (0, 0)
Screenshot: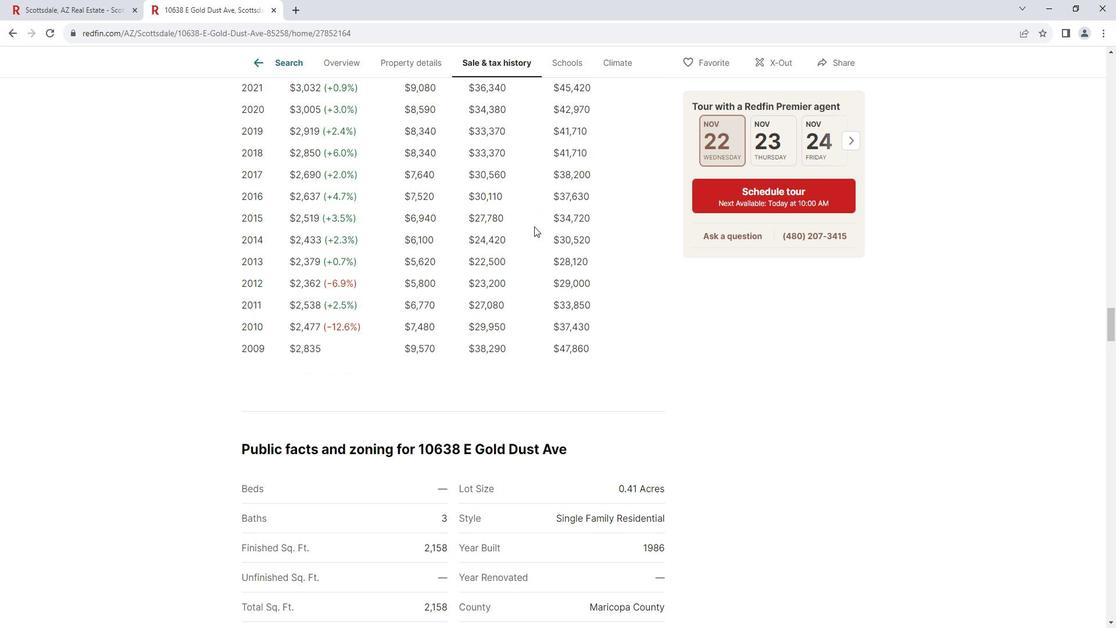 
Action: Mouse scrolled (543, 226) with delta (0, 0)
Screenshot: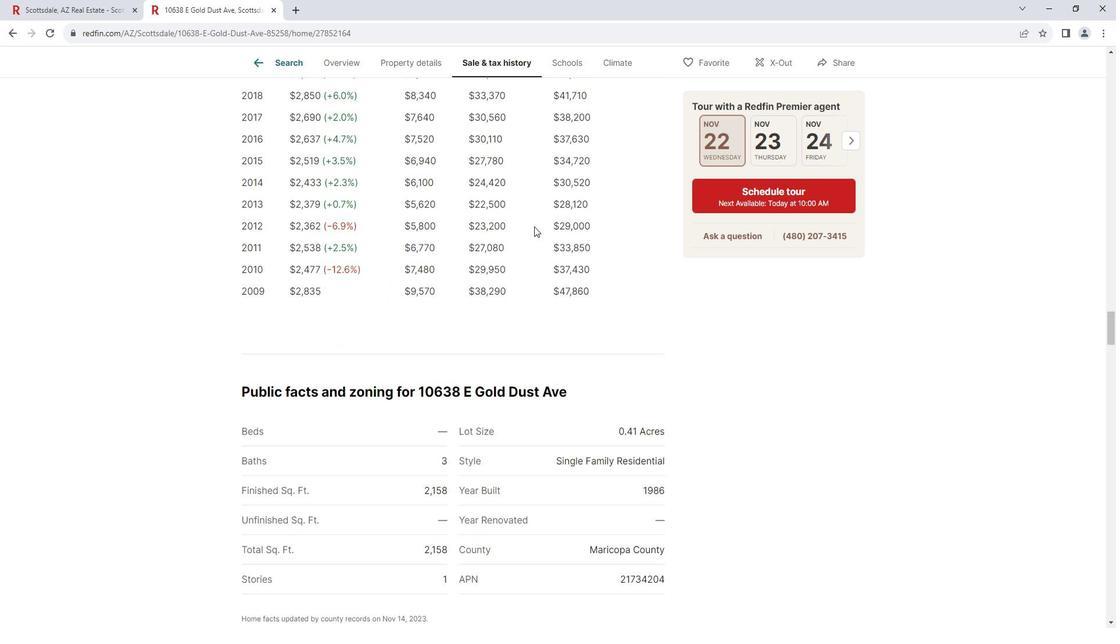 
Action: Mouse scrolled (543, 226) with delta (0, 0)
Screenshot: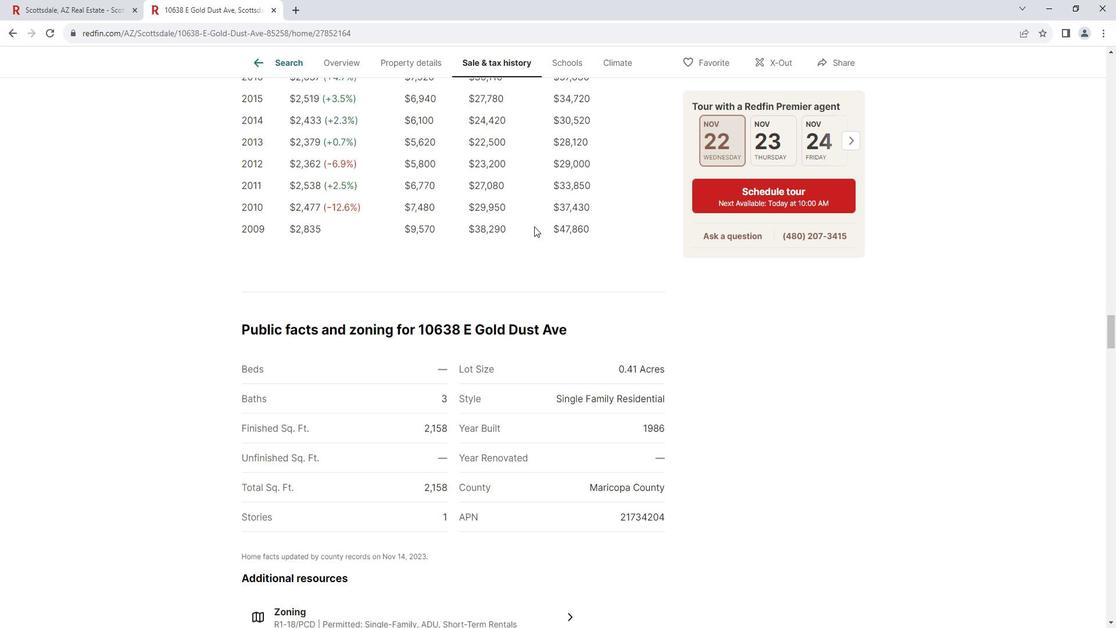 
Action: Mouse scrolled (543, 226) with delta (0, 0)
Screenshot: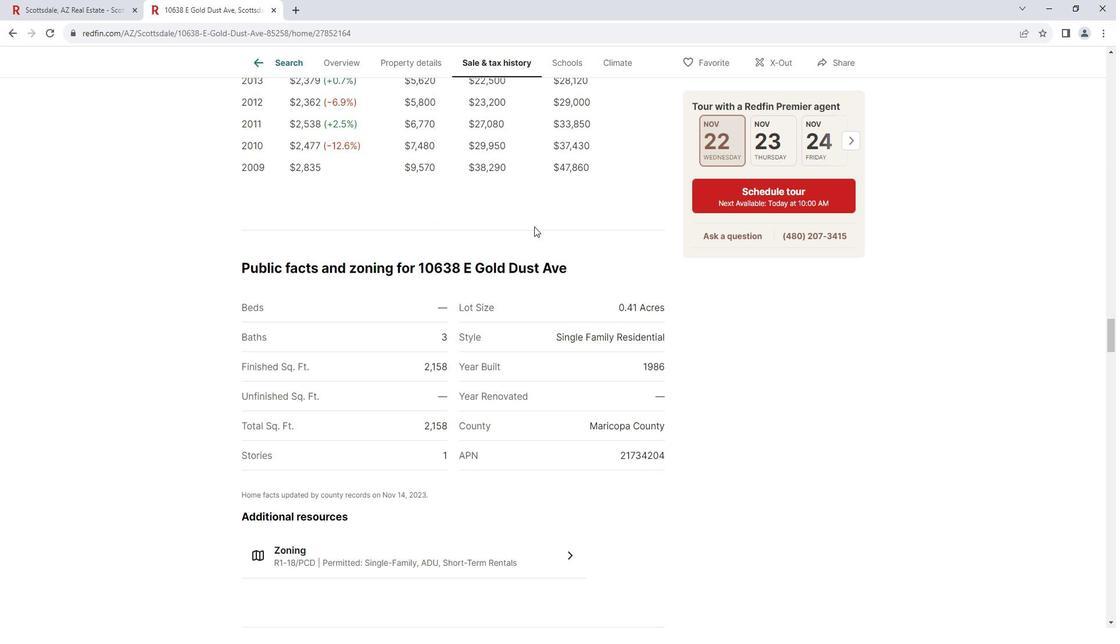 
Action: Mouse scrolled (543, 226) with delta (0, 0)
Screenshot: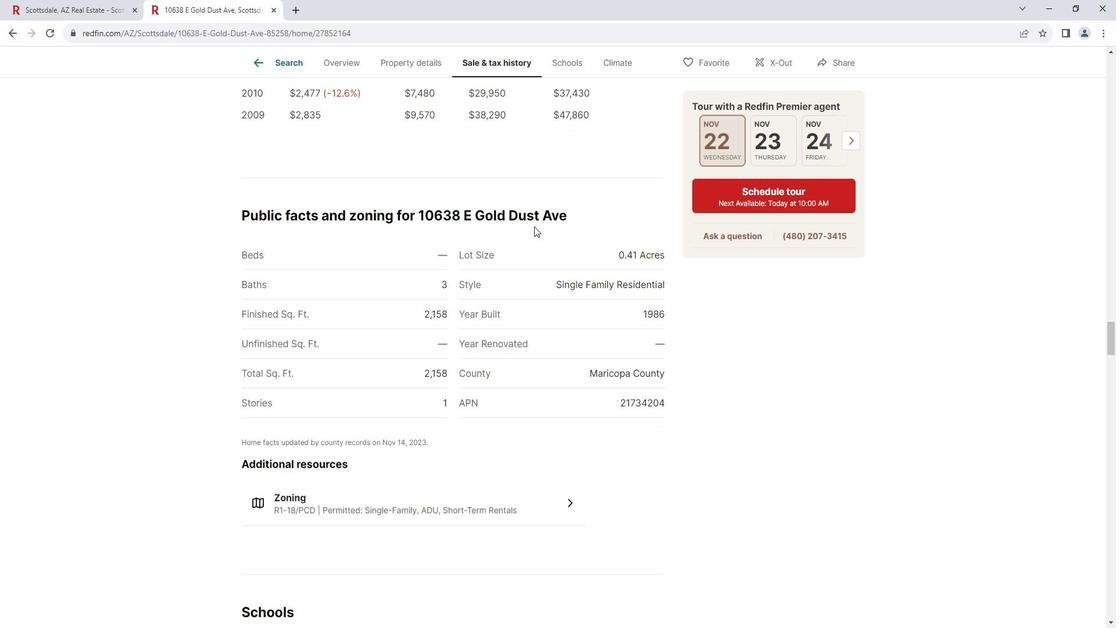 
Action: Mouse scrolled (543, 226) with delta (0, 0)
Screenshot: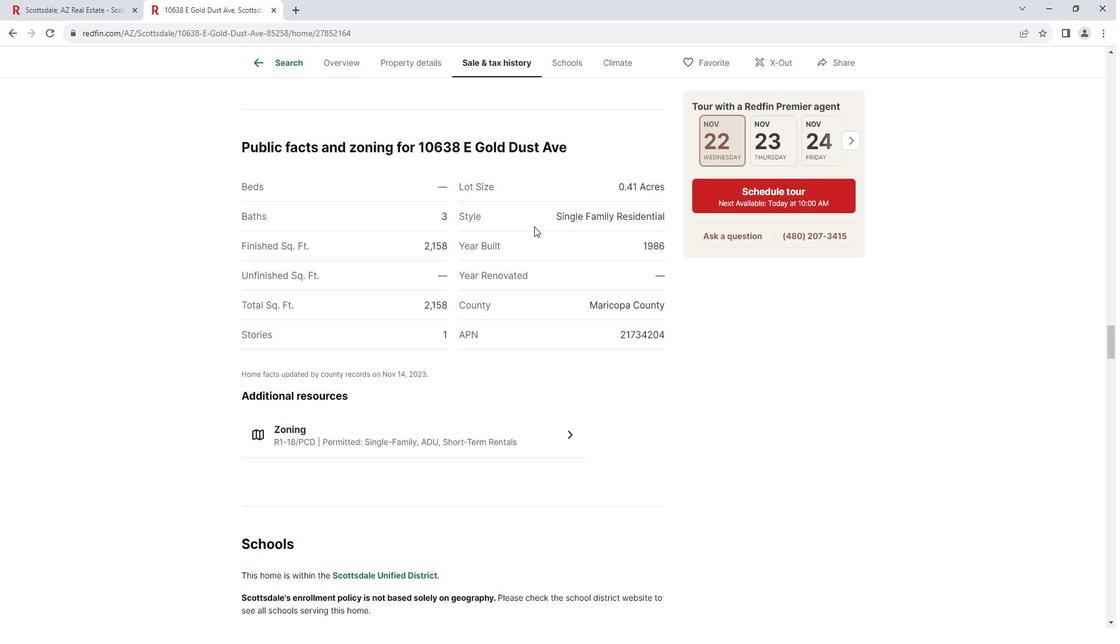 
Action: Mouse scrolled (543, 226) with delta (0, 0)
Screenshot: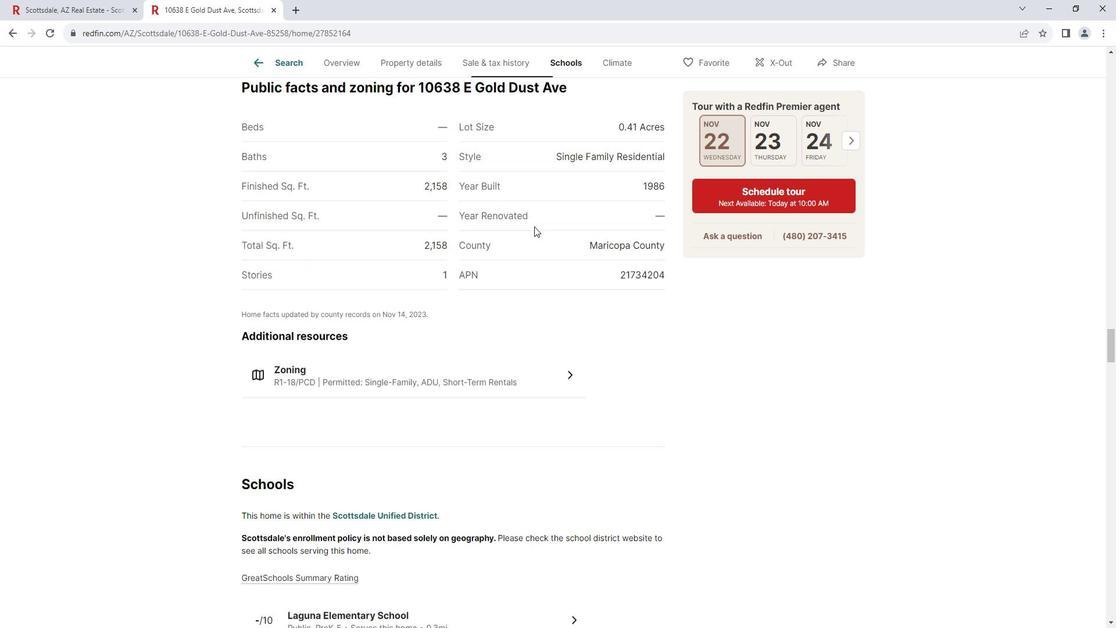 
Action: Mouse moved to (509, 311)
Screenshot: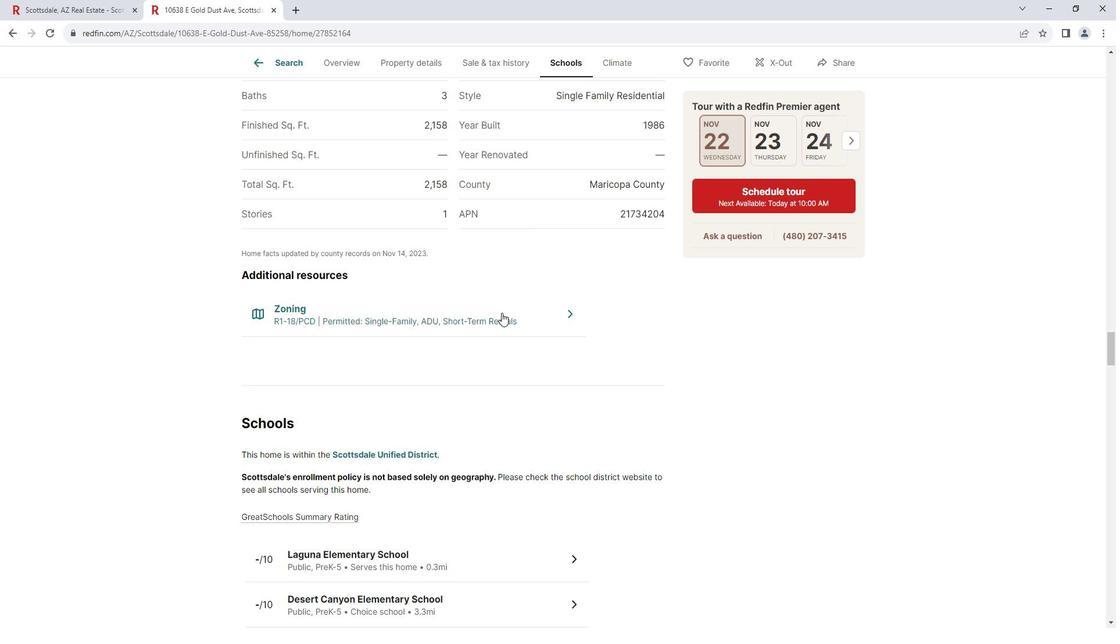 
Action: Mouse pressed left at (509, 311)
Screenshot: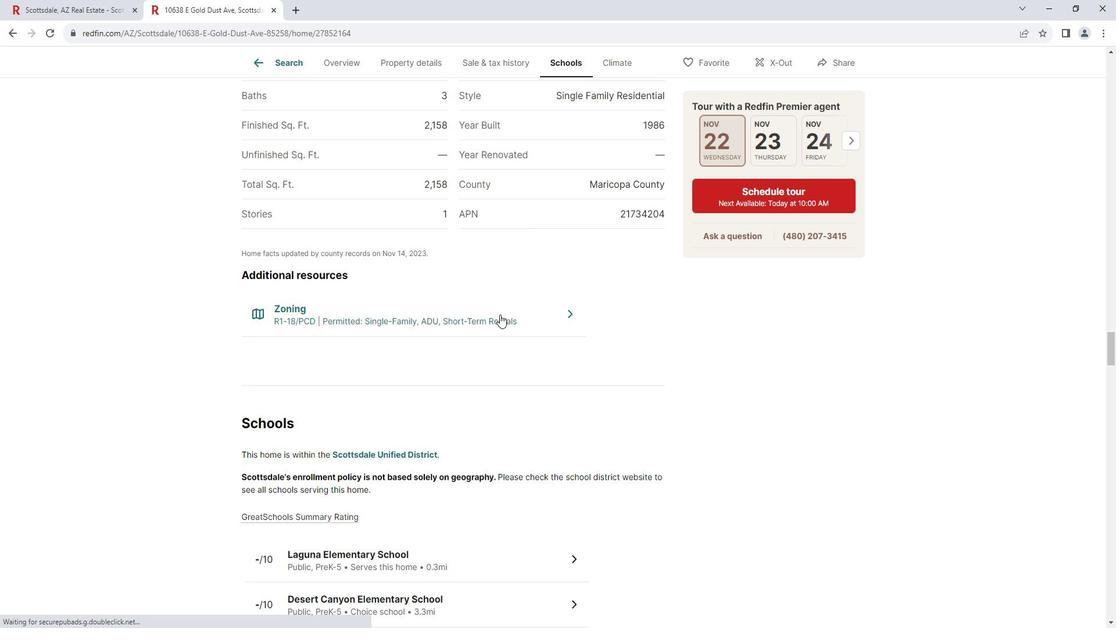 
Action: Mouse scrolled (509, 311) with delta (0, 0)
Screenshot: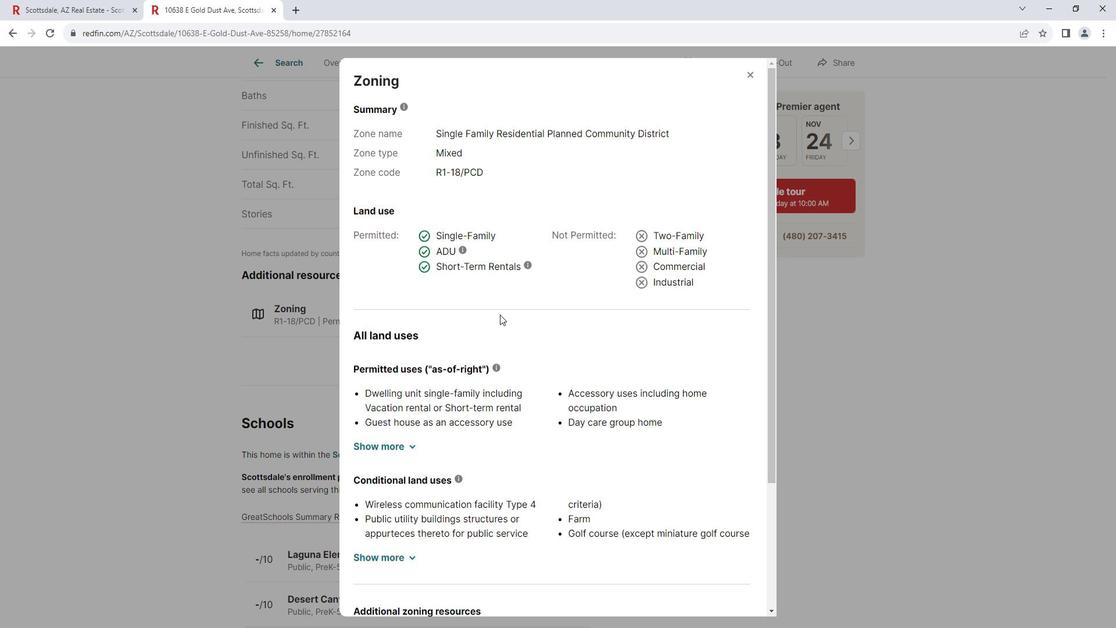 
Action: Mouse scrolled (509, 311) with delta (0, 0)
Screenshot: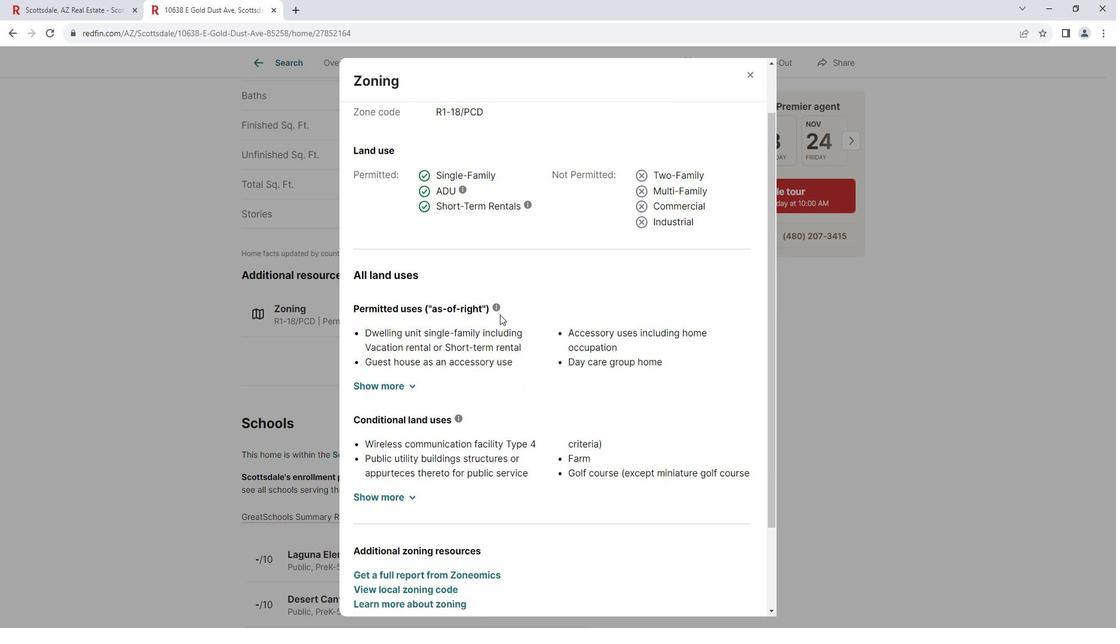 
Action: Mouse moved to (509, 311)
Screenshot: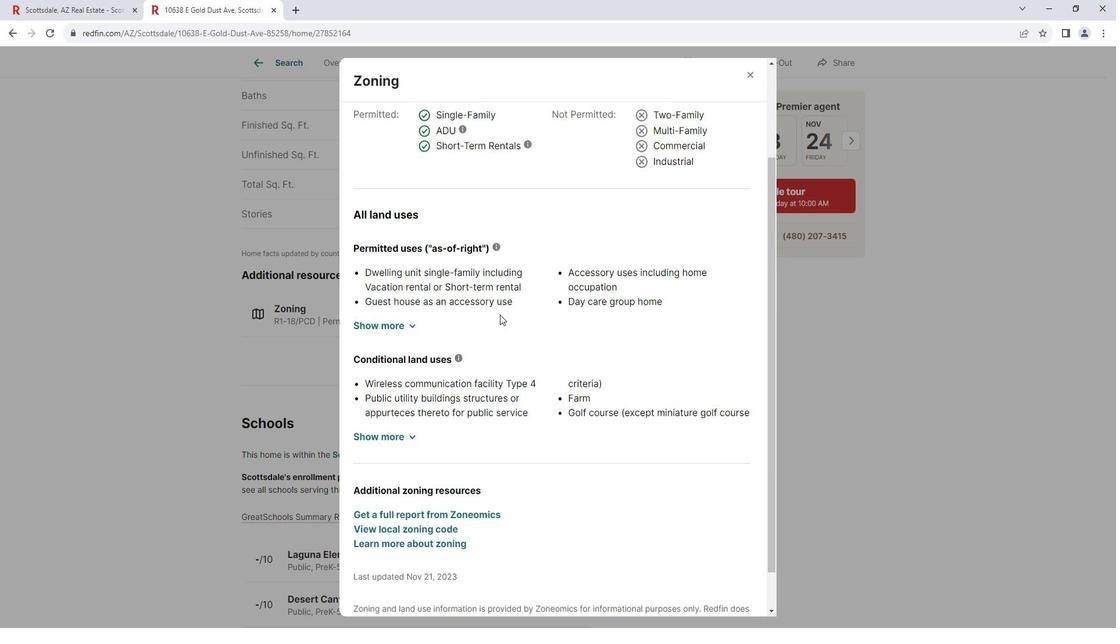 
Action: Mouse scrolled (509, 311) with delta (0, 0)
Screenshot: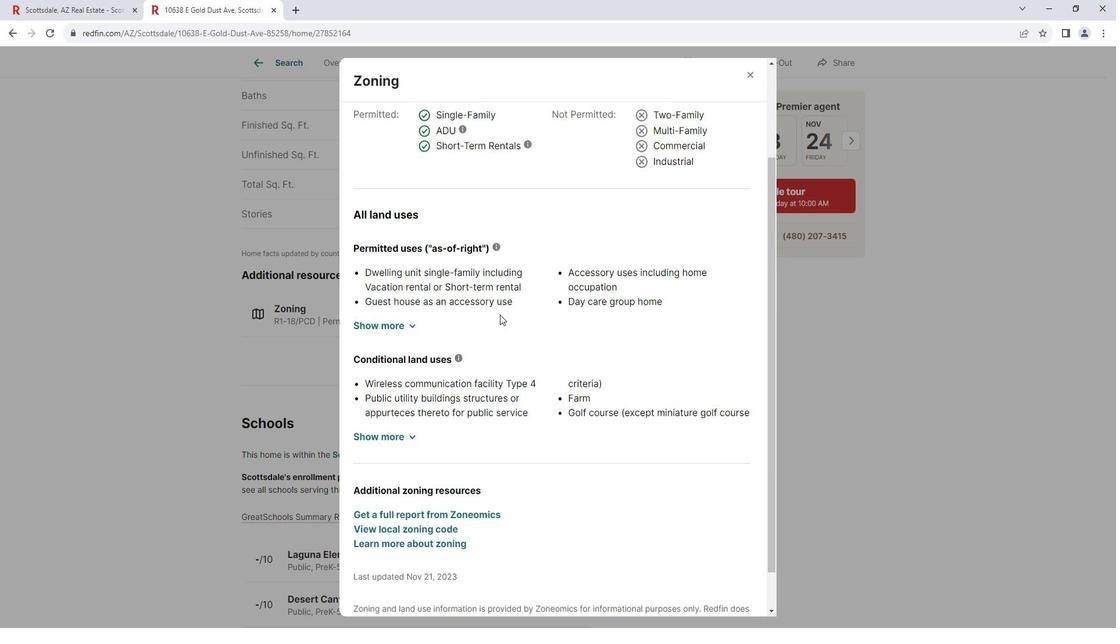 
Action: Mouse moved to (510, 316)
Screenshot: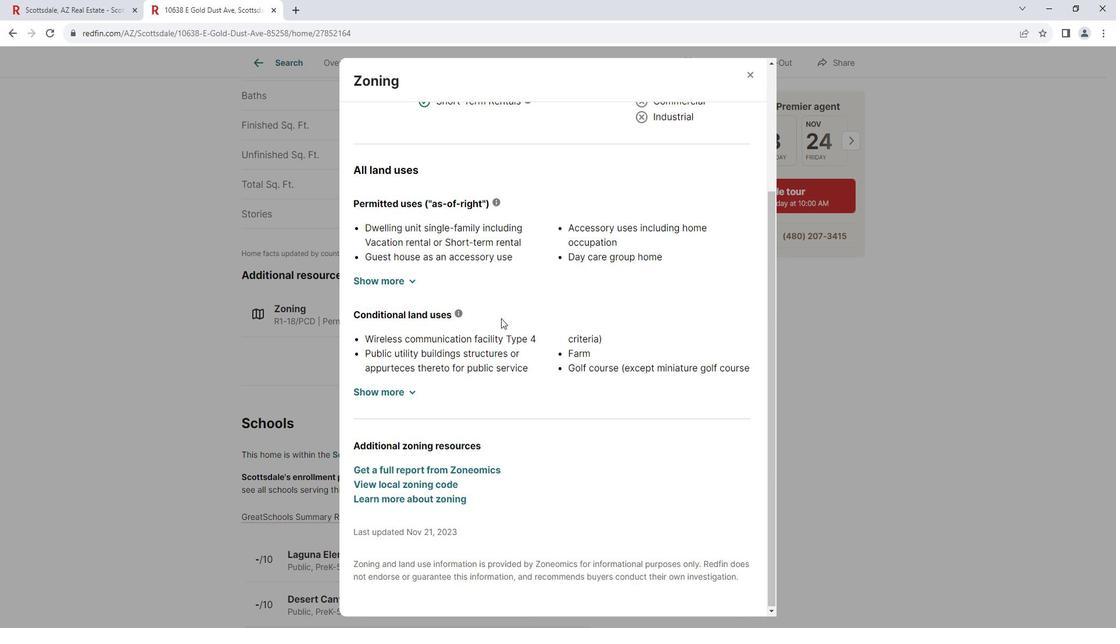 
Action: Mouse scrolled (510, 315) with delta (0, 0)
Screenshot: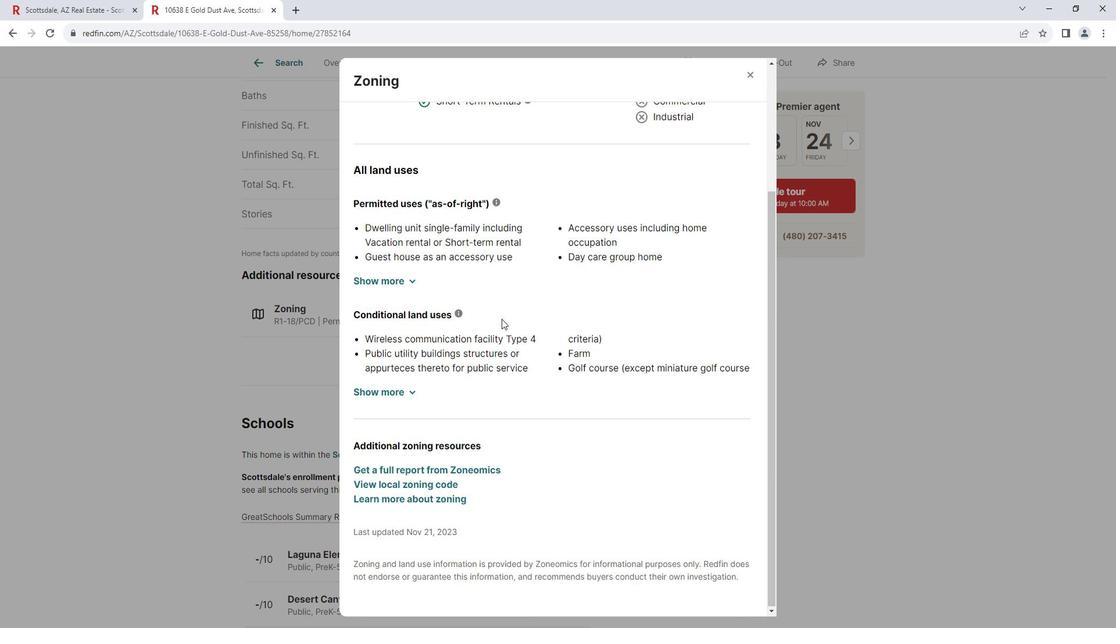 
Action: Mouse moved to (756, 78)
Screenshot: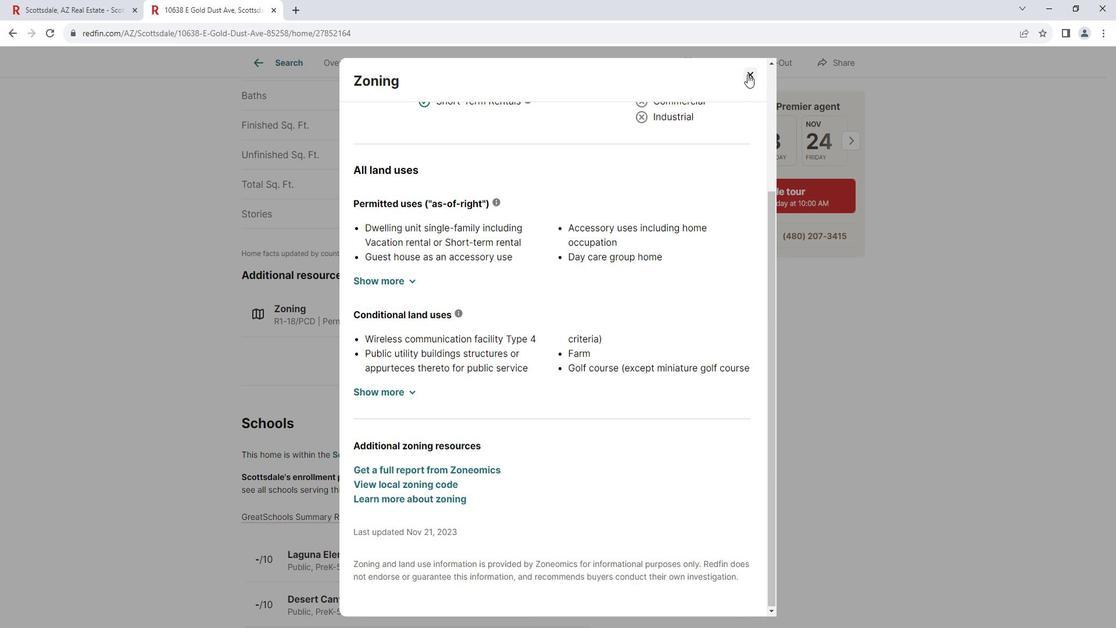
Action: Mouse pressed left at (756, 78)
Screenshot: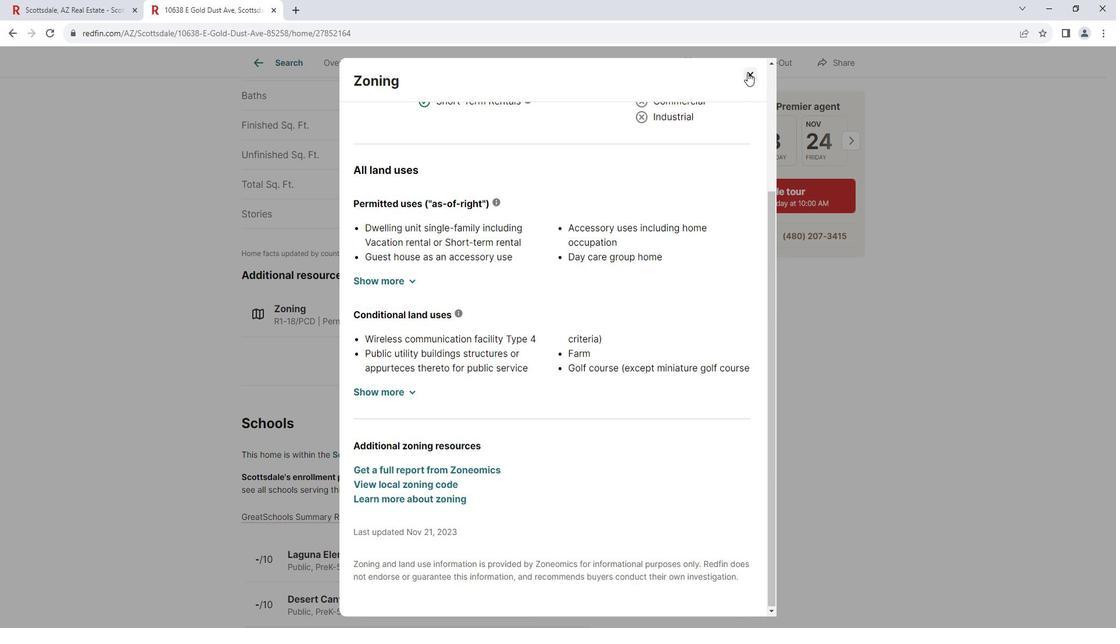 
Action: Mouse moved to (610, 233)
Screenshot: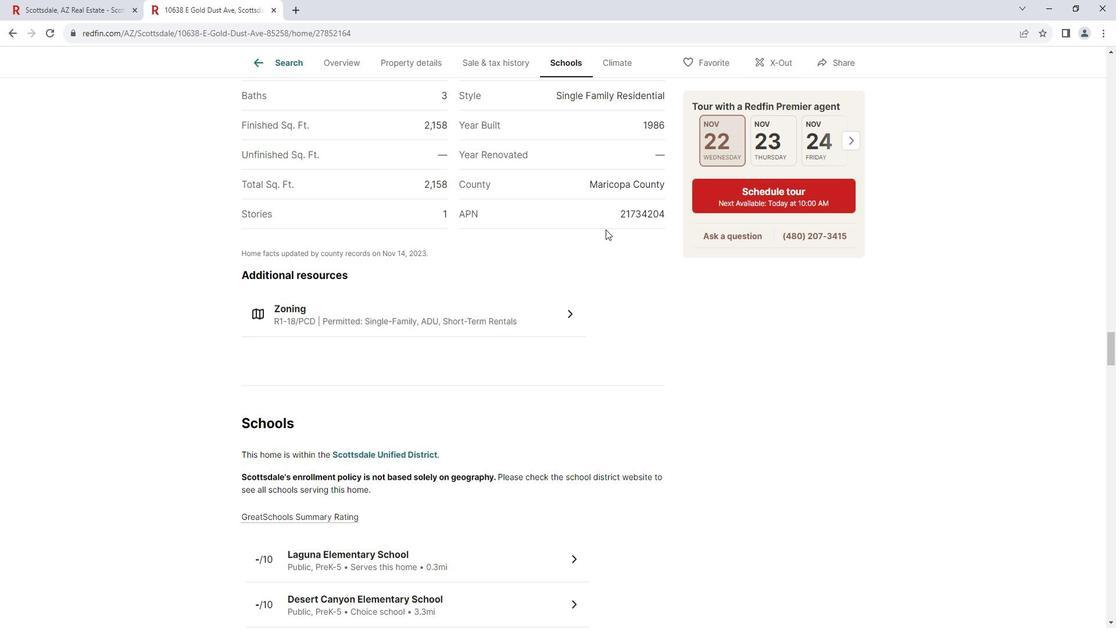 
Action: Mouse scrolled (610, 232) with delta (0, 0)
Screenshot: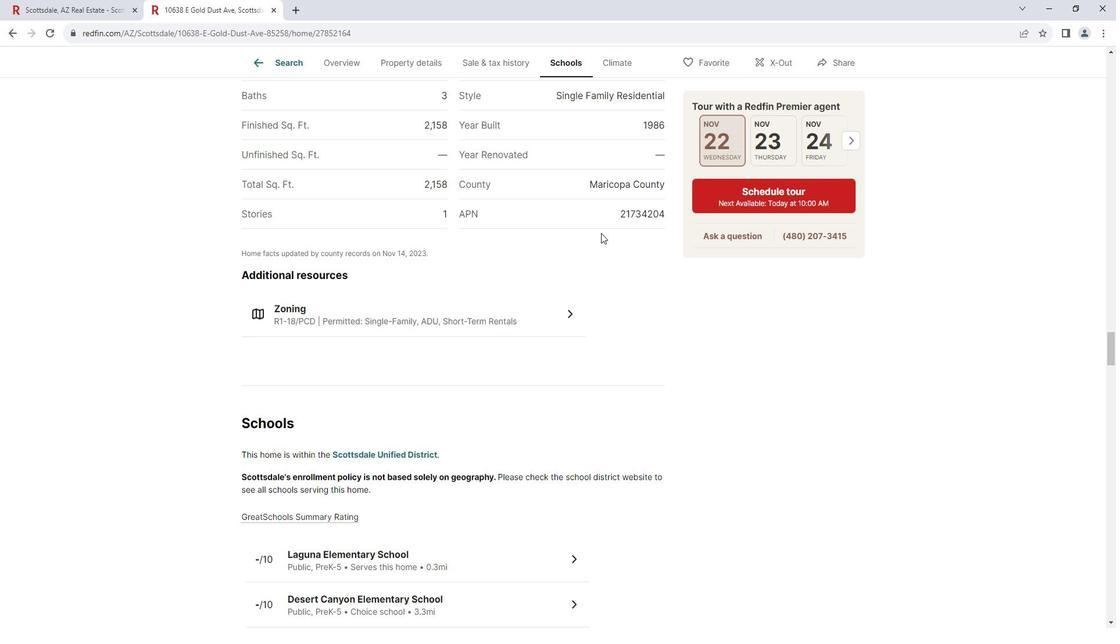 
Action: Mouse scrolled (610, 232) with delta (0, 0)
Screenshot: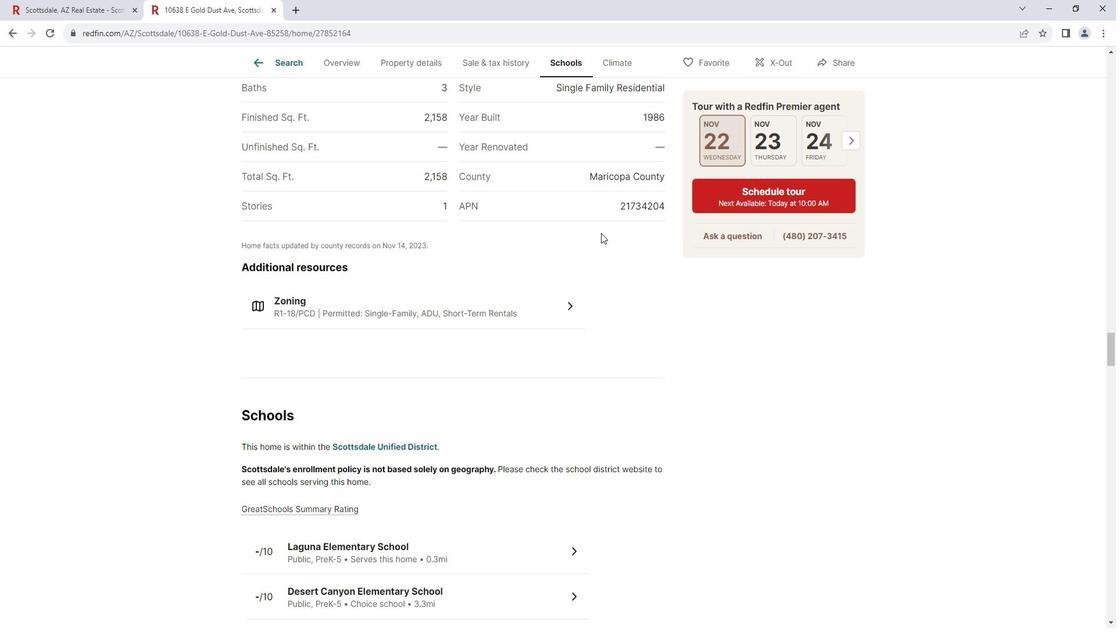 
Action: Mouse moved to (610, 233)
Screenshot: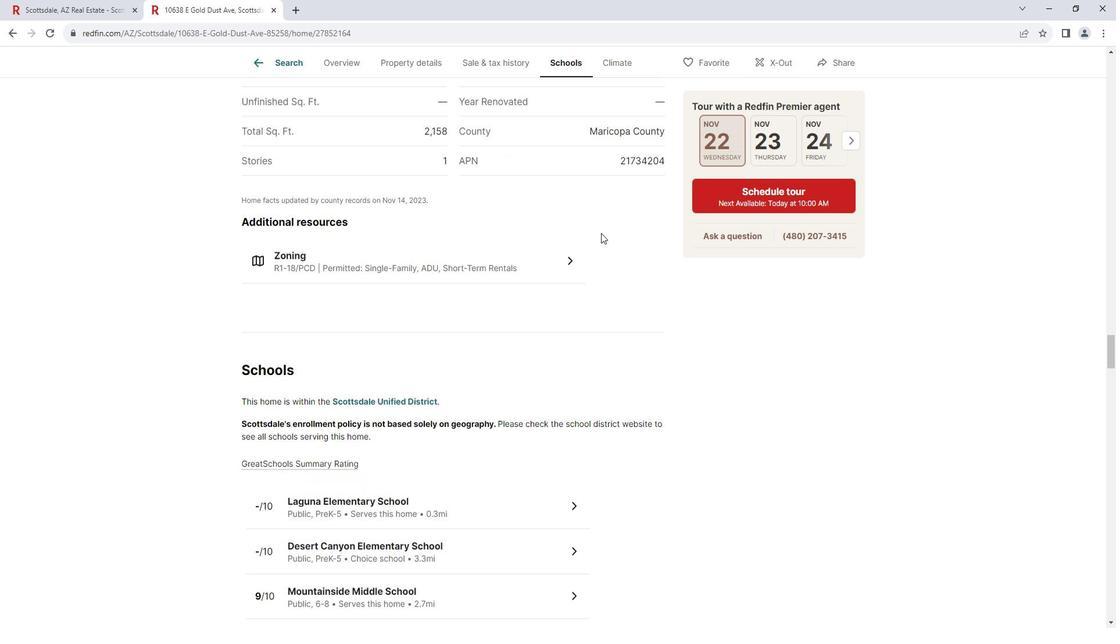 
Action: Mouse scrolled (610, 233) with delta (0, 0)
Screenshot: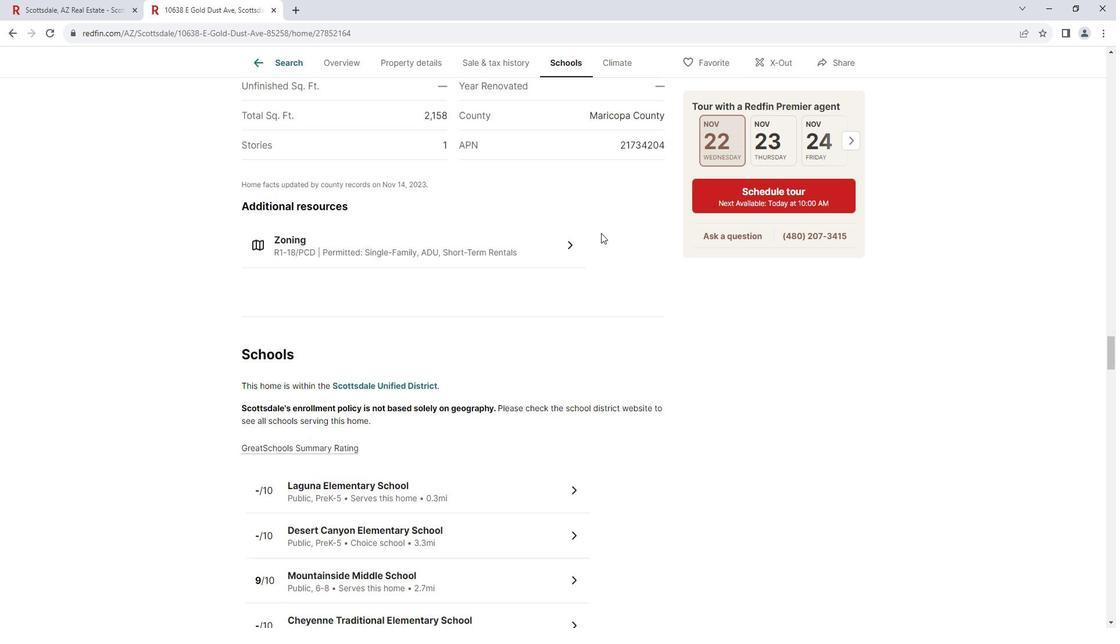 
Action: Mouse scrolled (610, 233) with delta (0, 0)
Screenshot: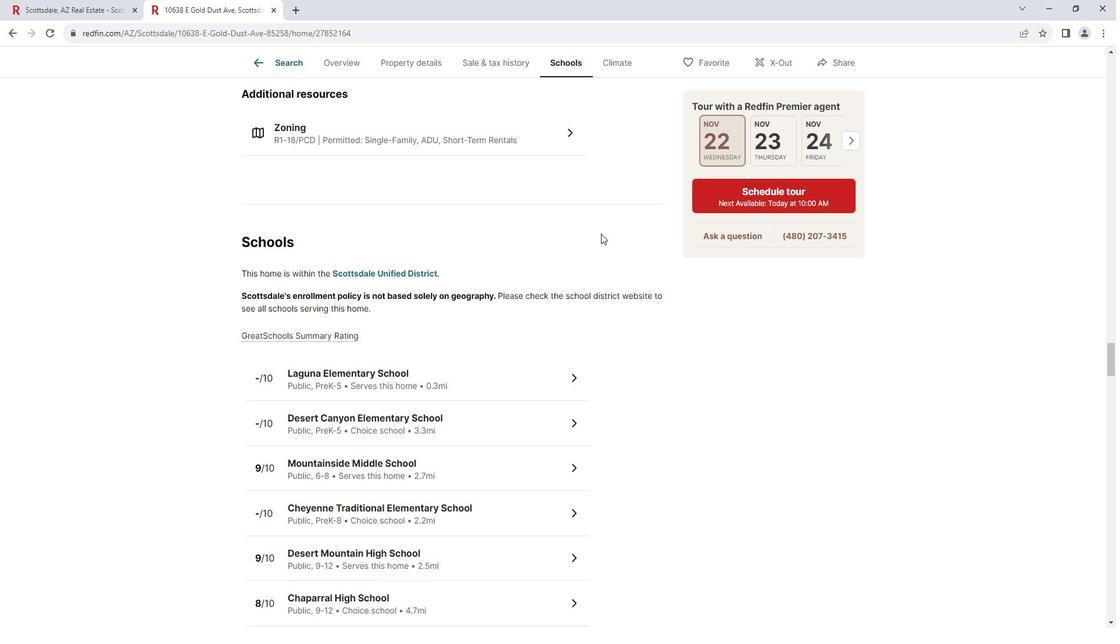 
Action: Mouse moved to (609, 234)
Screenshot: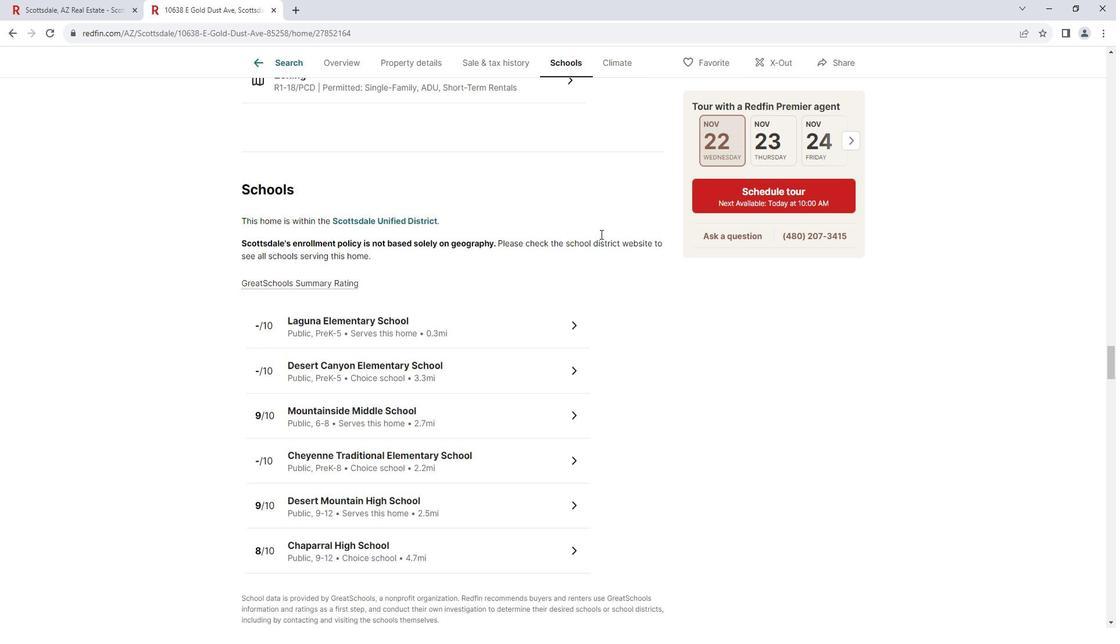 
Action: Mouse scrolled (609, 233) with delta (0, 0)
Screenshot: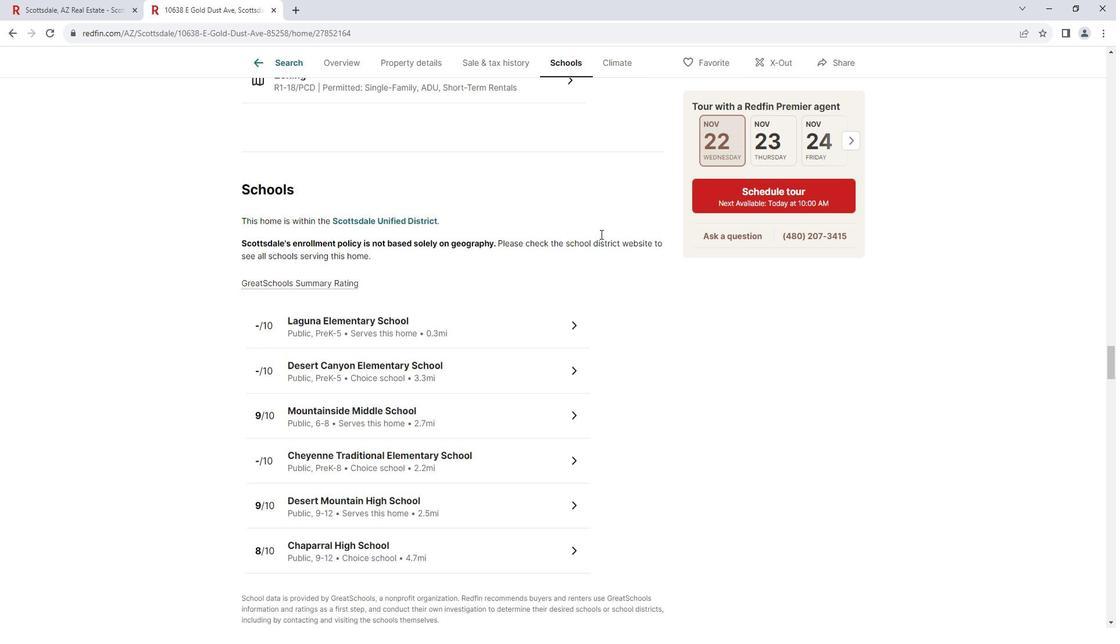 
Action: Mouse moved to (609, 235)
Screenshot: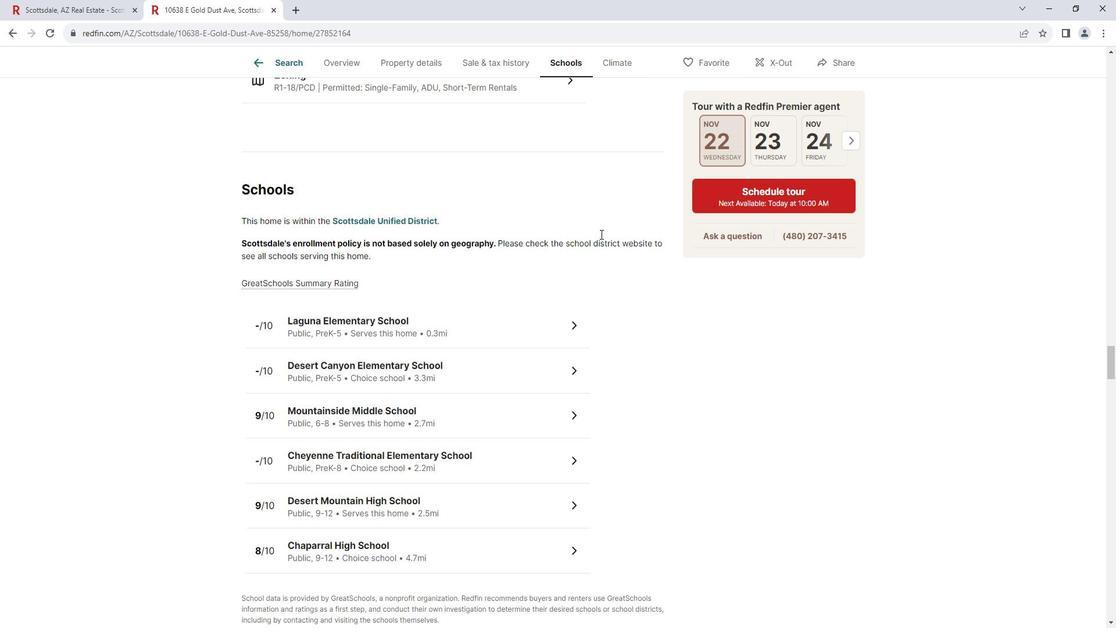 
Action: Mouse scrolled (609, 234) with delta (0, 0)
Screenshot: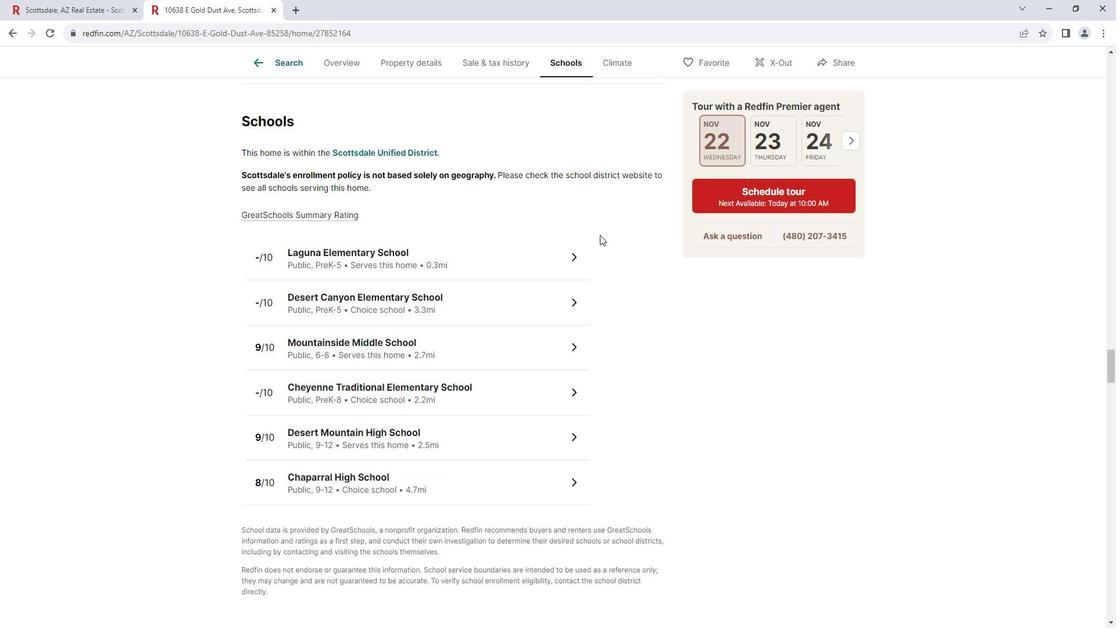 
Action: Mouse scrolled (609, 234) with delta (0, 0)
Screenshot: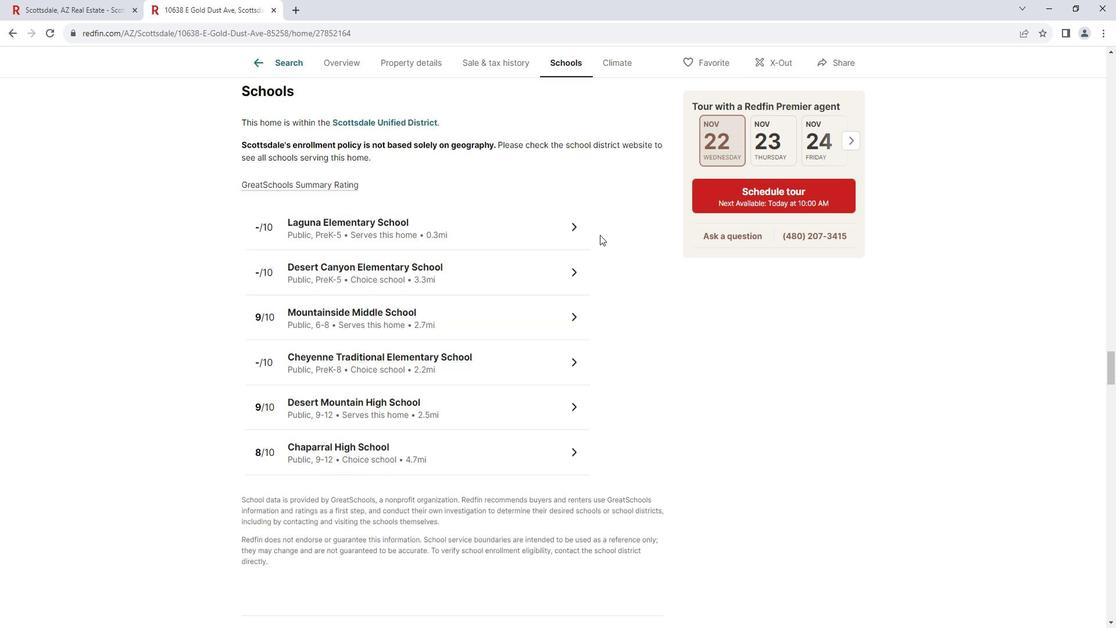 
Action: Mouse scrolled (609, 234) with delta (0, 0)
Screenshot: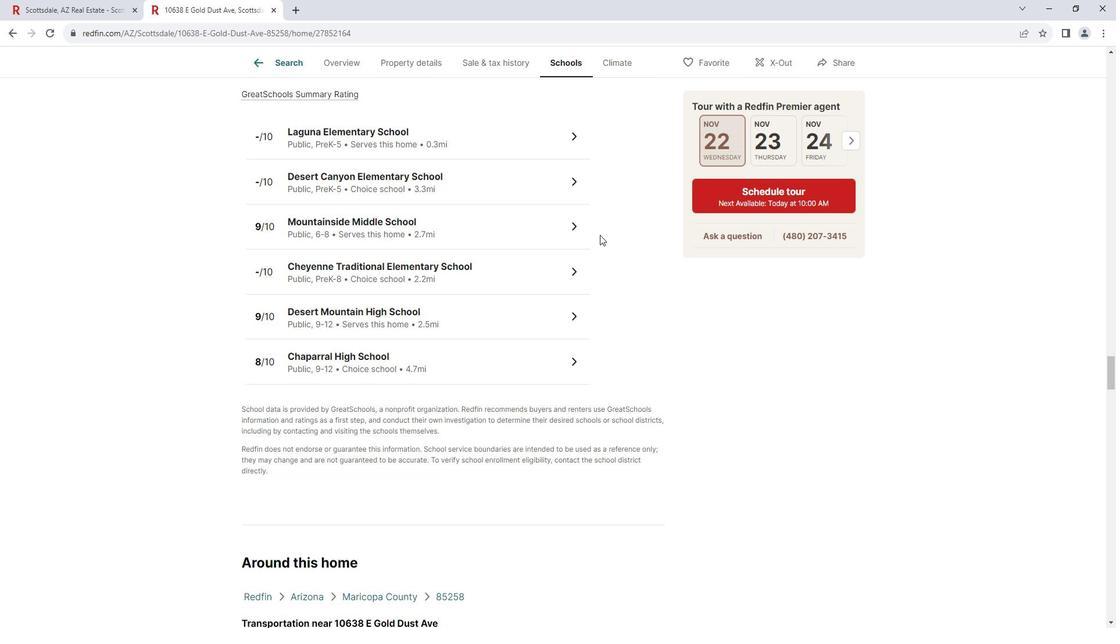 
Action: Mouse scrolled (609, 234) with delta (0, 0)
Screenshot: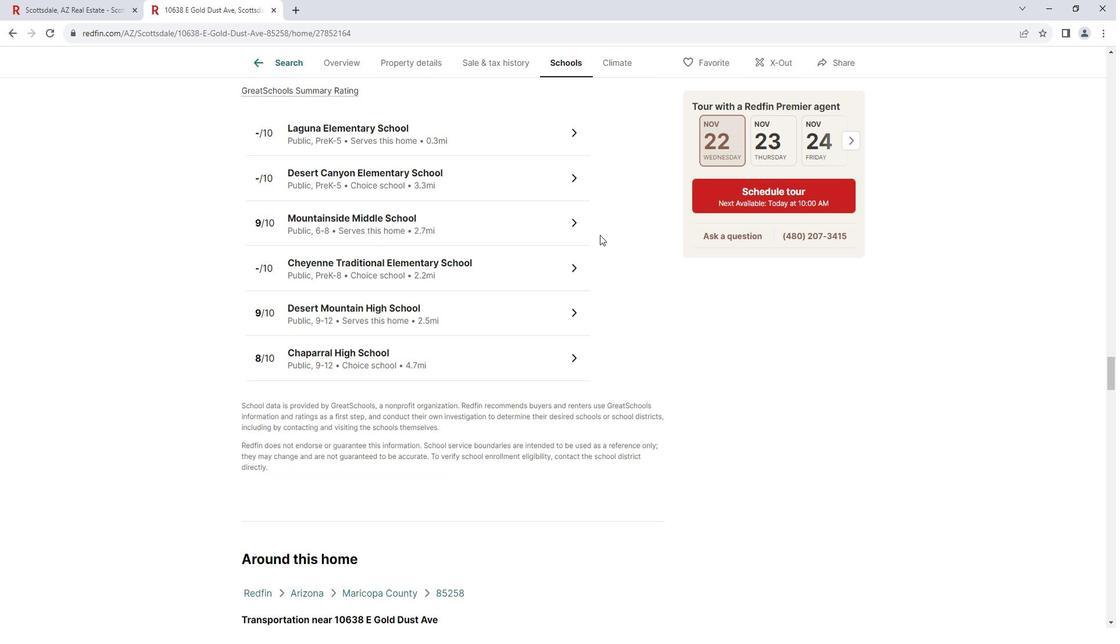 
Action: Mouse scrolled (609, 234) with delta (0, 0)
Screenshot: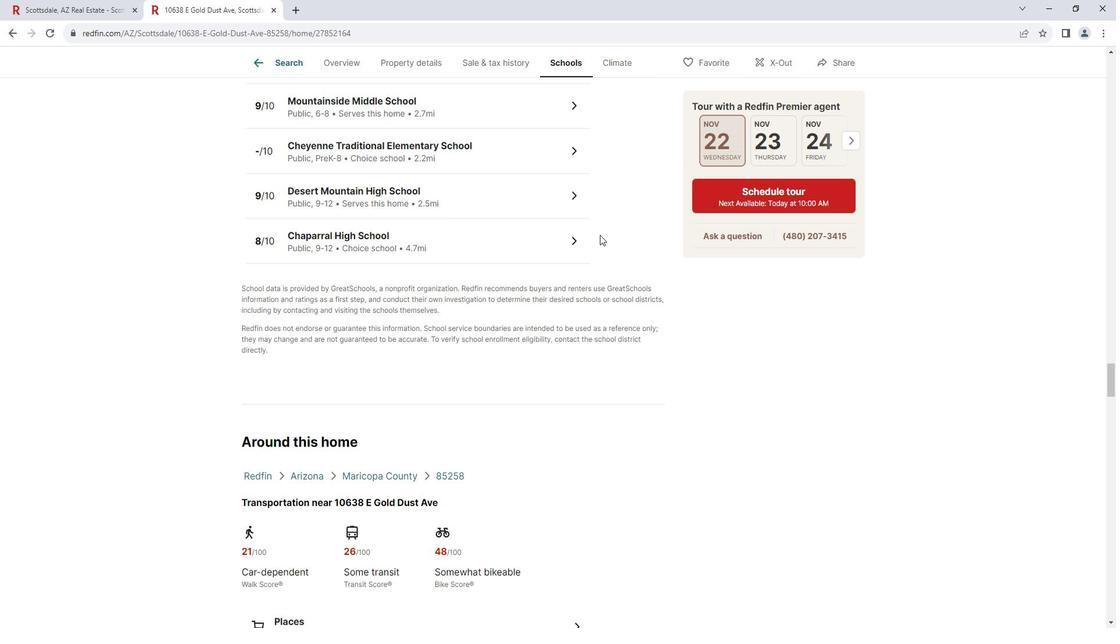 
Action: Mouse scrolled (609, 234) with delta (0, 0)
Screenshot: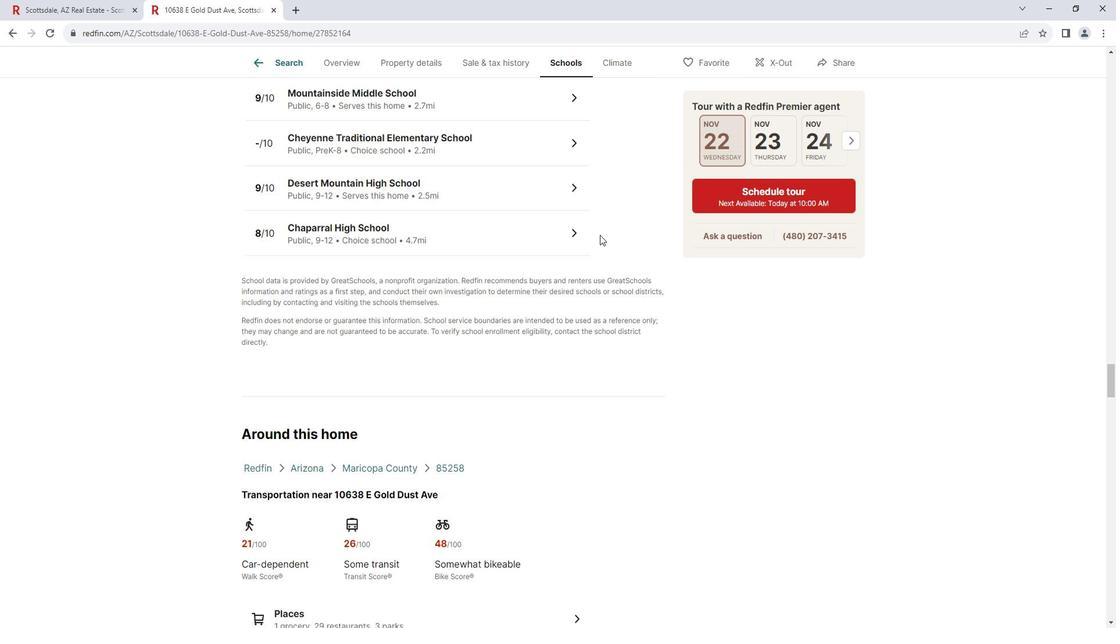 
Action: Mouse scrolled (609, 234) with delta (0, 0)
Screenshot: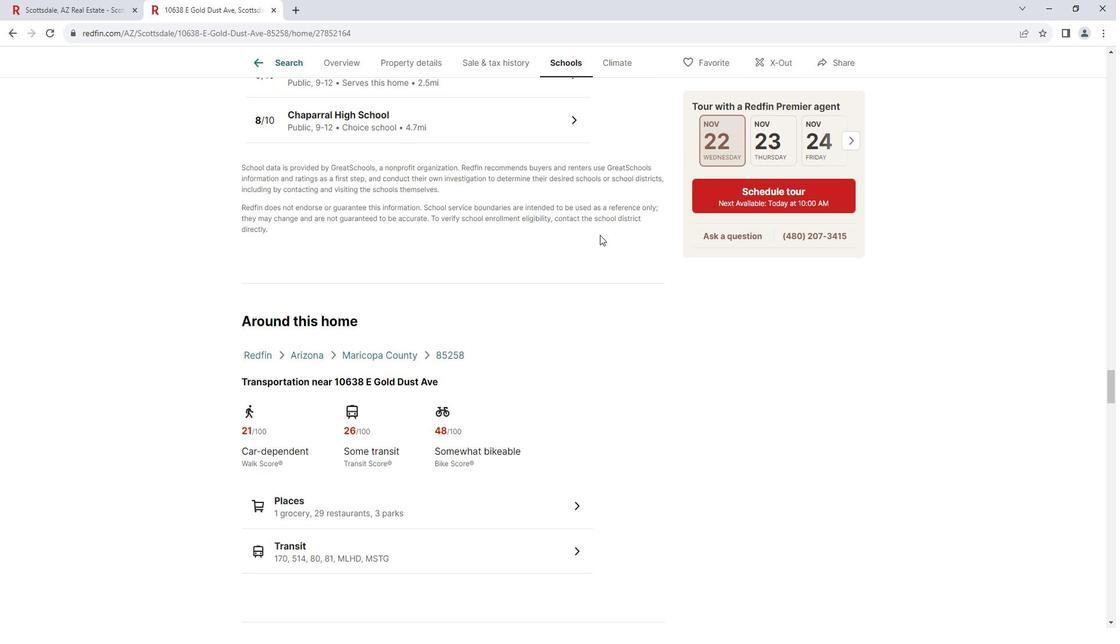 
Action: Mouse scrolled (609, 234) with delta (0, 0)
Screenshot: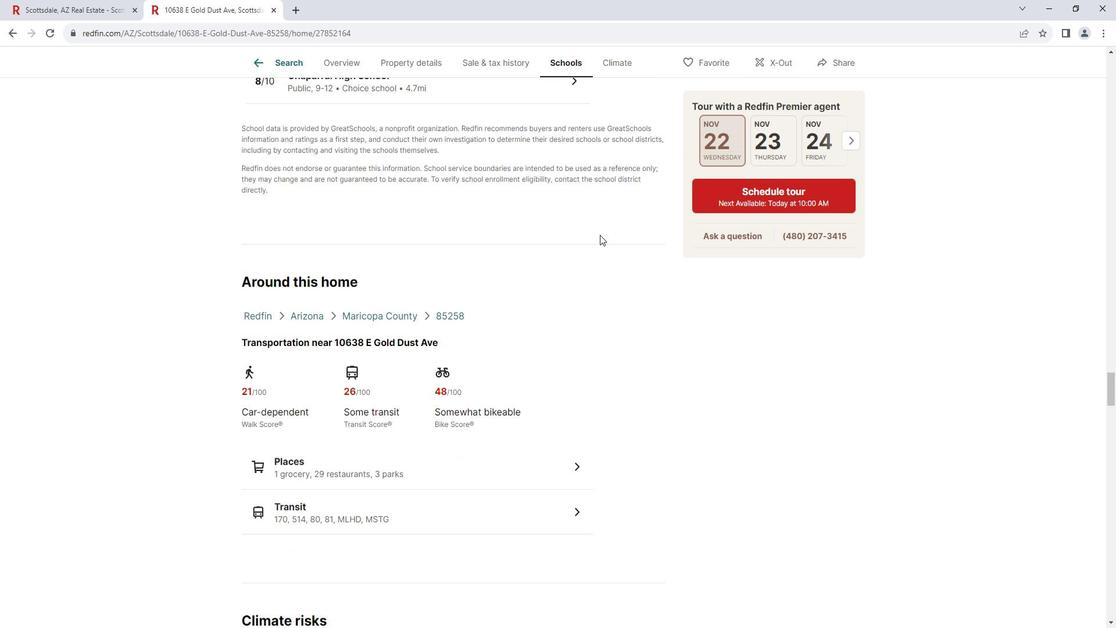 
Action: Mouse scrolled (609, 234) with delta (0, 0)
Screenshot: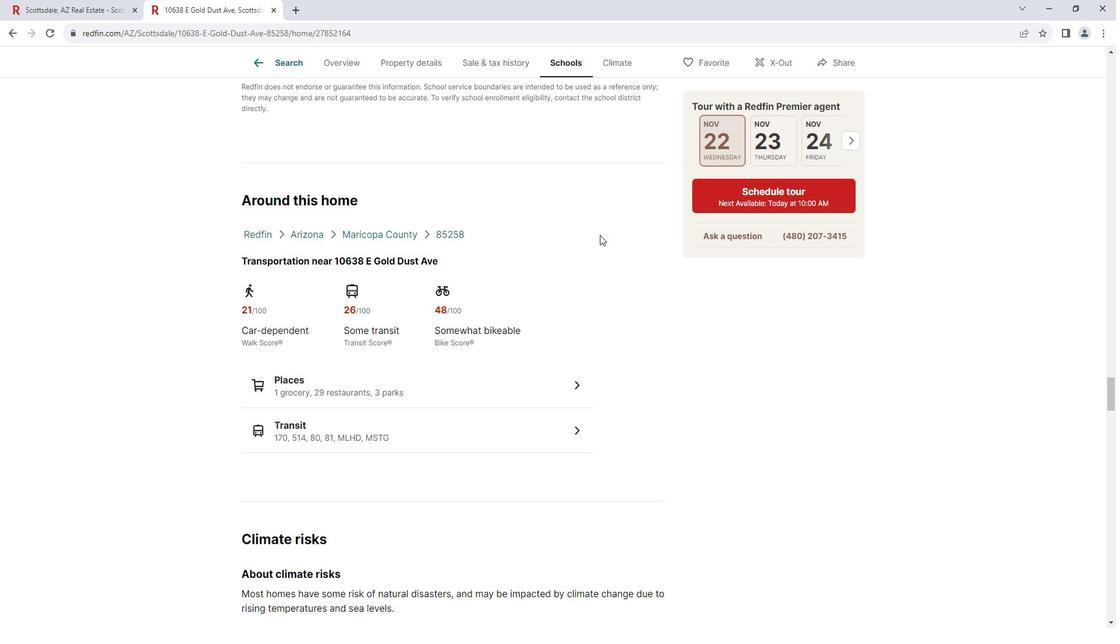 
Action: Mouse moved to (553, 329)
Screenshot: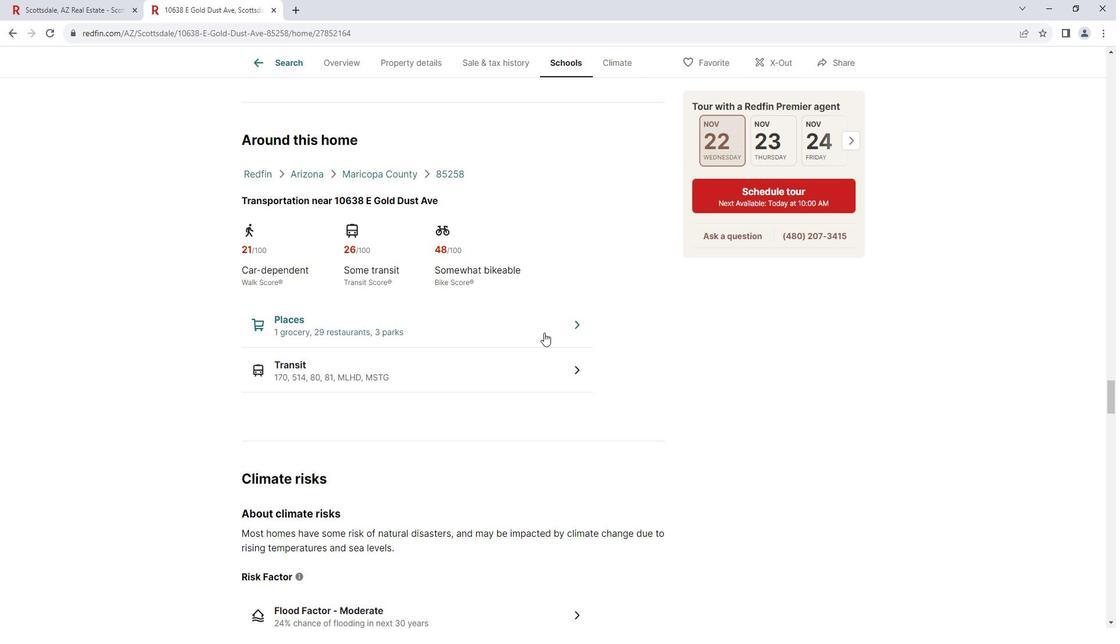 
Action: Mouse pressed left at (553, 329)
Screenshot: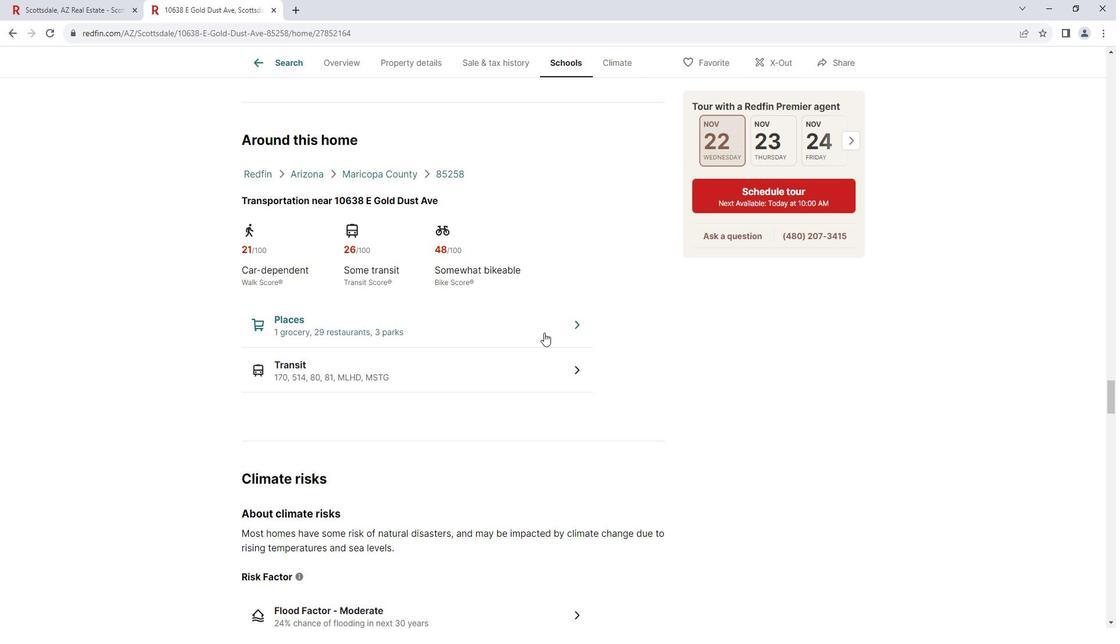 
Action: Mouse moved to (560, 323)
Screenshot: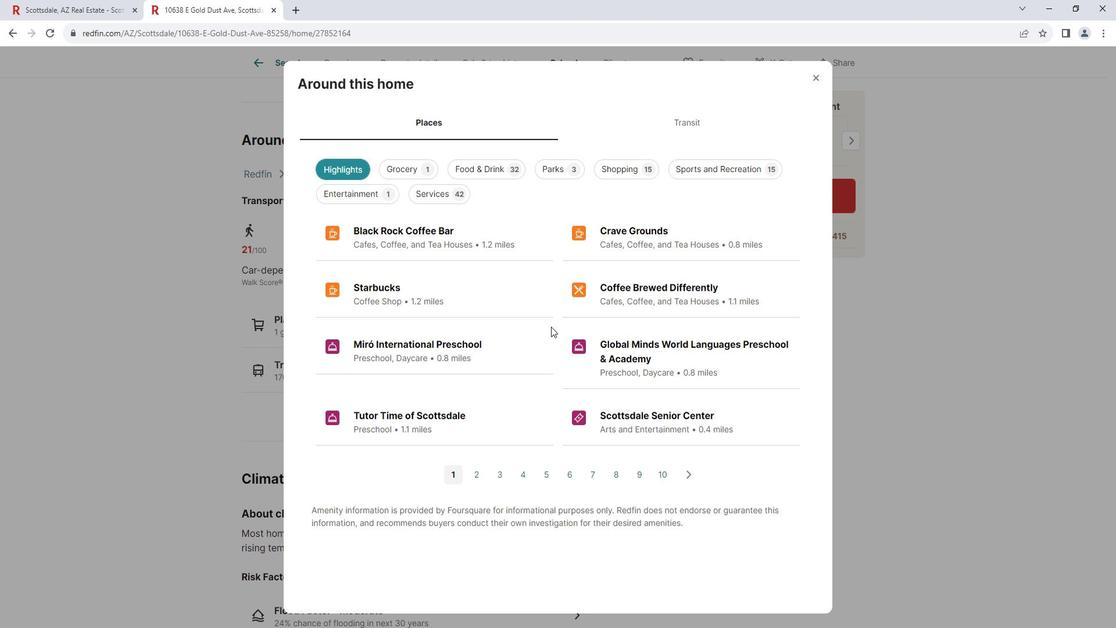 
Action: Mouse scrolled (560, 322) with delta (0, 0)
Screenshot: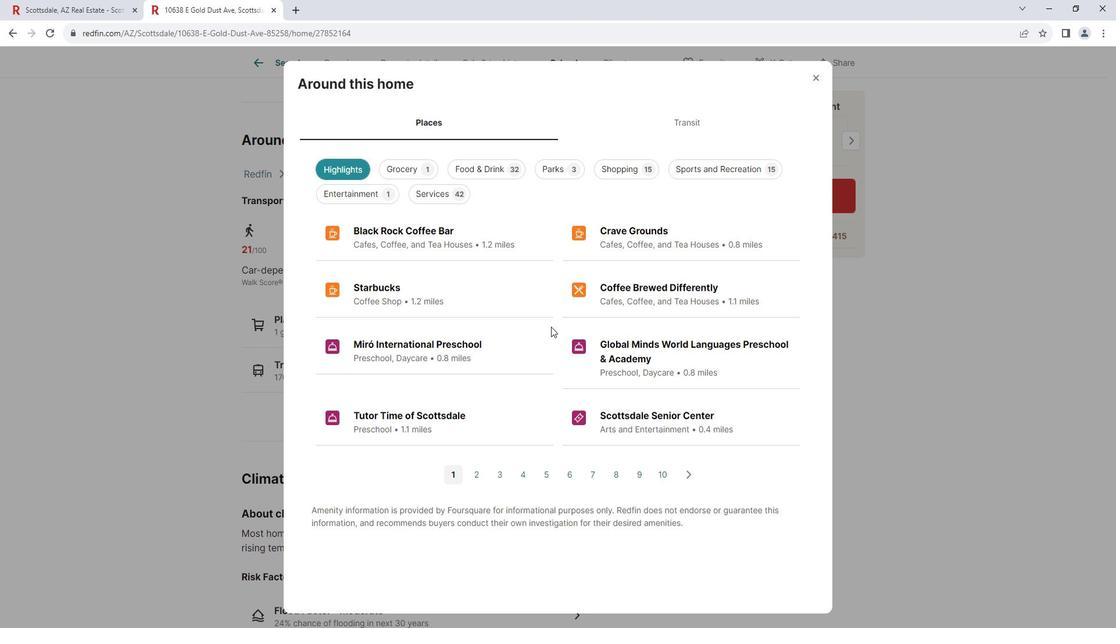 
Action: Mouse moved to (690, 126)
Screenshot: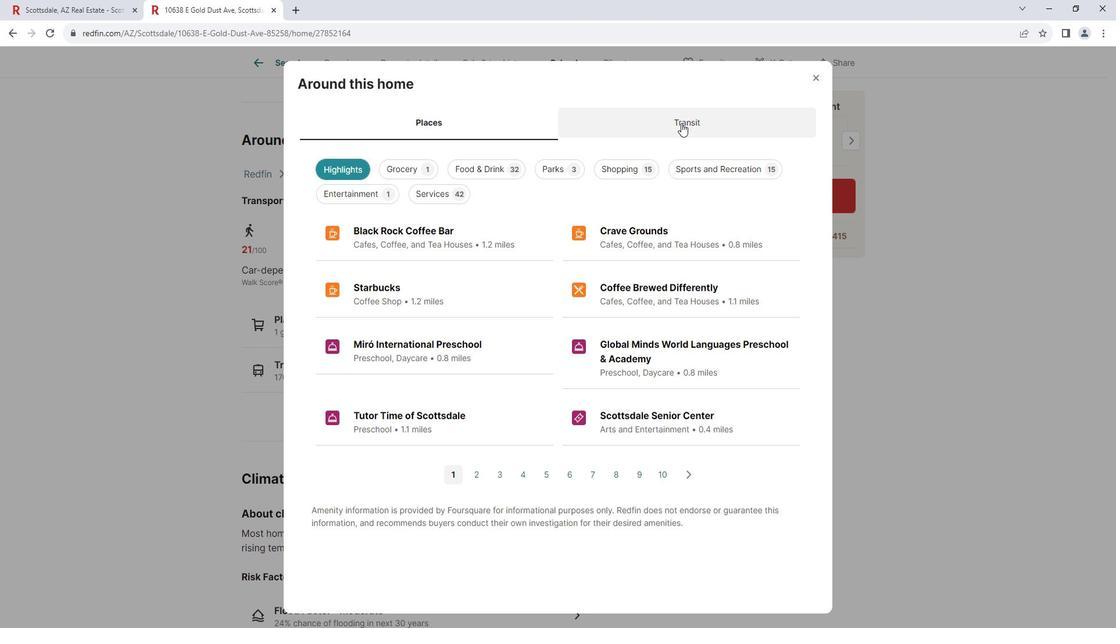 
Action: Mouse pressed left at (690, 126)
Screenshot: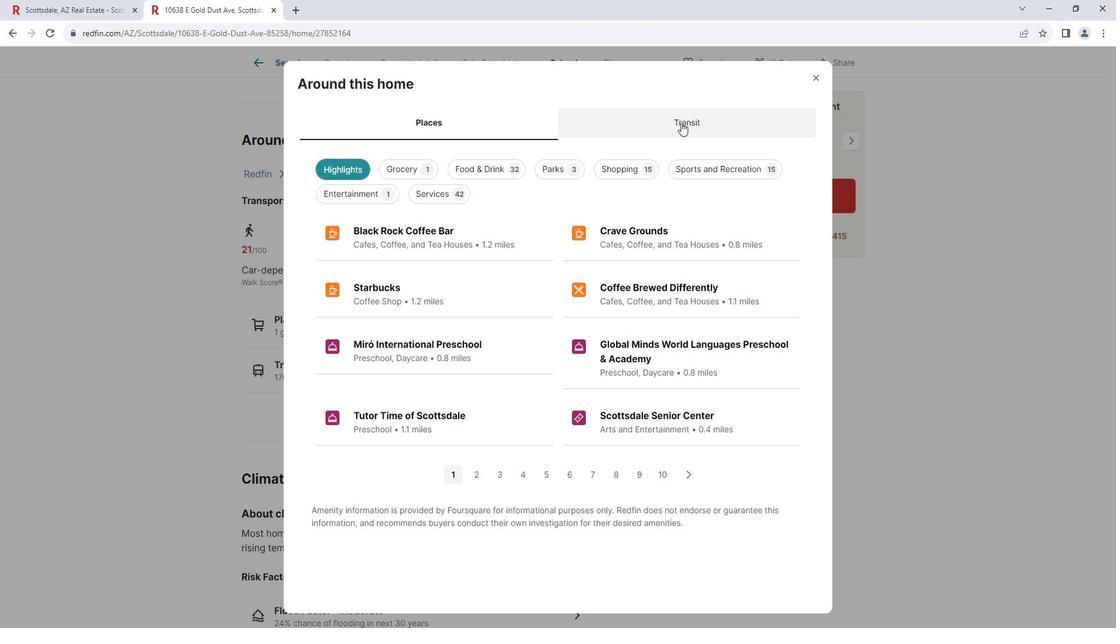 
Action: Mouse moved to (823, 82)
Screenshot: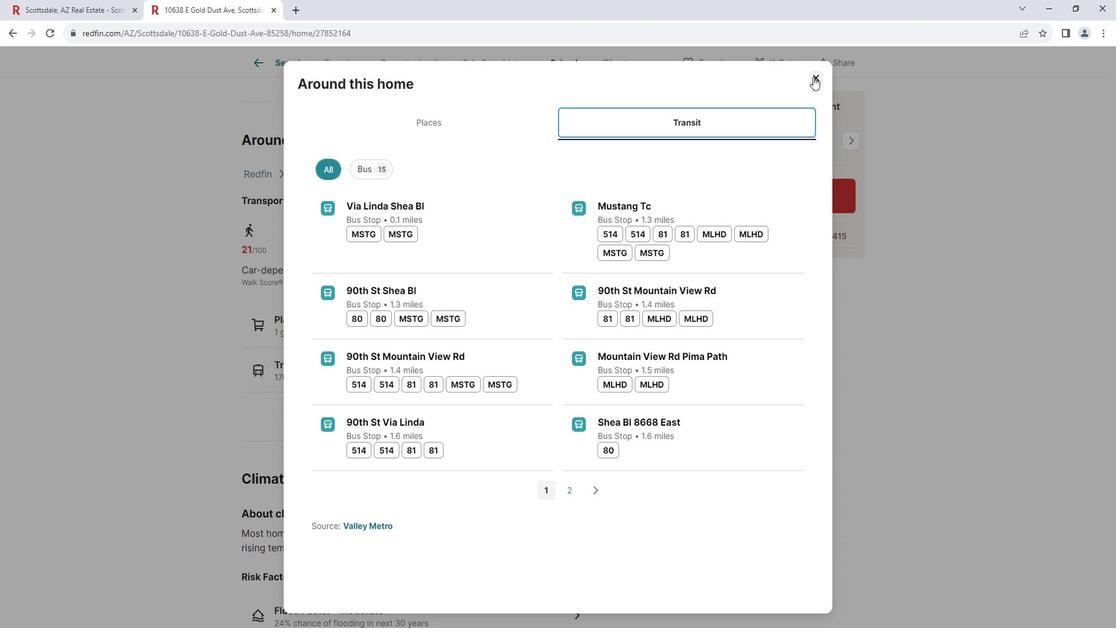 
Action: Mouse pressed left at (823, 82)
Screenshot: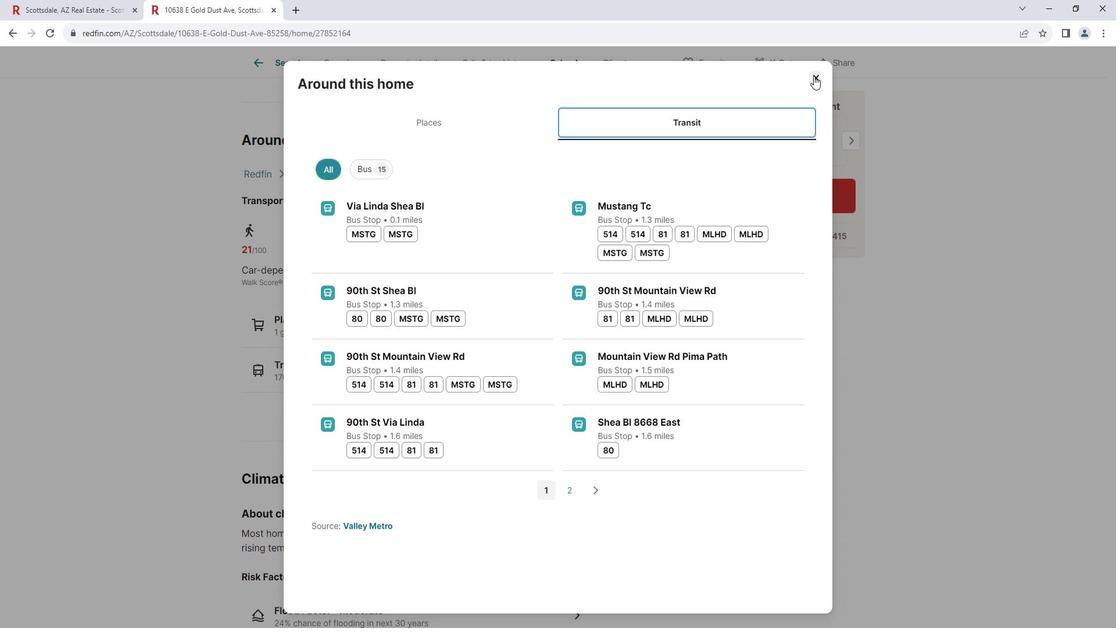 
Action: Mouse moved to (560, 285)
Screenshot: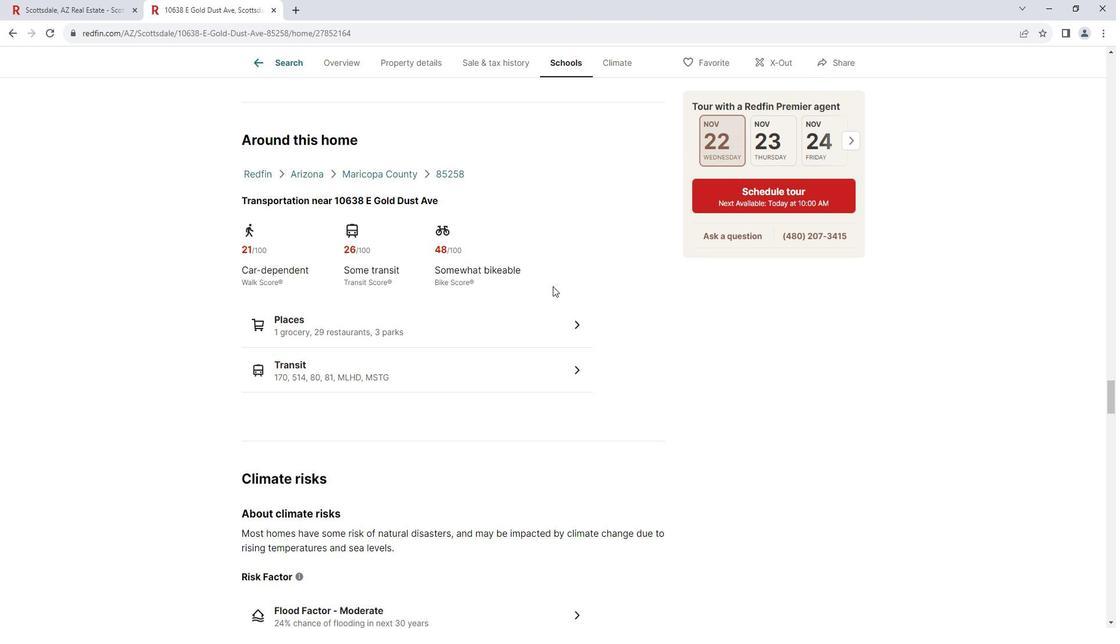 
Action: Mouse scrolled (560, 285) with delta (0, 0)
Screenshot: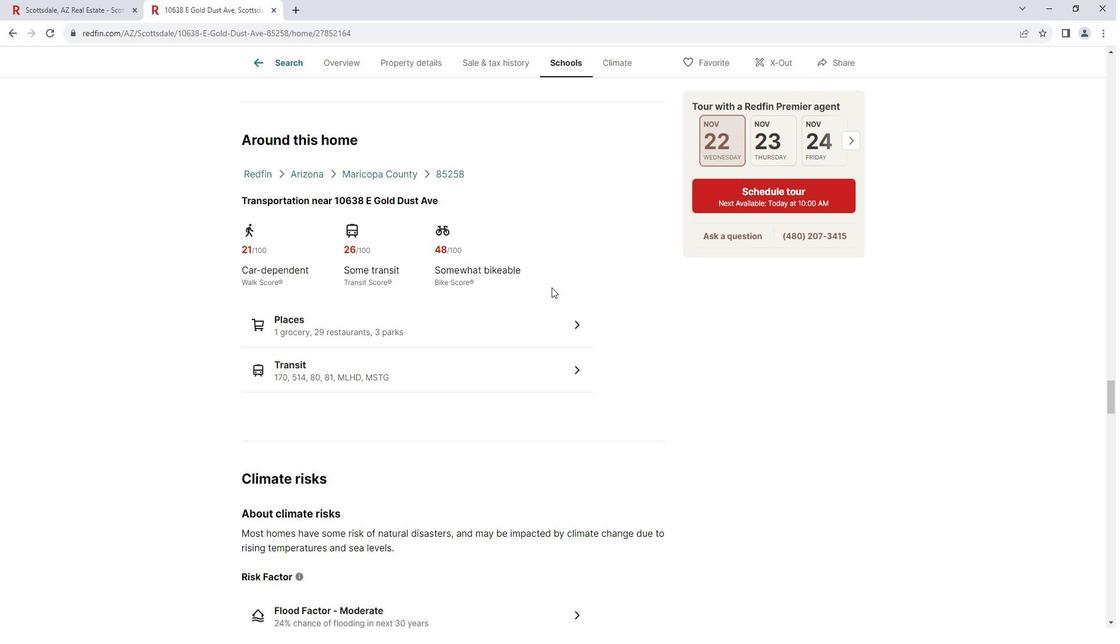 
Action: Mouse scrolled (560, 285) with delta (0, 0)
Screenshot: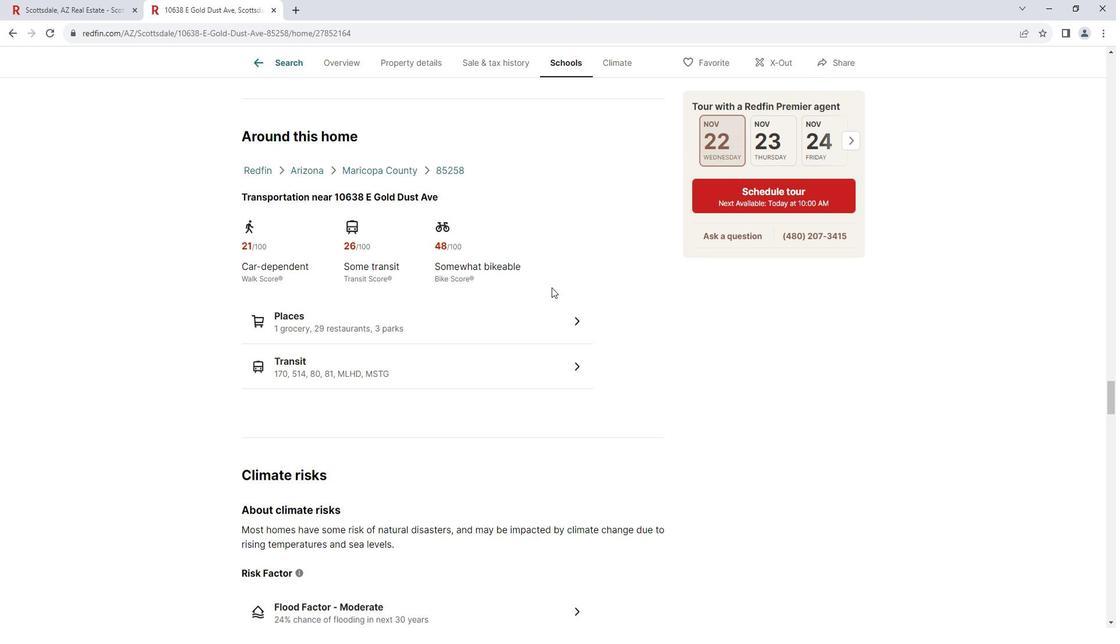 
Action: Mouse scrolled (560, 285) with delta (0, 0)
Screenshot: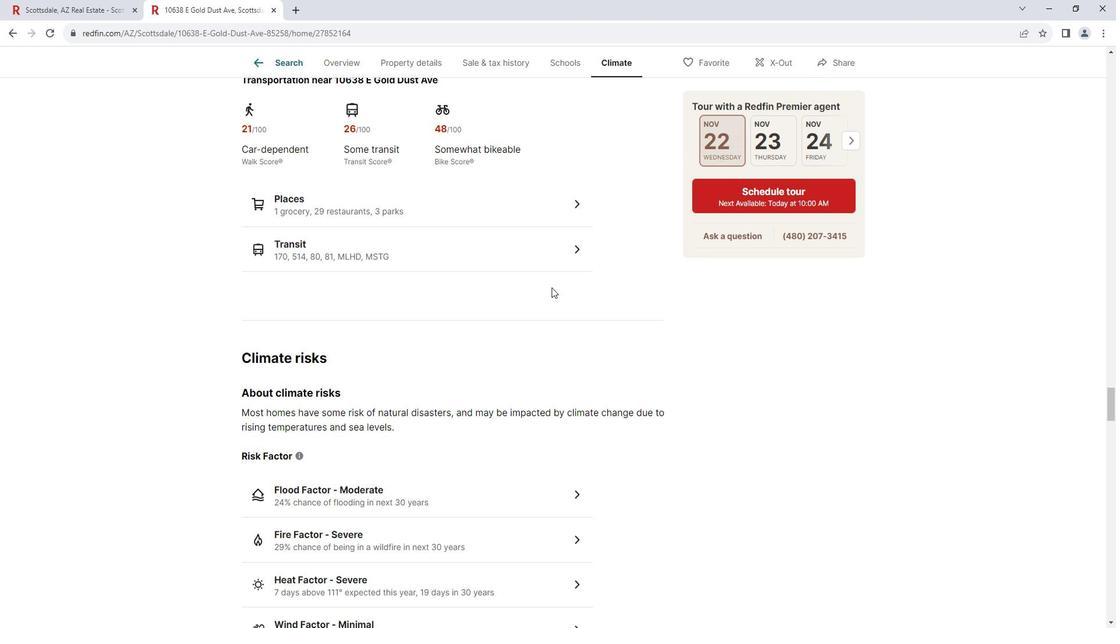 
Action: Mouse scrolled (560, 285) with delta (0, 0)
Screenshot: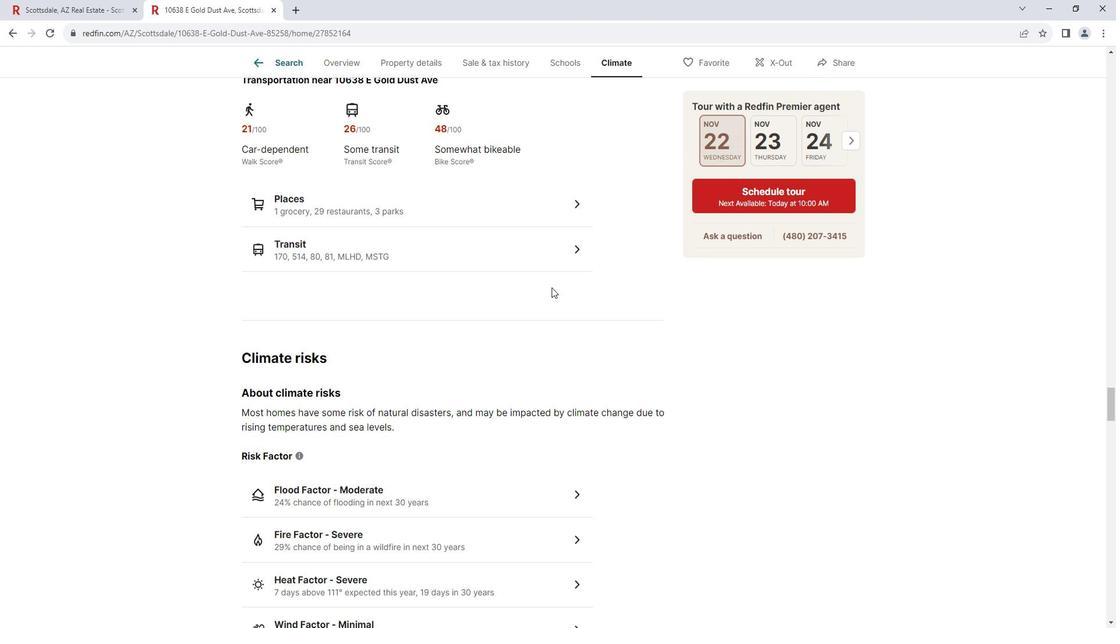 
Action: Mouse scrolled (560, 285) with delta (0, 0)
Screenshot: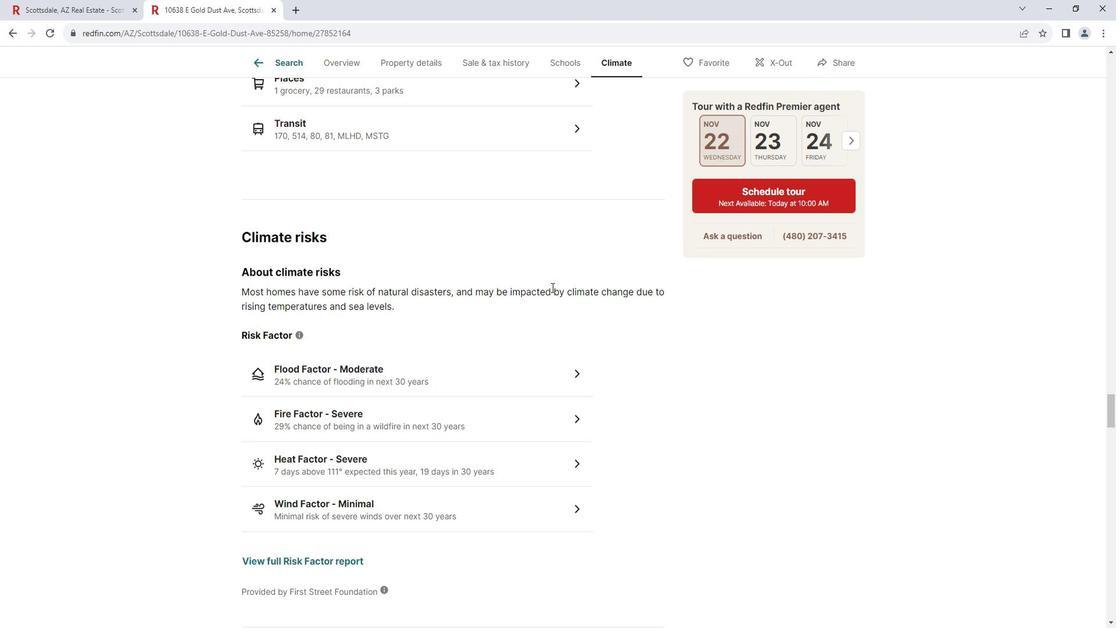 
Action: Mouse moved to (445, 314)
Screenshot: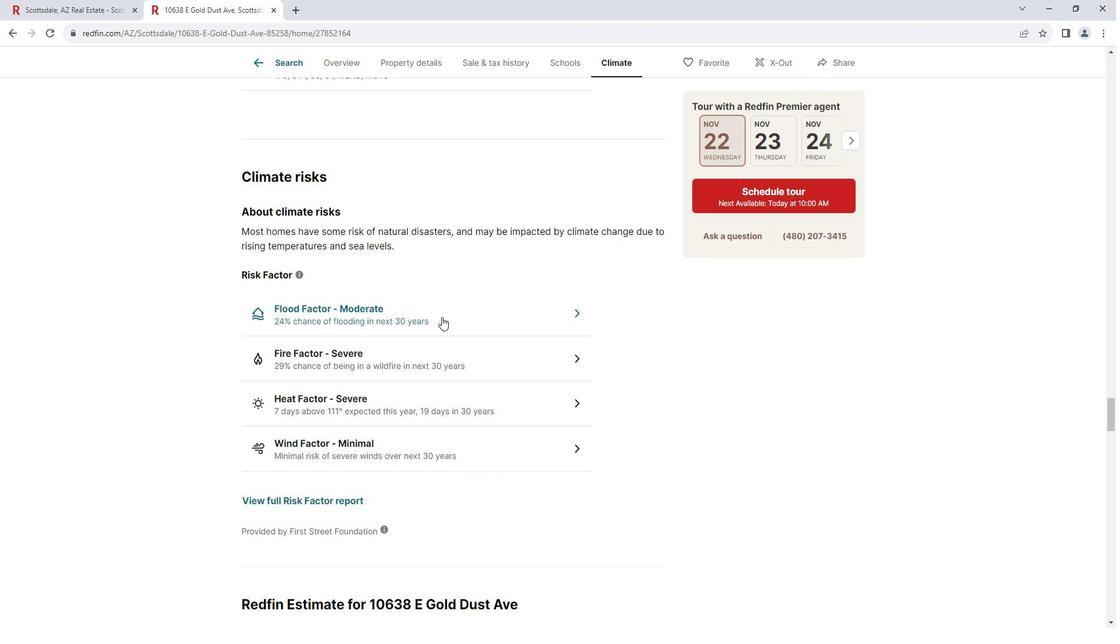 
Action: Mouse pressed left at (445, 314)
Screenshot: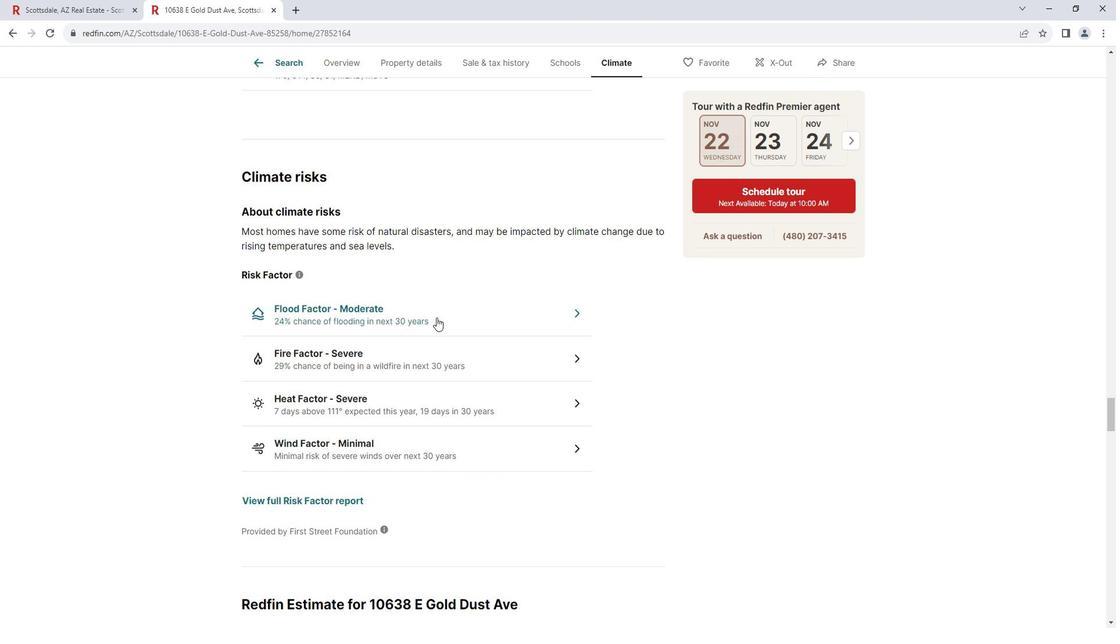 
Action: Mouse moved to (510, 166)
Screenshot: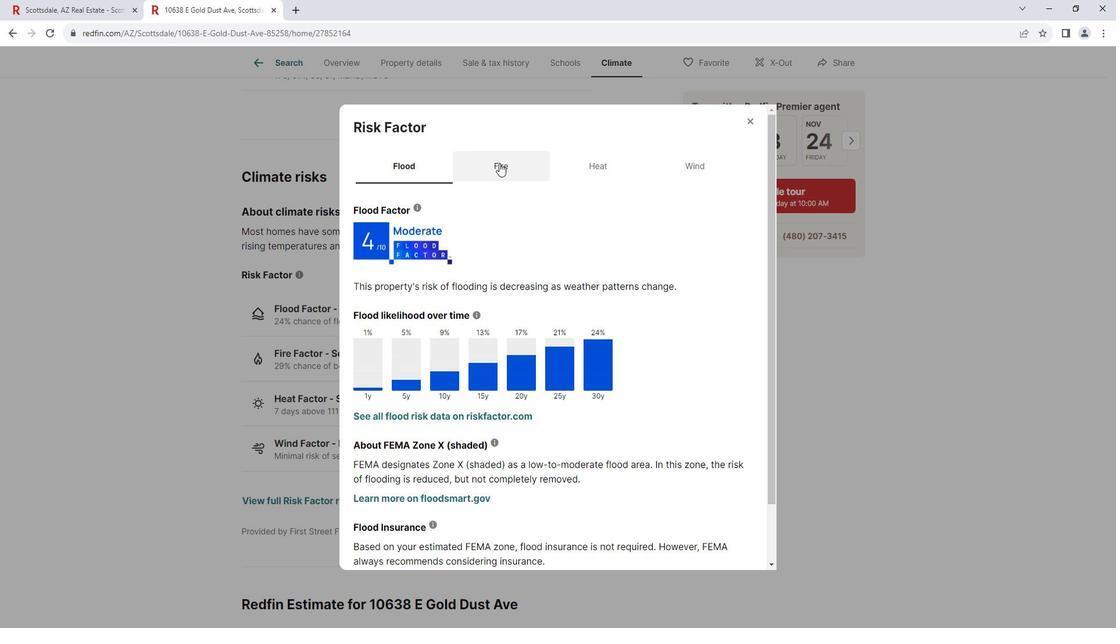 
Action: Mouse pressed left at (510, 166)
